 Task: Add an event with the title Performance Recognition Event, date '2024/04/13', time 7:30 AM to 9:30 AMand add a description: The team may use predefined quality metrics and measurements to quantitatively assess the quality of project deliverables and processes. These metrics could include defect rates, customer satisfaction surveys, performance benchmarks, or adherence to project timelines and budgets.Select event color  Basil . Add location for the event as: 123 Egyptian Museum, Cairo, Egypt, logged in from the account softage.2@softage.netand send the event invitation to softage.9@softage.net and softage.10@softage.net. Set a reminder for the event Every weekday(Monday to Friday)
Action: Mouse moved to (109, 161)
Screenshot: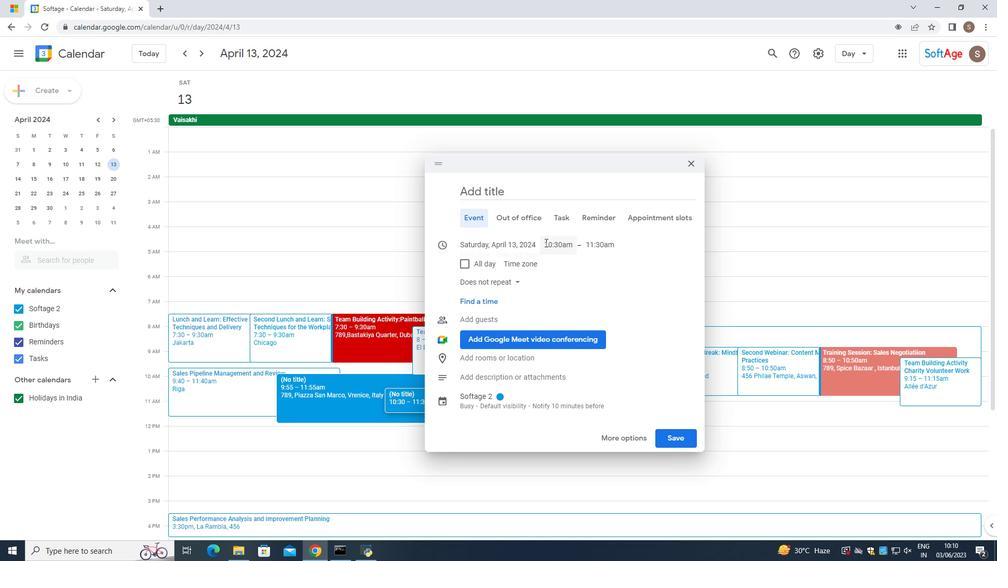 
Action: Mouse pressed left at (109, 161)
Screenshot: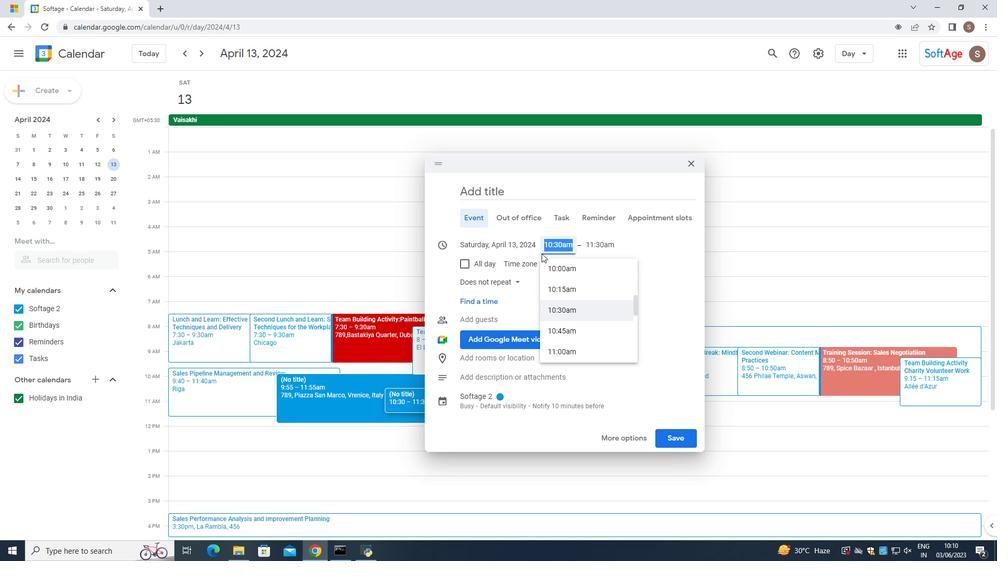 
Action: Mouse moved to (24, 91)
Screenshot: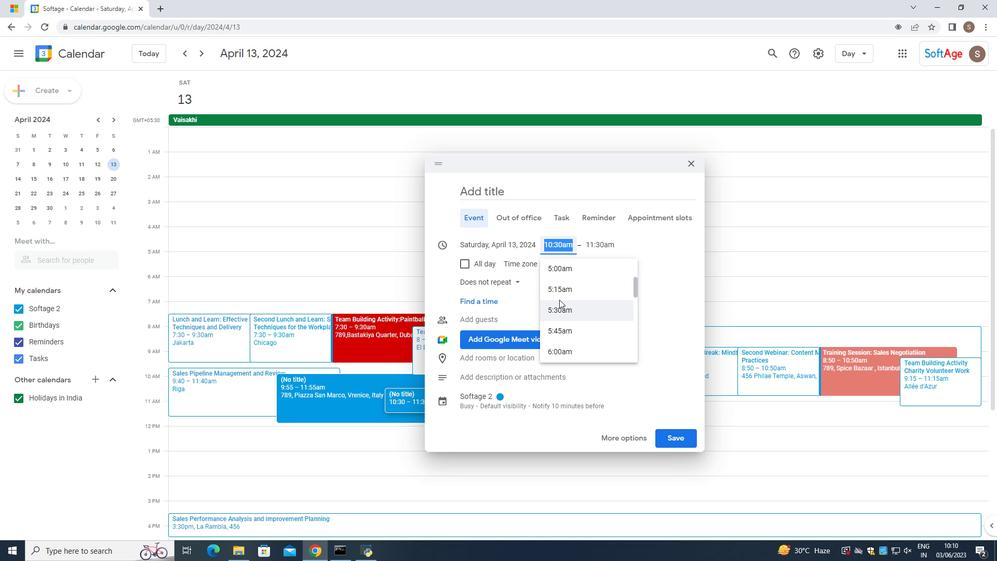 
Action: Mouse pressed left at (24, 91)
Screenshot: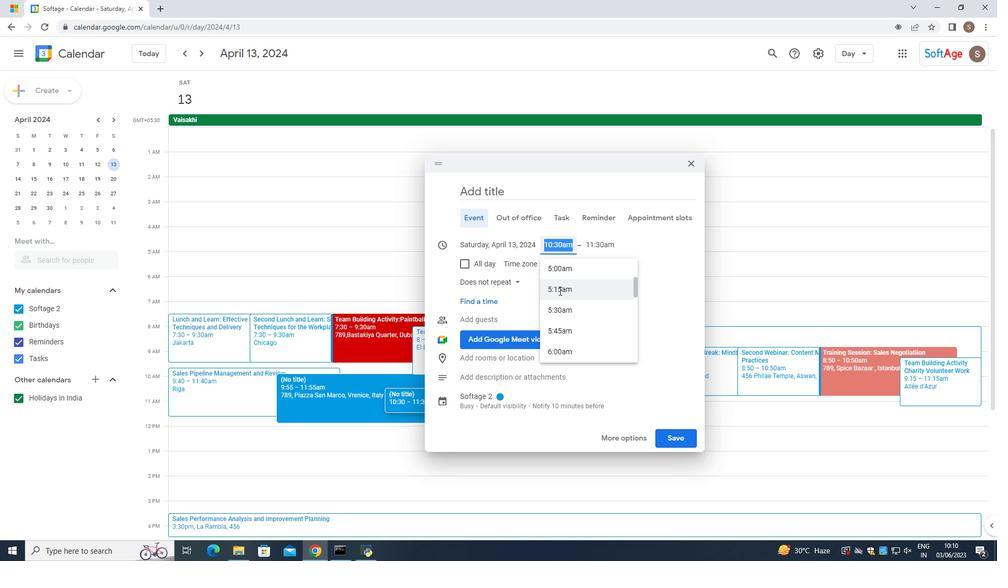 
Action: Mouse moved to (54, 114)
Screenshot: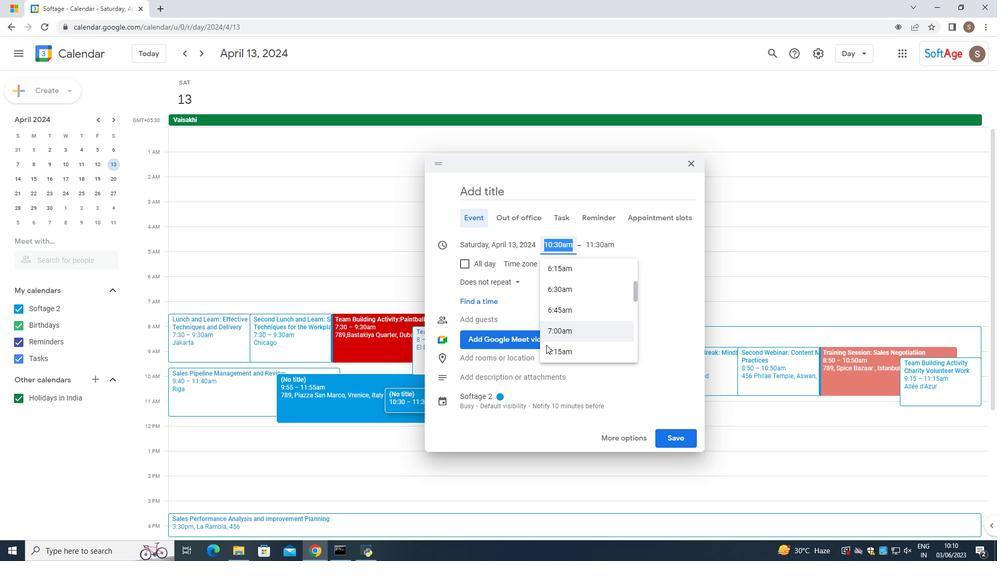 
Action: Mouse pressed left at (54, 114)
Screenshot: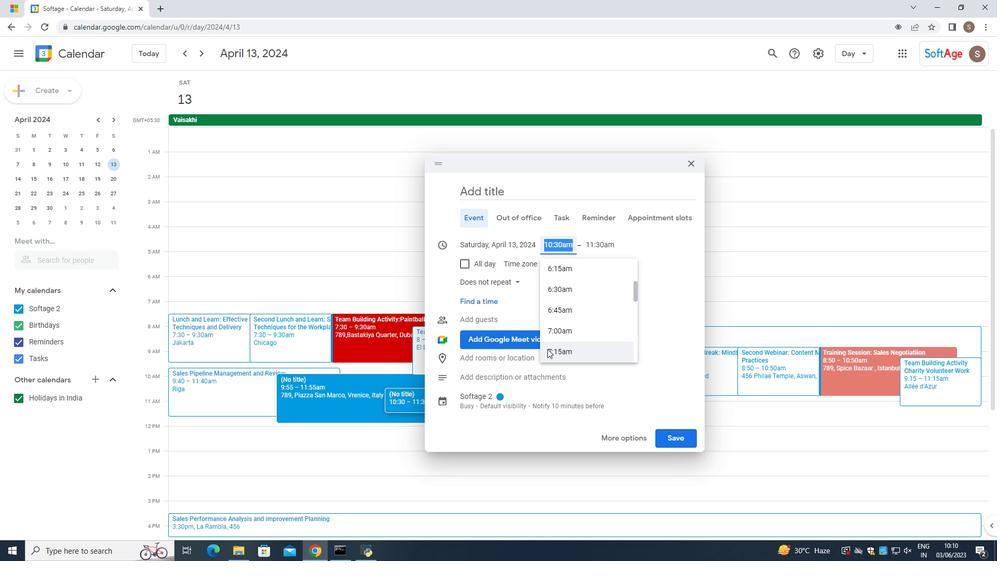 
Action: Mouse moved to (731, 248)
Screenshot: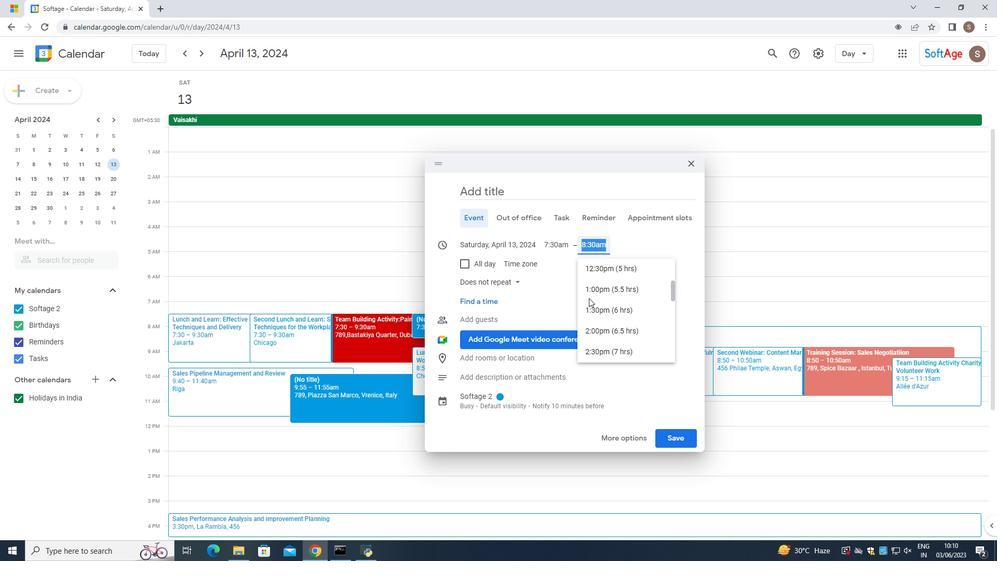 
Action: Mouse pressed left at (731, 248)
Screenshot: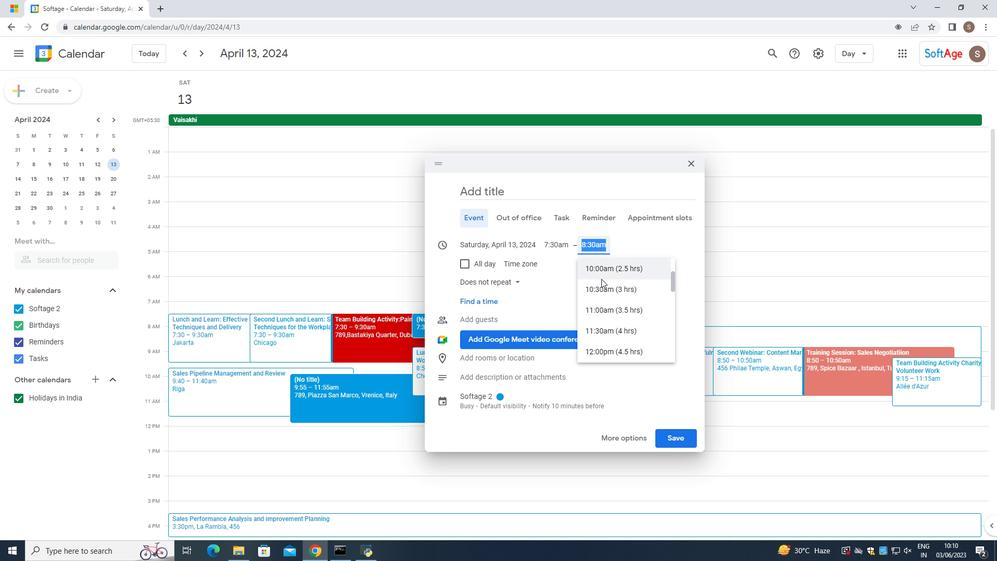 
Action: Mouse moved to (714, 316)
Screenshot: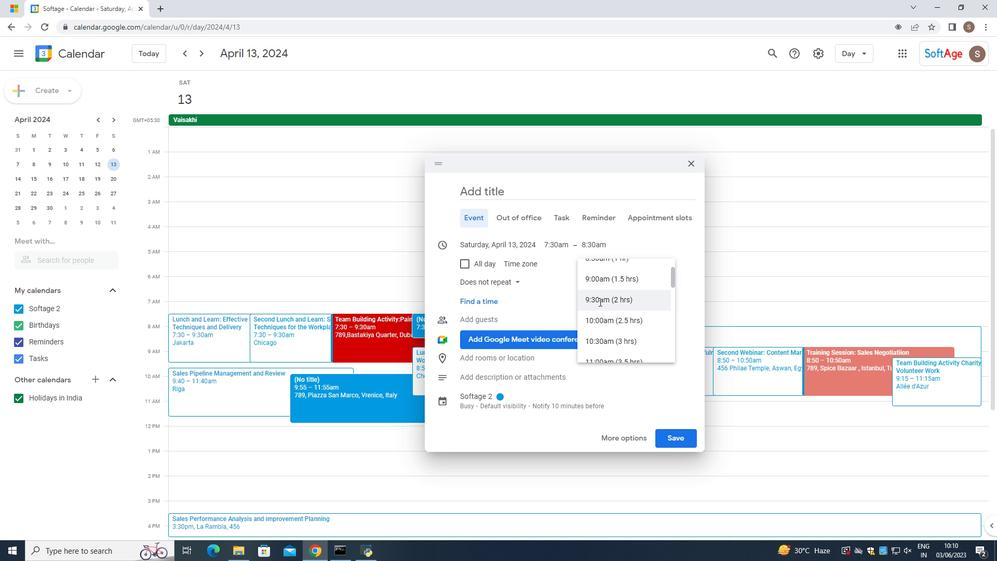 
Action: Mouse scrolled (714, 315) with delta (0, 0)
Screenshot: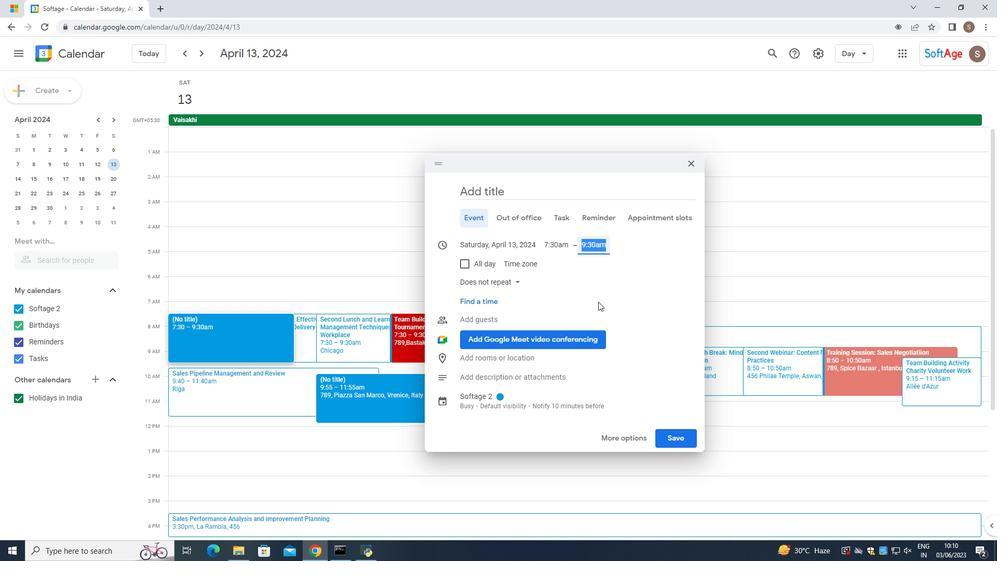 
Action: Mouse scrolled (714, 316) with delta (0, 0)
Screenshot: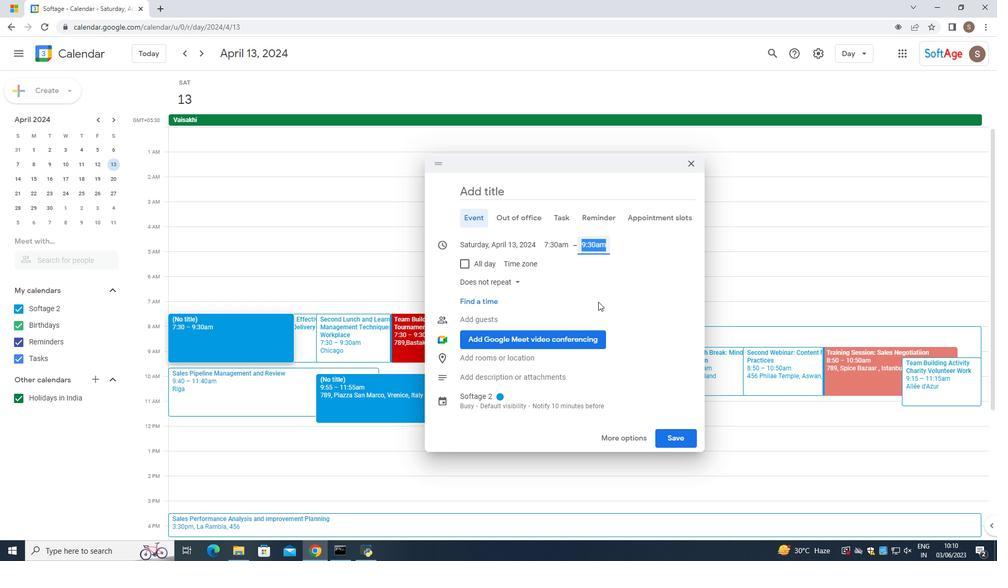 
Action: Mouse scrolled (714, 316) with delta (0, 0)
Screenshot: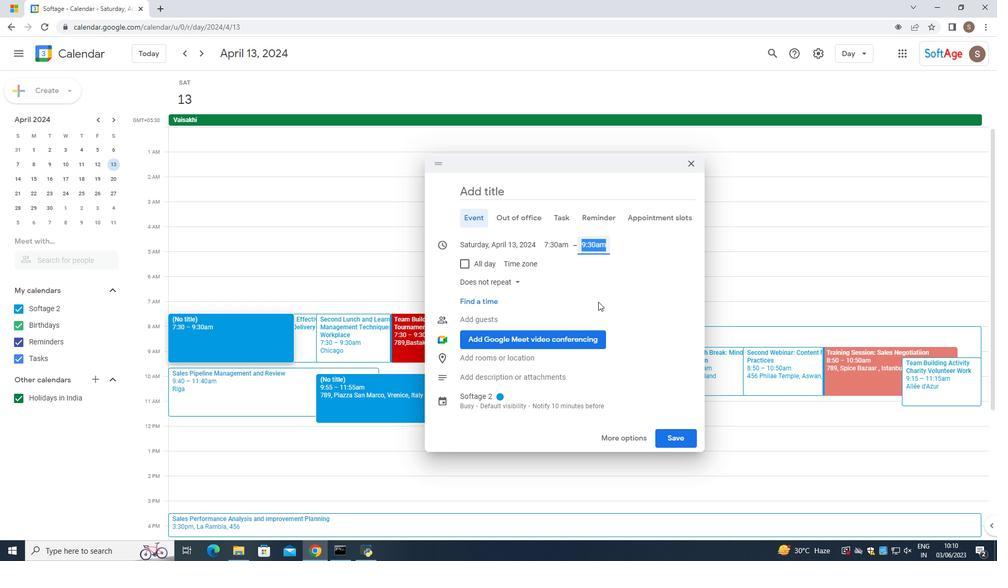 
Action: Mouse scrolled (714, 316) with delta (0, 0)
Screenshot: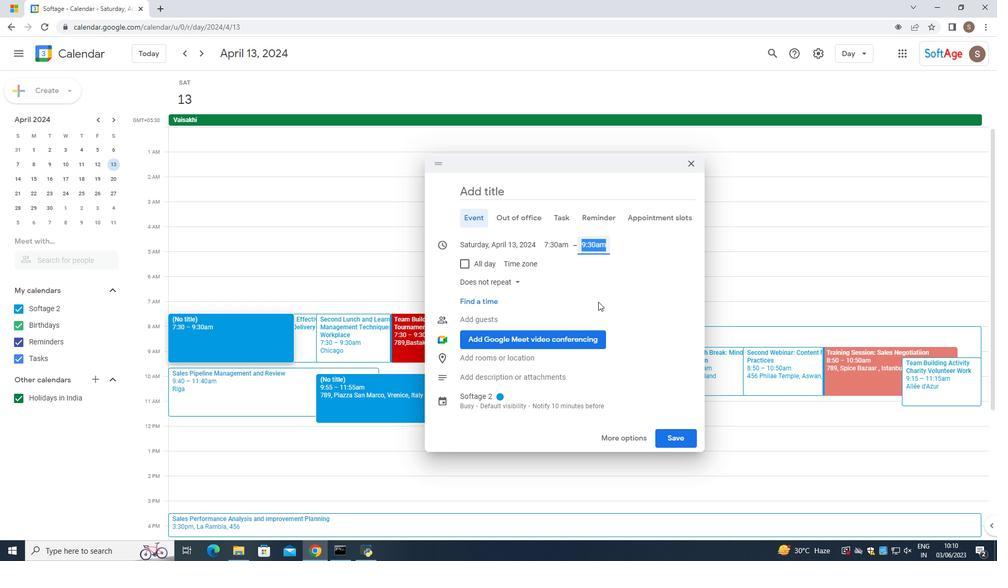 
Action: Mouse scrolled (714, 316) with delta (0, 0)
Screenshot: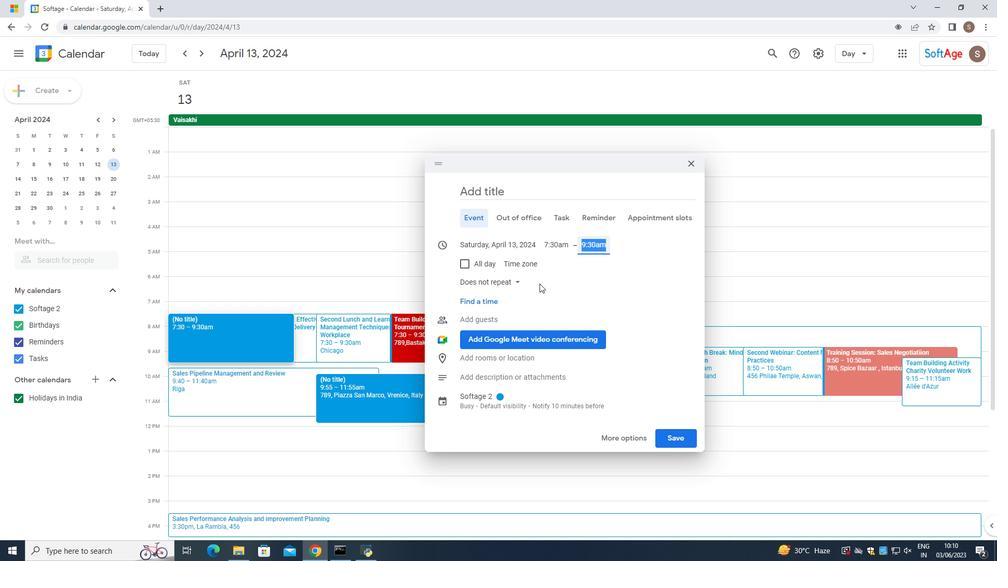 
Action: Mouse scrolled (714, 316) with delta (0, 0)
Screenshot: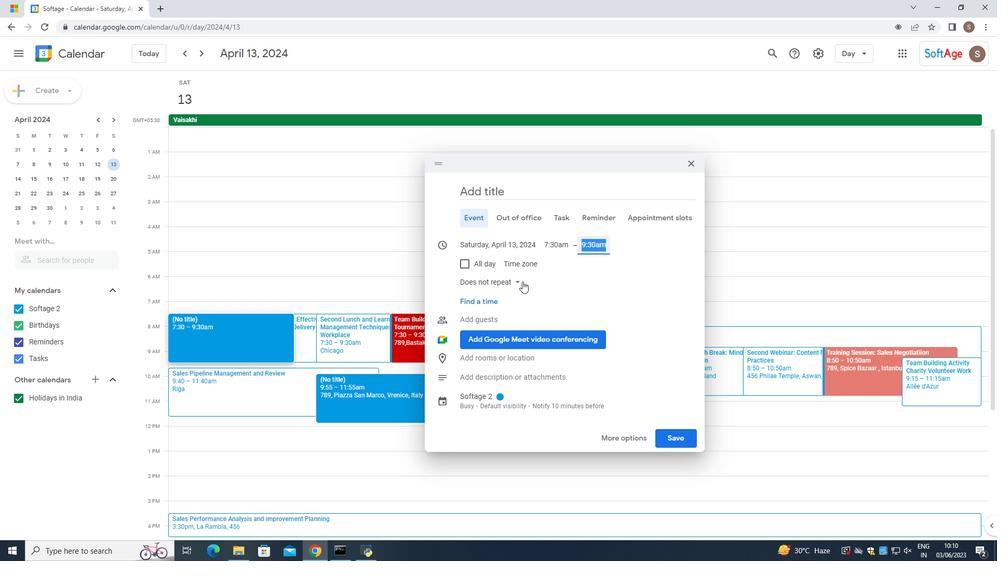 
Action: Mouse moved to (718, 272)
Screenshot: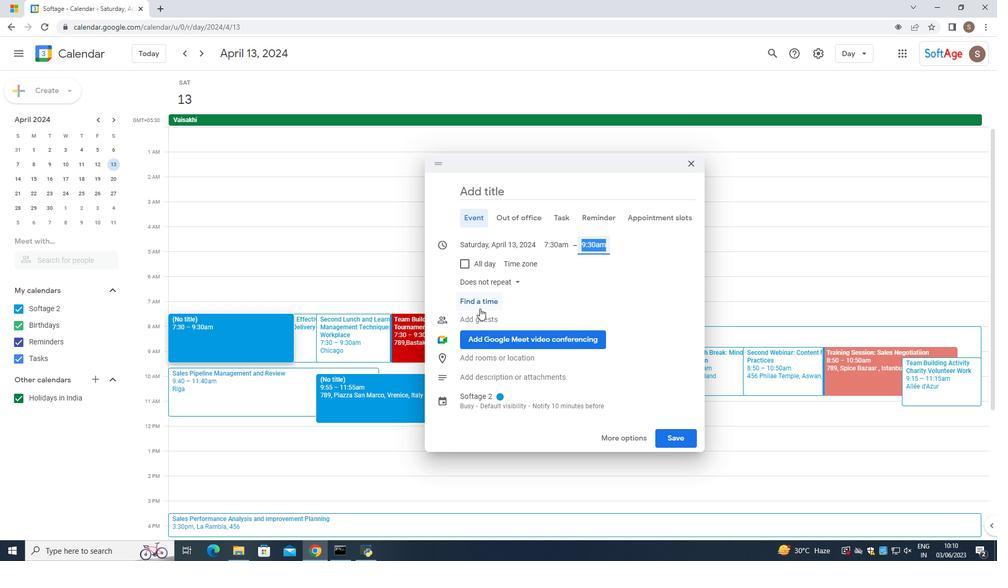 
Action: Mouse pressed left at (718, 272)
Screenshot: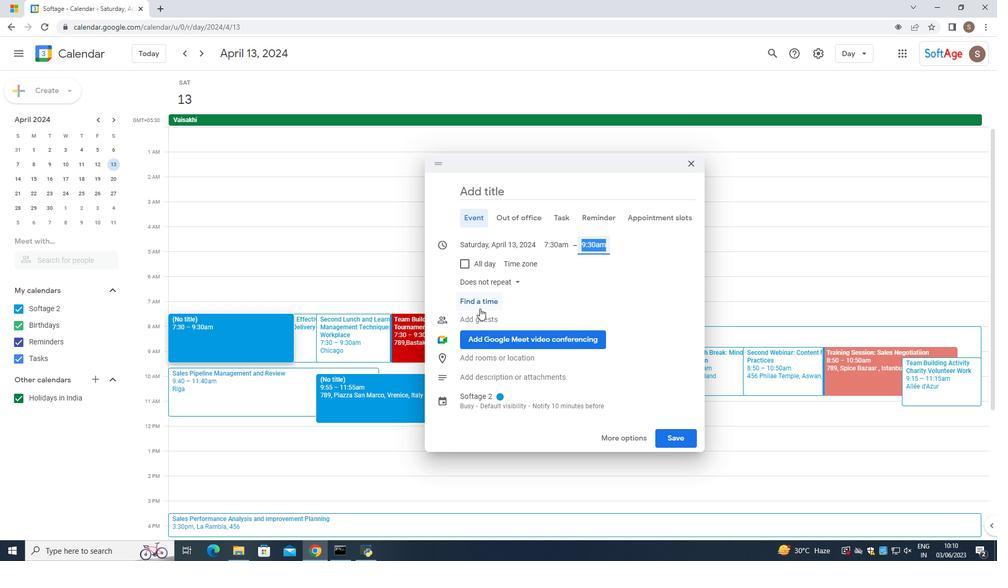 
Action: Mouse moved to (752, 254)
Screenshot: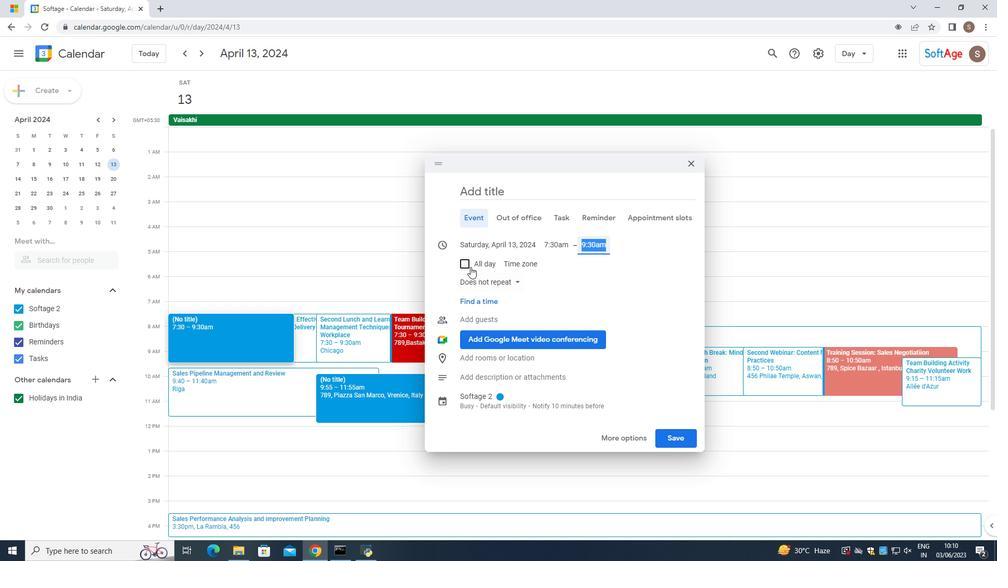 
Action: Mouse pressed left at (751, 254)
Screenshot: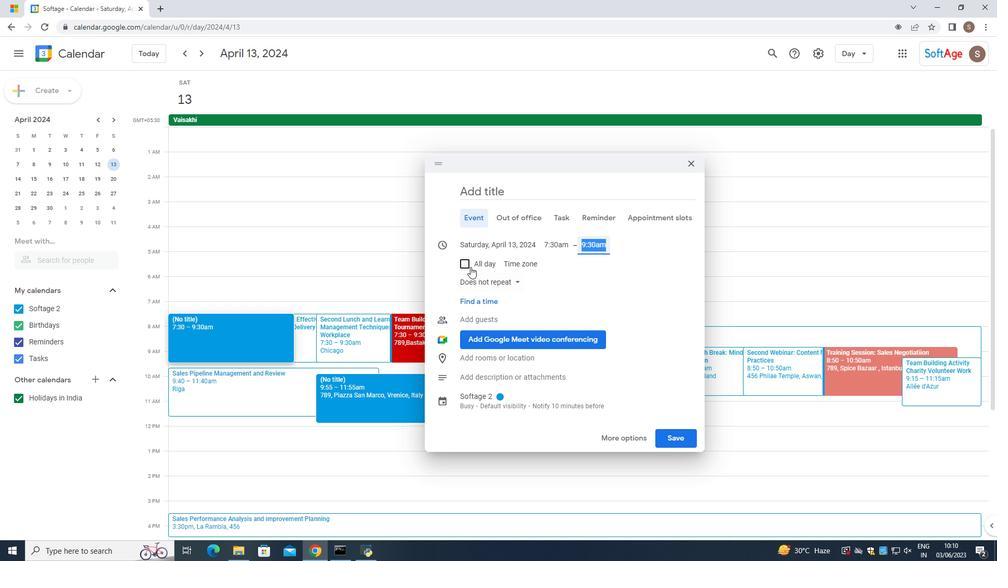 
Action: Mouse moved to (758, 230)
Screenshot: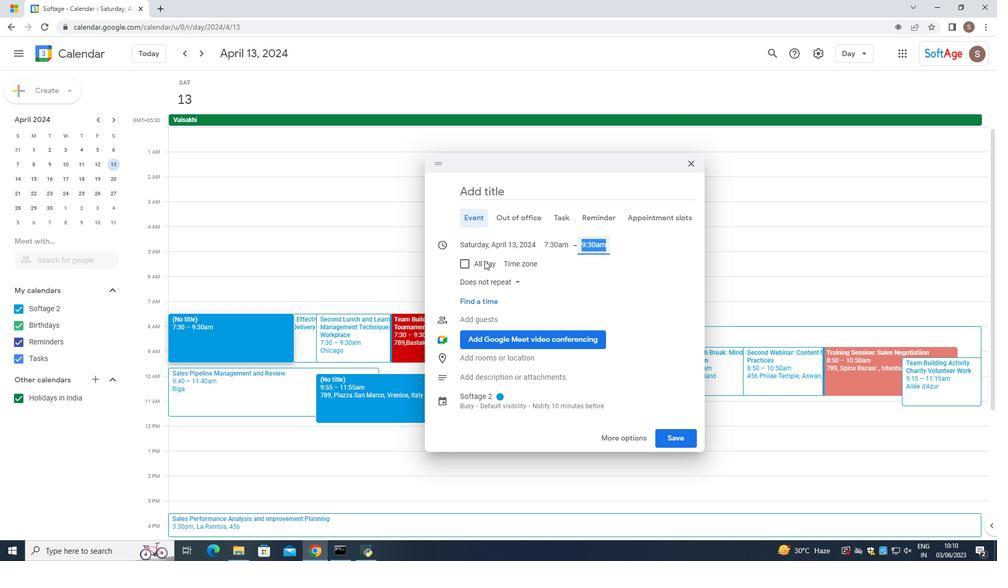 
Action: Mouse pressed left at (758, 230)
Screenshot: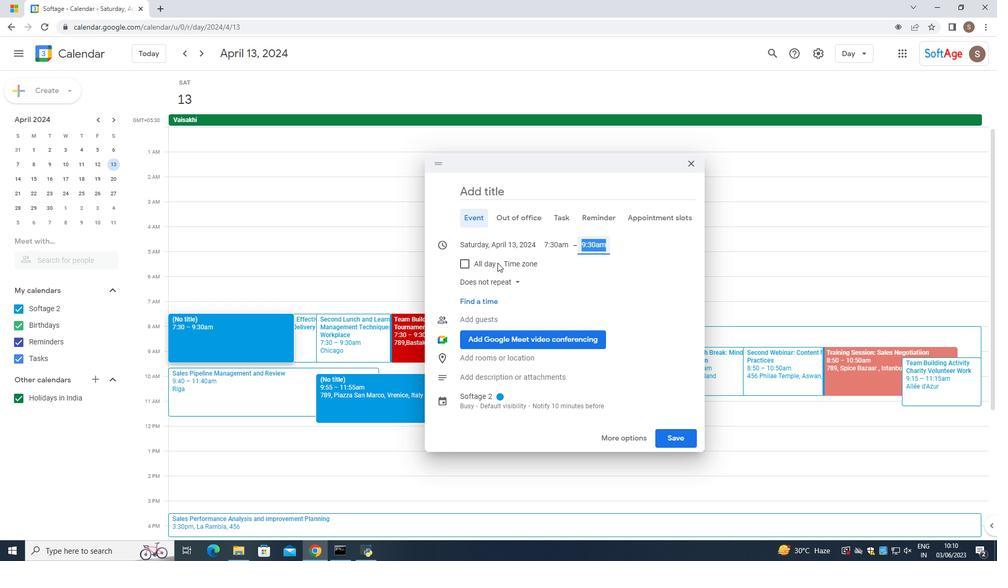 
Action: Mouse moved to (764, 221)
Screenshot: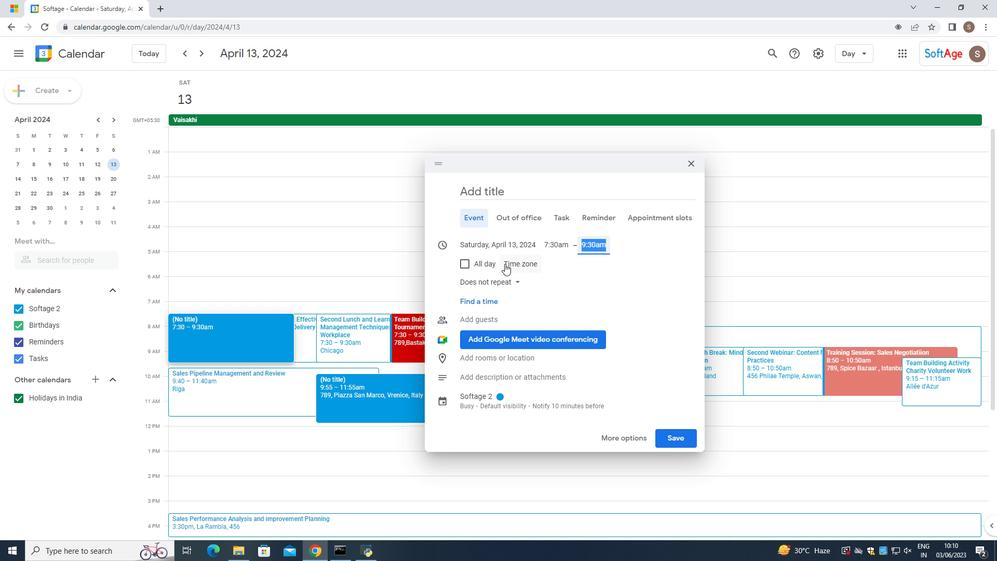 
Action: Mouse pressed left at (764, 221)
Screenshot: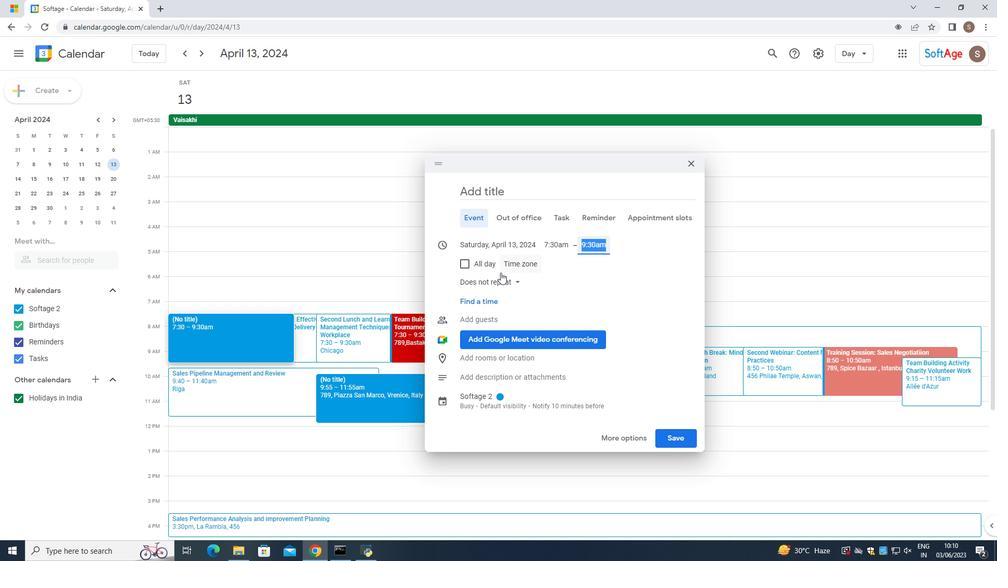 
Action: Mouse moved to (761, 297)
Screenshot: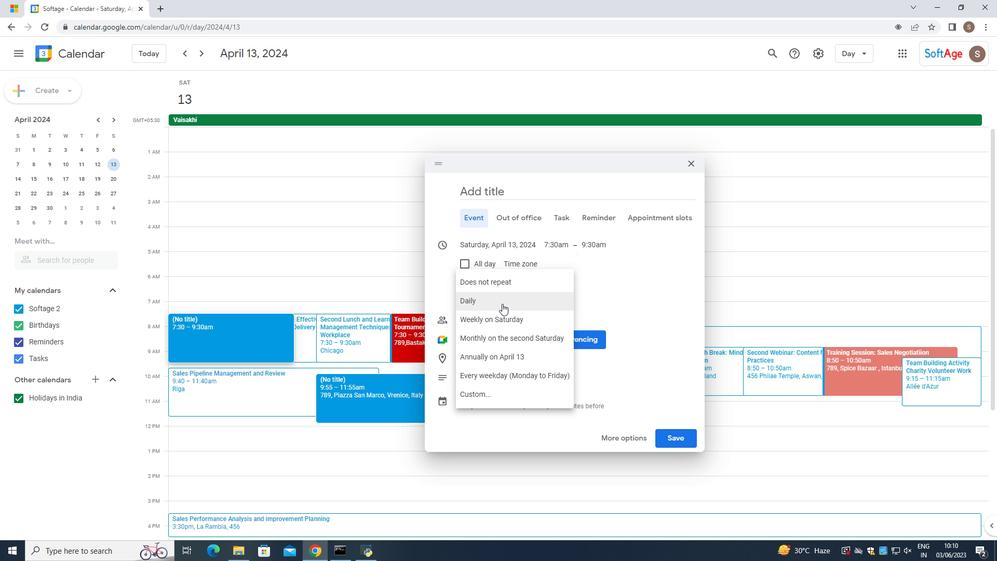 
Action: Mouse scrolled (761, 297) with delta (0, 0)
Screenshot: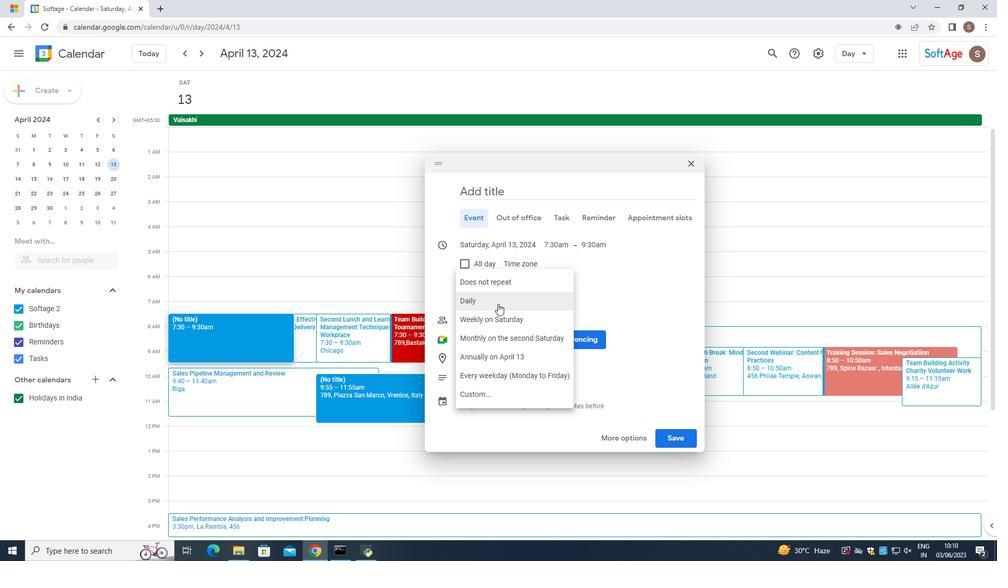 
Action: Mouse scrolled (761, 297) with delta (0, 0)
Screenshot: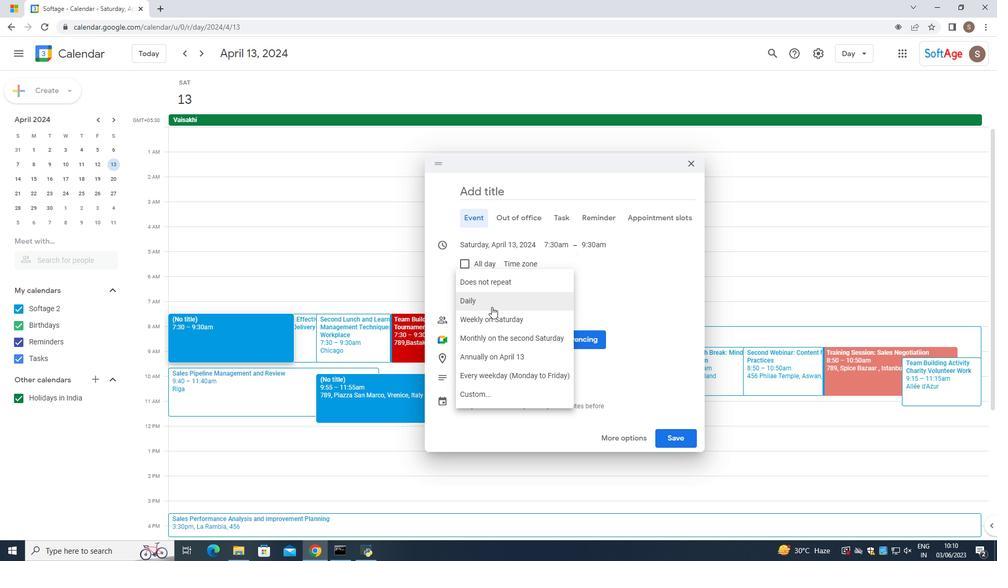 
Action: Mouse moved to (761, 286)
Screenshot: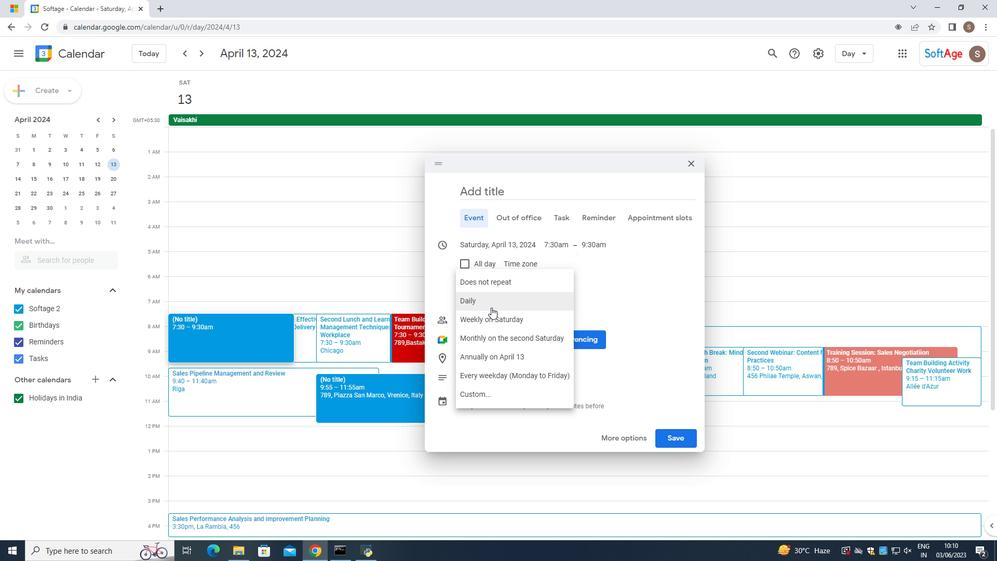 
Action: Mouse scrolled (761, 286) with delta (0, 0)
Screenshot: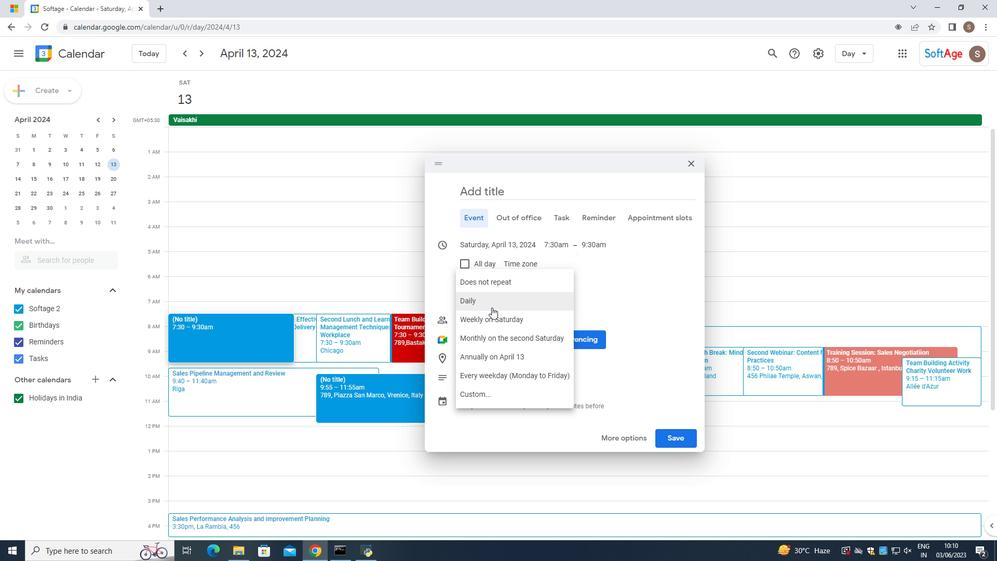 
Action: Mouse moved to (766, 278)
Screenshot: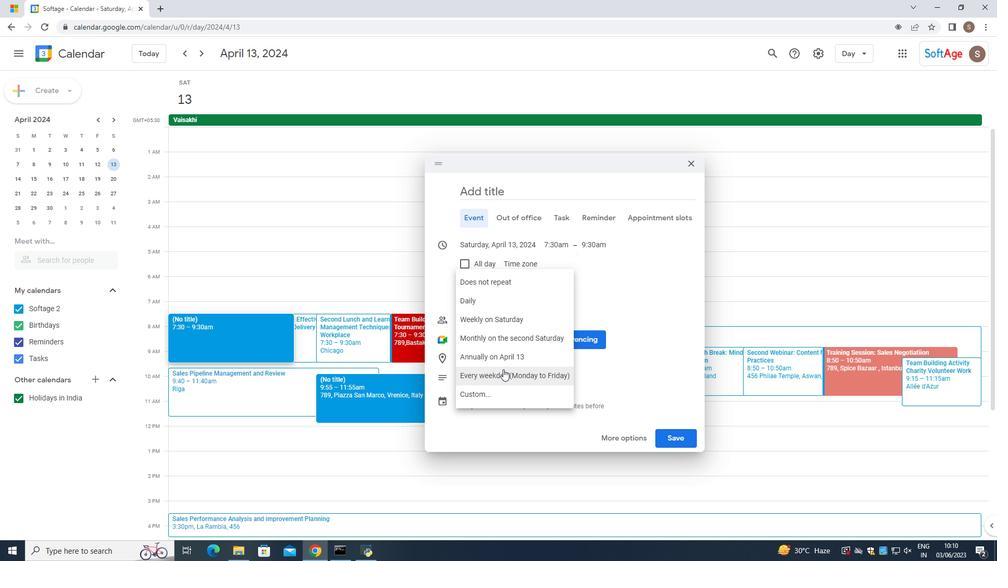 
Action: Mouse pressed left at (766, 278)
Screenshot: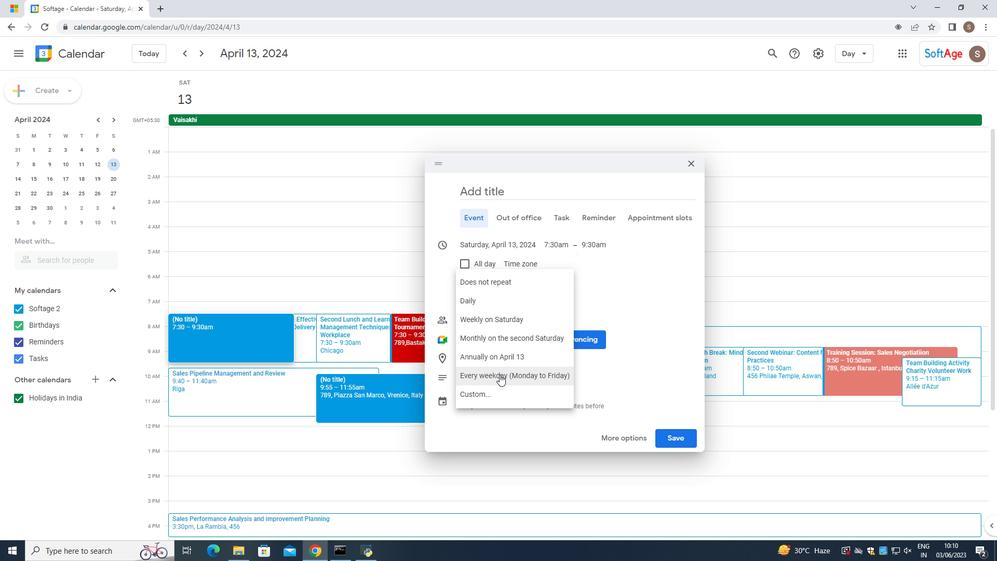 
Action: Mouse moved to (663, 281)
Screenshot: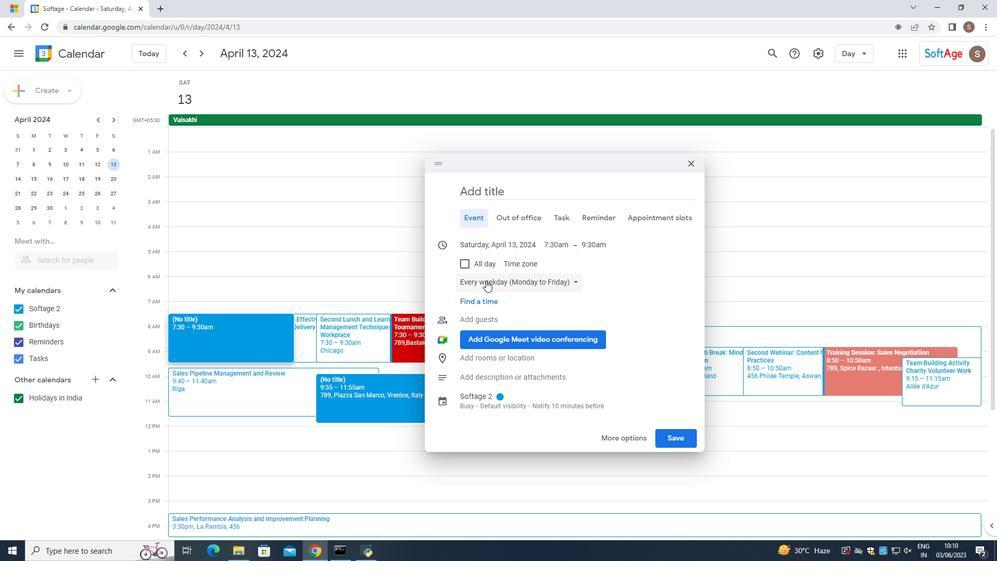 
Action: Mouse pressed left at (663, 281)
Screenshot: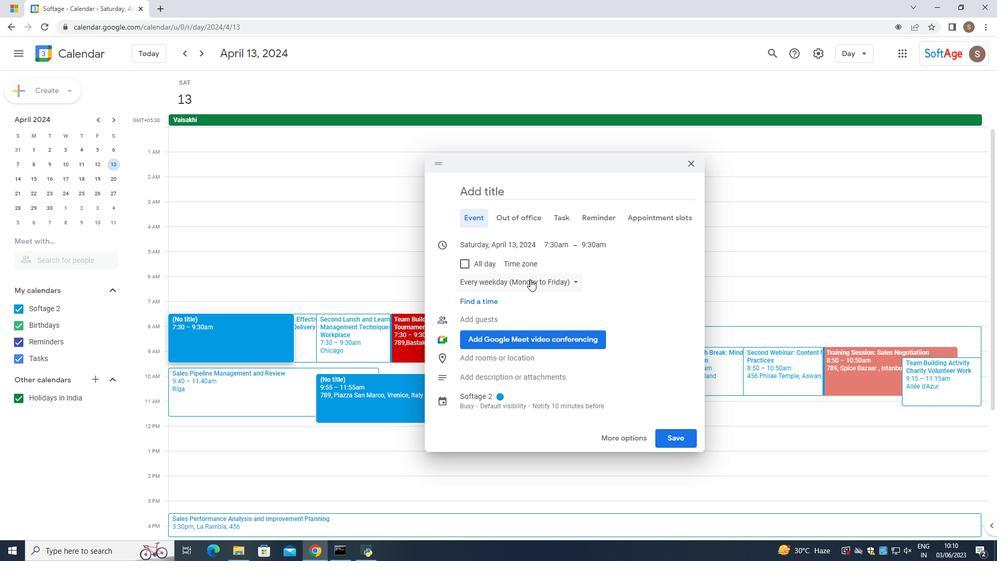 
Action: Mouse moved to (652, 375)
Screenshot: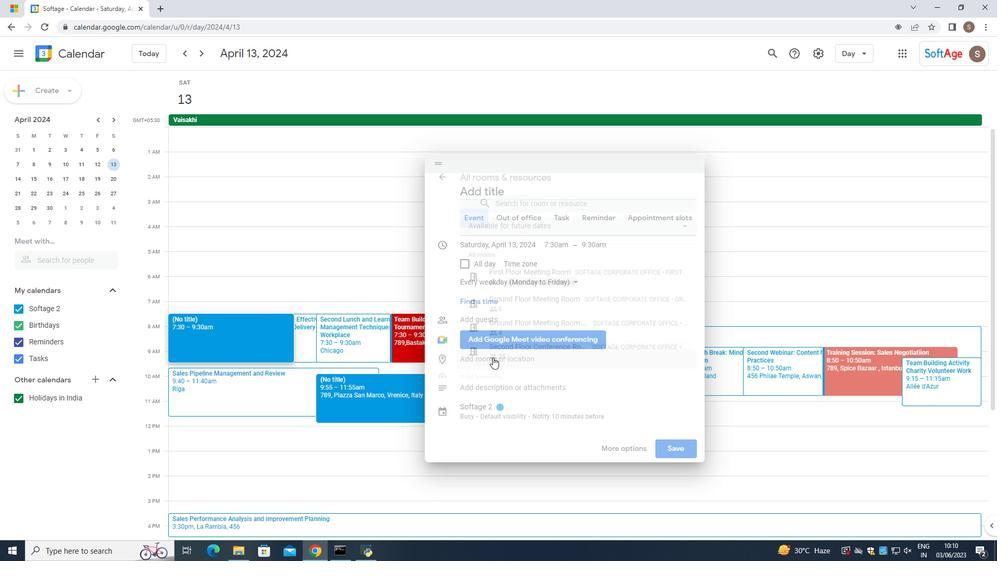 
Action: Mouse pressed left at (652, 375)
Screenshot: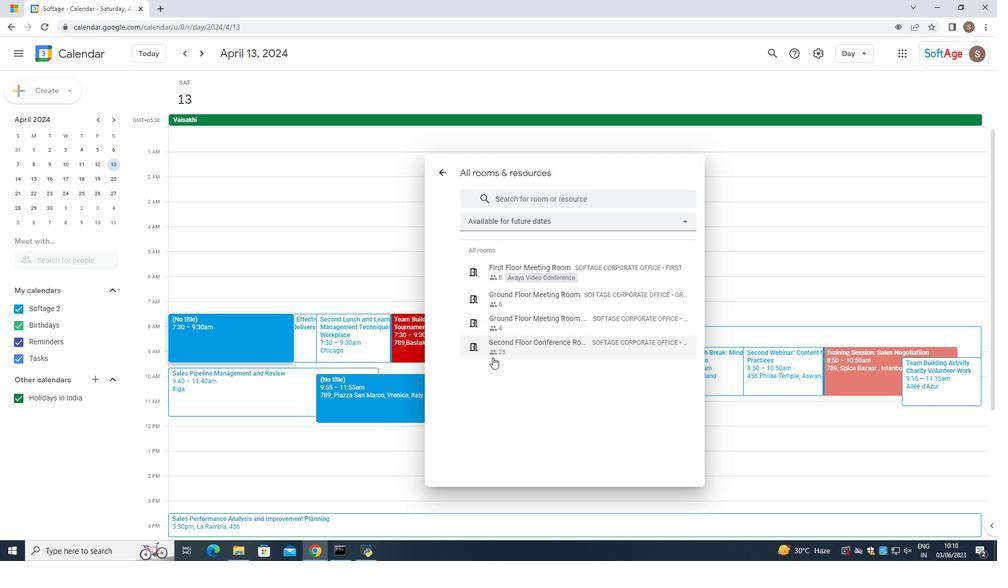 
Action: Mouse moved to (641, 318)
Screenshot: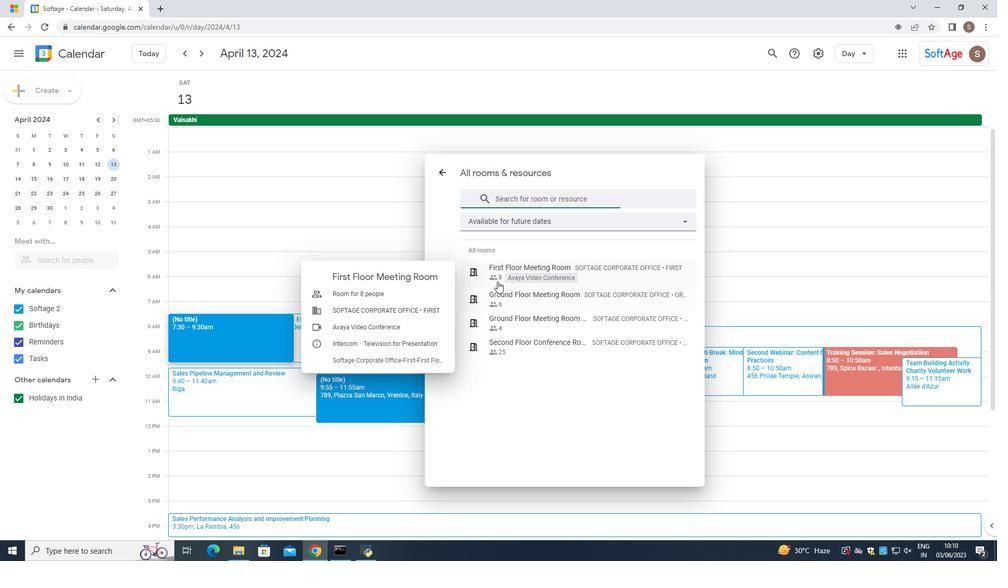 
Action: Mouse scrolled (641, 317) with delta (0, 0)
Screenshot: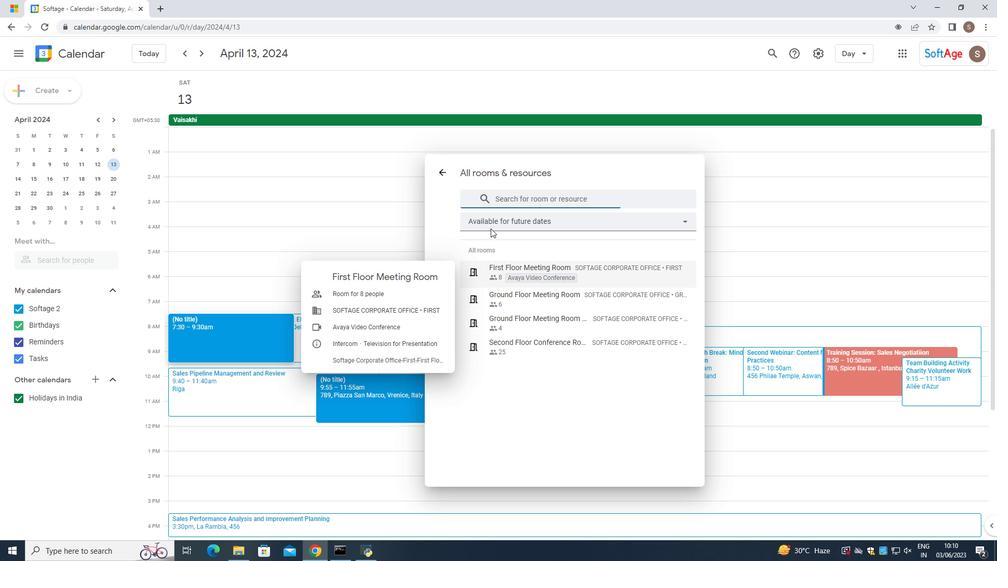 
Action: Mouse scrolled (641, 317) with delta (0, 0)
Screenshot: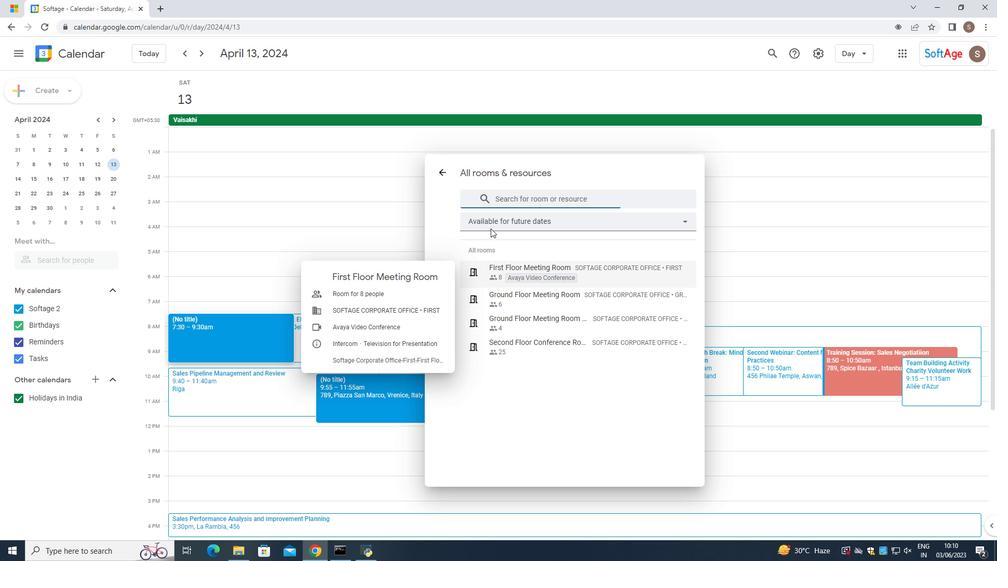 
Action: Mouse scrolled (641, 317) with delta (0, 0)
Screenshot: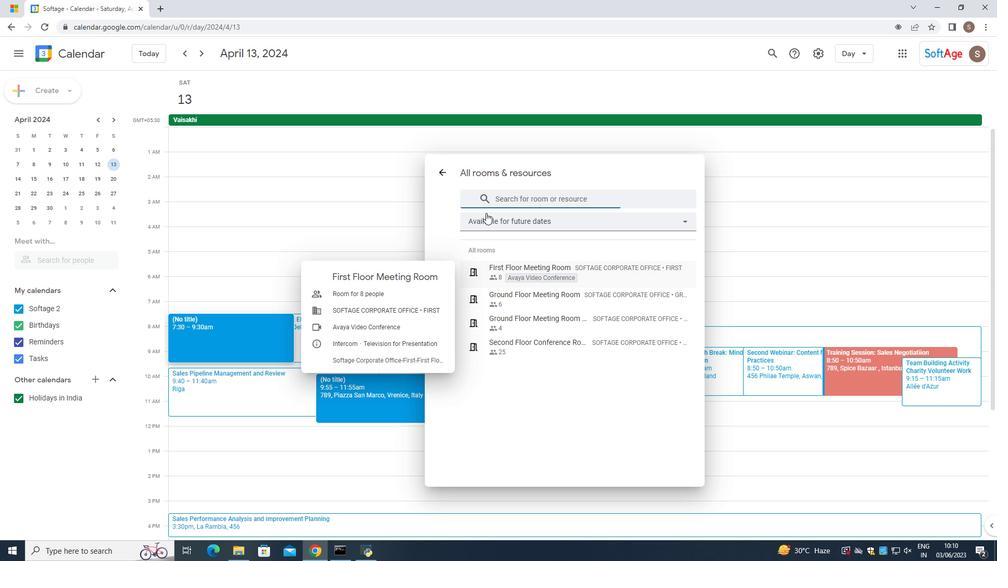 
Action: Mouse moved to (641, 394)
Screenshot: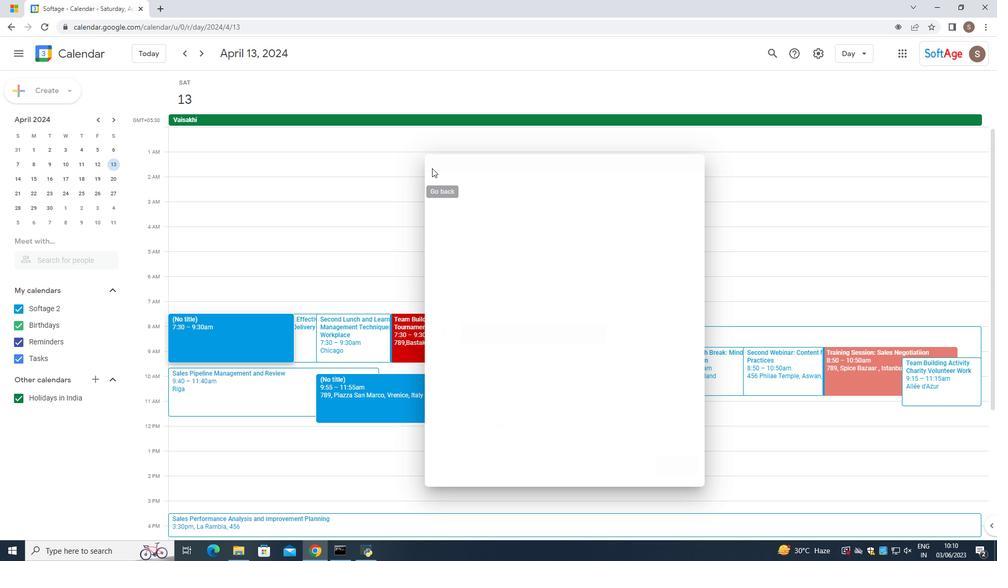 
Action: Mouse pressed left at (641, 394)
Screenshot: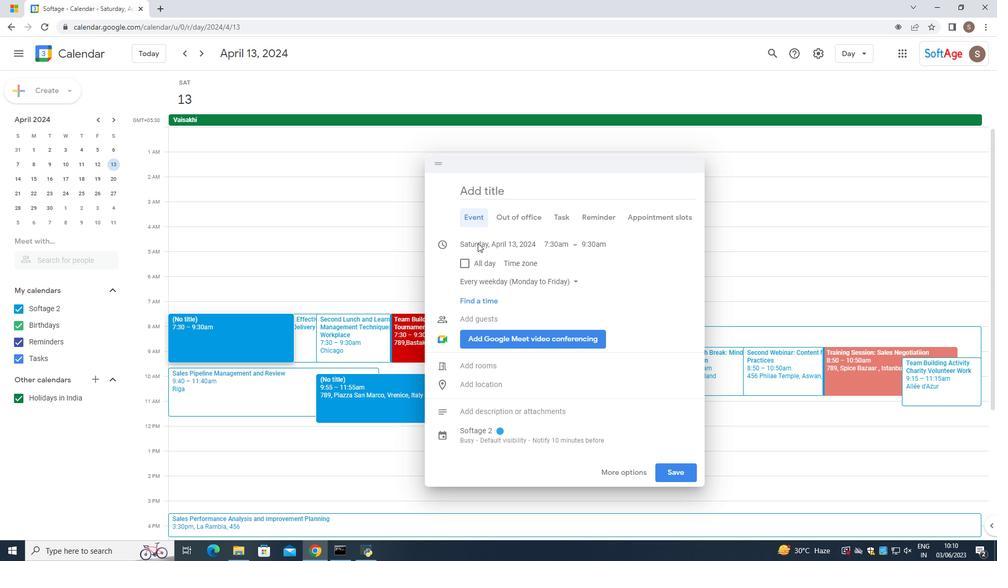 
Action: Mouse moved to (677, 380)
Screenshot: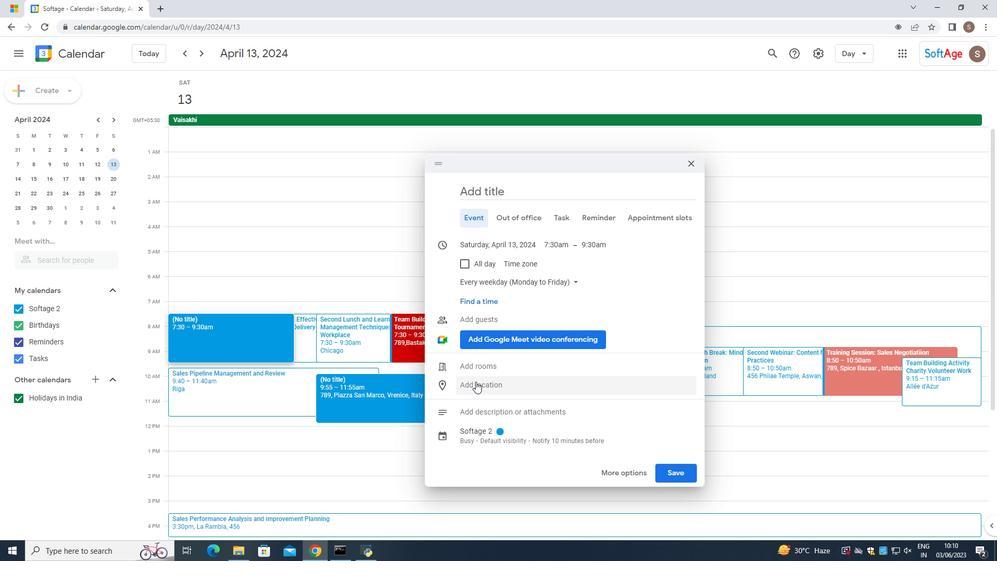 
Action: Mouse pressed left at (677, 380)
Screenshot: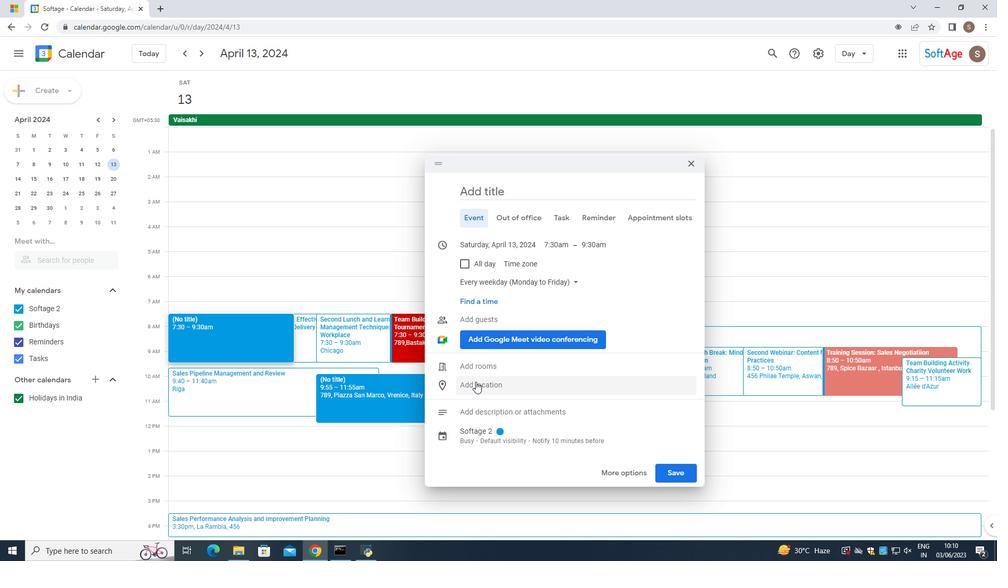
Action: Mouse moved to (685, 407)
Screenshot: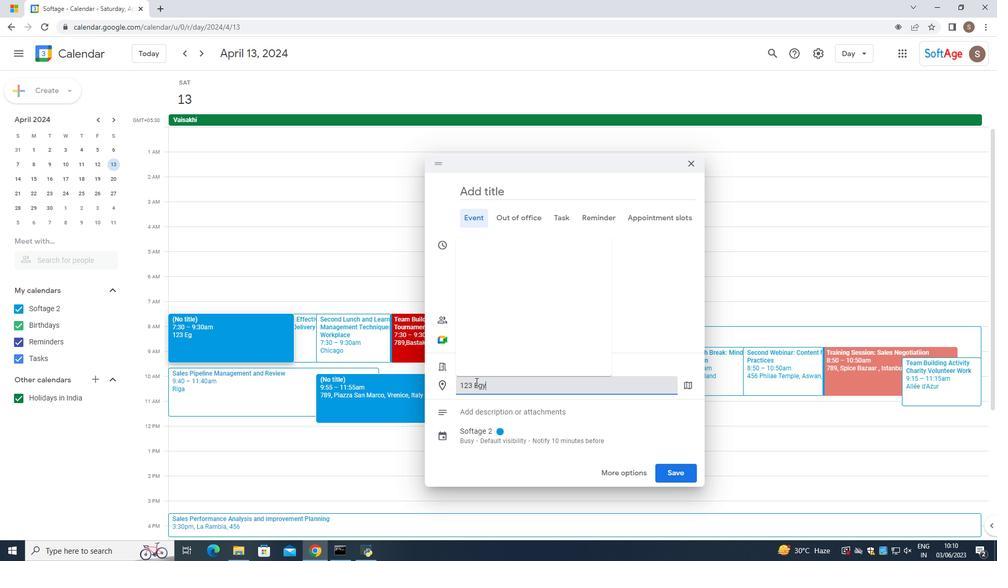 
Action: Mouse pressed left at (685, 407)
Screenshot: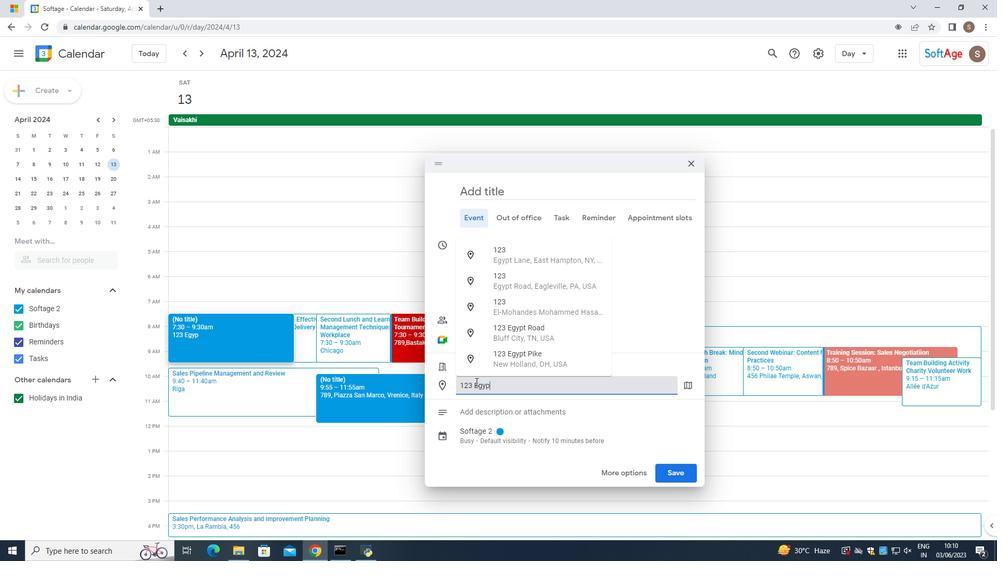 
Action: Mouse moved to (650, 345)
Screenshot: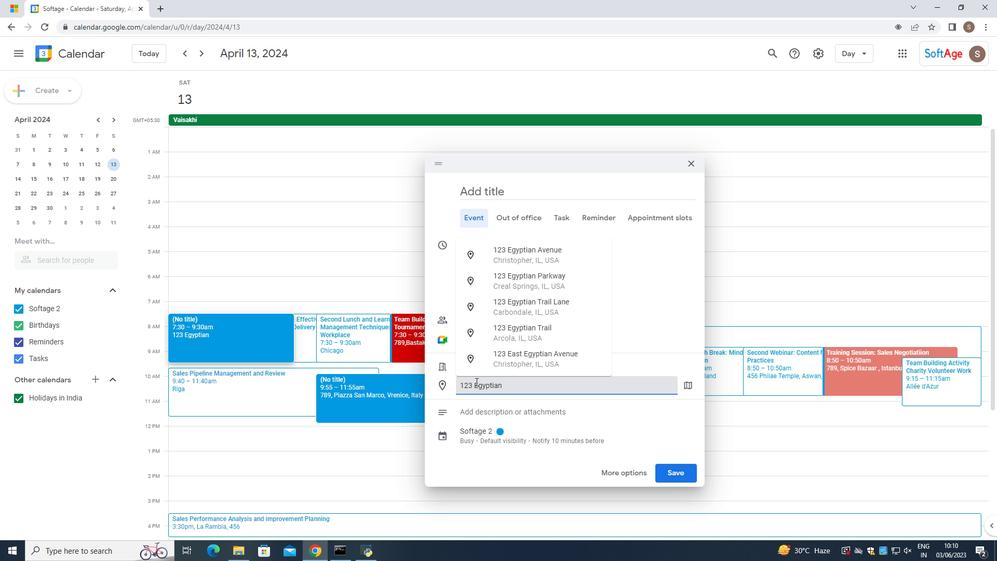 
Action: Mouse pressed left at (650, 345)
Screenshot: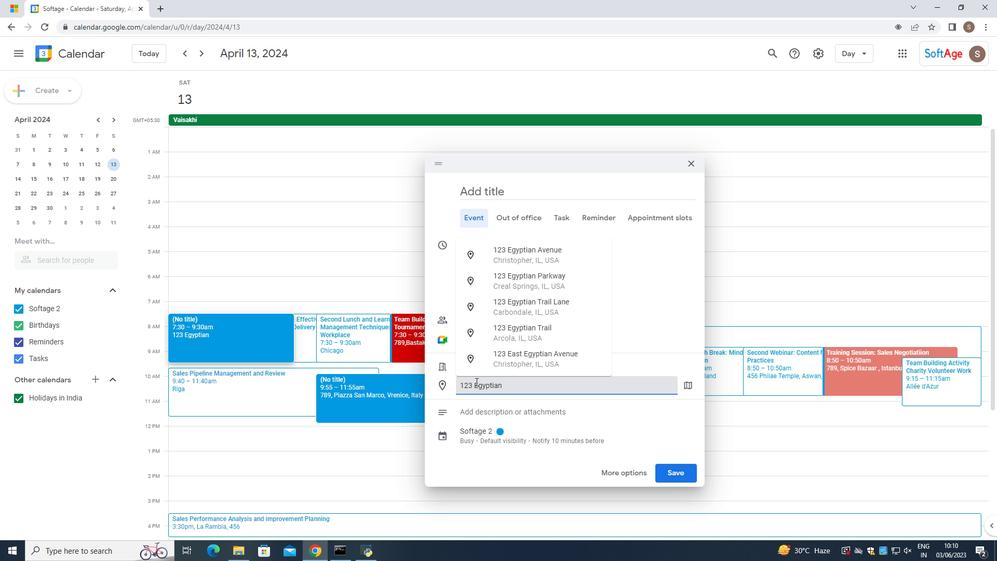 
Action: Mouse moved to (605, 125)
Screenshot: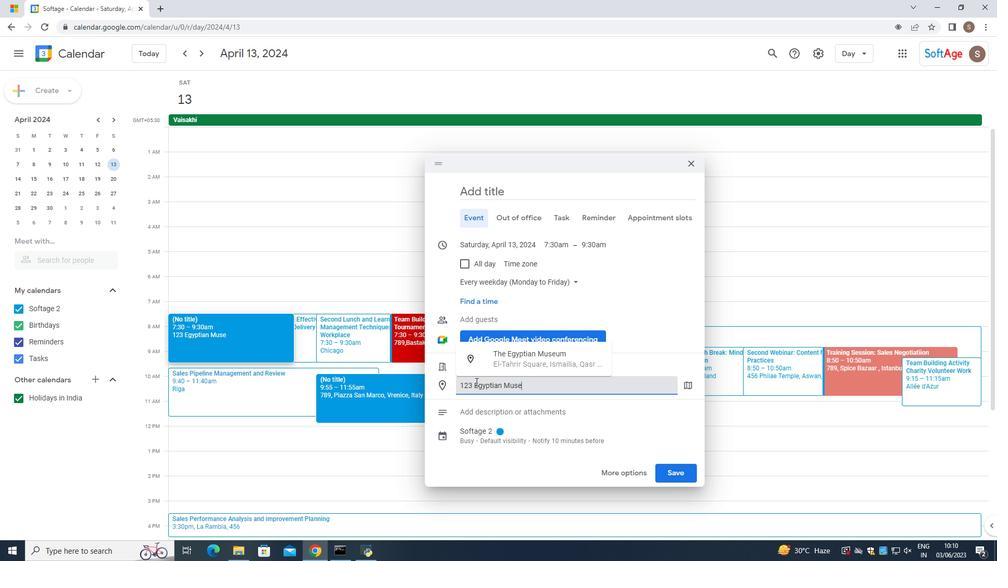 
Action: Mouse pressed left at (605, 125)
Screenshot: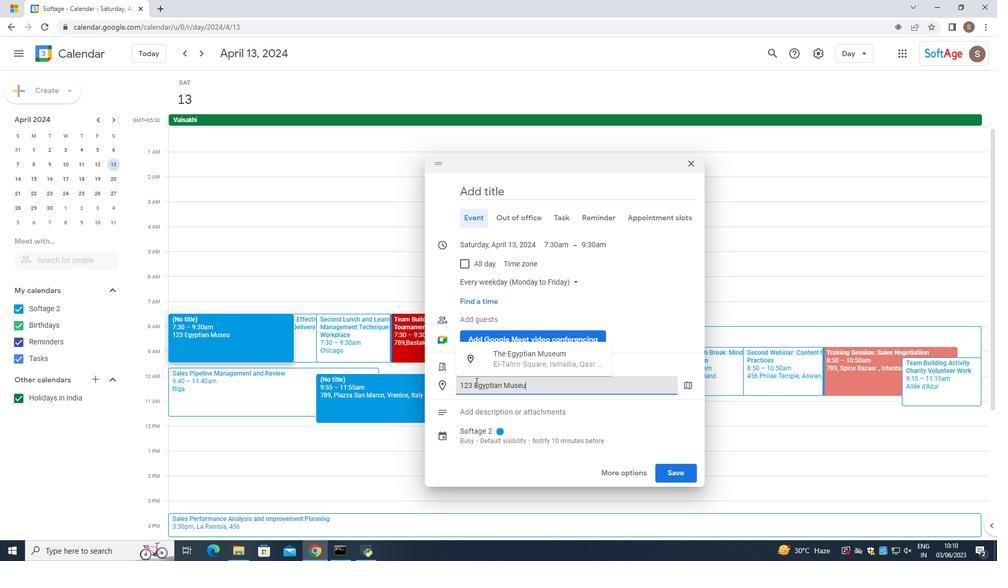 
Action: Mouse moved to (635, 331)
Screenshot: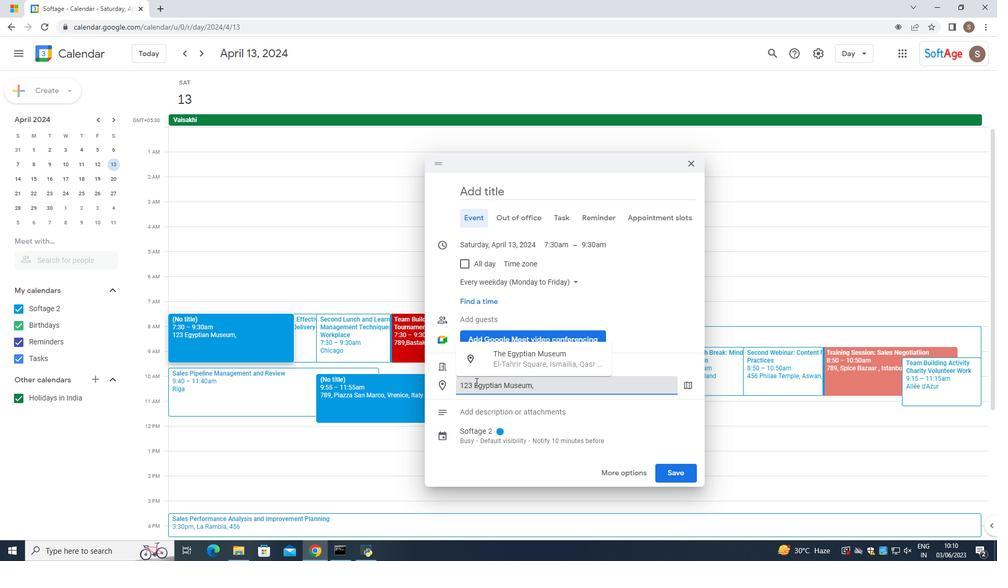 
Action: Mouse pressed left at (635, 331)
Screenshot: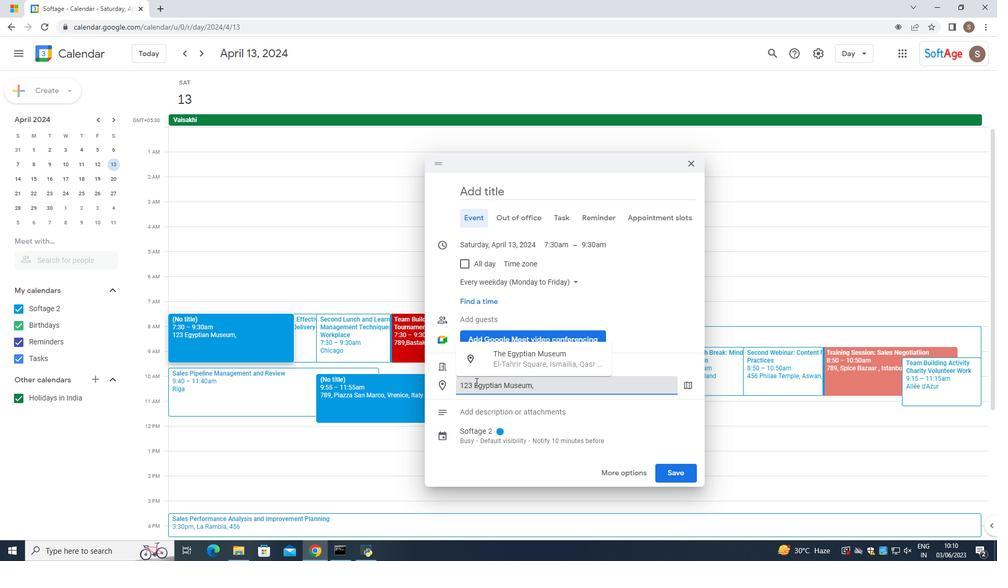 
Action: Key pressed 123,<Key.space><Key.caps_lock>R<Key.backspace><Key.space>E<Key.caps_lock>gyptian<Key.space><Key.caps_lock>M<Key.caps_lock>useum,<Key.space><Key.caps_lock>E<Key.caps_lock>gypt
Screenshot: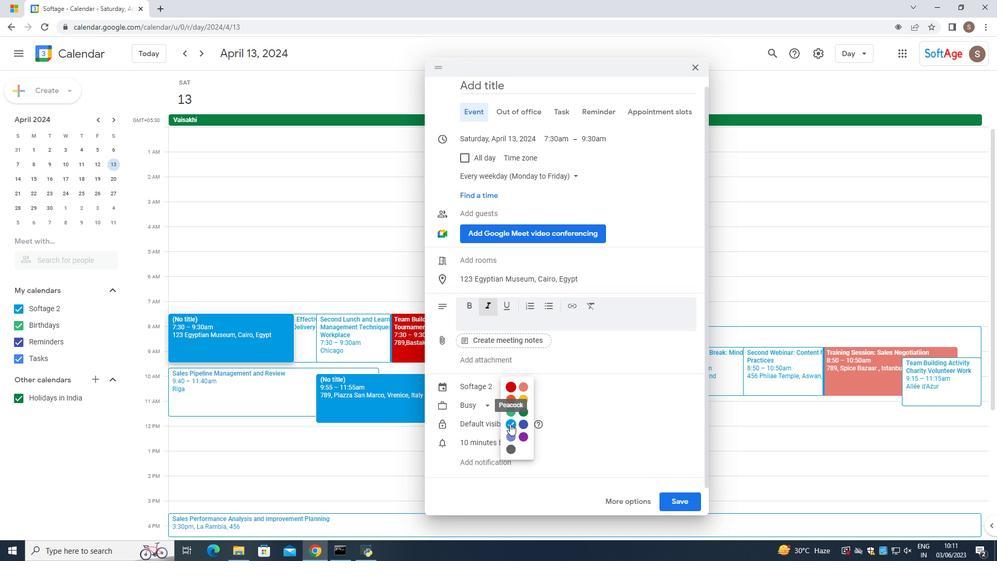 
Action: Mouse moved to (701, 334)
Screenshot: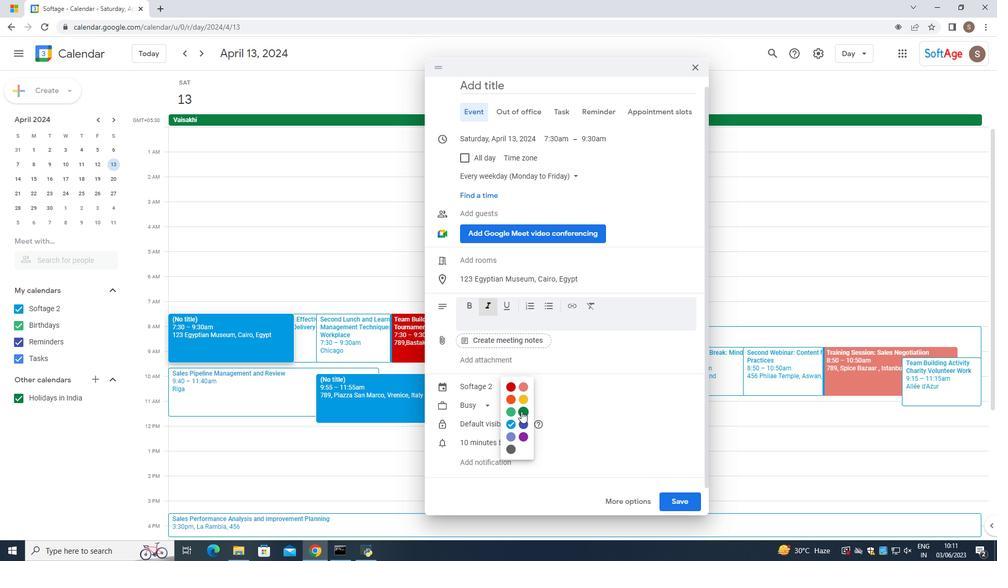 
Action: Mouse pressed left at (701, 334)
Screenshot: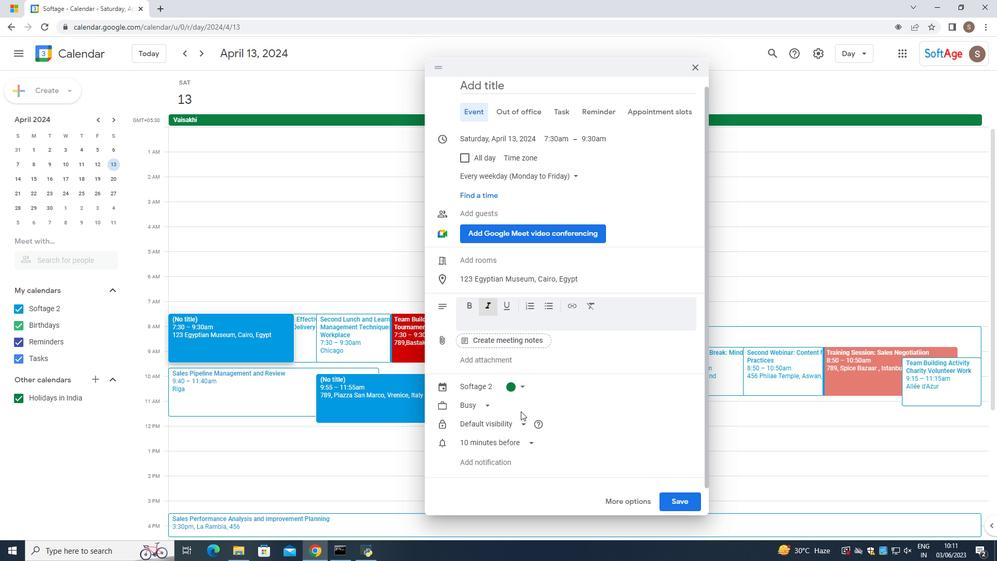 
Action: Key pressed <Key.caps_lock>C<Key.caps_lock>airo,<Key.space>
Screenshot: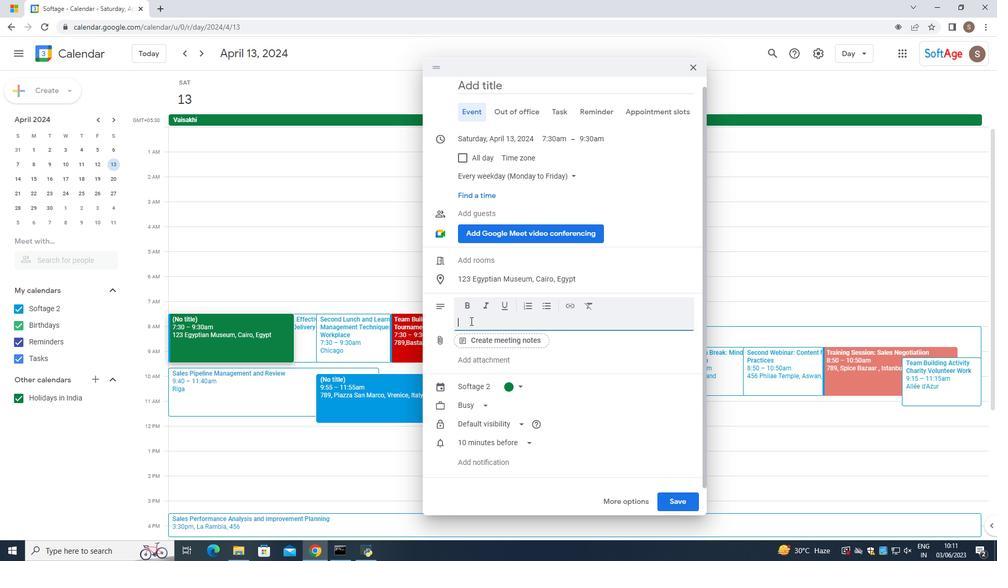 
Action: Mouse moved to (766, 333)
Screenshot: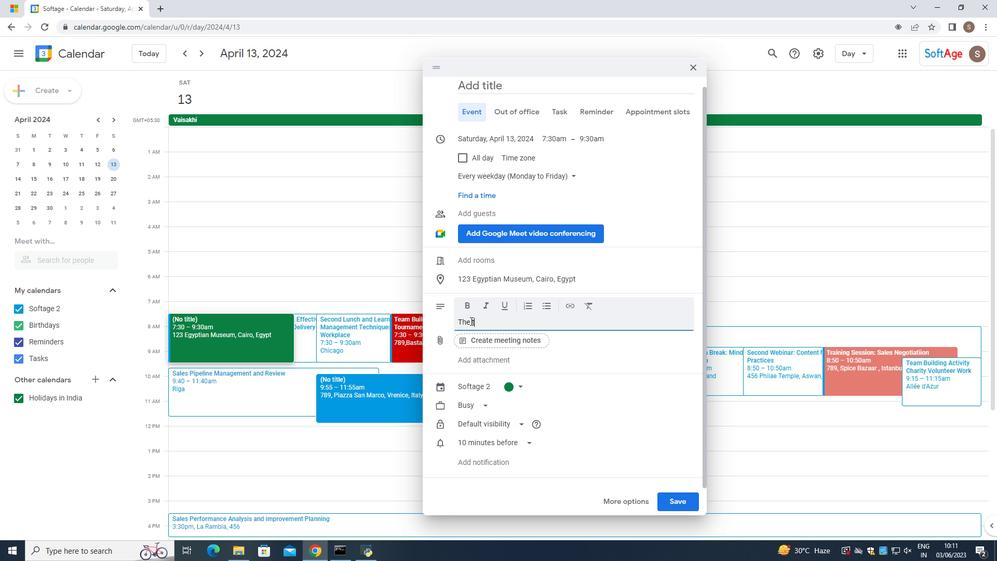 
Action: Mouse pressed left at (766, 333)
Screenshot: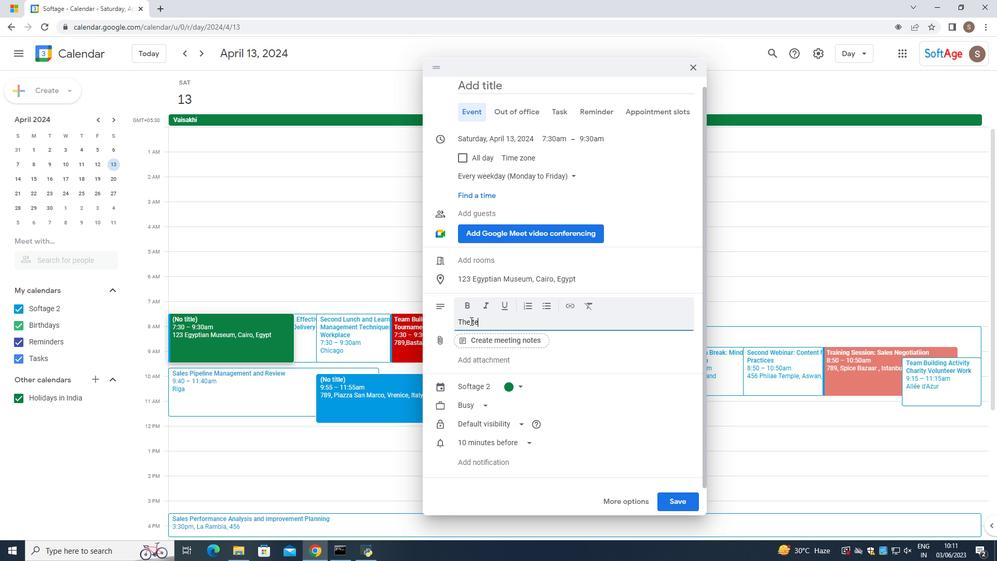 
Action: Key pressed <Key.enter>
Screenshot: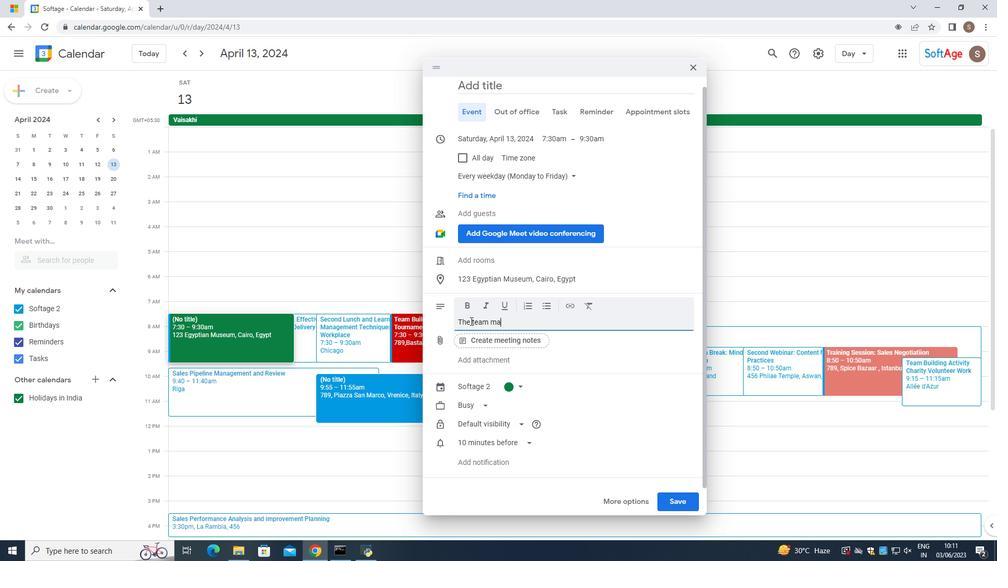 
Action: Mouse moved to (672, 380)
Screenshot: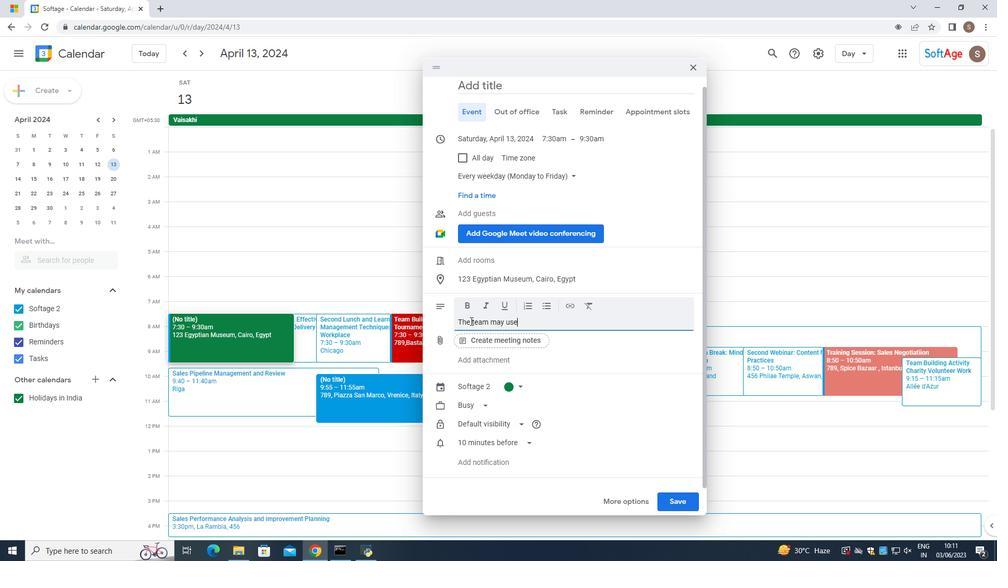 
Action: Mouse scrolled (672, 379) with delta (0, 0)
Screenshot: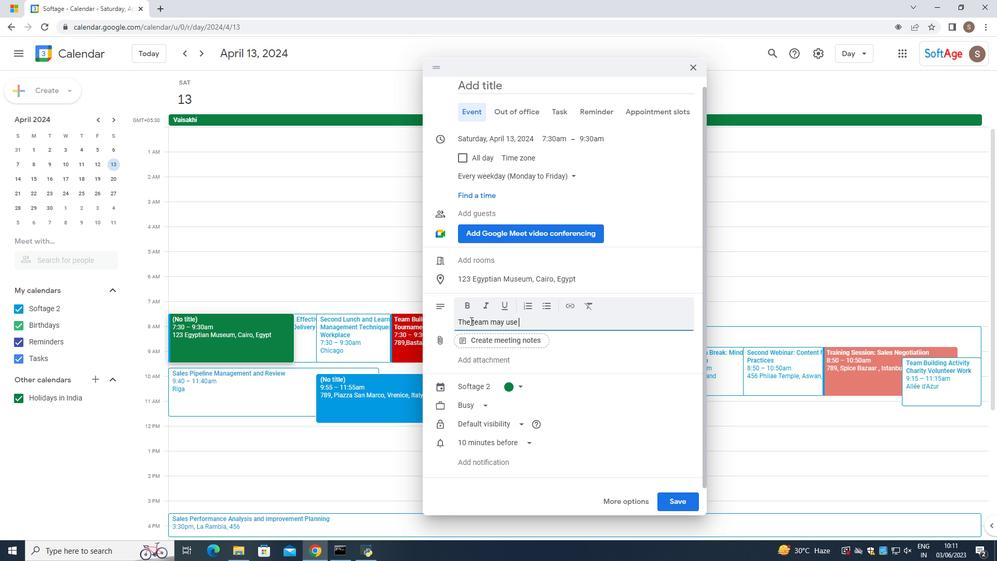 
Action: Mouse moved to (659, 363)
Screenshot: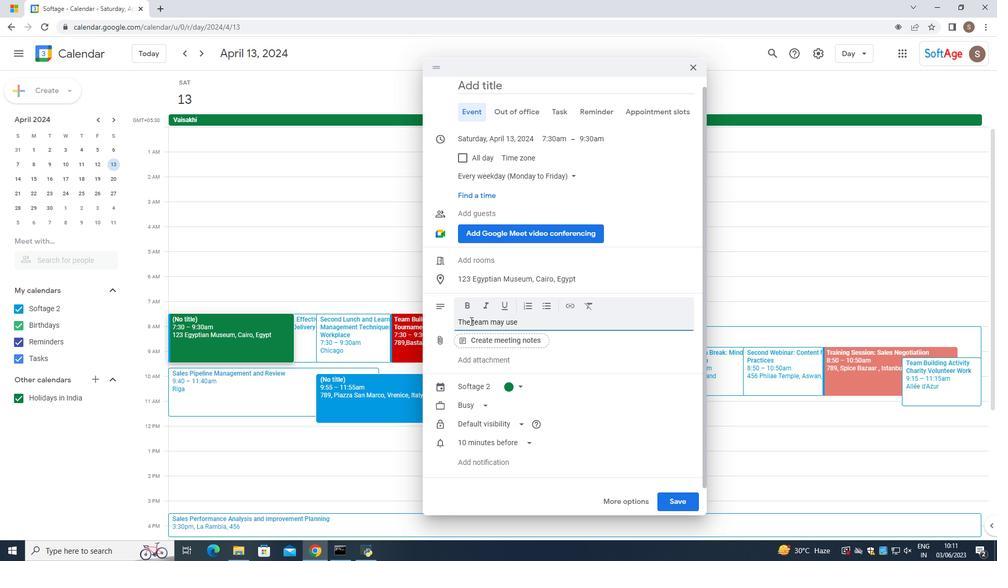 
Action: Mouse pressed left at (659, 363)
Screenshot: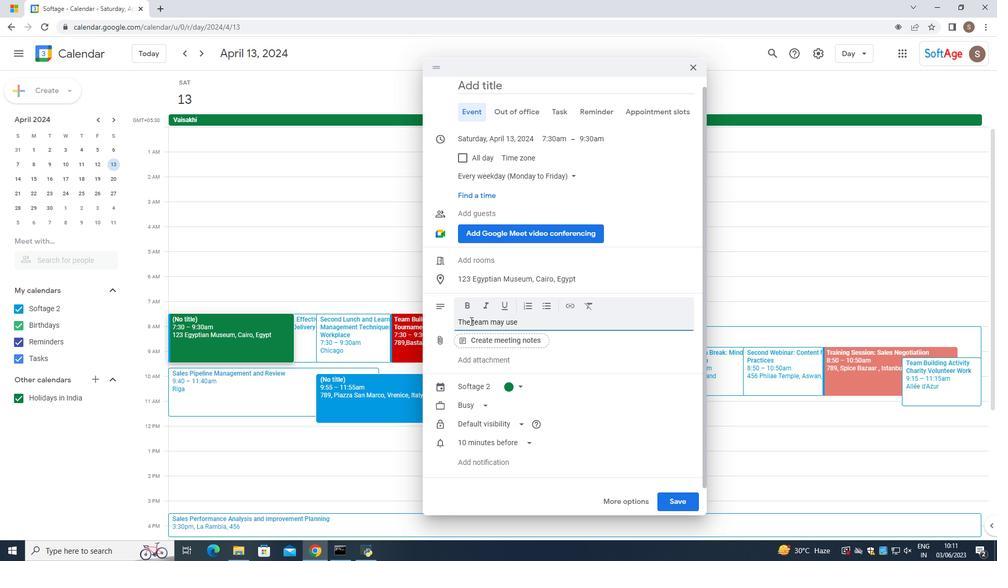 
Action: Mouse moved to (631, 328)
Screenshot: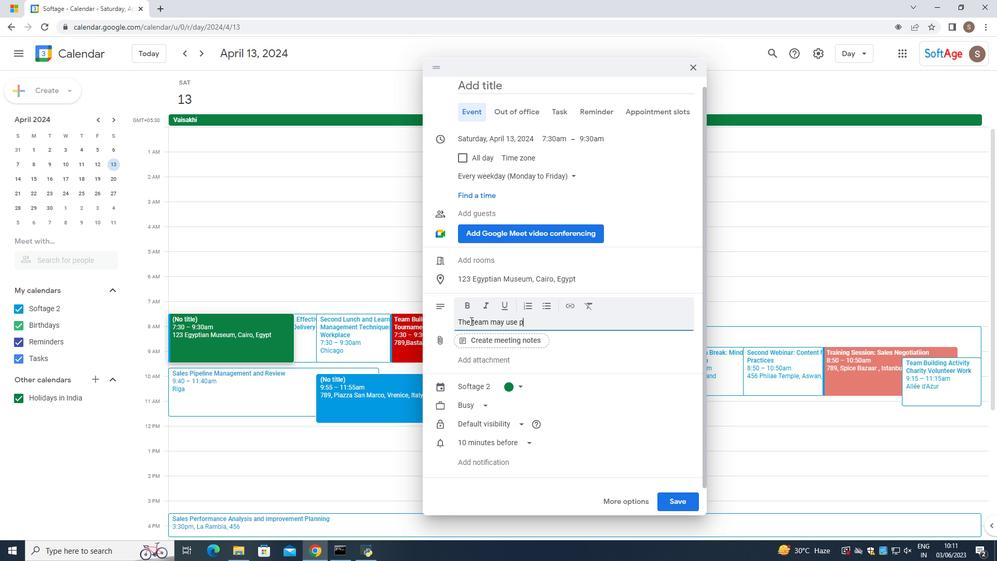 
Action: Mouse pressed left at (631, 328)
Screenshot: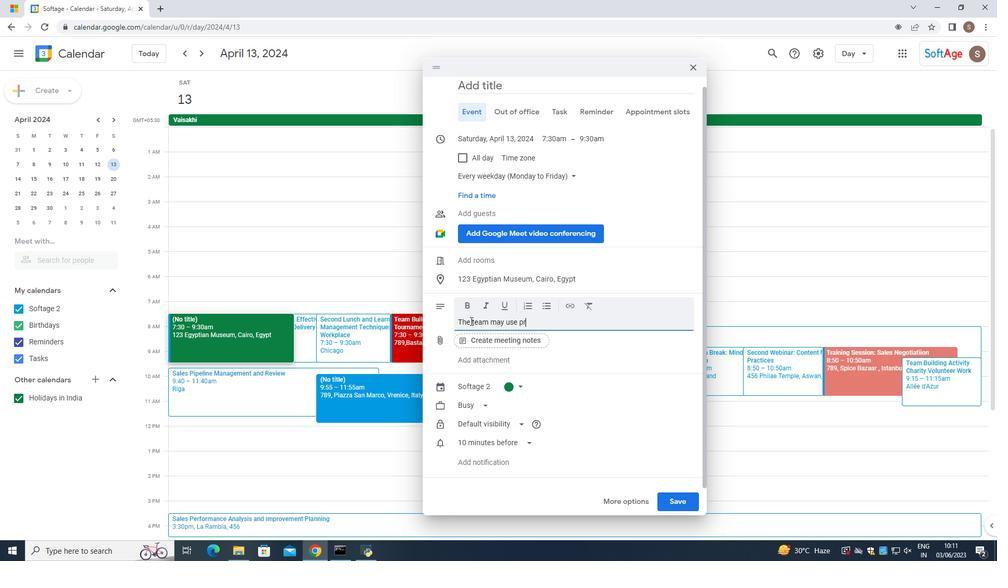
Action: Mouse moved to (631, 329)
Screenshot: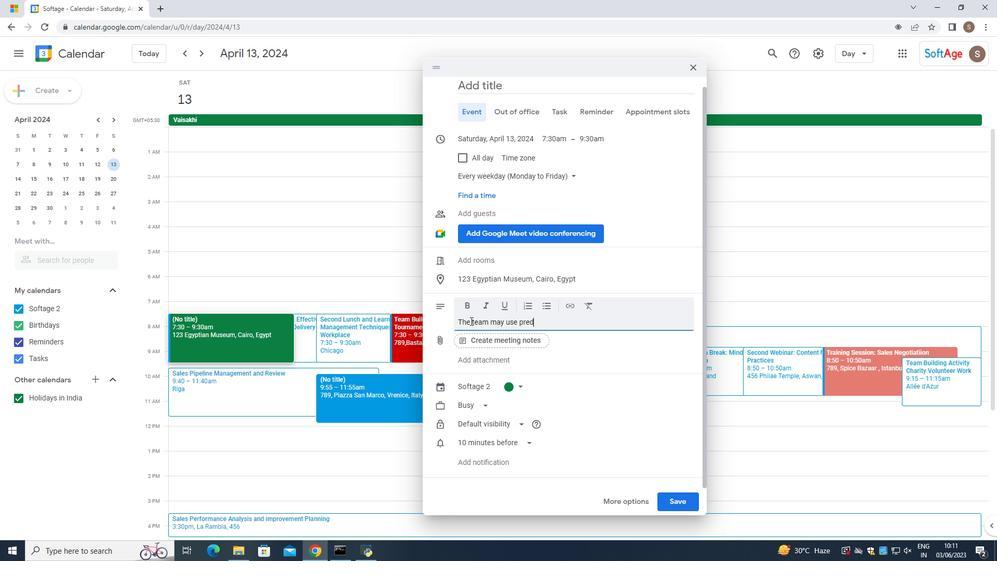 
Action: Key pressed <Key.caps_lock>T<Key.caps_lock>he<Key.space>team<Key.space>may<Key.space>use<Key.space>[<Key.backspace>predefined<Key.space>quality<Key.space>metrics<Key.space>abn<Key.backspace><Key.backspace>nd<Key.space>measurements<Key.space>toquantatively<Key.space>
Screenshot: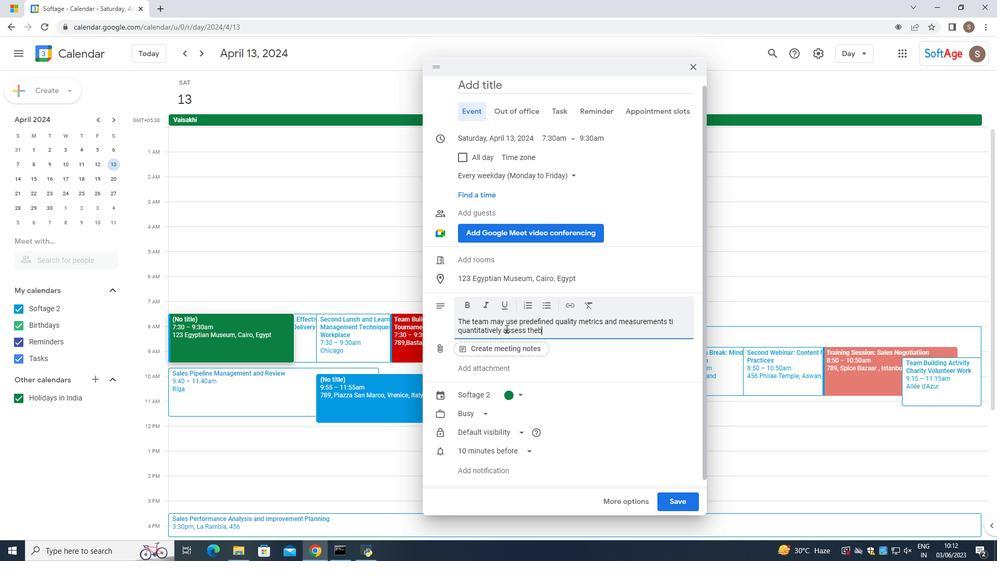 
Action: Mouse moved to (626, 337)
Screenshot: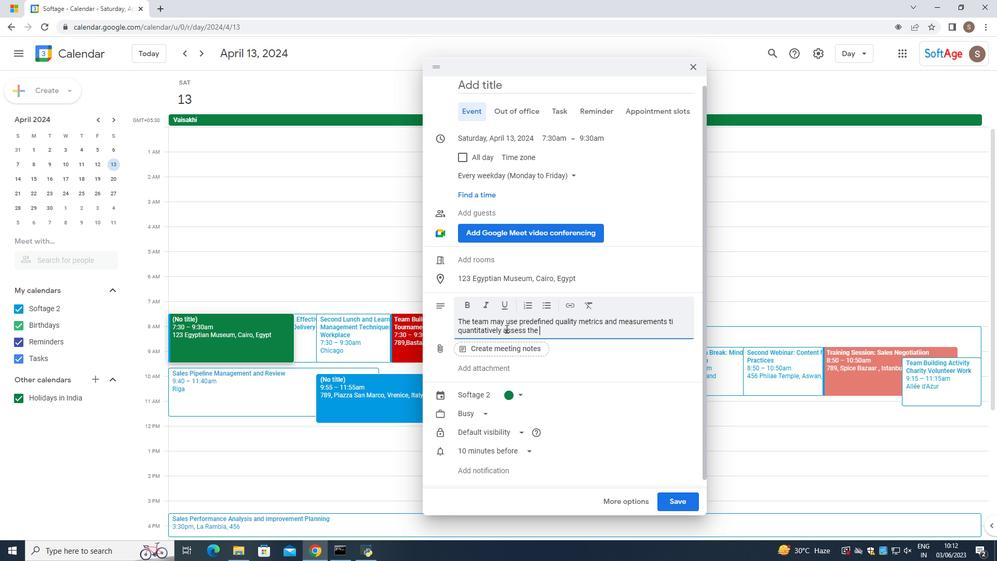 
Action: Mouse pressed left at (626, 337)
Screenshot: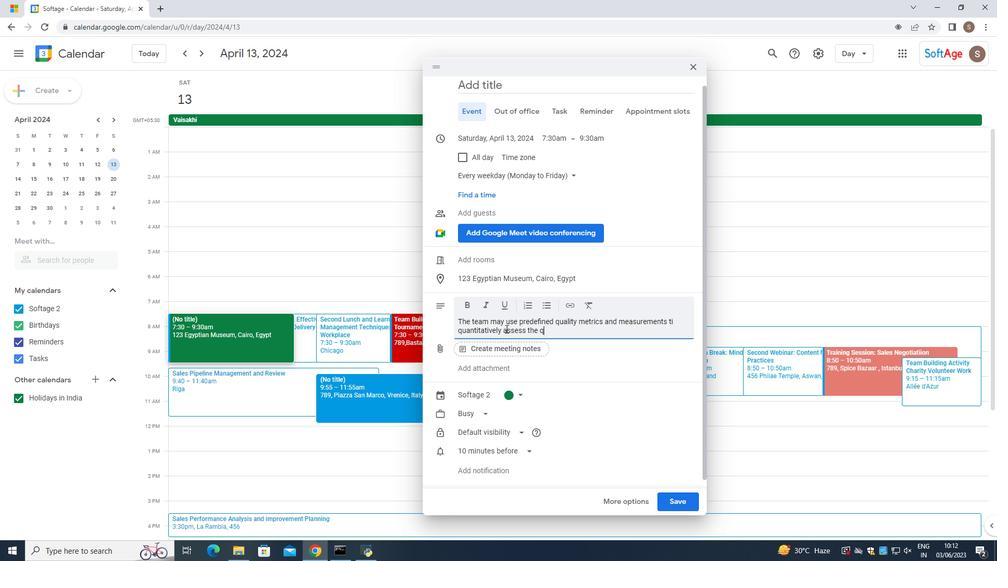 
Action: Mouse moved to (639, 339)
Screenshot: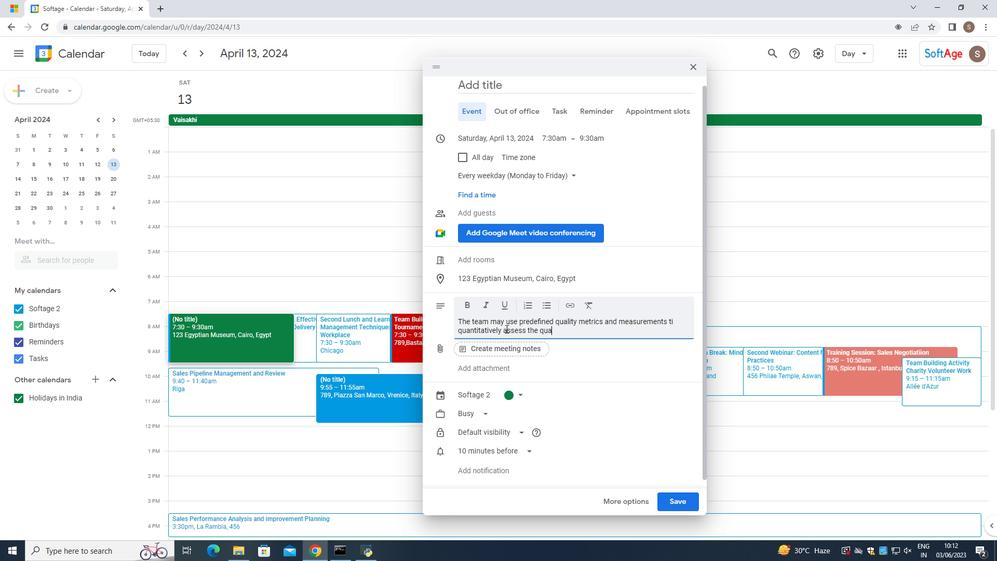 
Action: Key pressed <Key.space>
Screenshot: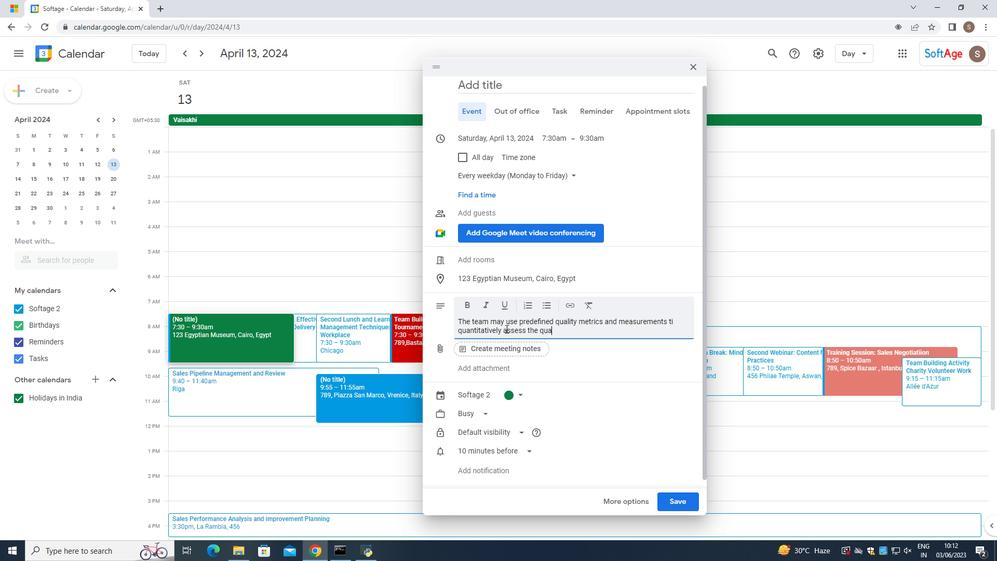 
Action: Mouse moved to (650, 336)
Screenshot: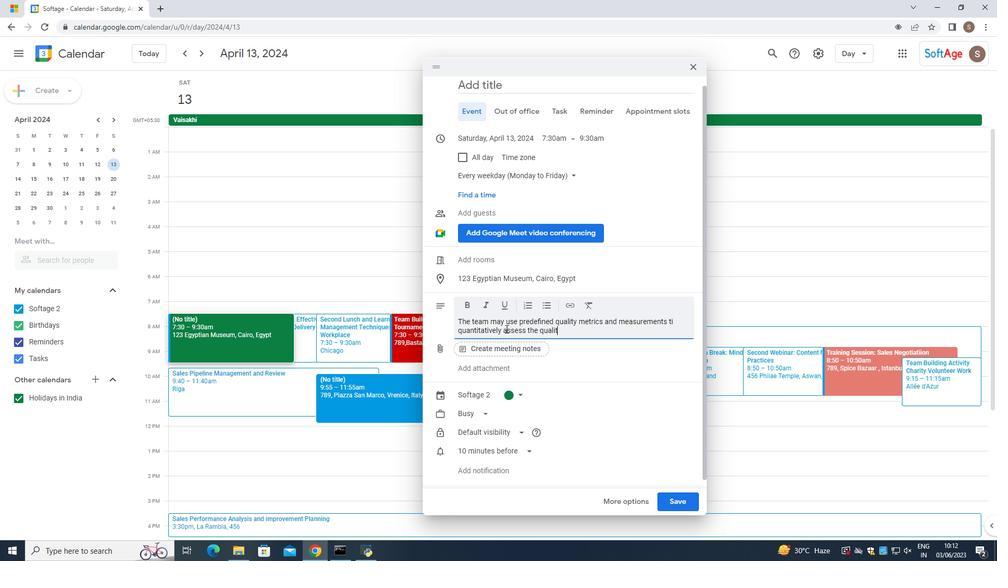 
Action: Mouse pressed left at (650, 336)
Screenshot: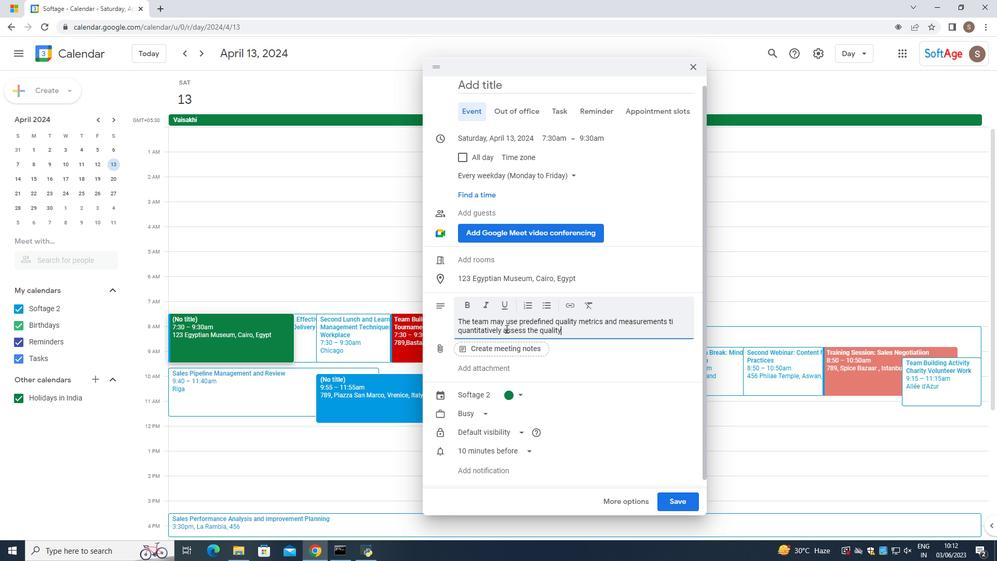 
Action: Mouse moved to (646, 340)
Screenshot: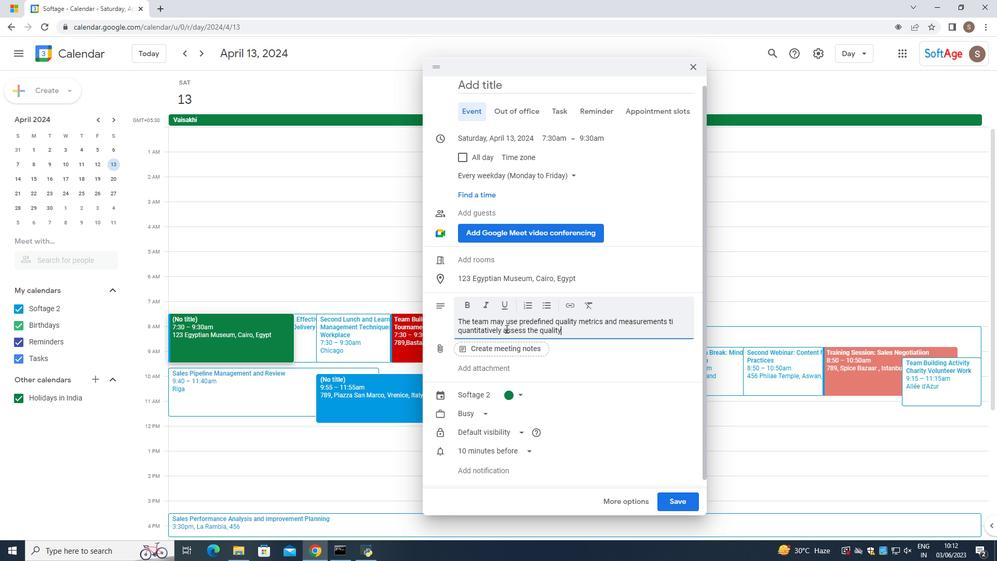 
Action: Mouse pressed left at (646, 340)
Screenshot: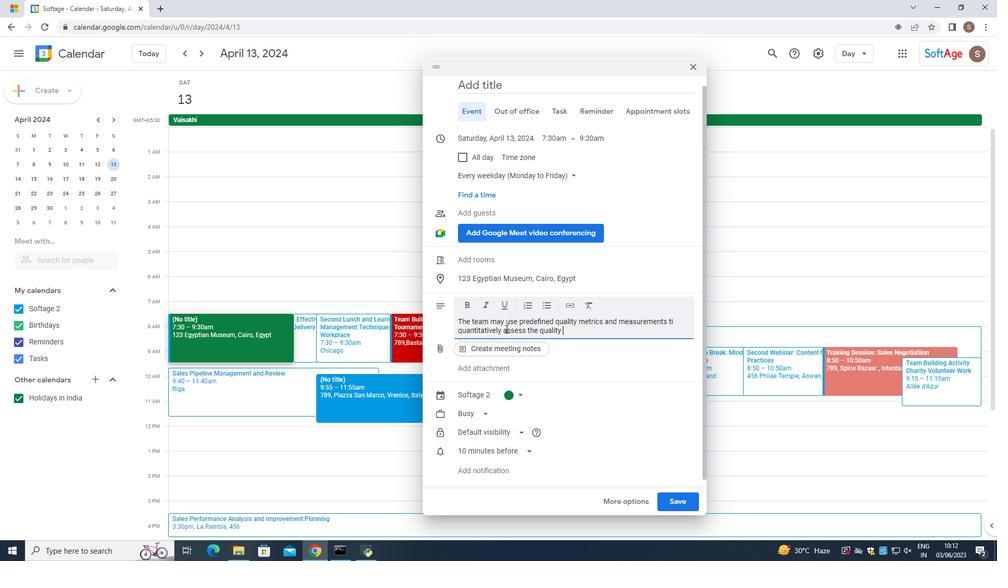 
Action: Mouse pressed right at (646, 340)
Screenshot: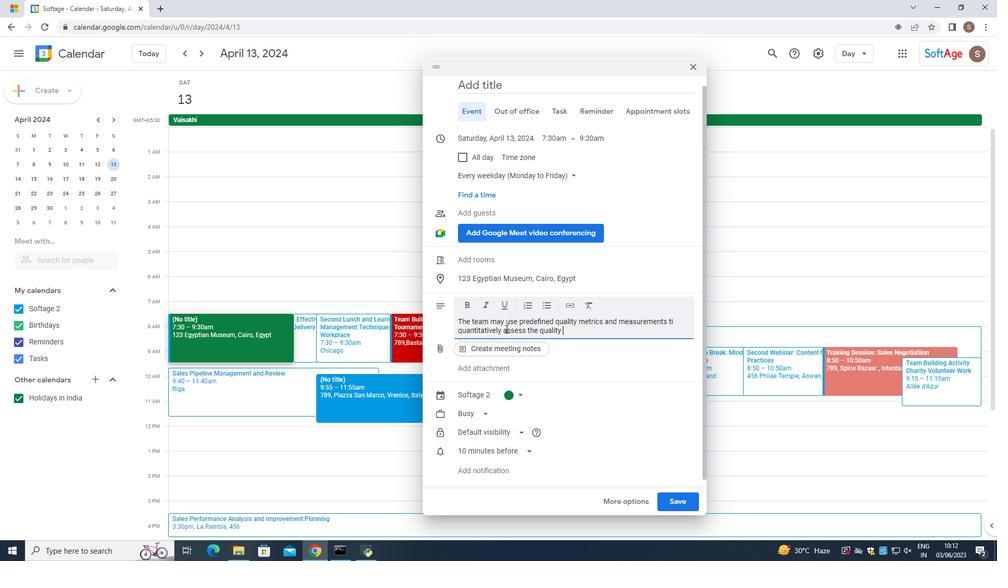 
Action: Mouse moved to (661, 343)
Screenshot: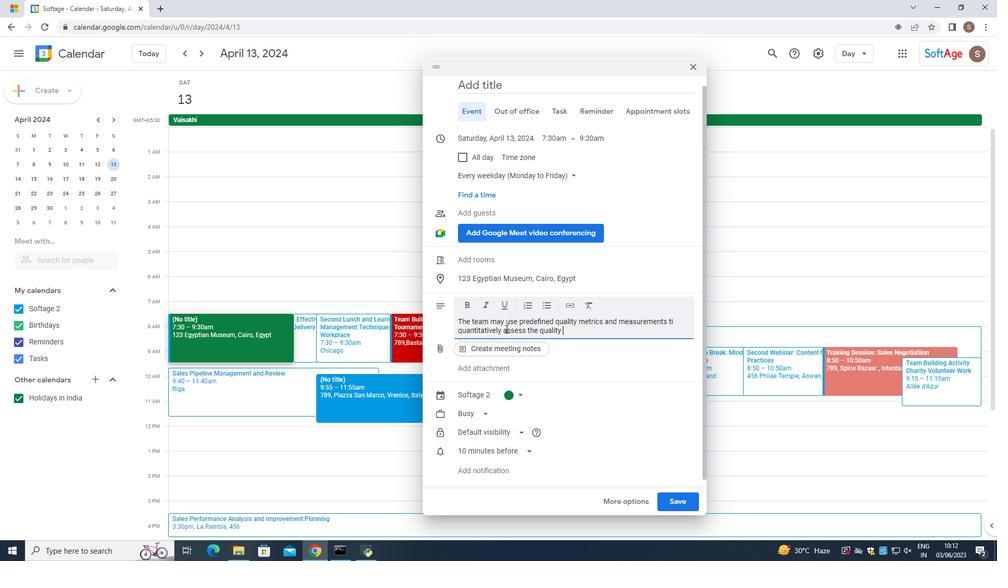 
Action: Mouse pressed left at (661, 343)
Screenshot: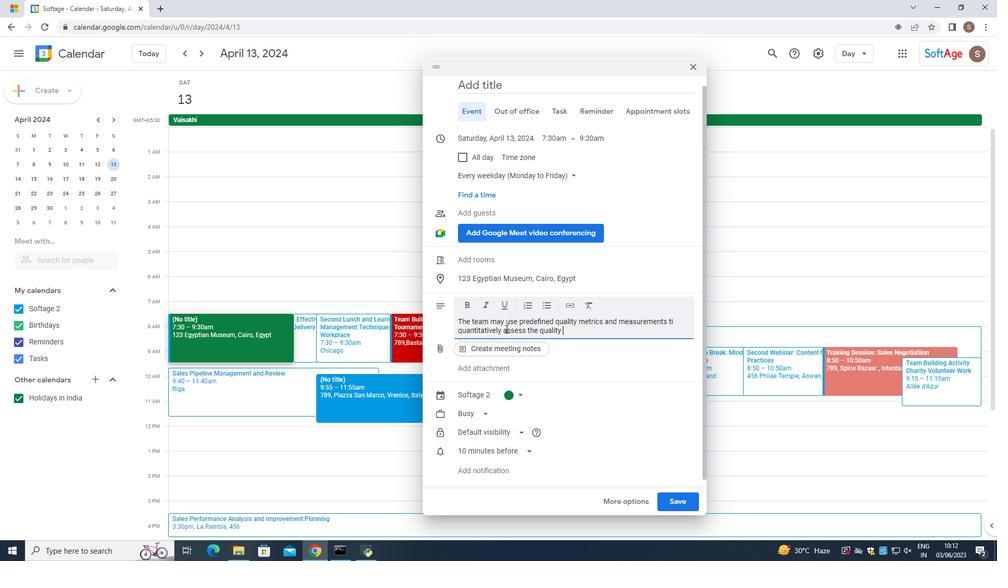 
Action: Mouse moved to (668, 337)
Screenshot: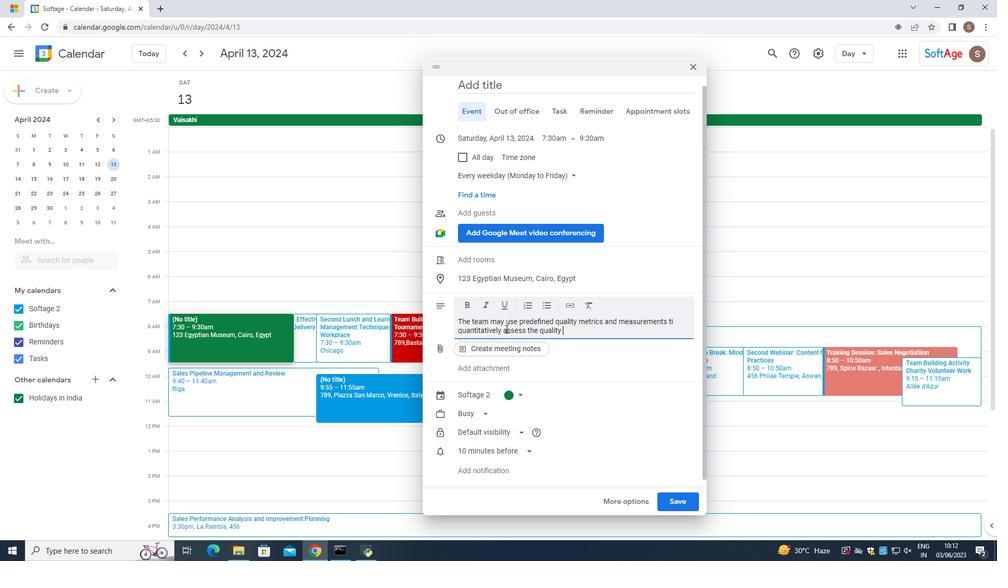 
Action: Mouse pressed left at (668, 337)
Screenshot: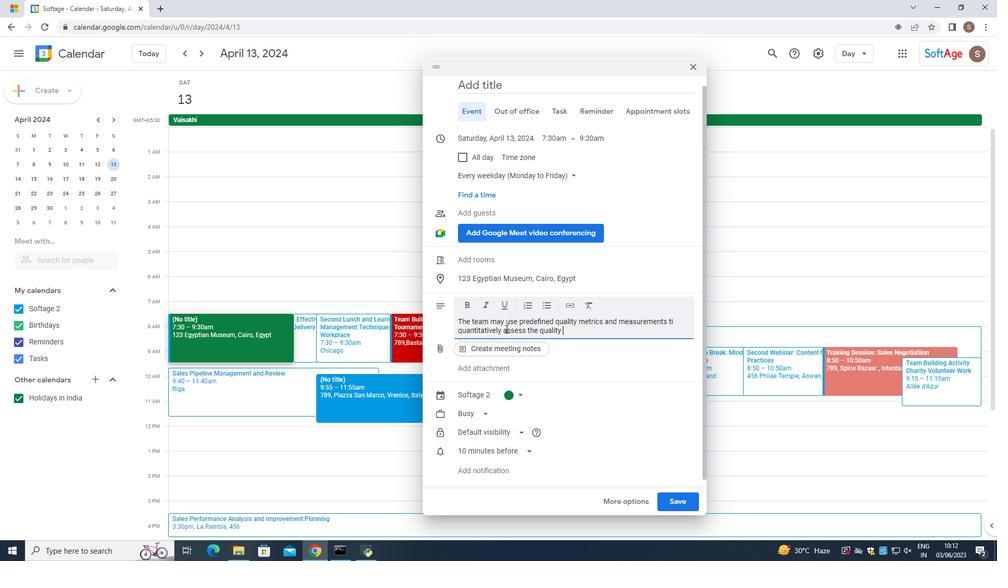 
Action: Key pressed <Key.space>
Screenshot: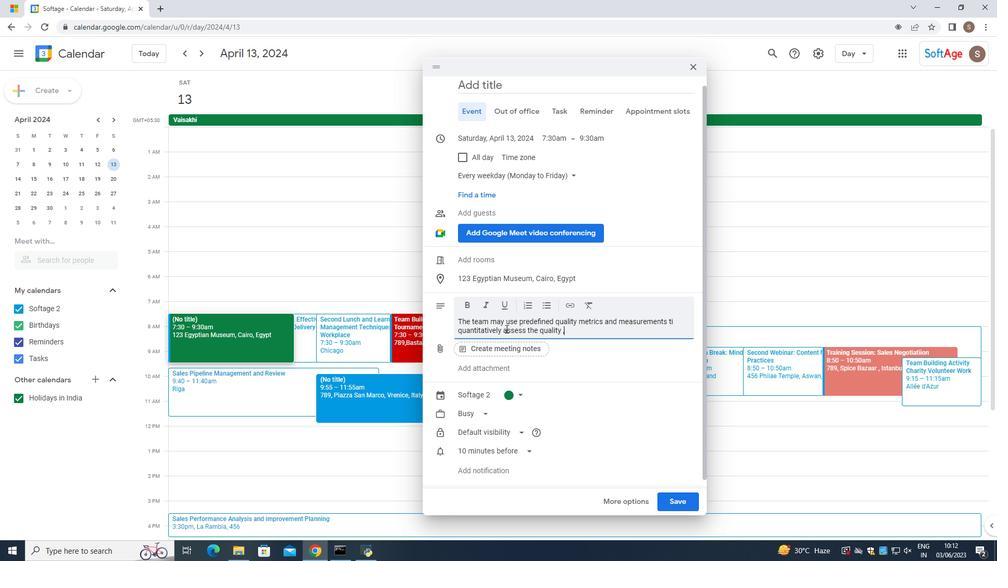 
Action: Mouse moved to (668, 364)
Screenshot: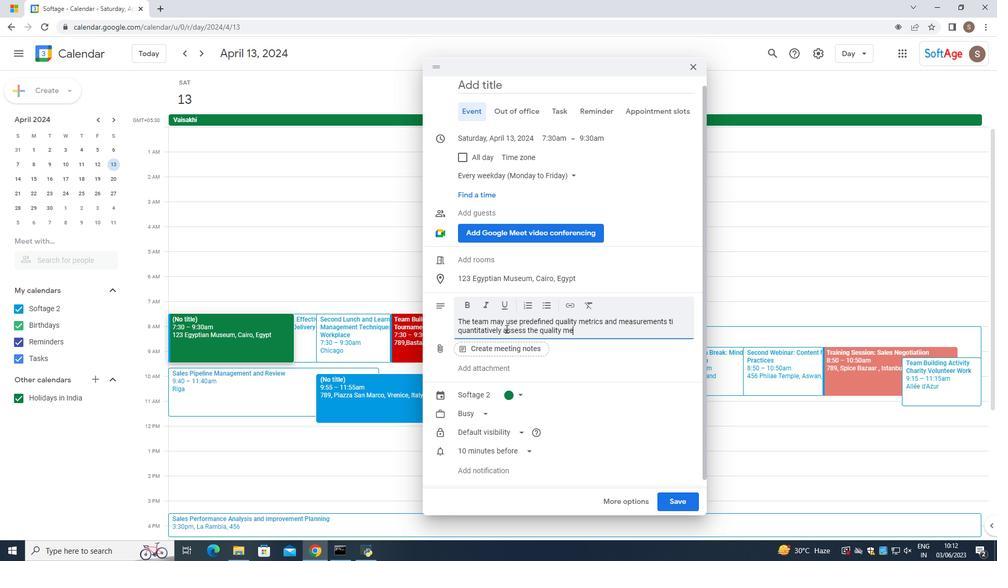 
Action: Key pressed assess<Key.space>the<Key.space>quality<Key.space>of<Key.space>prpoject<Key.space>
Screenshot: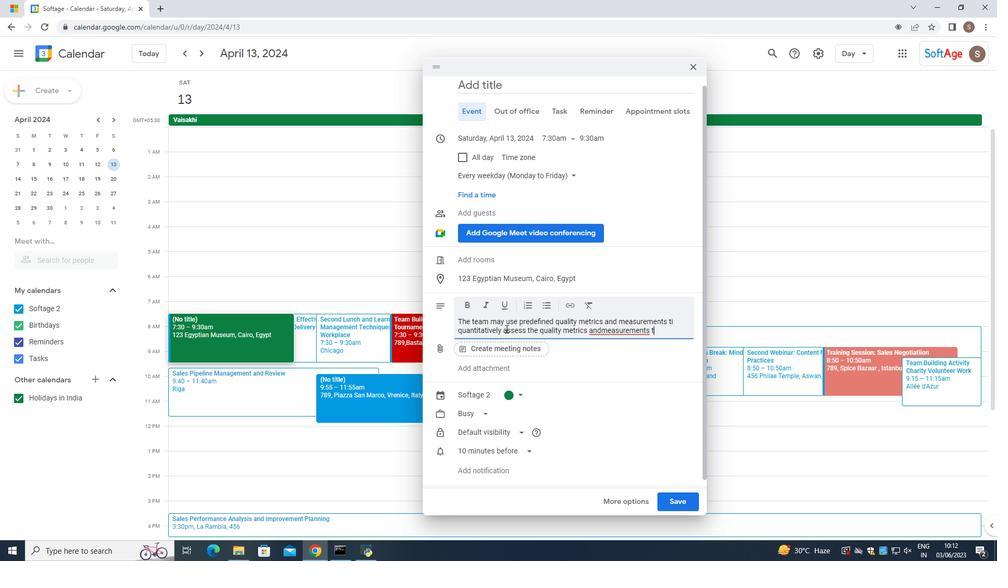 
Action: Mouse moved to (750, 342)
Screenshot: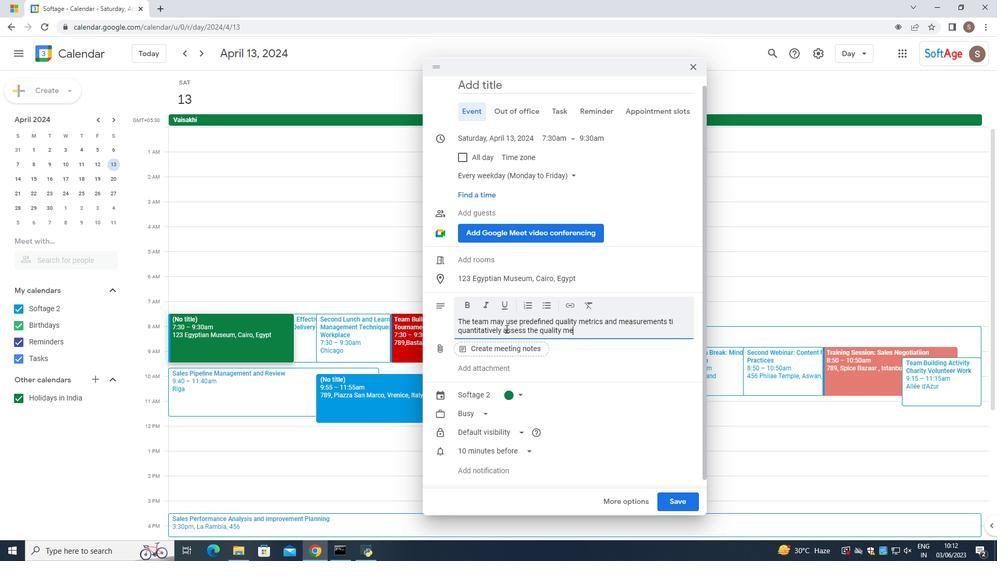 
Action: Mouse pressed left at (750, 342)
Screenshot: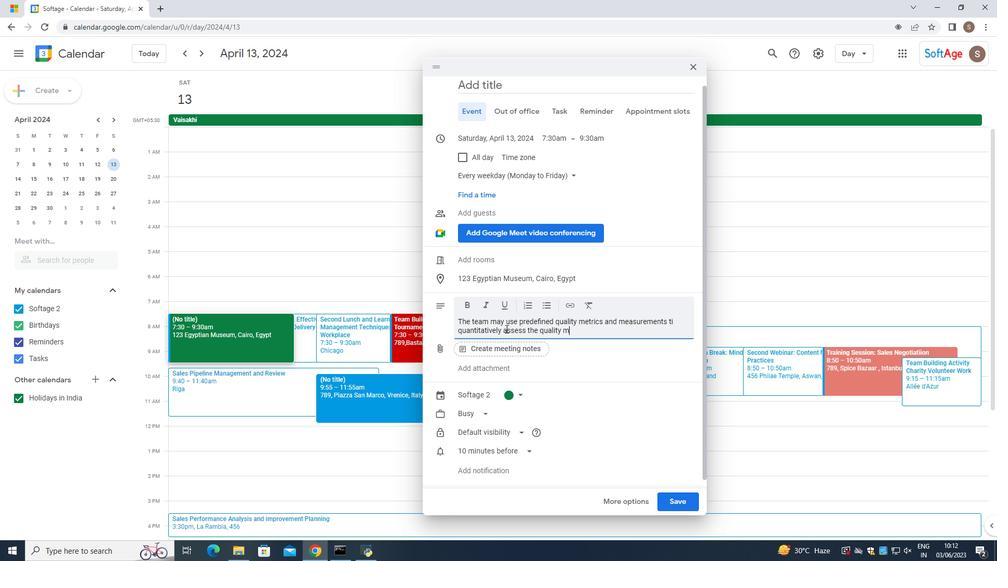 
Action: Mouse pressed right at (750, 342)
Screenshot: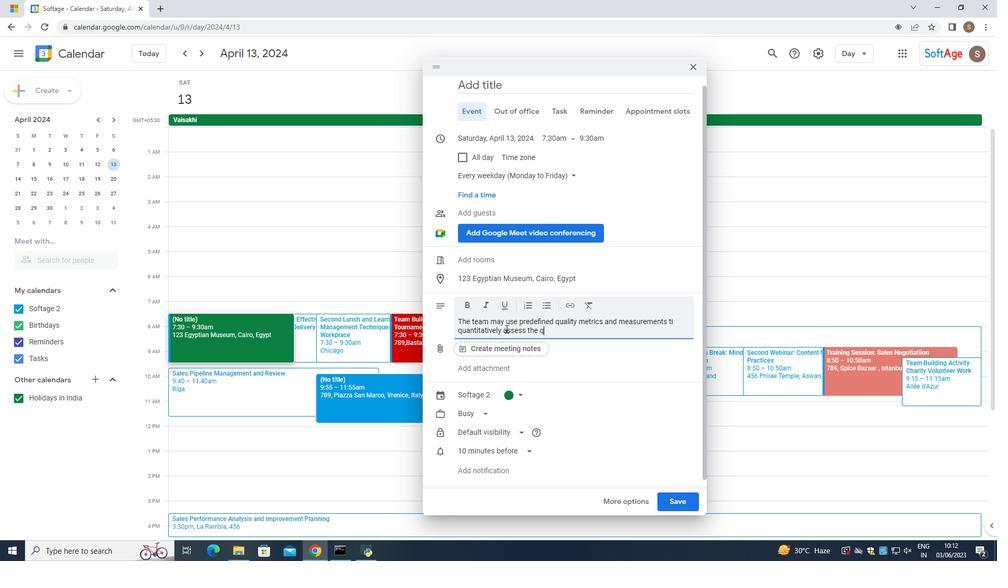 
Action: Mouse moved to (761, 355)
Screenshot: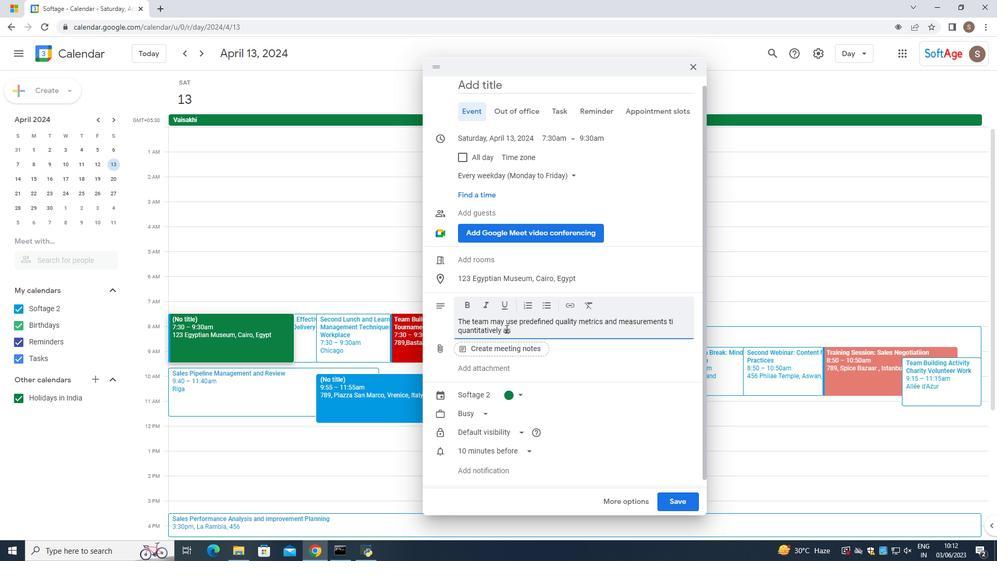 
Action: Mouse pressed left at (761, 355)
Screenshot: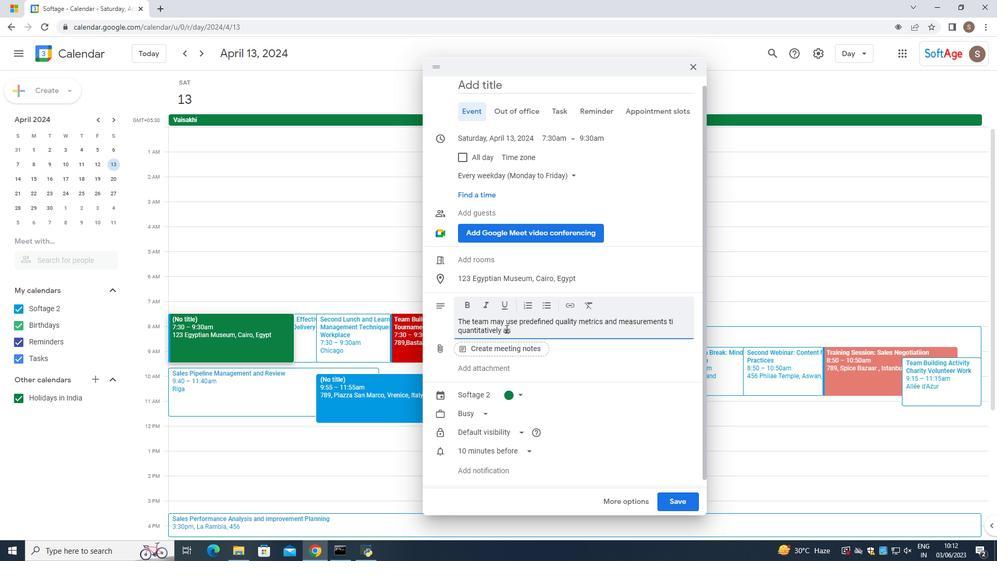 
Action: Mouse moved to (773, 343)
Screenshot: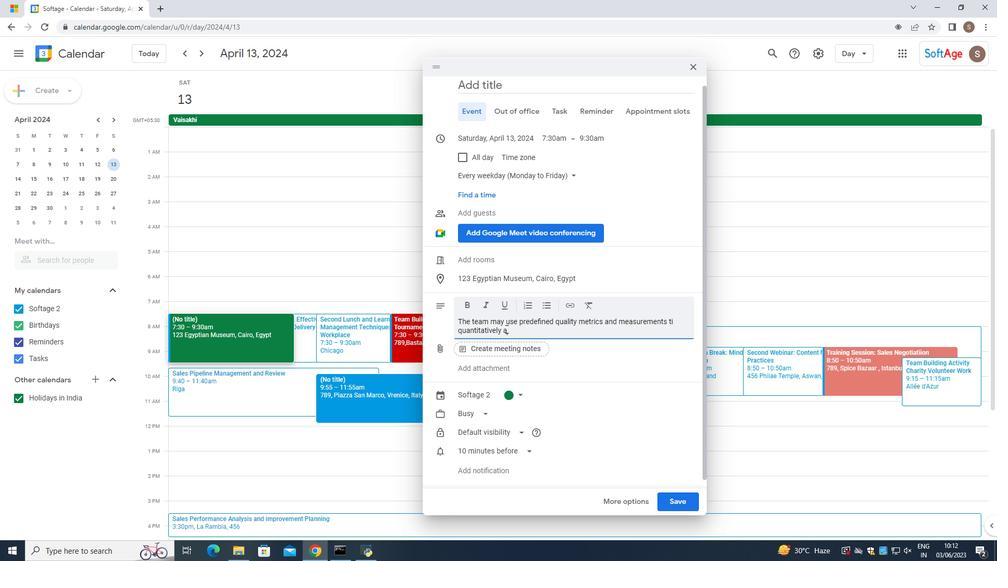 
Action: Mouse pressed left at (773, 343)
Screenshot: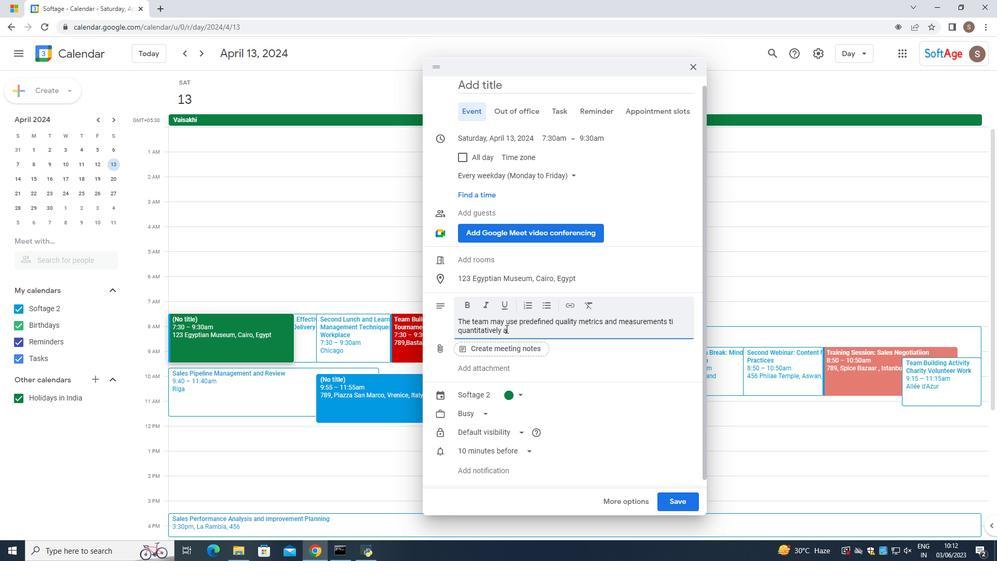 
Action: Key pressed <Key.space>deliverables<Key.space>and<Key.space>processes.<Key.space><Key.caps_lock>T<Key.caps_lock>hese<Key.space>de<Key.backspace><Key.backspace><Key.backspace><Key.space>metrics<Key.space>could<Key.space>detect<Key.space><Key.backspace><Key.backspace><Key.backspace><Key.backspace><Key.backspace><Key.backspace><Key.backspace>inclufde<Key.space>defect<Key.space>rates<Key.space>
Screenshot: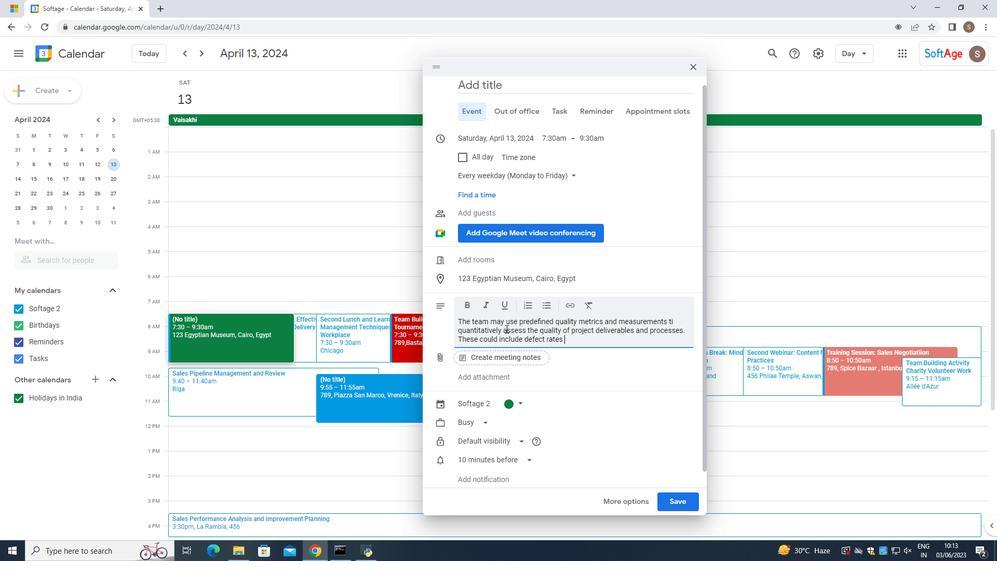 
Action: Mouse moved to (695, 348)
Screenshot: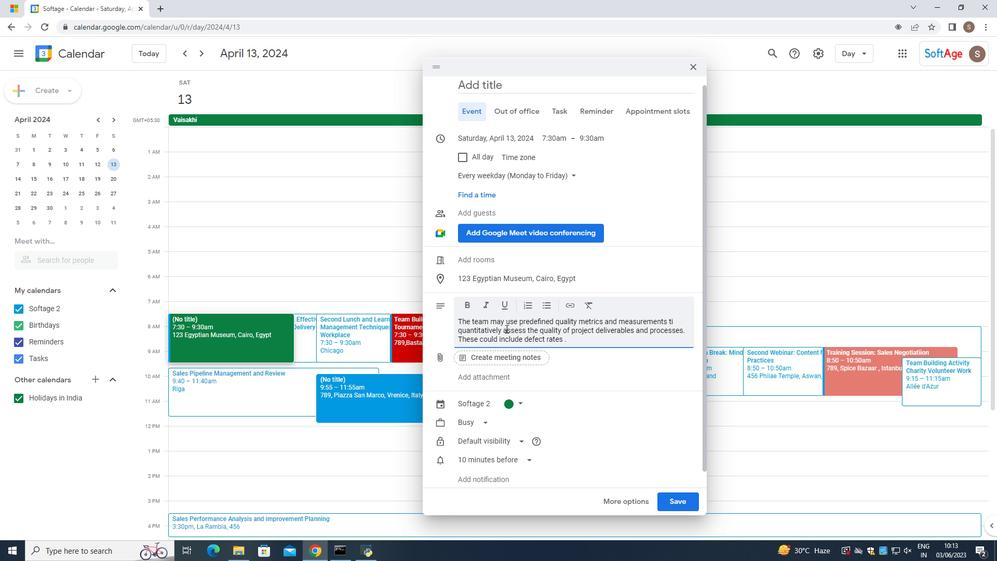 
Action: Mouse pressed left at (695, 348)
Screenshot: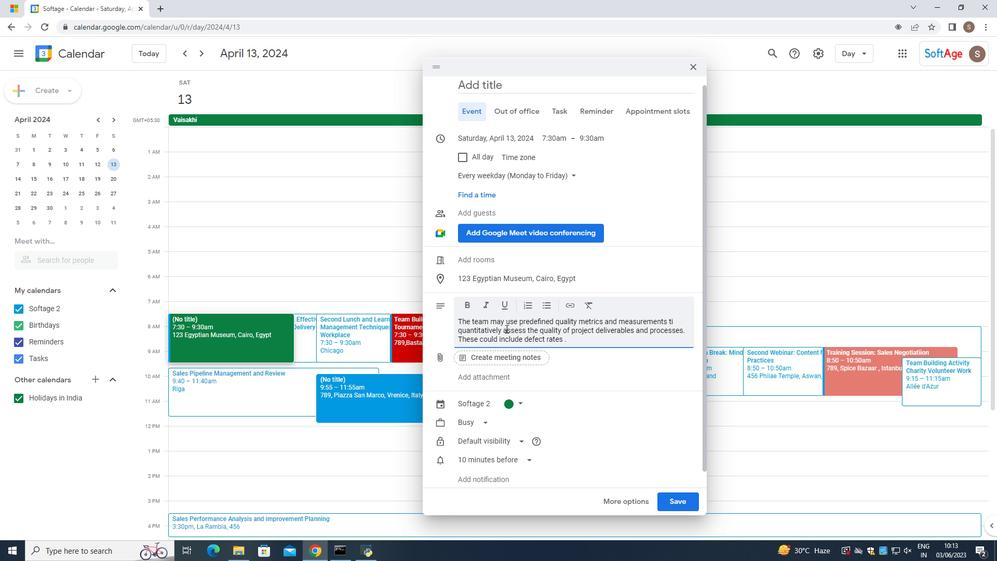 
Action: Mouse pressed right at (695, 348)
Screenshot: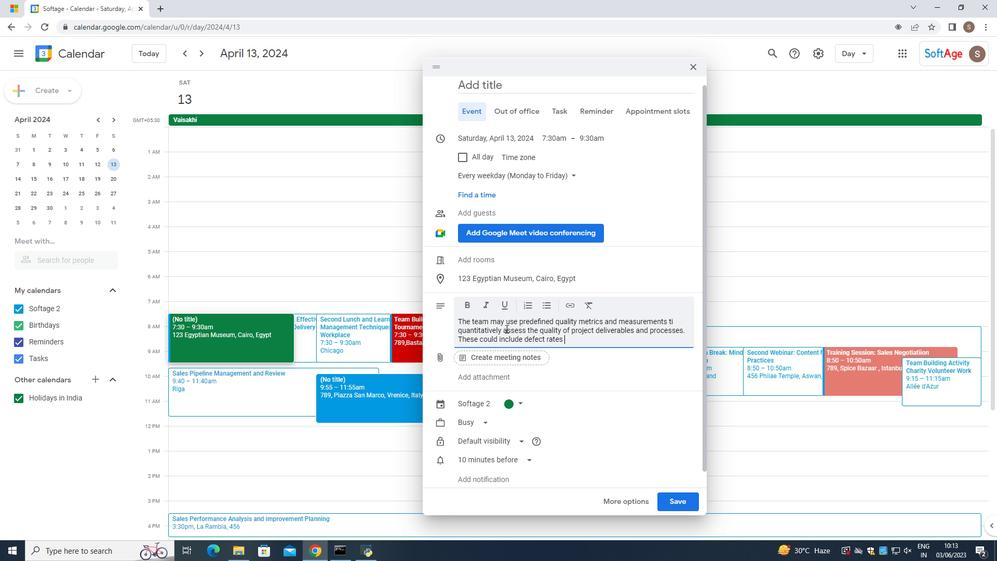 
Action: Mouse moved to (732, 353)
Screenshot: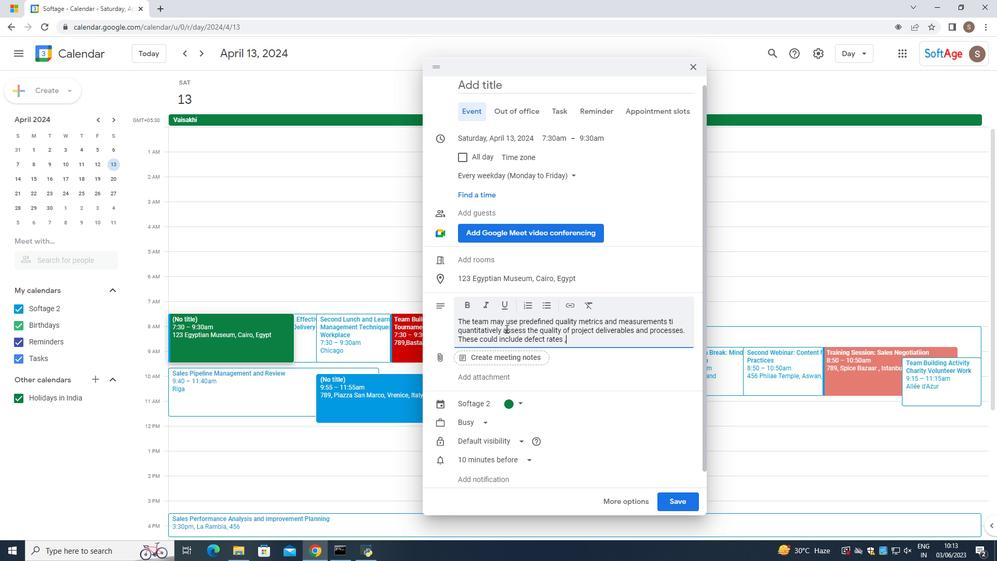 
Action: Mouse pressed left at (732, 353)
Screenshot: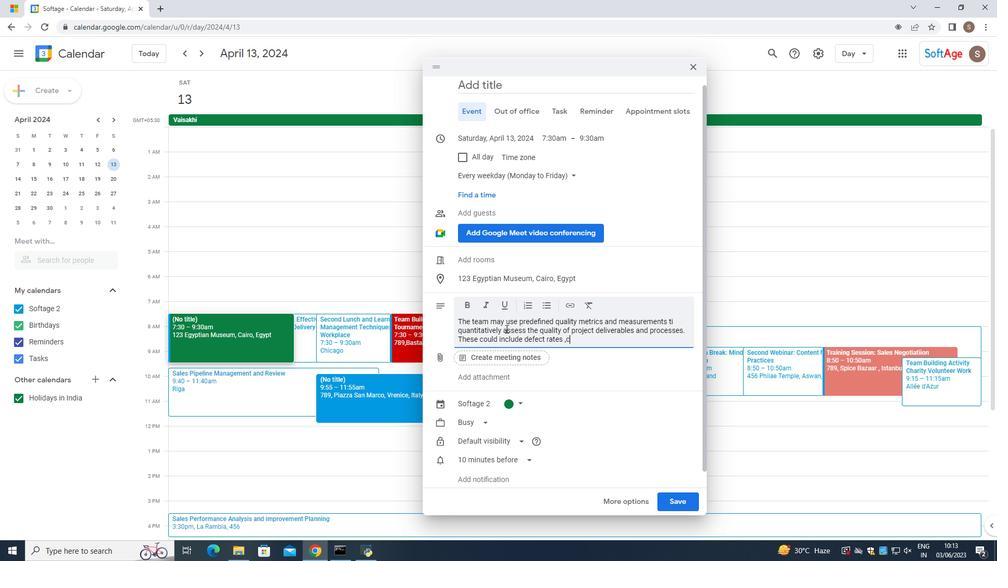 
Action: Mouse moved to (755, 348)
Screenshot: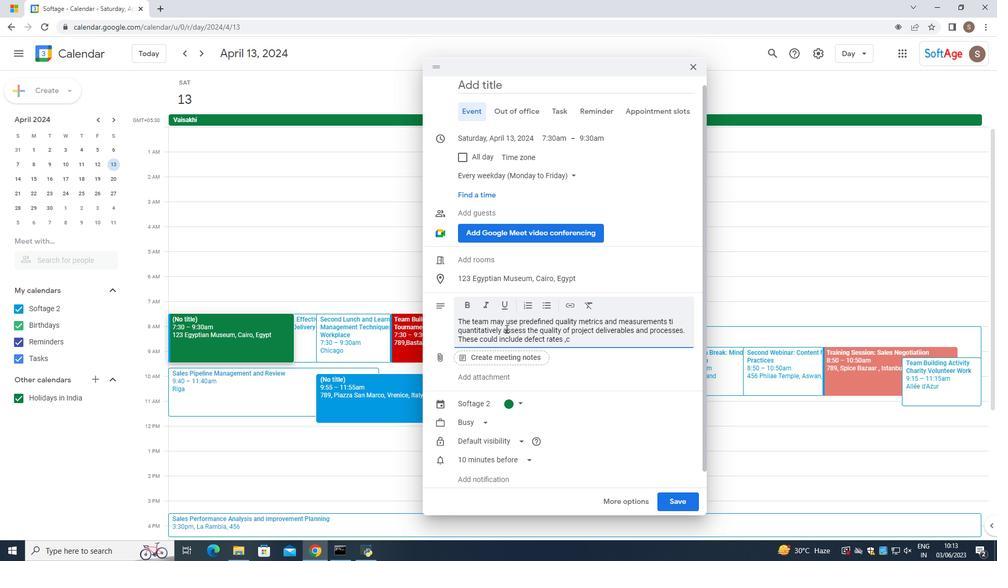 
Action: Mouse pressed left at (755, 348)
Screenshot: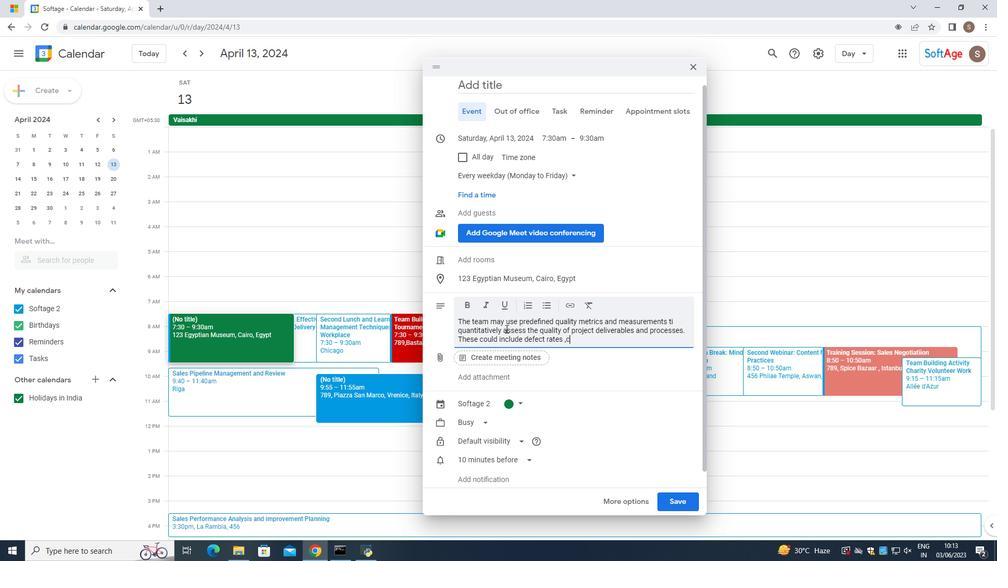 
Action: Mouse moved to (756, 350)
Screenshot: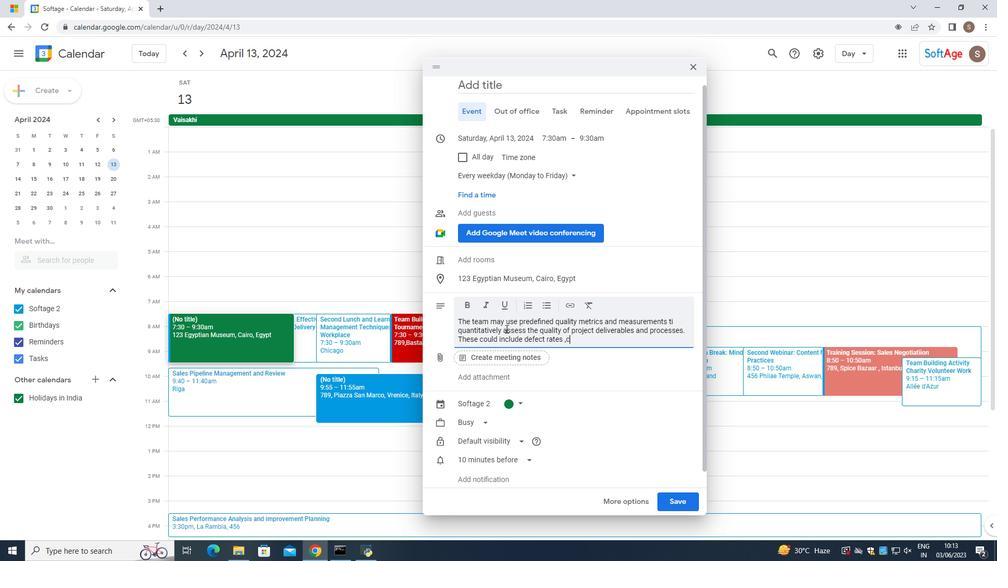 
Action: Key pressed ,<Key.space>customerr<Key.space>satisfaction<Key.space>surveys<Key.space>
Screenshot: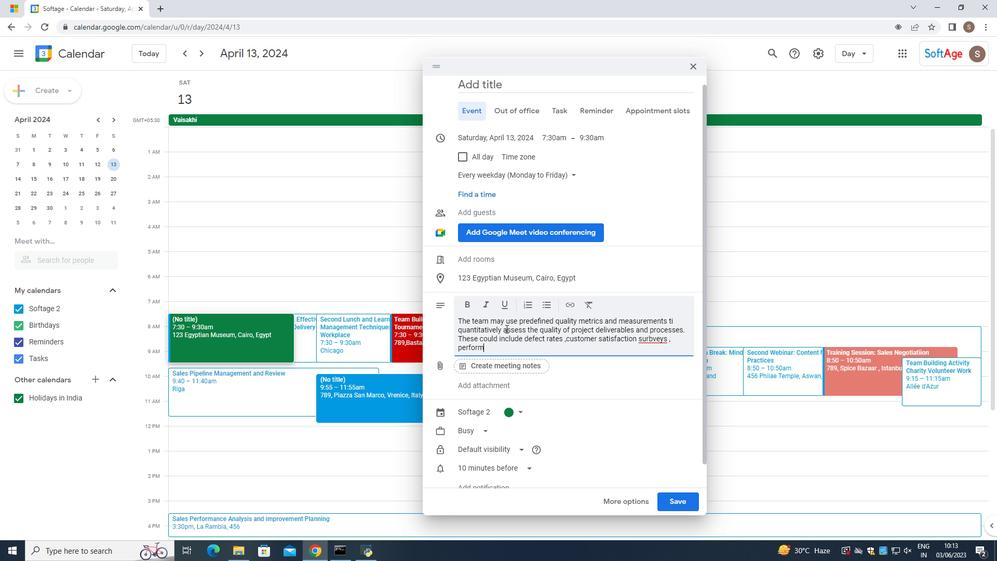 
Action: Mouse moved to (766, 347)
Screenshot: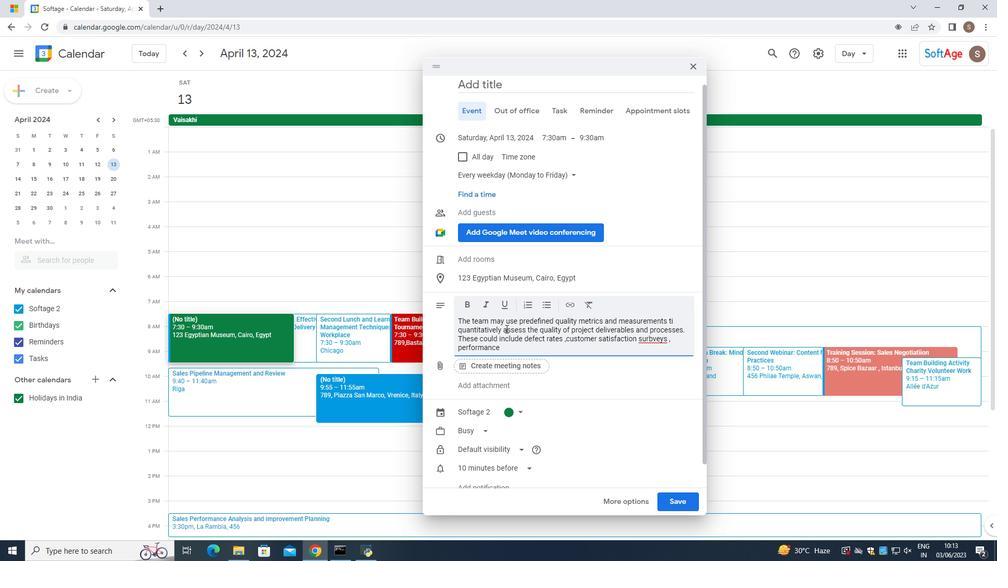 
Action: Mouse pressed left at (766, 347)
Screenshot: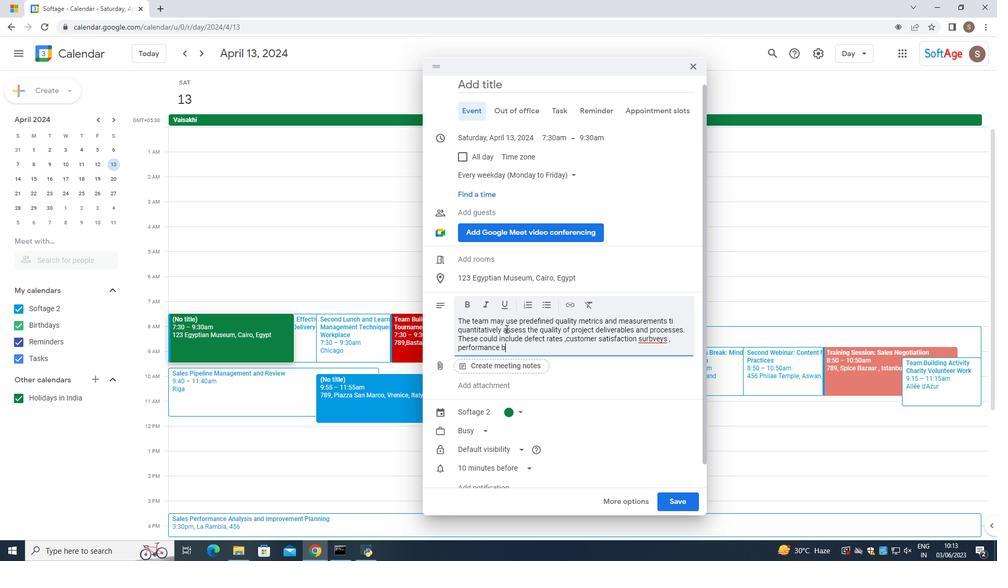 
Action: Mouse moved to (766, 347)
Screenshot: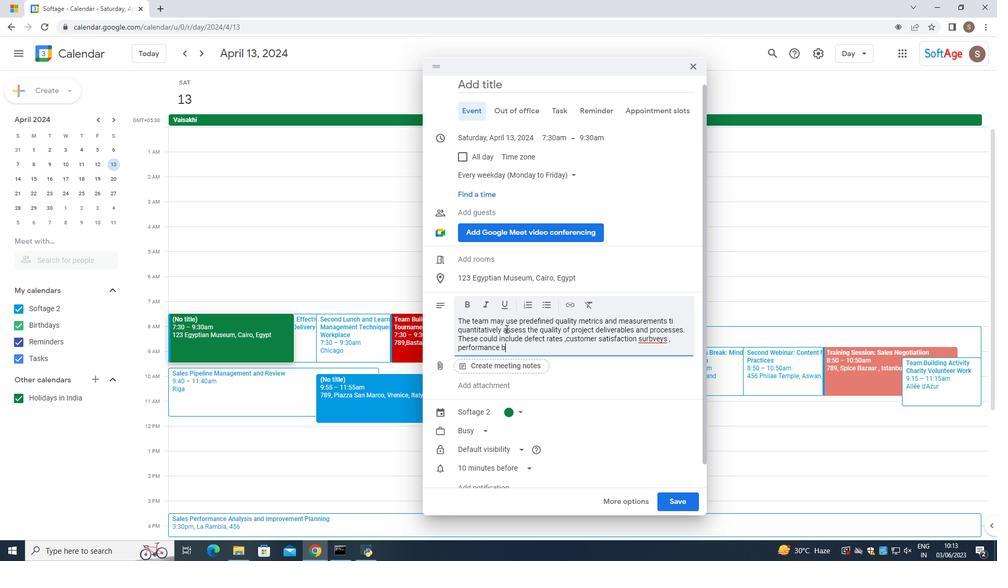 
Action: Mouse pressed right at (766, 347)
Screenshot: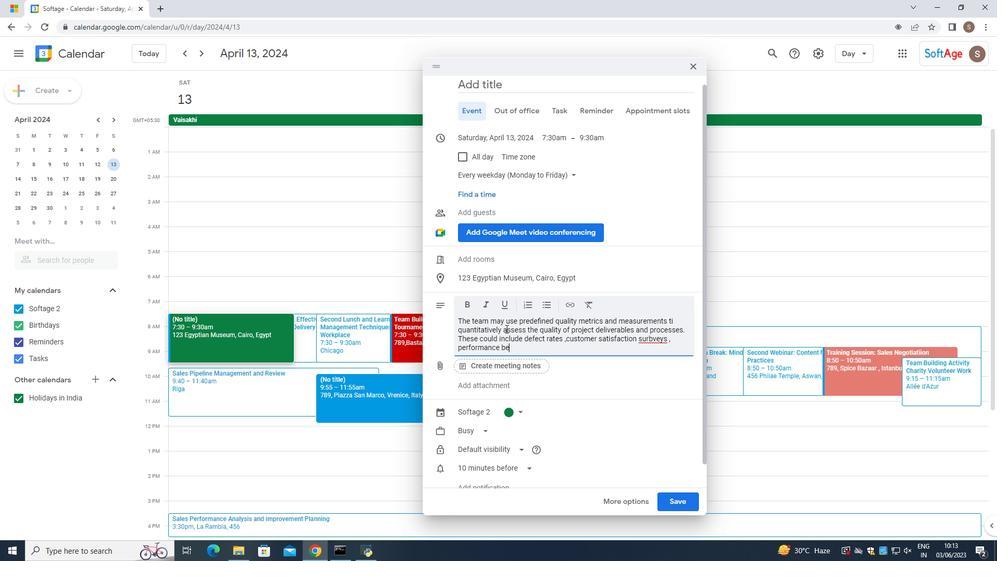
Action: Mouse moved to (781, 350)
Screenshot: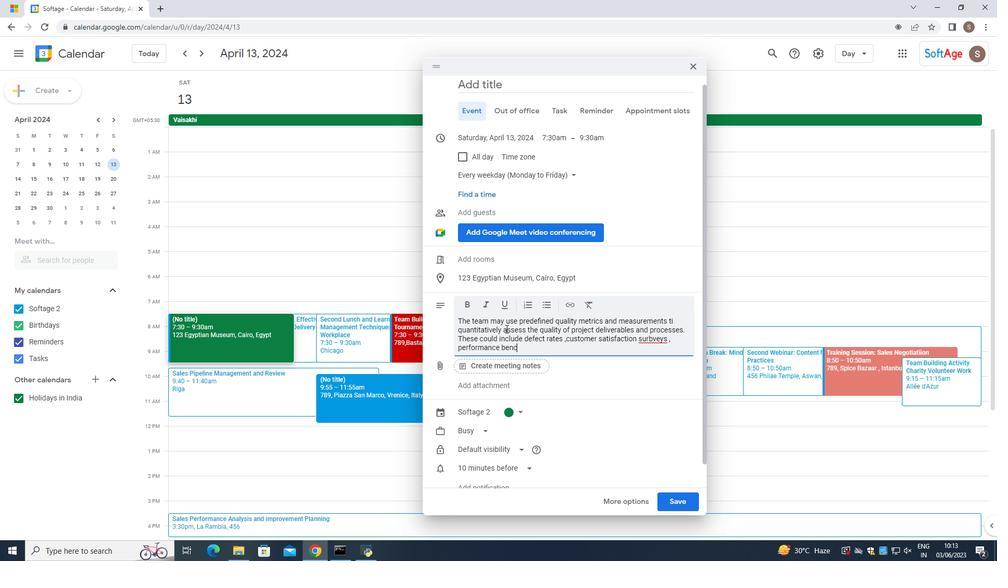 
Action: Mouse pressed left at (781, 350)
Screenshot: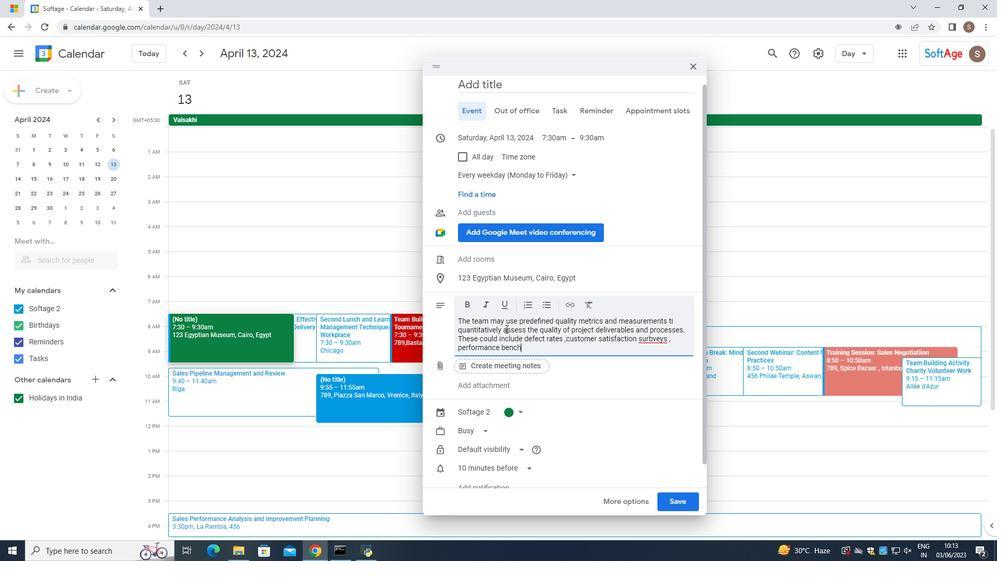 
Action: Mouse moved to (658, 353)
Screenshot: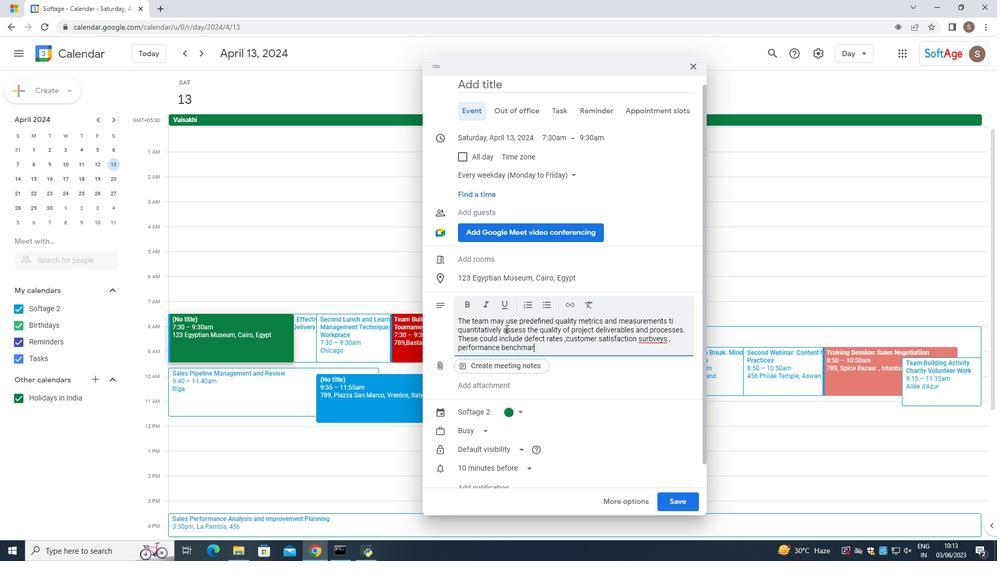 
Action: Mouse pressed left at (658, 353)
Screenshot: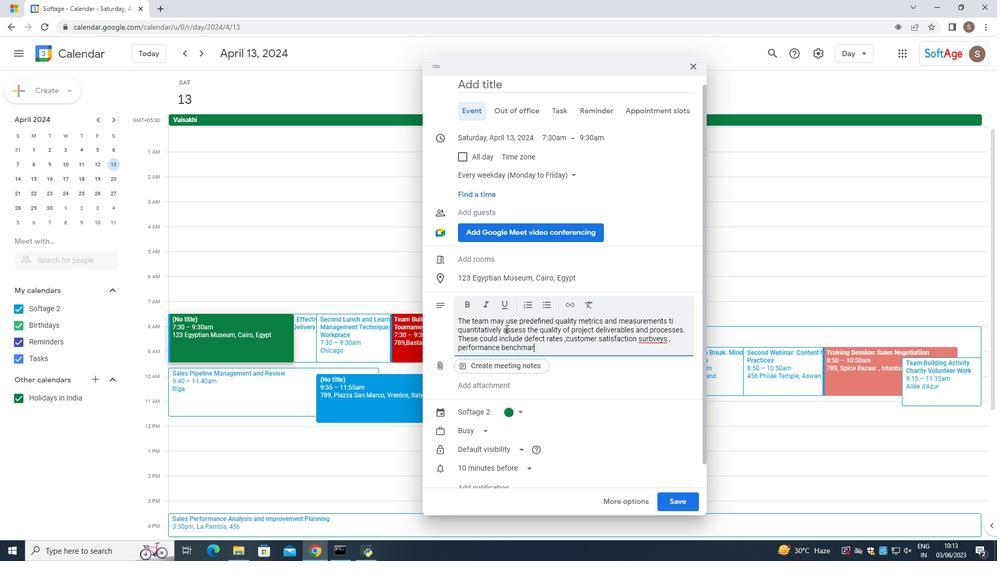 
Action: Mouse moved to (659, 353)
Screenshot: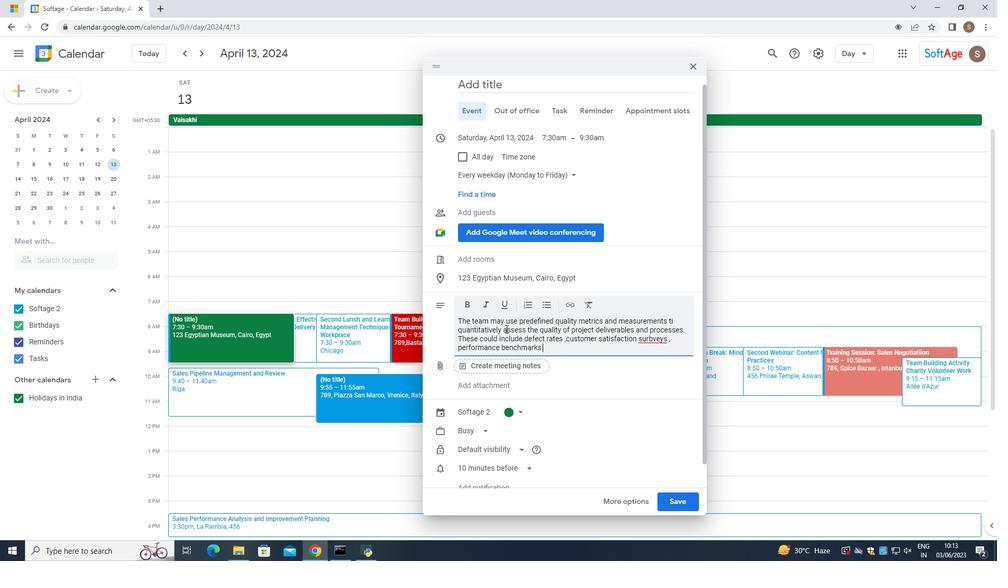 
Action: Key pressed ,<Key.space>perform,ance<Key.space>benchmarks<Key.space>i<Key.backspace>o<Key.backspace><Key.backspace><Key.backspace><Key.backspace><Key.backspace><Key.backspace><Key.backspace><Key.backspace><Key.backspace><Key.backspace><Key.backspace><Key.backspace><Key.backspace><Key.backspace><Key.backspace><Key.backspace><Key.backspace><Key.backspace>ance<Key.space>benchmarks<Key.space>or<Key.space>adherance<Key.space>to<Key.space>project<Key.space>timelines<Key.space>and<Key.space>buf<Key.backspace>dgets.
Screenshot: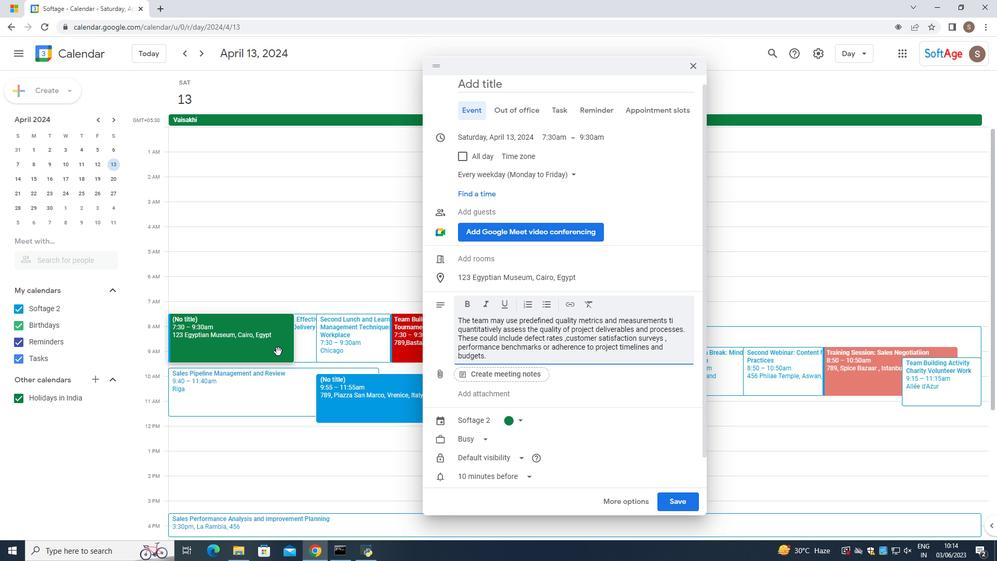 
Action: Mouse moved to (765, 362)
Screenshot: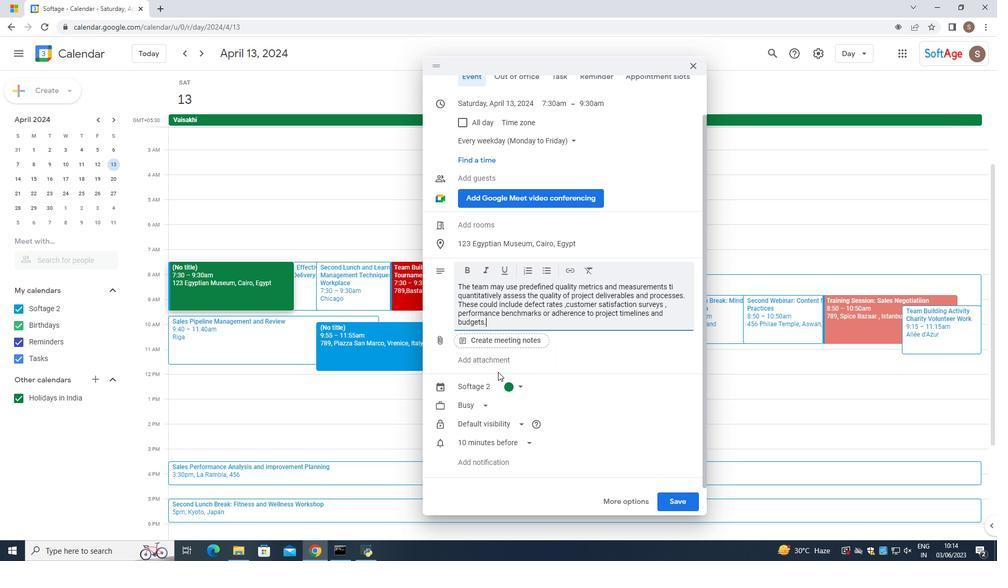 
Action: Mouse pressed left at (765, 362)
Screenshot: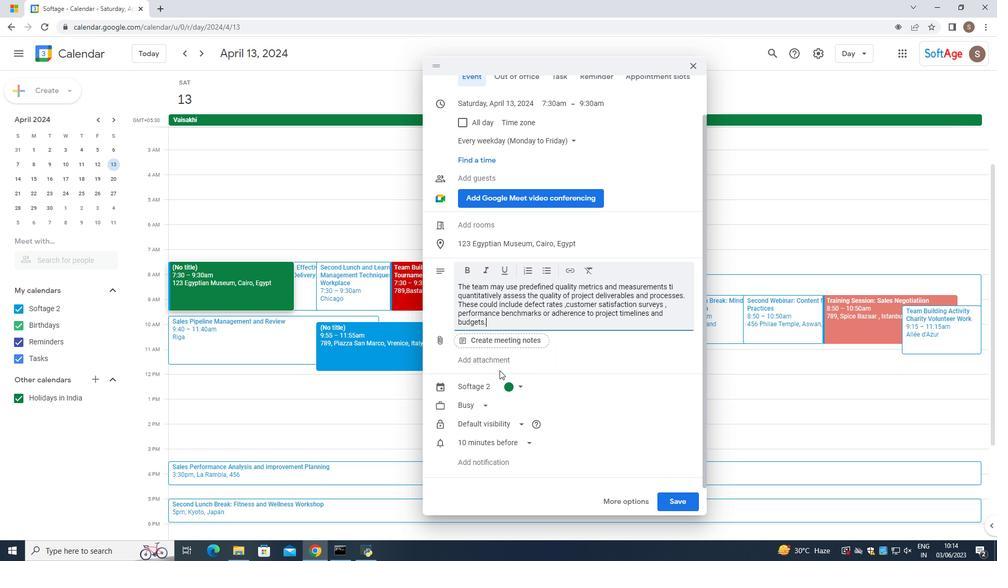 
Action: Mouse pressed left at (765, 362)
Screenshot: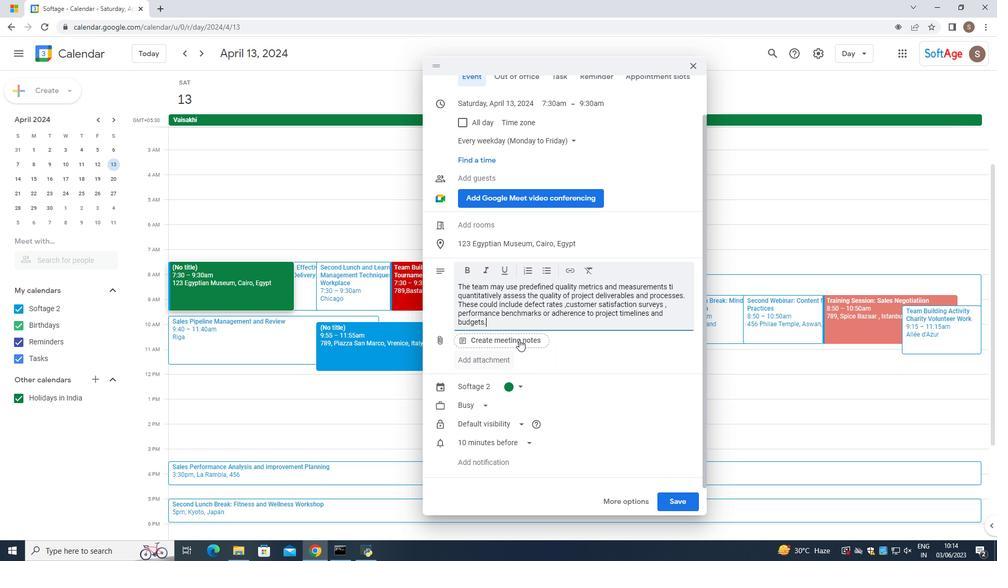 
Action: Mouse moved to (764, 362)
Screenshot: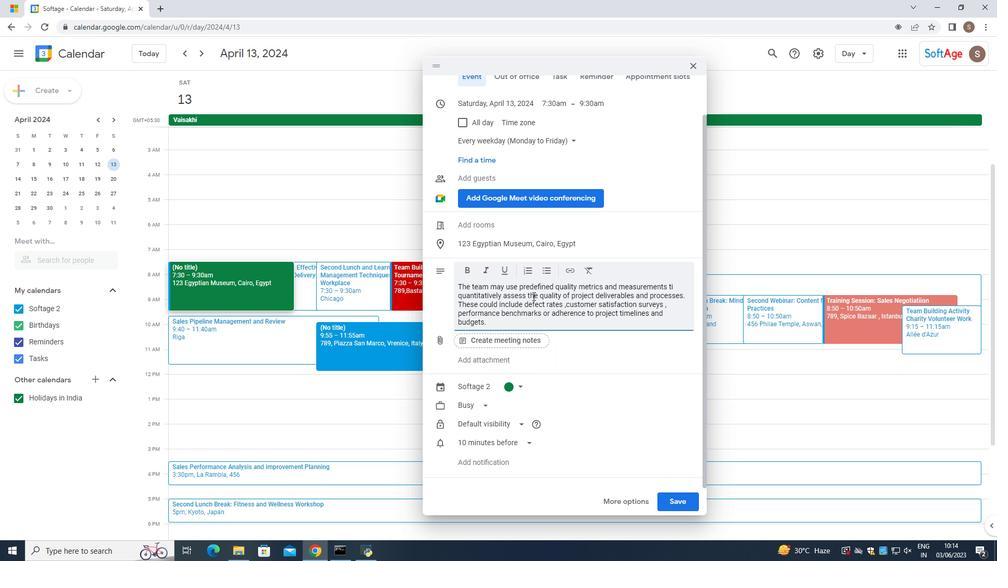 
Action: Mouse pressed left at (764, 362)
Screenshot: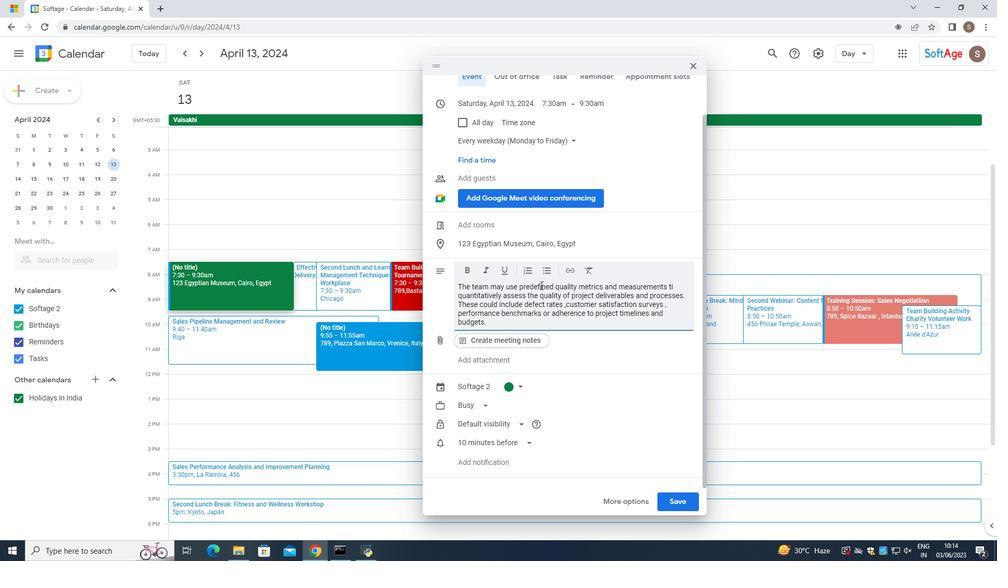 
Action: Mouse pressed right at (764, 362)
Screenshot: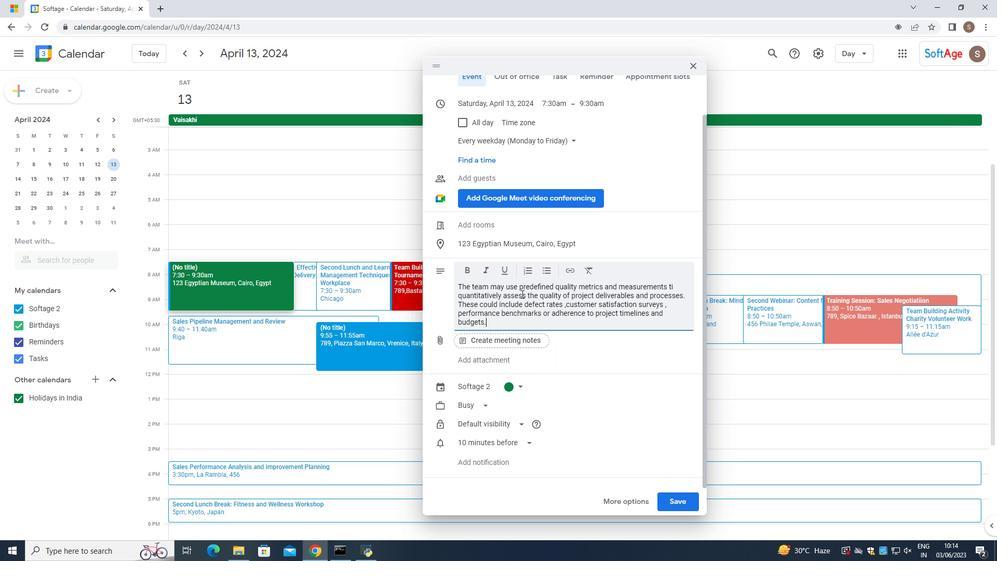 
Action: Mouse moved to (758, 357)
Screenshot: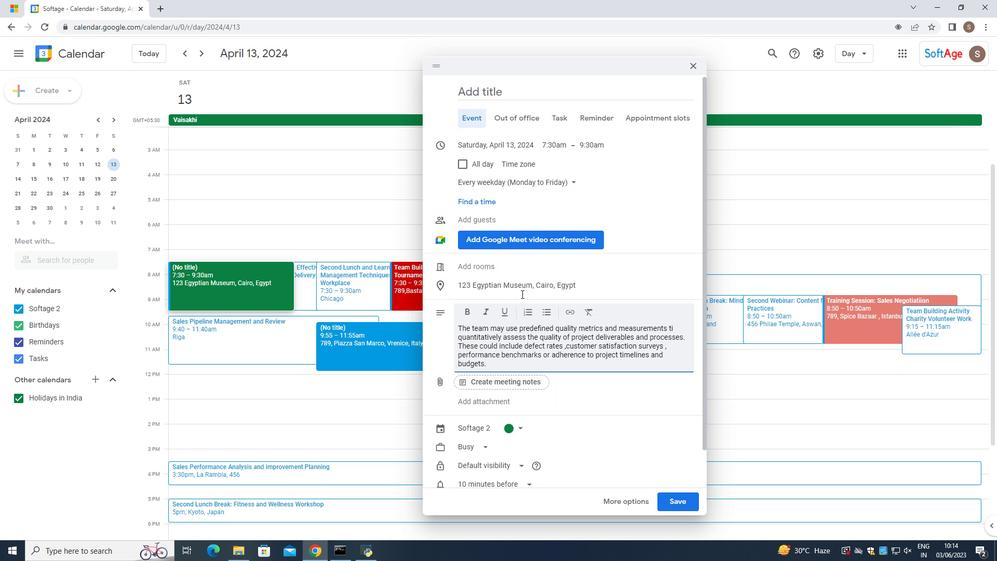 
Action: Mouse pressed left at (758, 357)
Screenshot: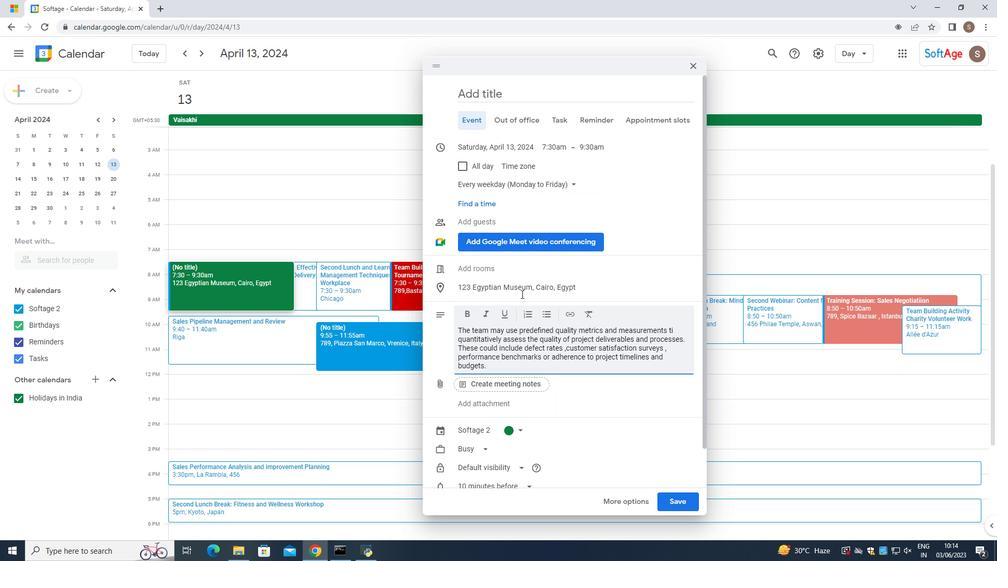 
Action: Mouse pressed left at (758, 357)
Screenshot: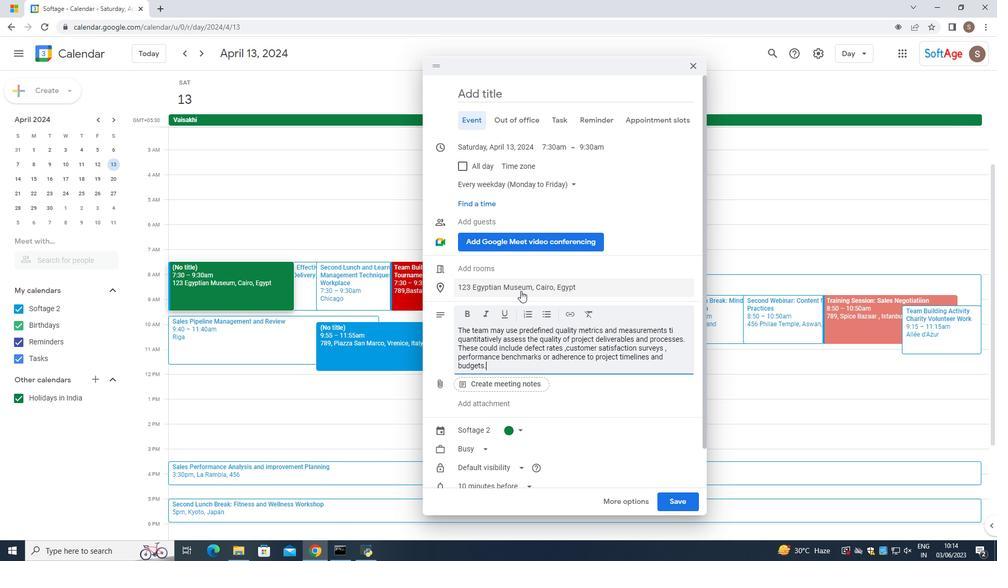 
Action: Mouse pressed right at (758, 357)
Screenshot: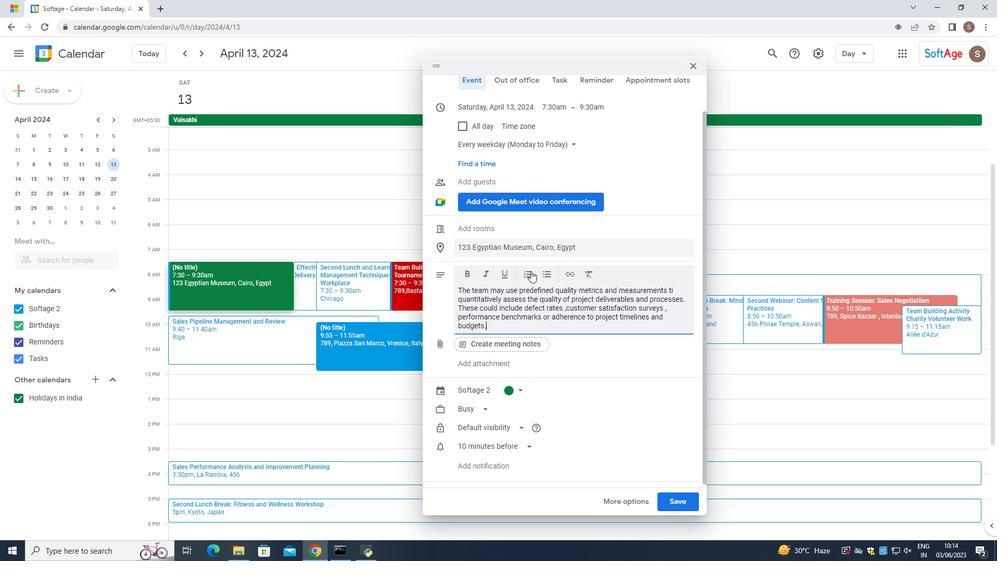 
Action: Mouse moved to (800, 363)
Screenshot: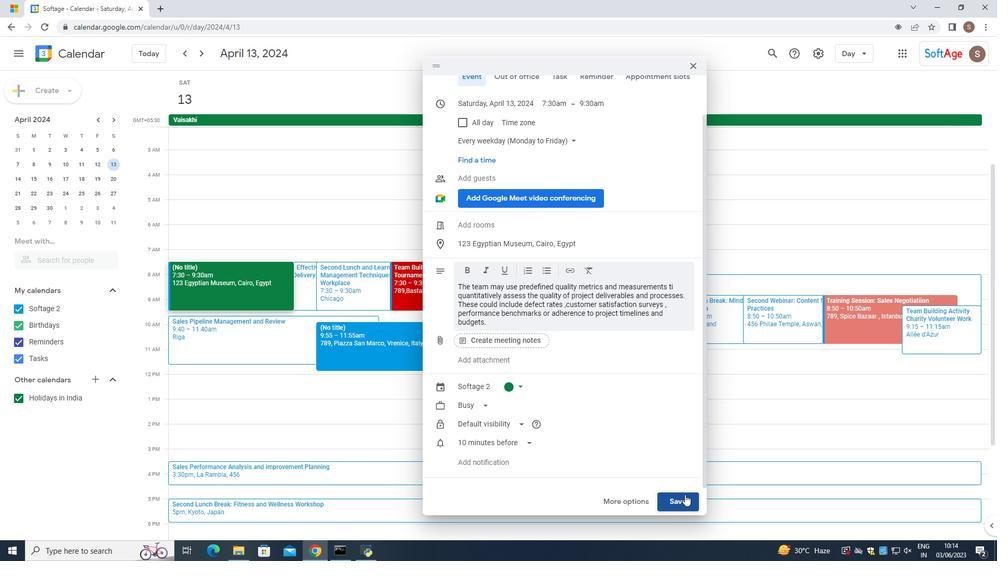 
Action: Mouse pressed left at (800, 363)
Screenshot: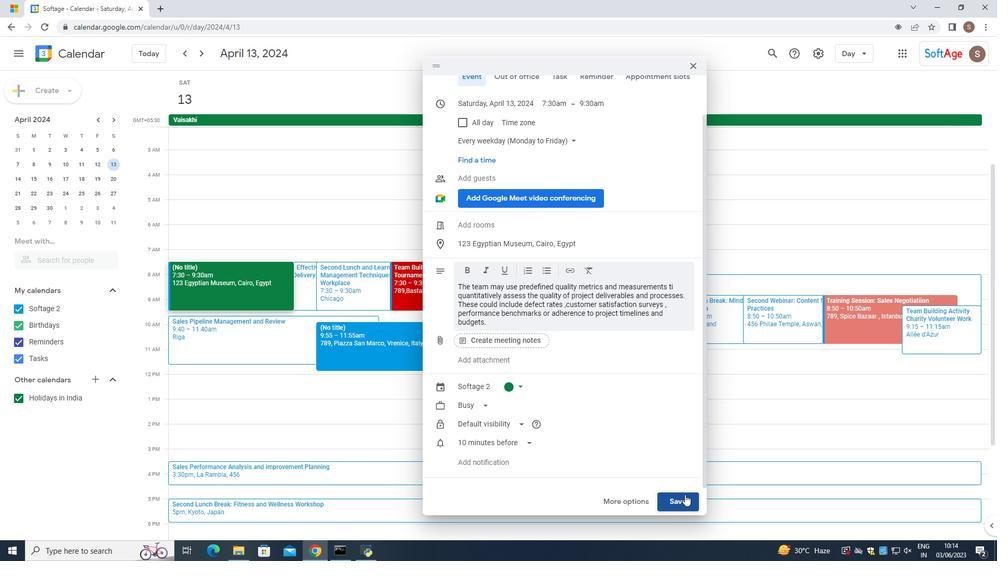 
Action: Mouse moved to (711, 367)
Screenshot: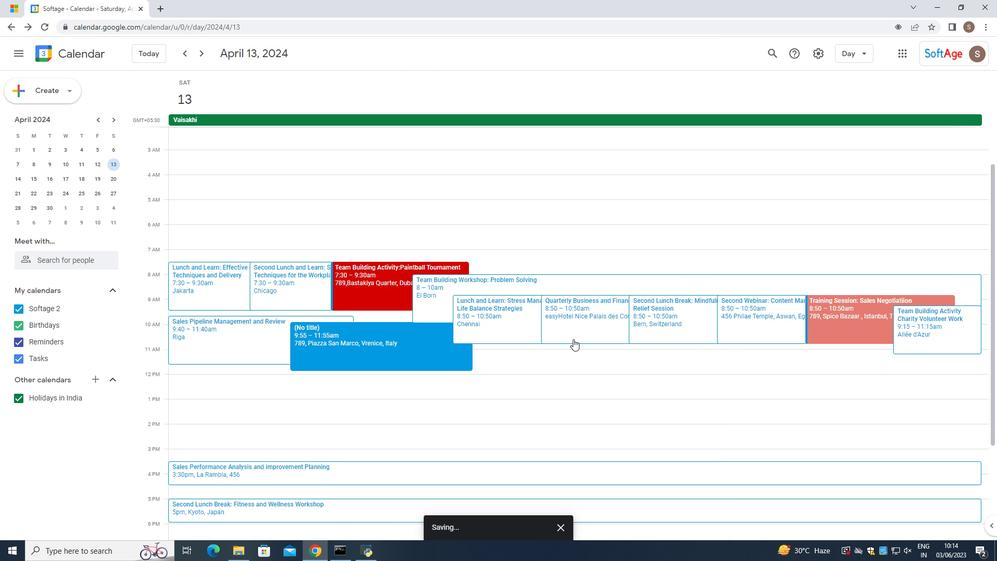 
Action: Mouse pressed left at (711, 367)
Screenshot: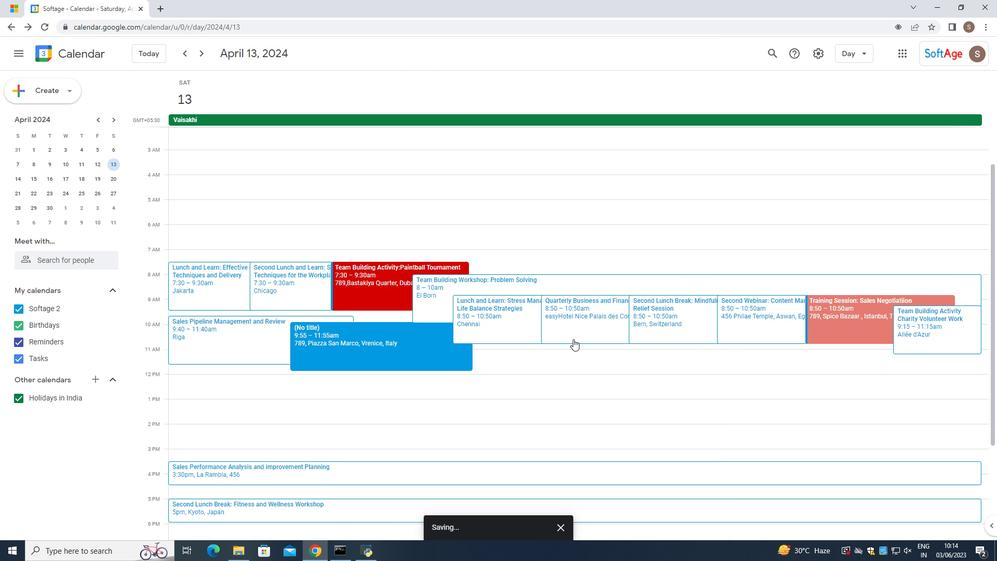 
Action: Mouse moved to (681, 359)
Screenshot: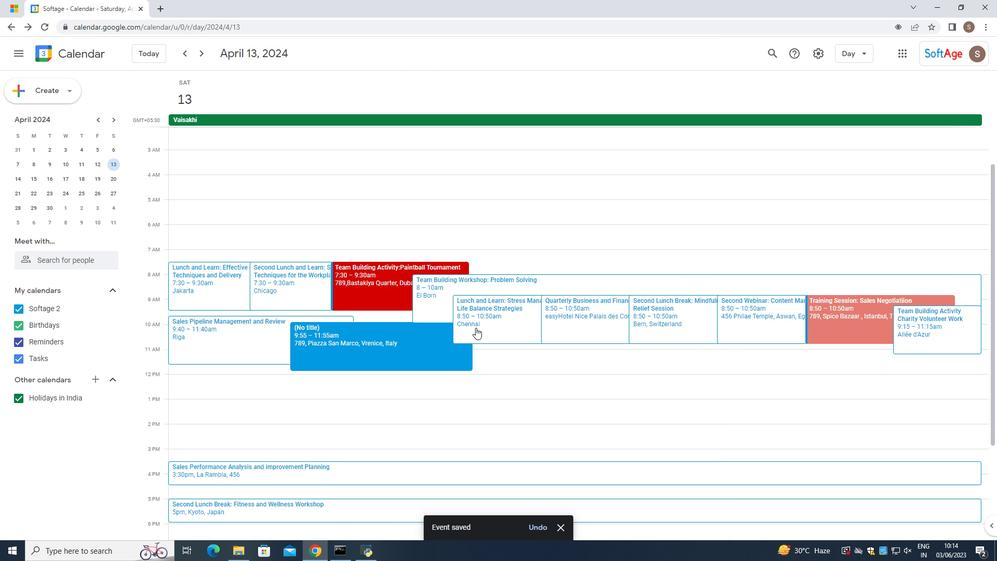 
Action: Mouse scrolled (681, 360) with delta (0, 0)
Screenshot: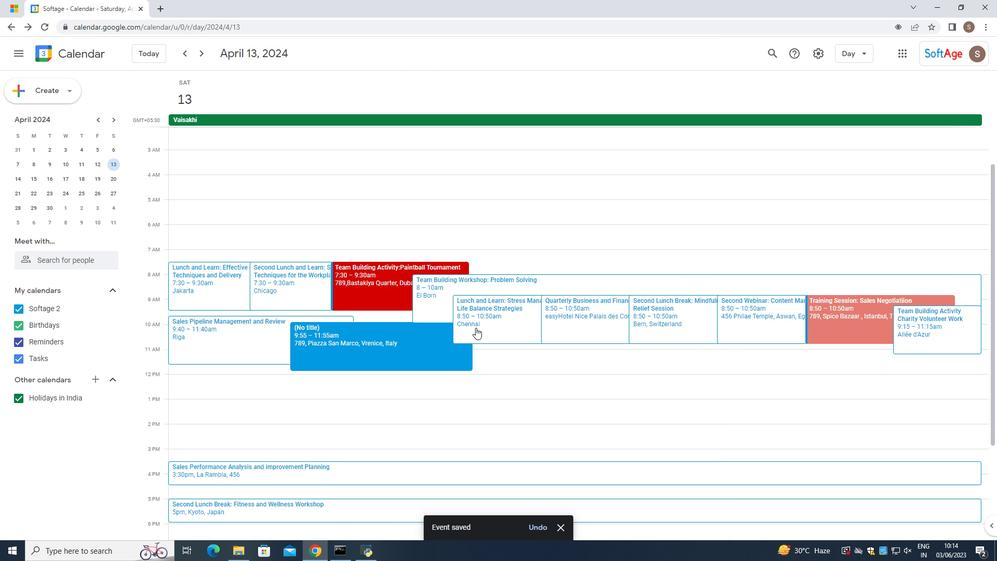 
Action: Mouse scrolled (681, 360) with delta (0, 0)
Screenshot: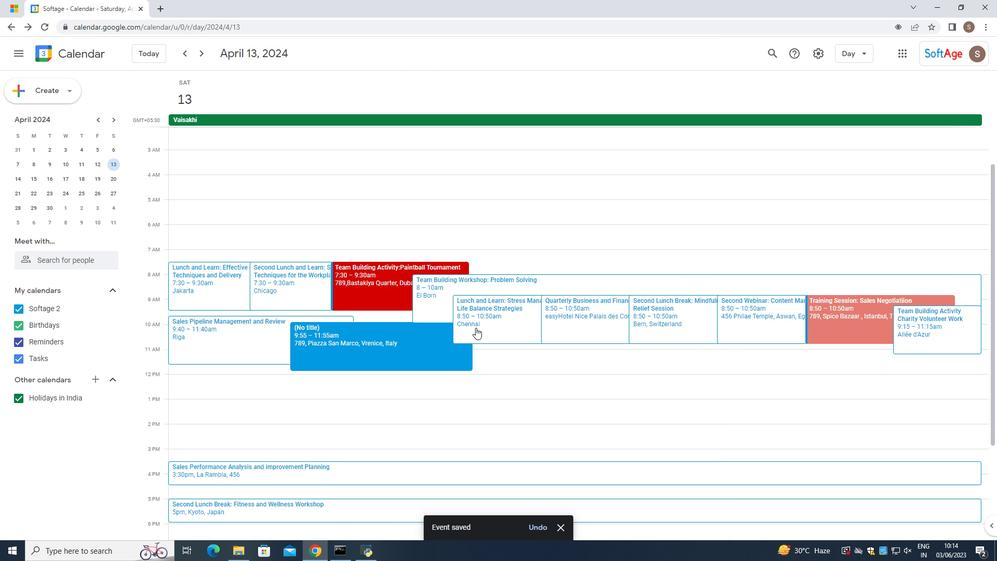 
Action: Mouse scrolled (681, 360) with delta (0, 0)
Screenshot: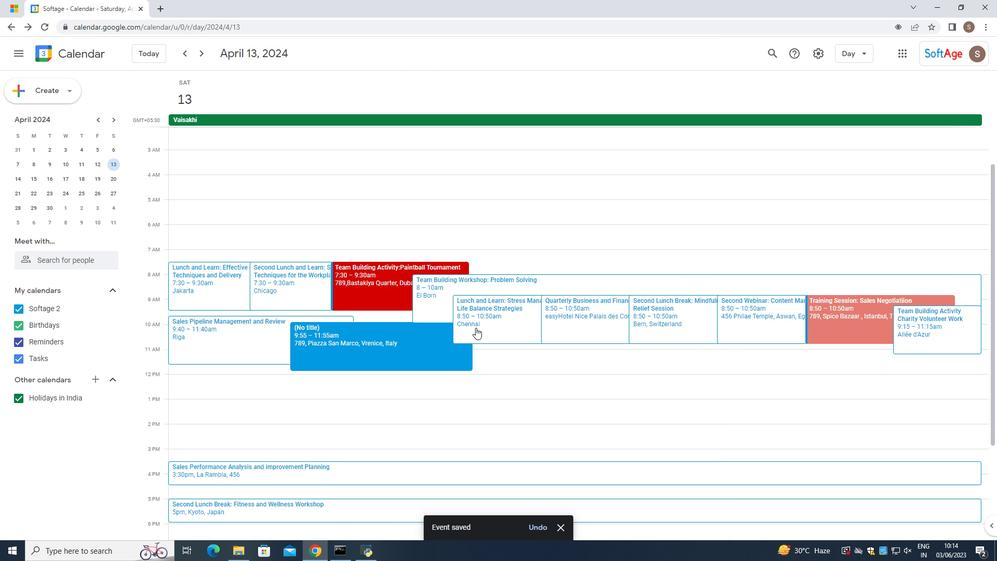 
Action: Mouse moved to (821, 499)
Screenshot: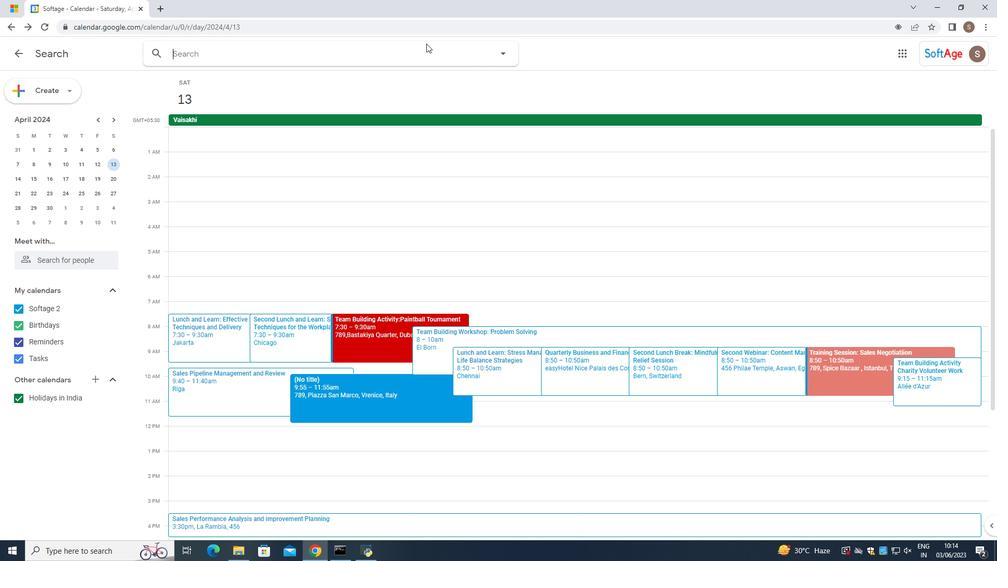 
Action: Mouse pressed left at (821, 499)
Screenshot: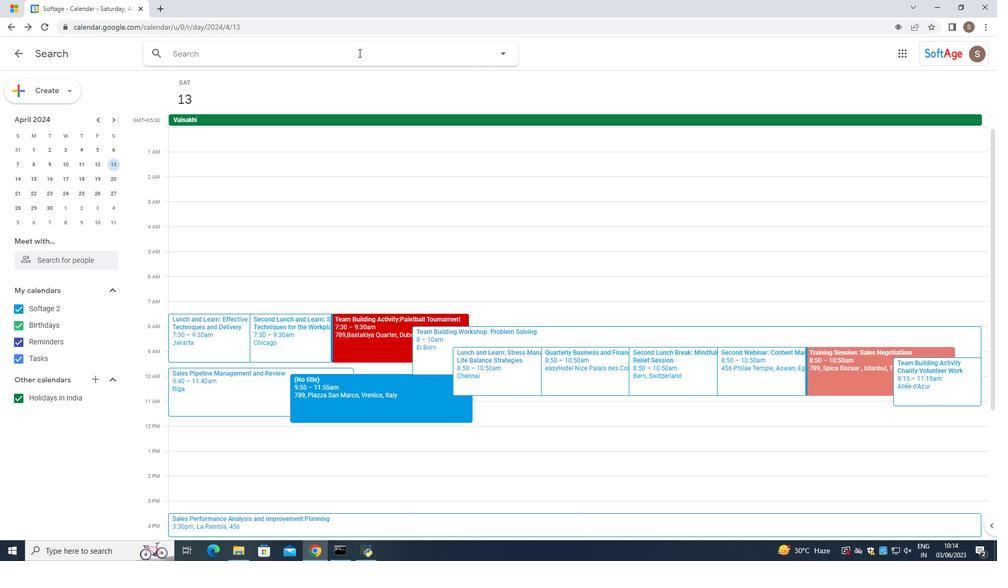 
Action: Mouse moved to (560, 528)
Screenshot: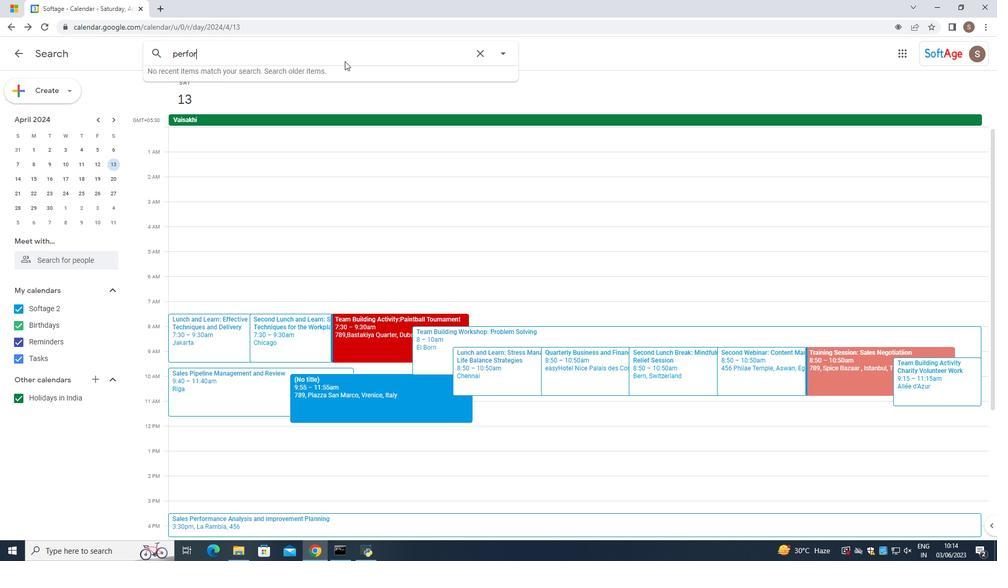 
Action: Mouse pressed left at (560, 528)
Screenshot: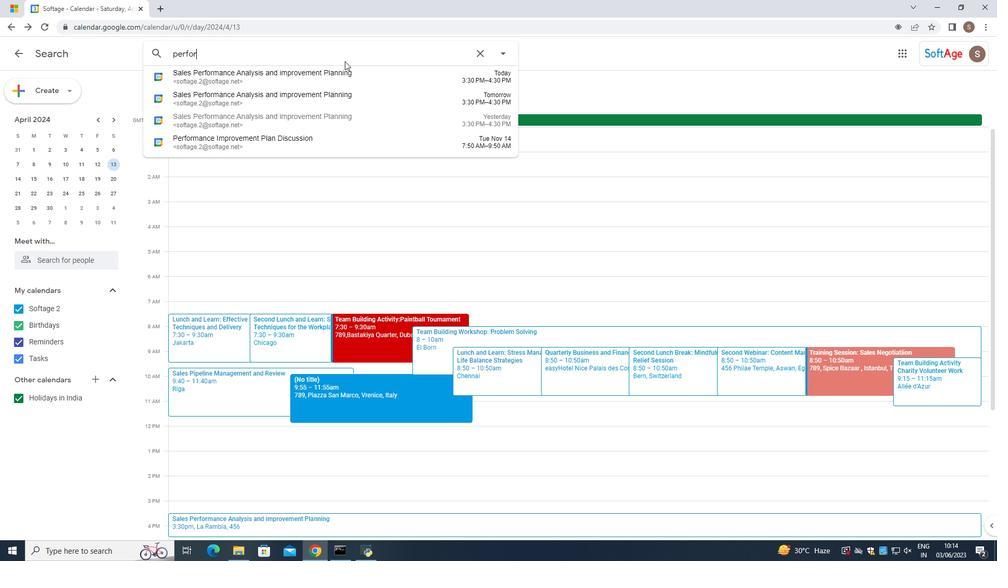 
Action: Mouse moved to (766, 54)
Screenshot: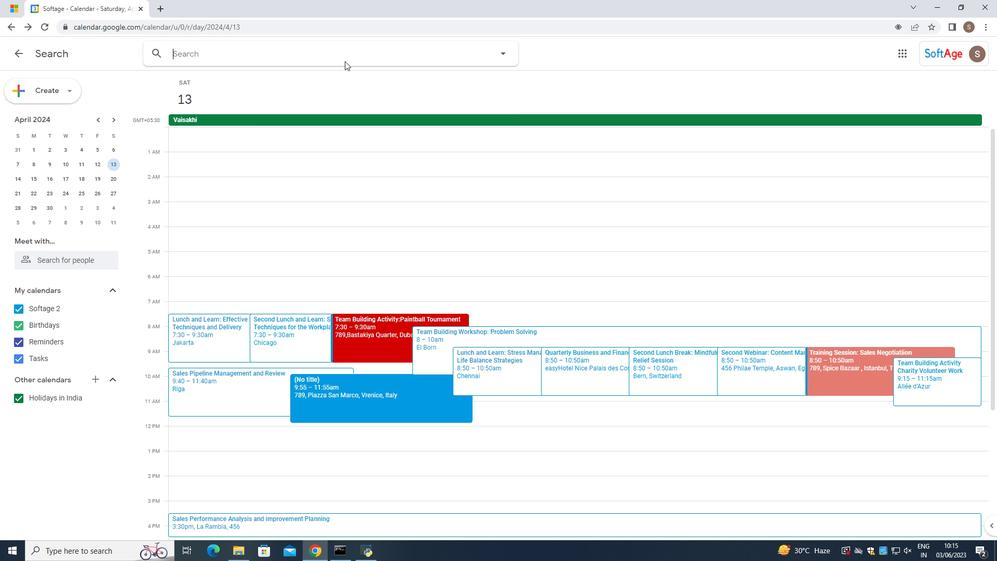 
Action: Mouse pressed left at (766, 54)
Screenshot: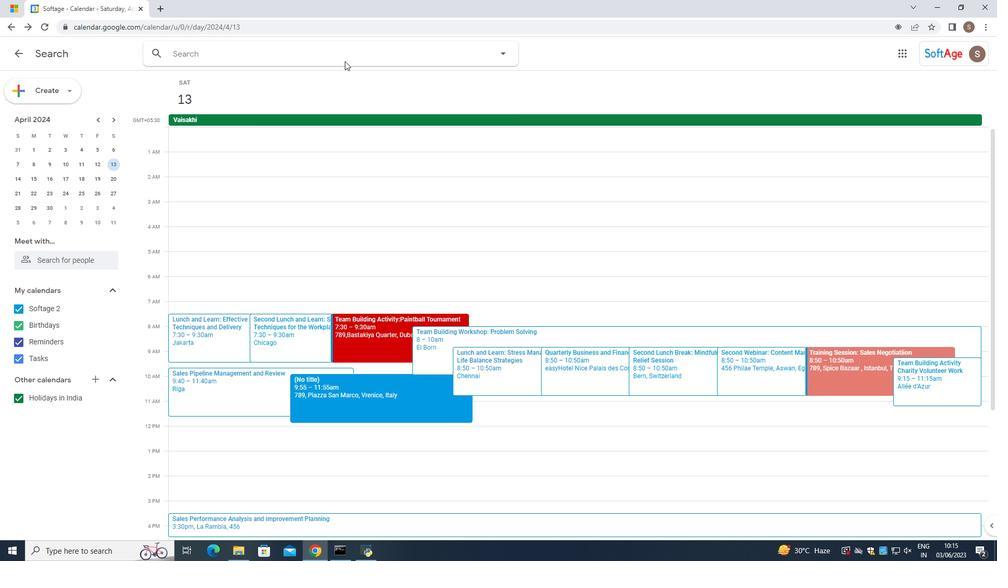 
Action: Mouse moved to (377, 180)
Screenshot: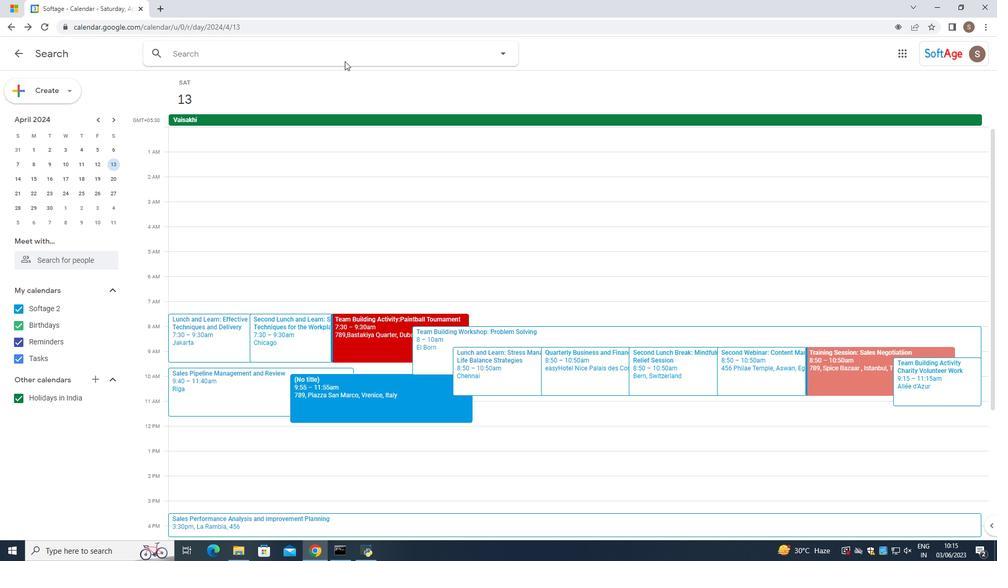 
Action: Key pressed perfo
Screenshot: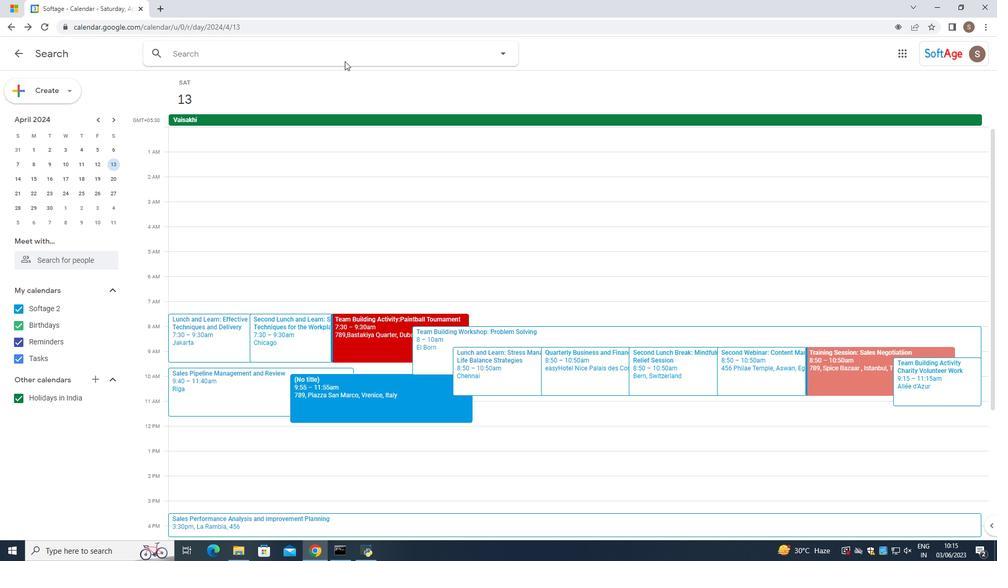 
Action: Mouse moved to (262, 59)
Screenshot: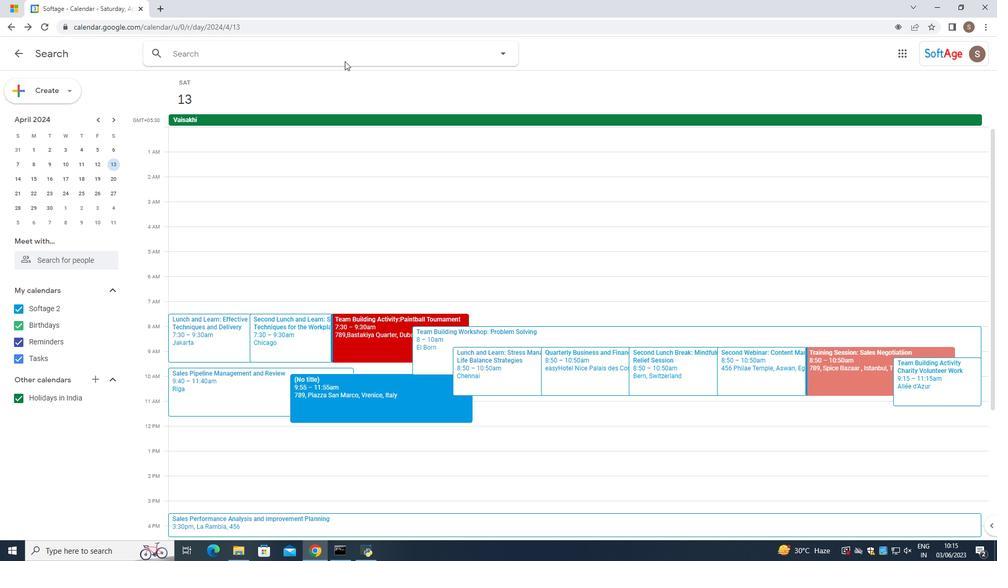 
Action: Mouse pressed left at (262, 59)
Screenshot: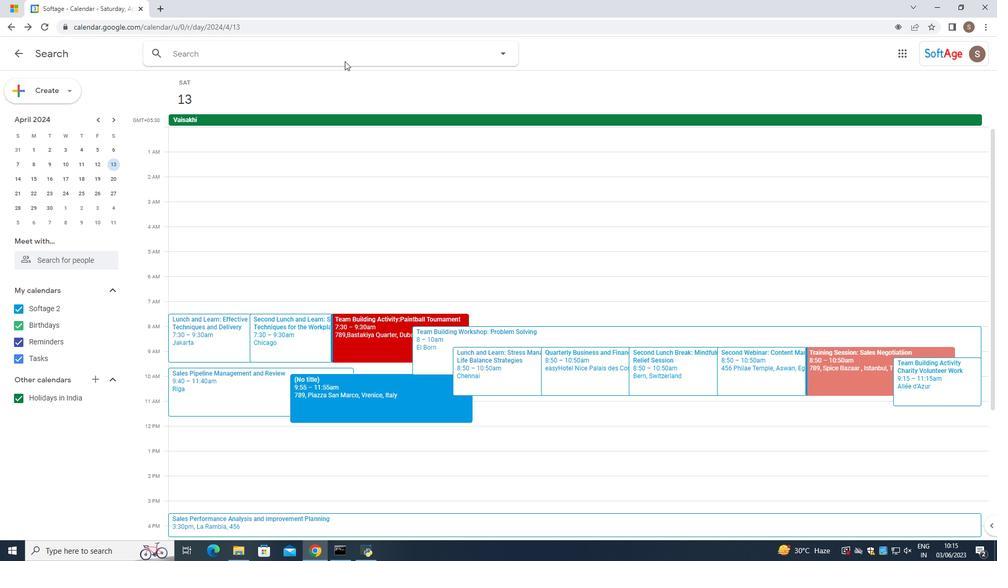 
Action: Mouse moved to (483, 58)
Screenshot: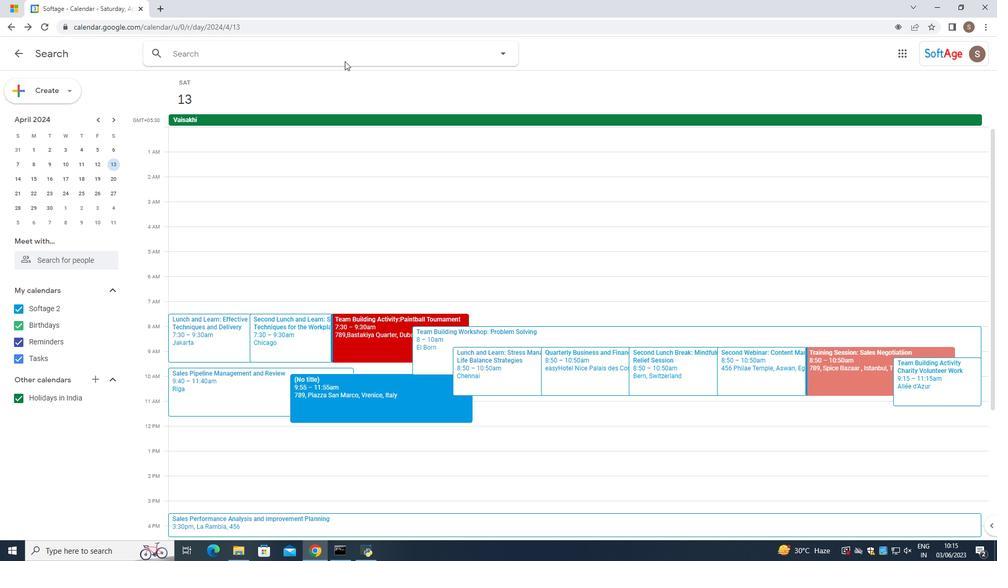 
Action: Mouse pressed left at (483, 58)
Screenshot: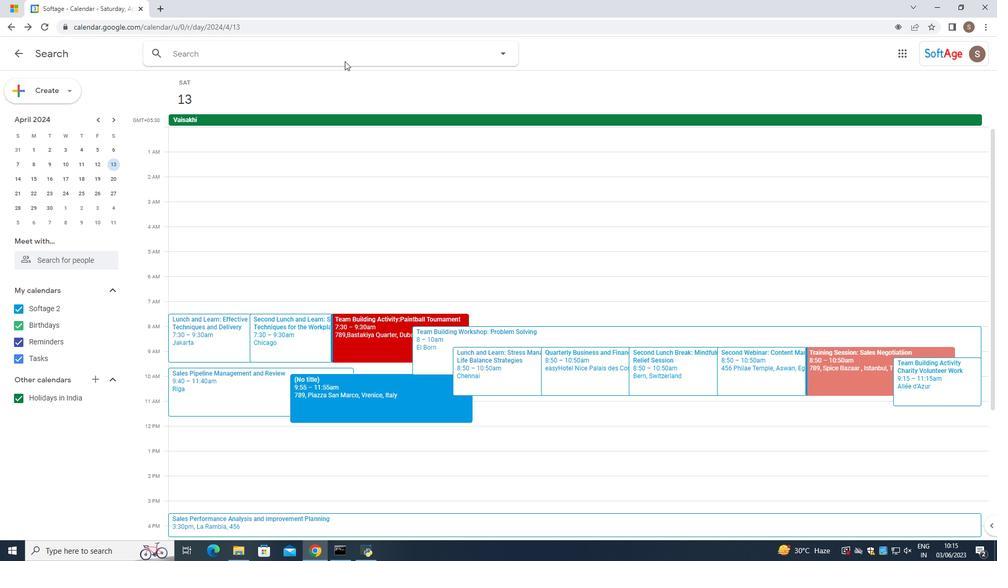 
Action: Mouse moved to (312, 241)
Screenshot: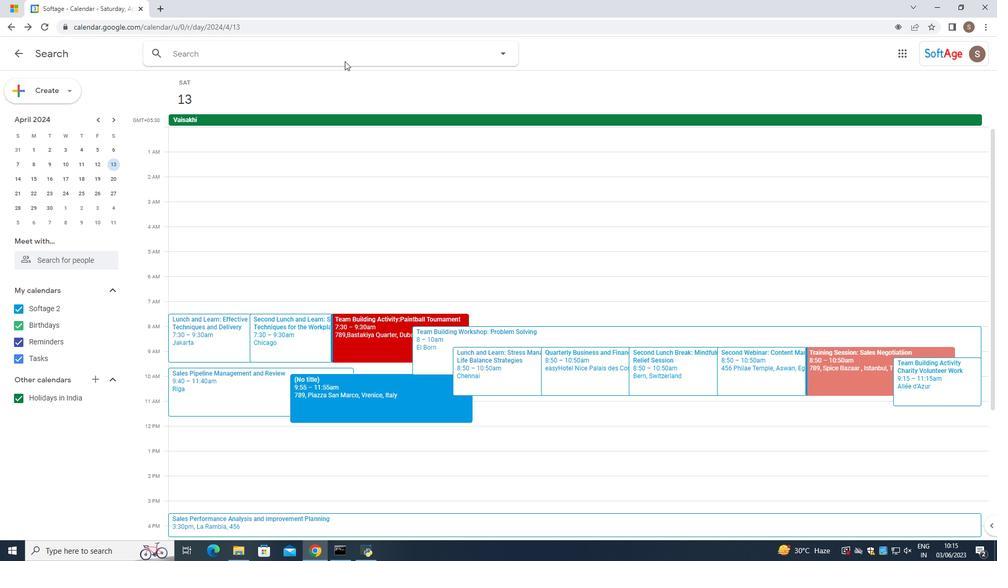 
Action: Mouse scrolled (312, 241) with delta (0, 0)
Screenshot: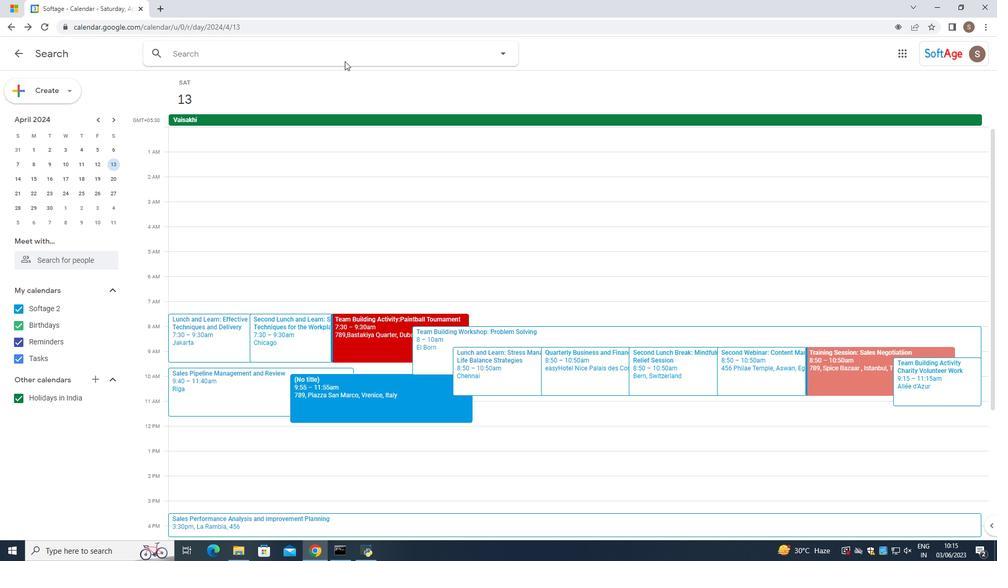 
Action: Mouse scrolled (312, 241) with delta (0, 0)
Screenshot: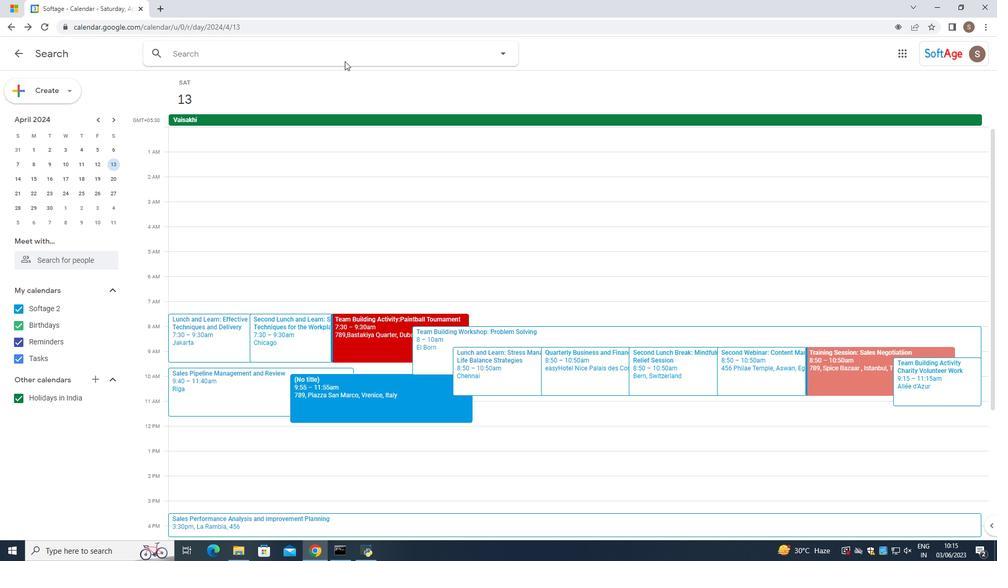 
Action: Mouse scrolled (312, 241) with delta (0, 0)
Screenshot: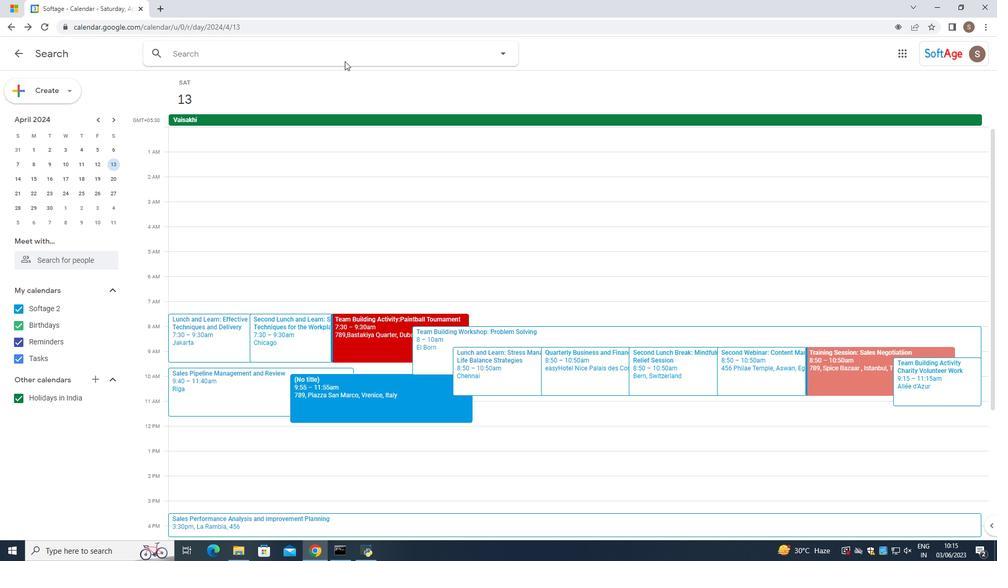 
Action: Mouse scrolled (312, 241) with delta (0, 0)
Screenshot: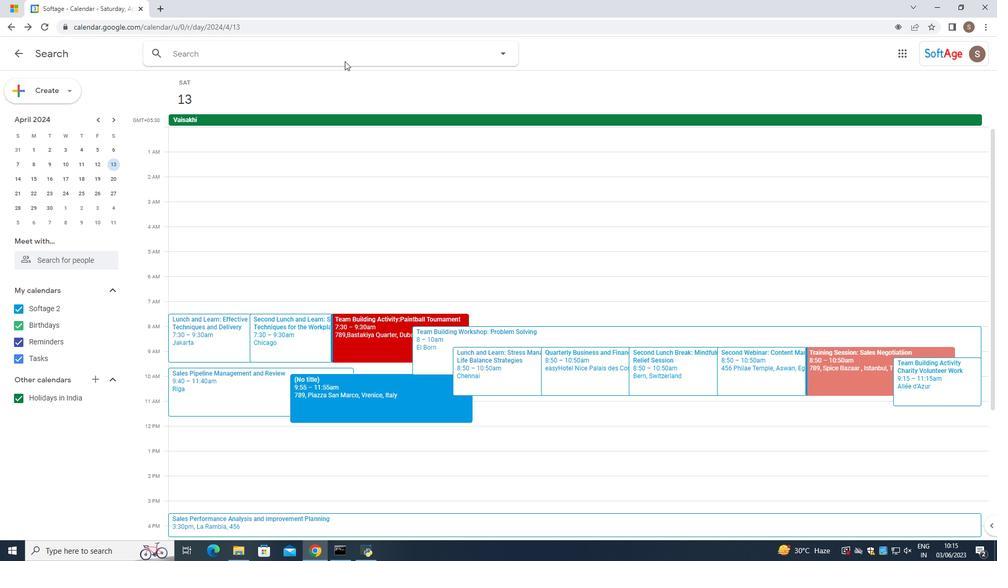 
Action: Mouse scrolled (312, 241) with delta (0, 0)
Screenshot: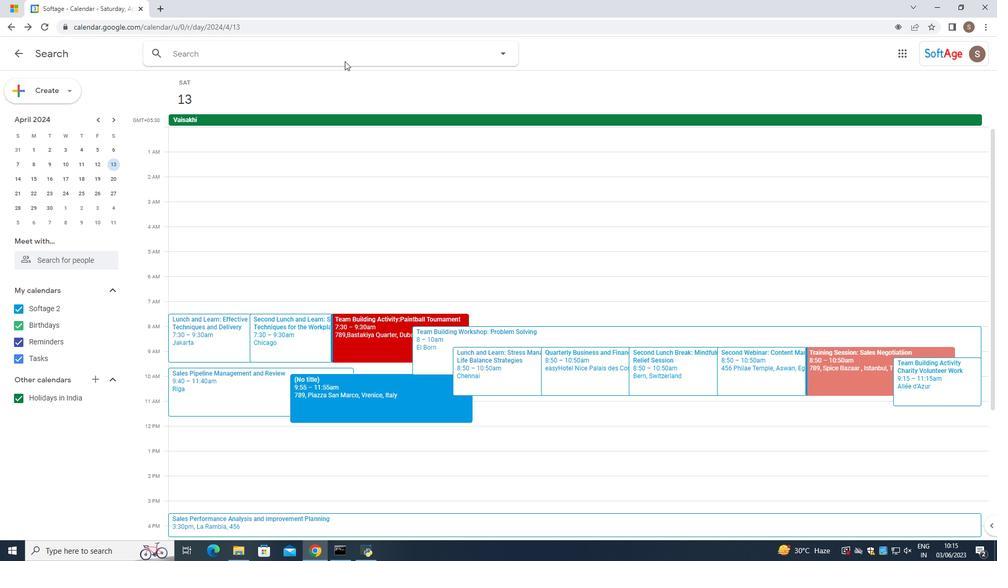 
Action: Mouse scrolled (312, 241) with delta (0, 0)
Screenshot: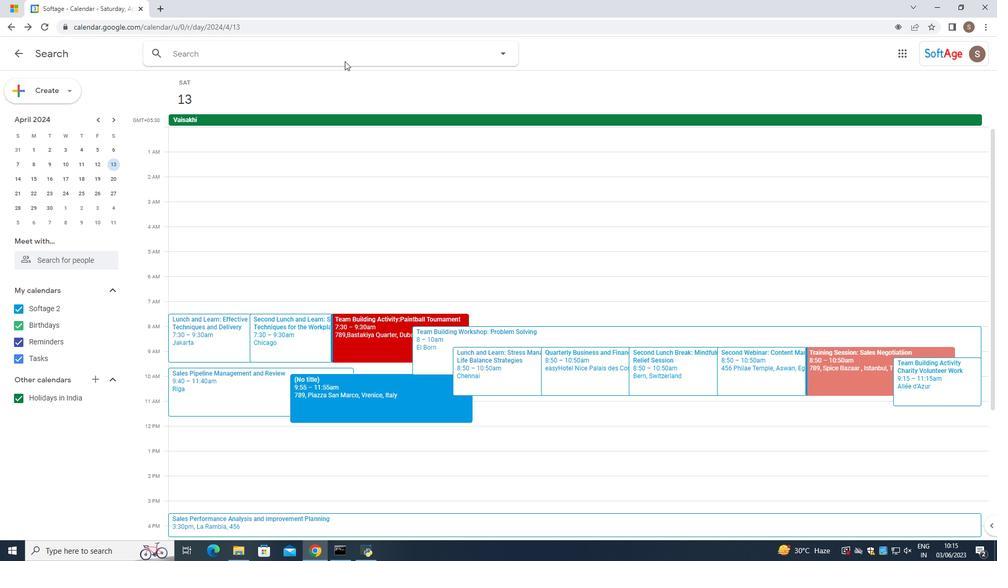 
Action: Mouse moved to (311, 237)
Screenshot: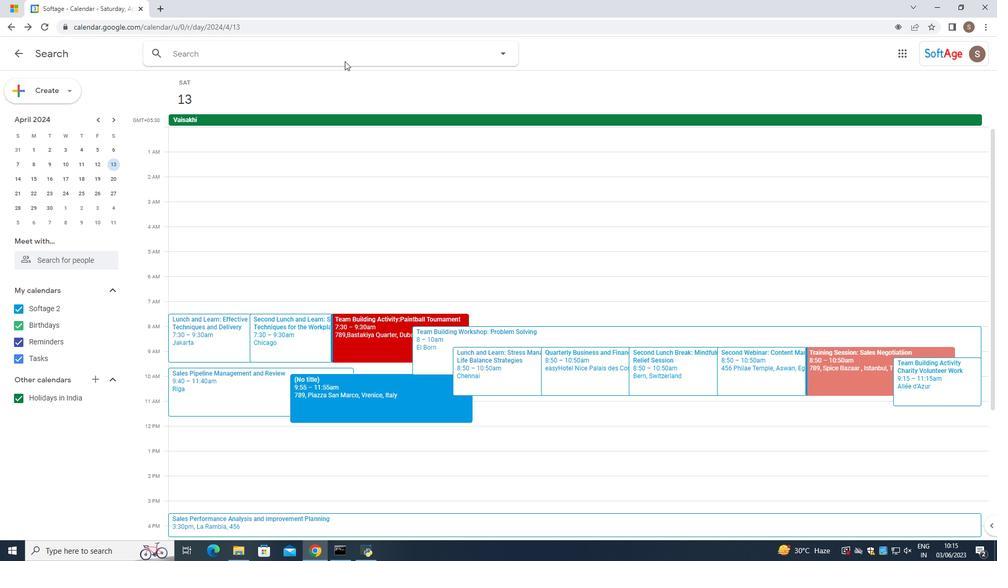 
Action: Mouse scrolled (311, 237) with delta (0, 0)
Screenshot: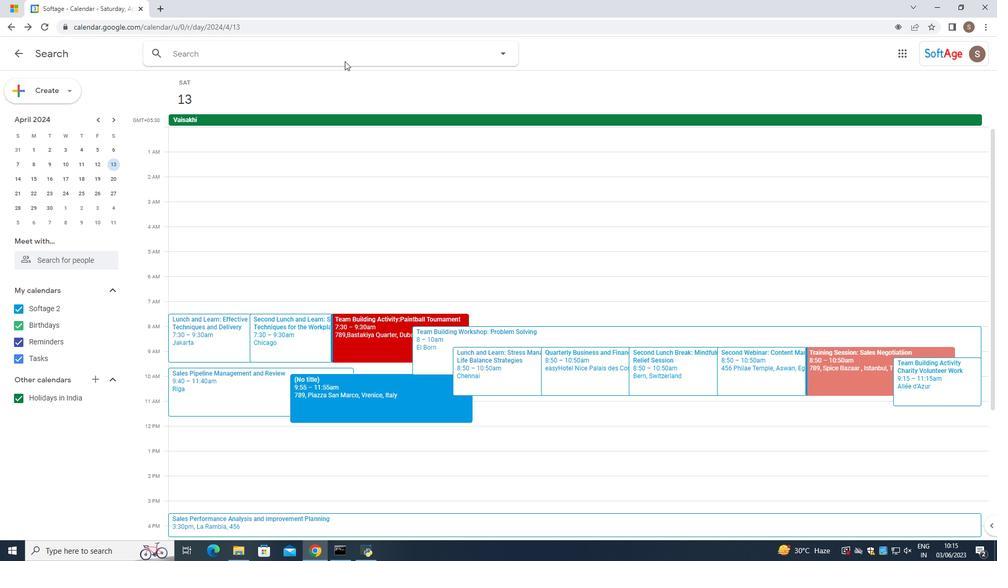 
Action: Mouse scrolled (311, 237) with delta (0, 0)
Screenshot: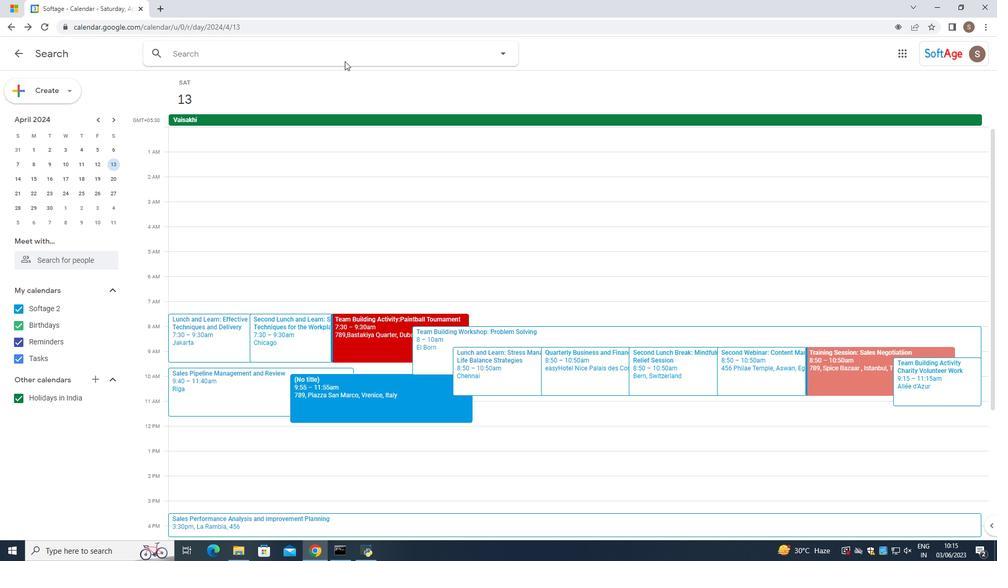 
Action: Mouse scrolled (311, 237) with delta (0, 0)
Screenshot: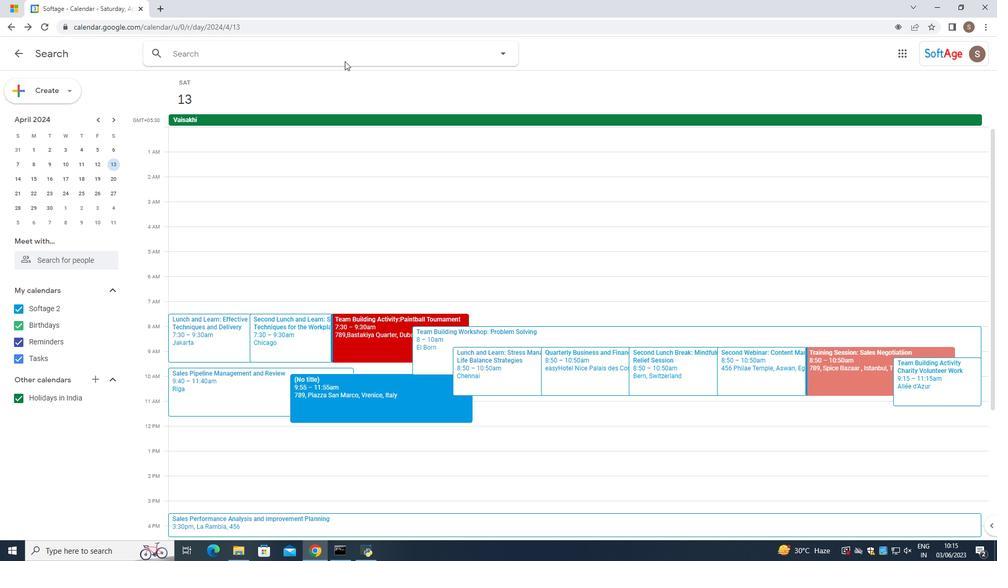 
Action: Mouse scrolled (311, 237) with delta (0, 0)
Screenshot: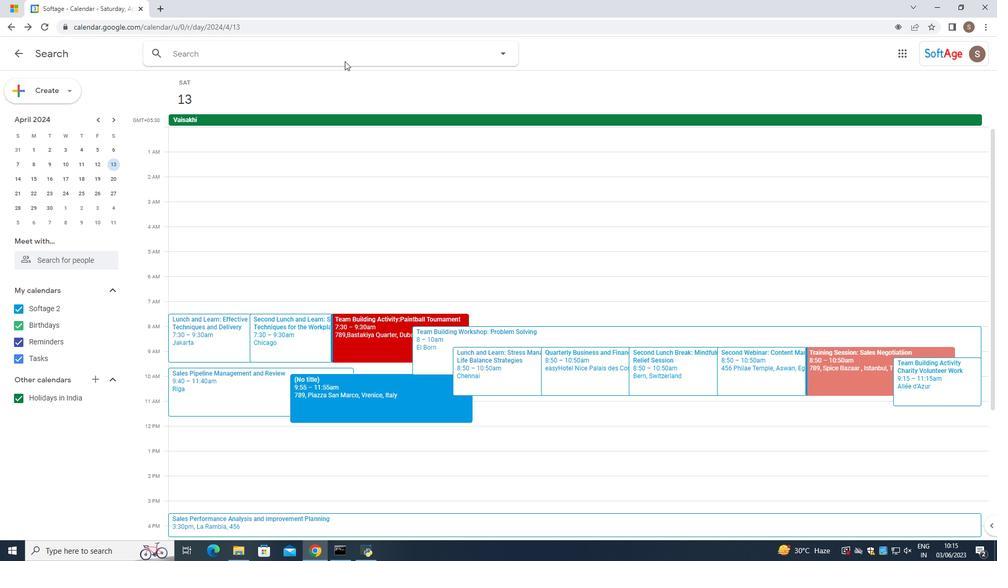 
Action: Mouse scrolled (311, 237) with delta (0, 0)
Screenshot: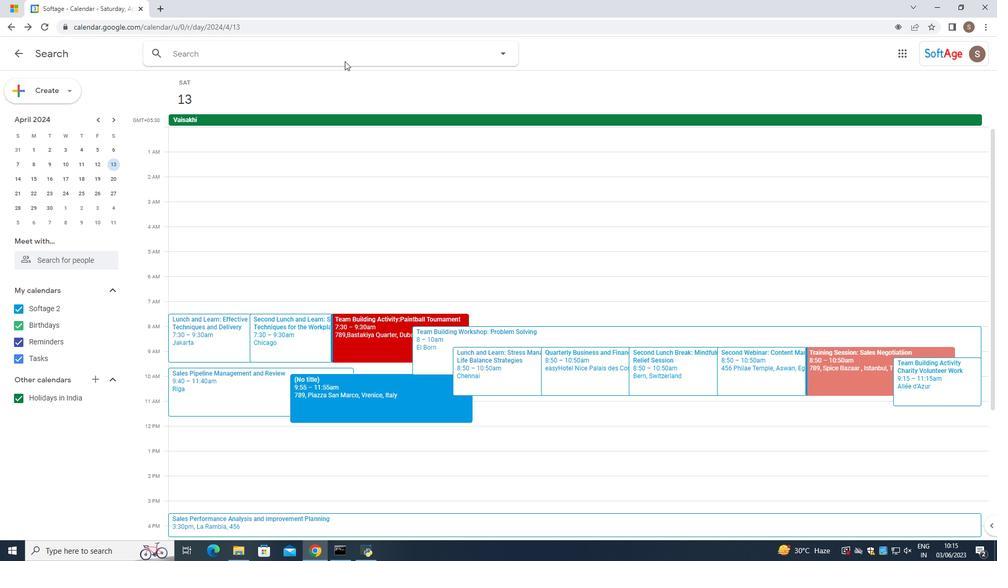 
Action: Mouse scrolled (311, 237) with delta (0, 0)
Screenshot: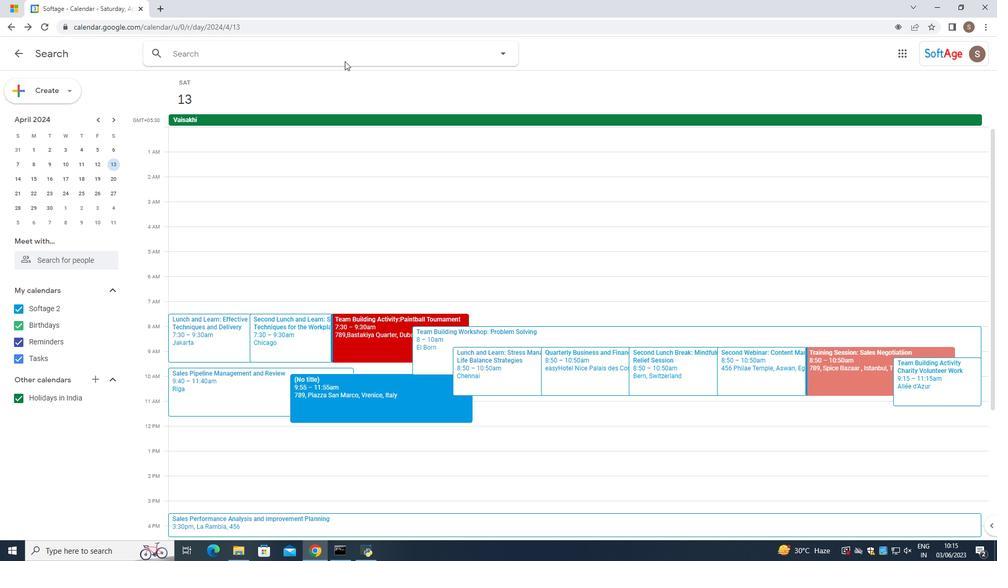 
Action: Mouse moved to (310, 230)
Screenshot: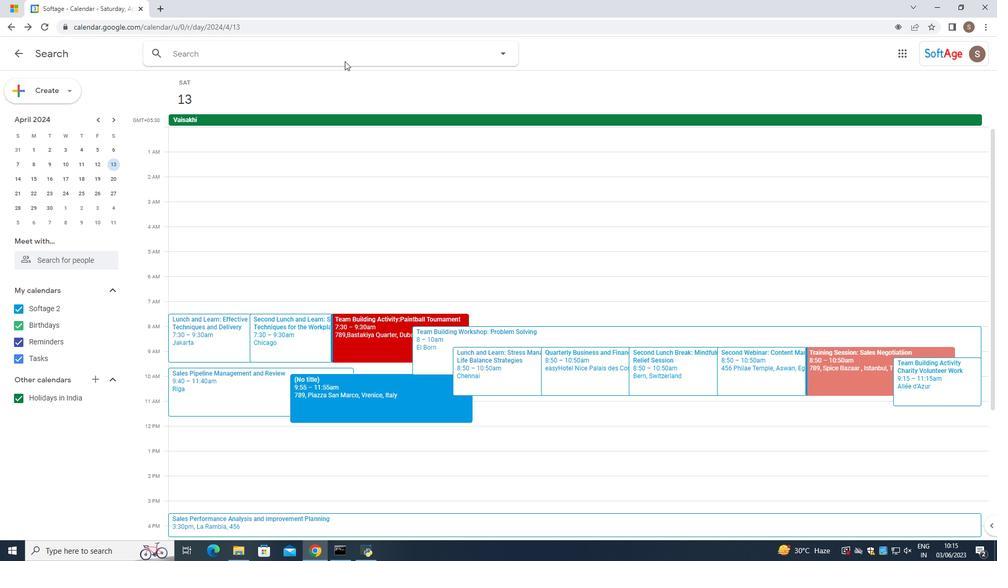 
Action: Mouse scrolled (310, 229) with delta (0, 0)
Screenshot: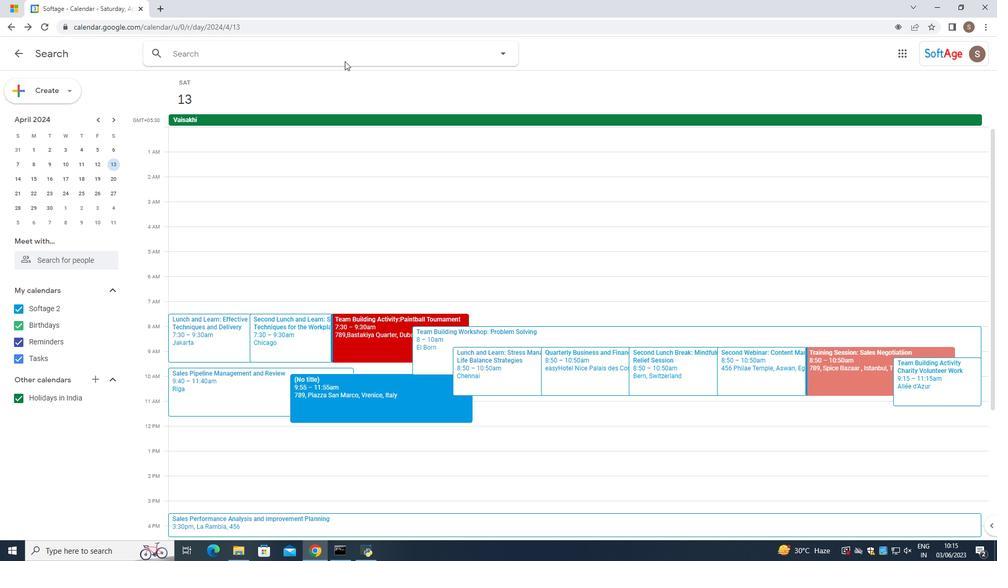 
Action: Mouse scrolled (310, 229) with delta (0, 0)
Screenshot: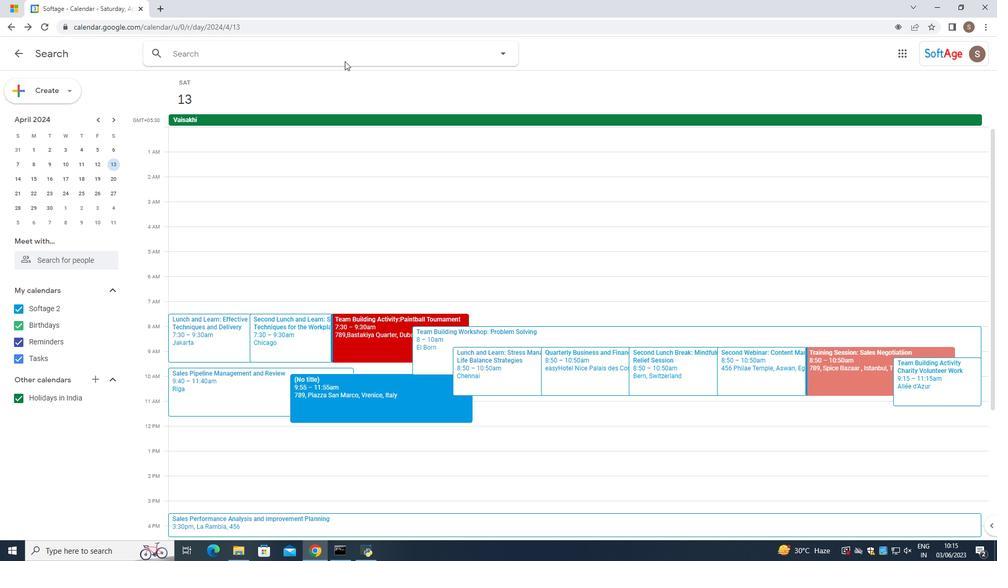 
Action: Mouse scrolled (310, 229) with delta (0, 0)
Screenshot: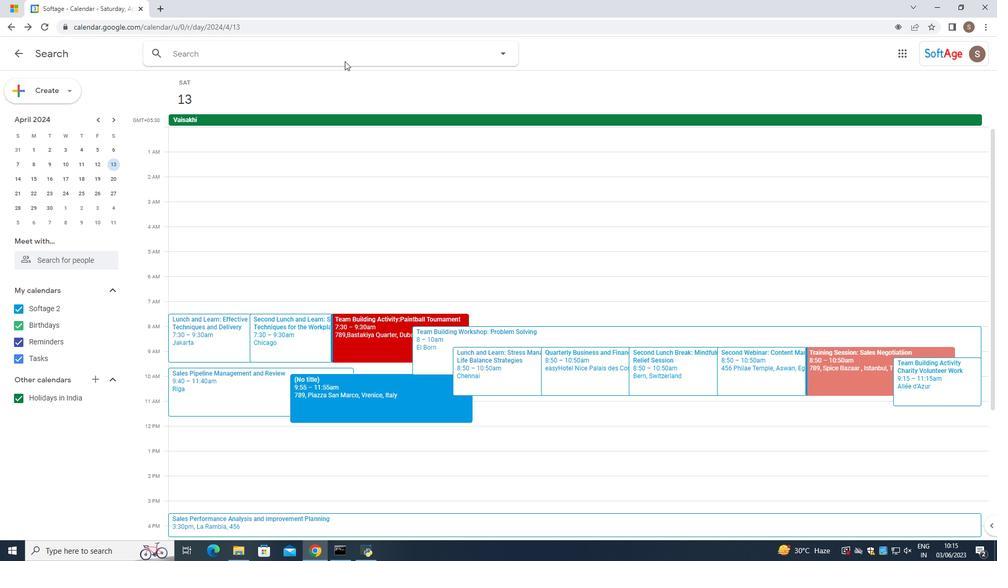 
Action: Mouse scrolled (310, 229) with delta (0, 0)
Screenshot: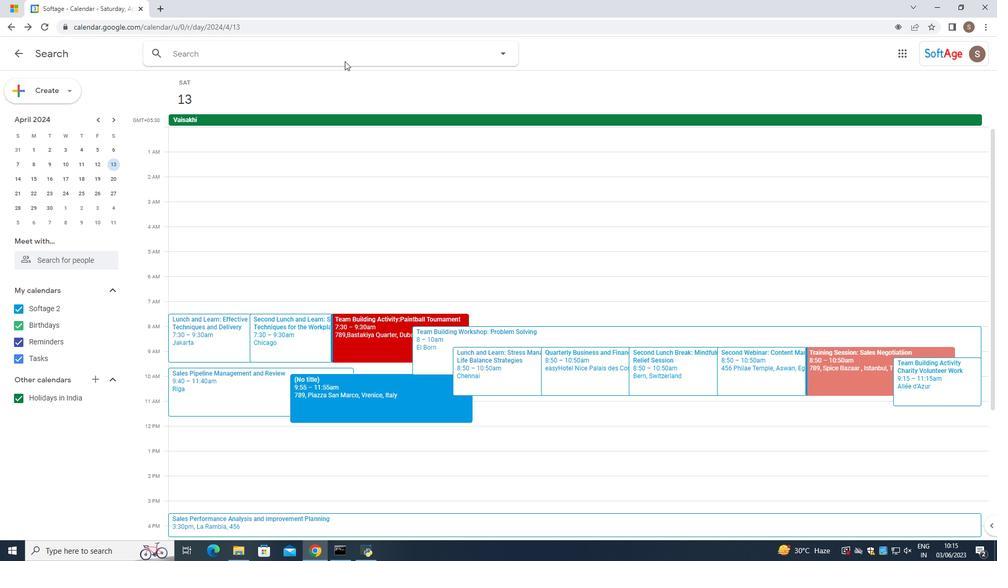 
Action: Mouse scrolled (310, 229) with delta (0, 0)
Screenshot: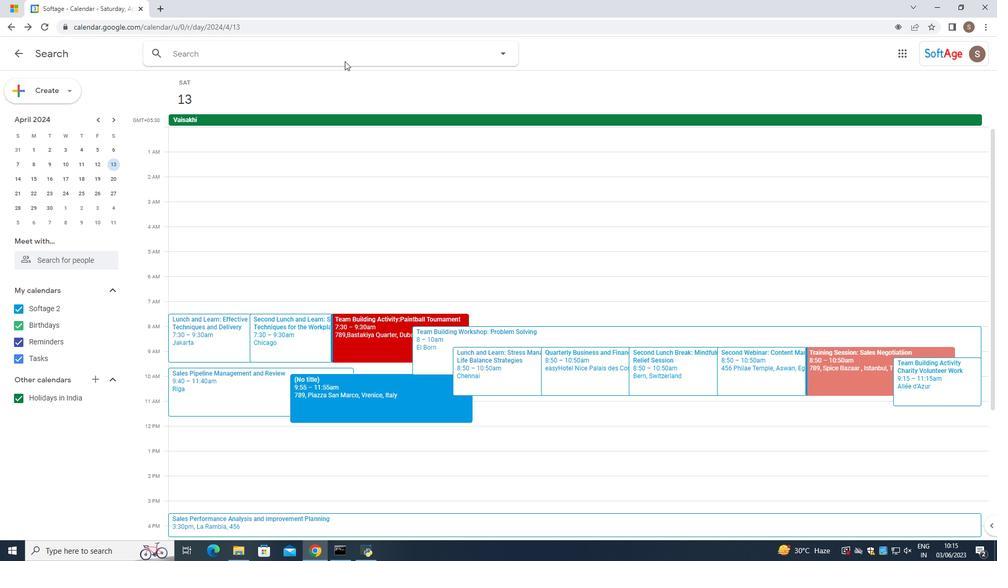 
Action: Mouse scrolled (310, 229) with delta (0, 0)
Screenshot: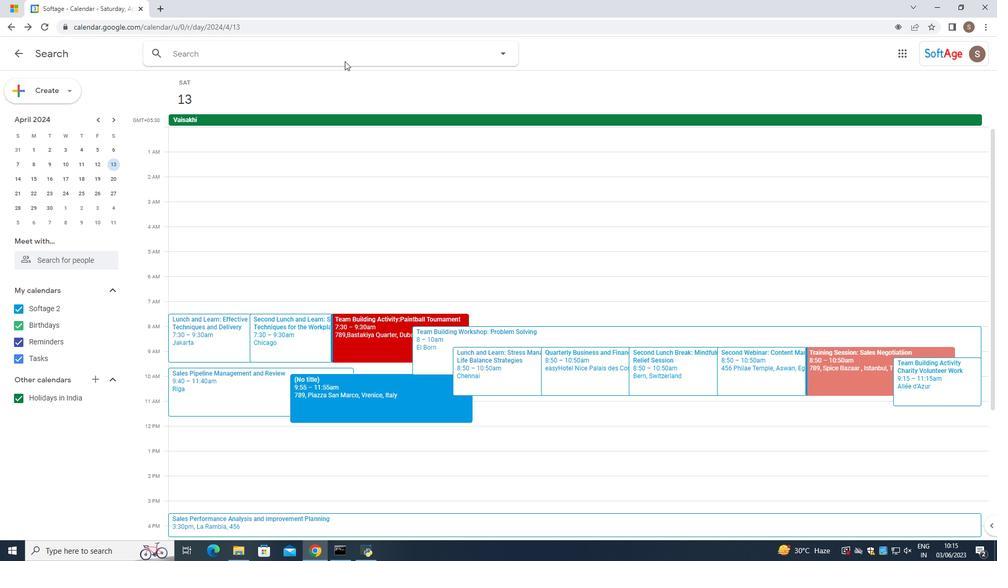 
Action: Mouse moved to (308, 227)
Screenshot: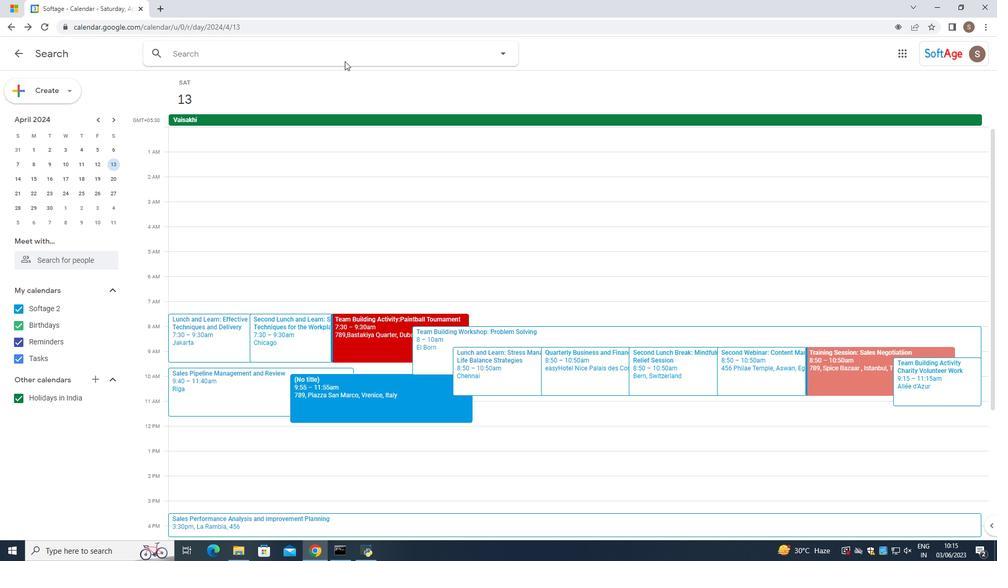 
Action: Mouse scrolled (308, 228) with delta (0, 0)
Screenshot: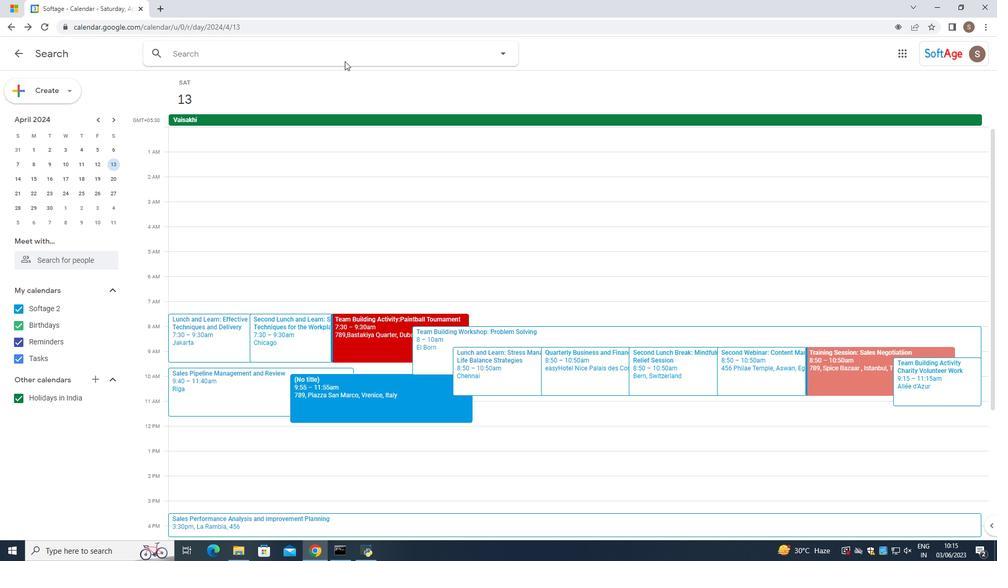 
Action: Mouse scrolled (308, 228) with delta (0, 0)
Screenshot: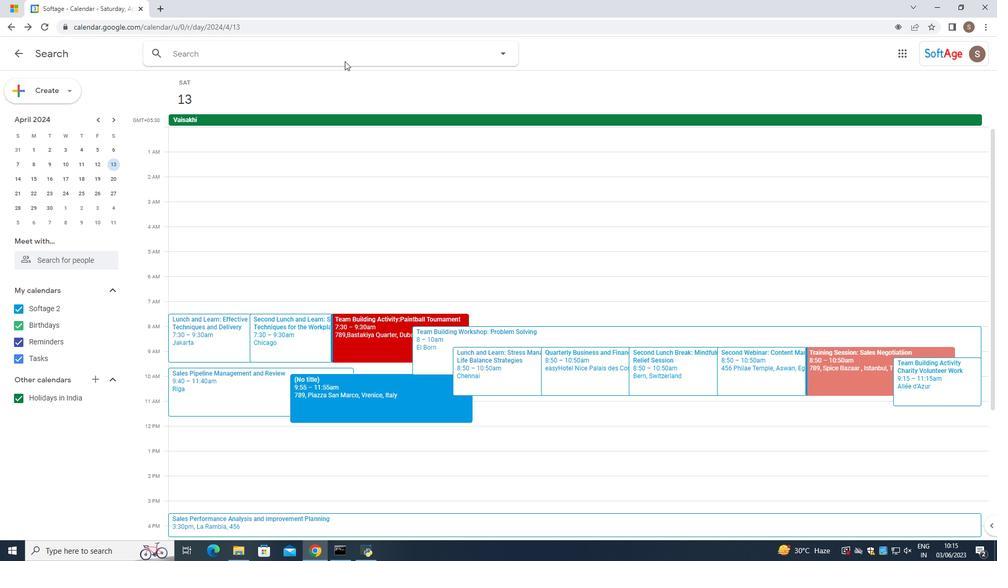 
Action: Mouse scrolled (308, 228) with delta (0, 0)
Screenshot: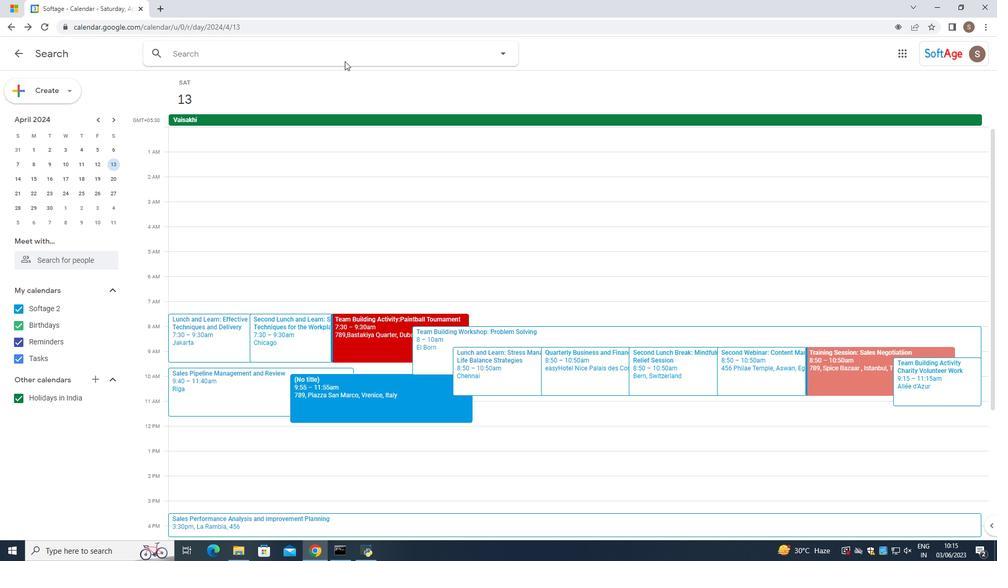 
Action: Mouse scrolled (308, 228) with delta (0, 0)
Screenshot: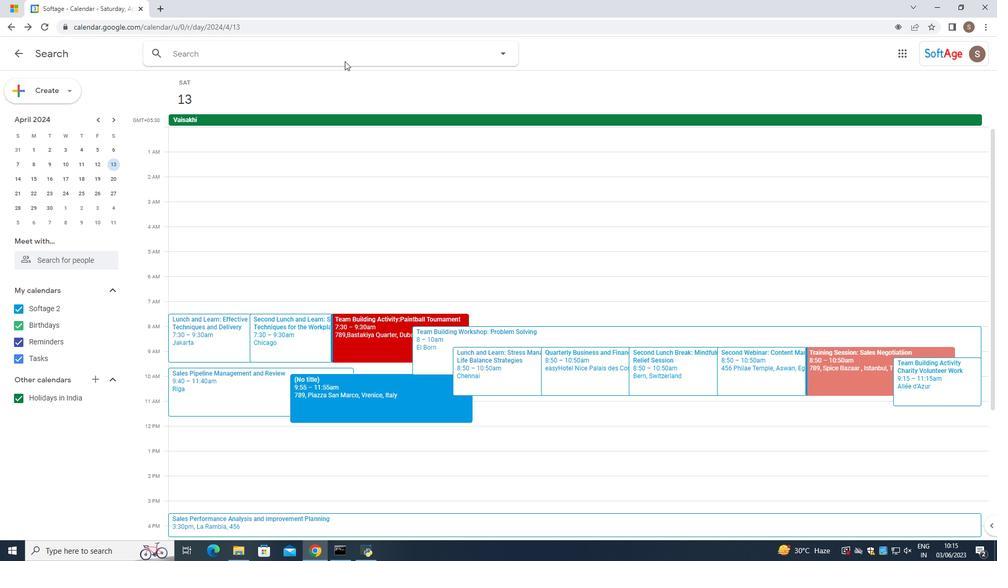 
Action: Mouse scrolled (308, 228) with delta (0, 0)
Screenshot: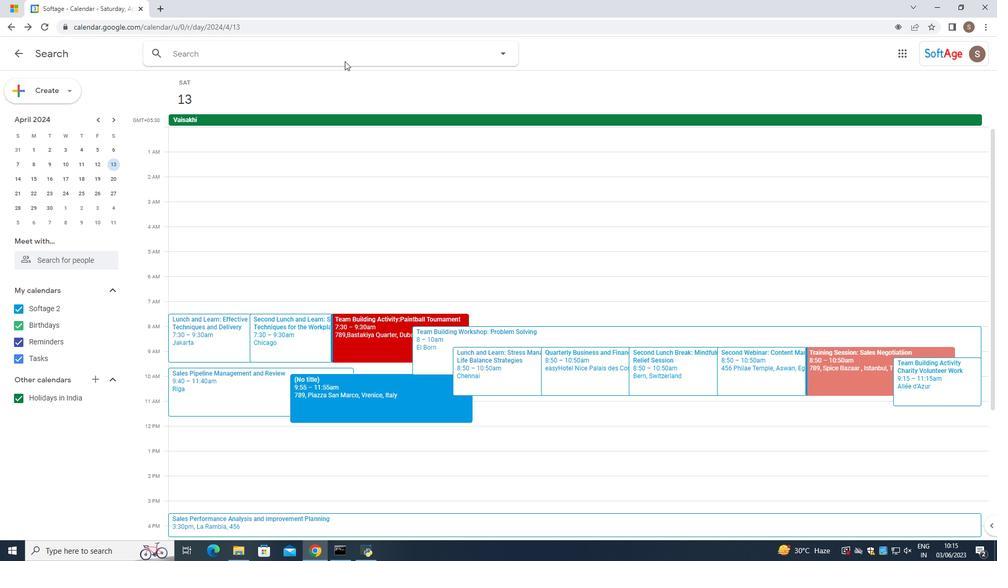 
Action: Mouse scrolled (308, 228) with delta (0, 0)
Screenshot: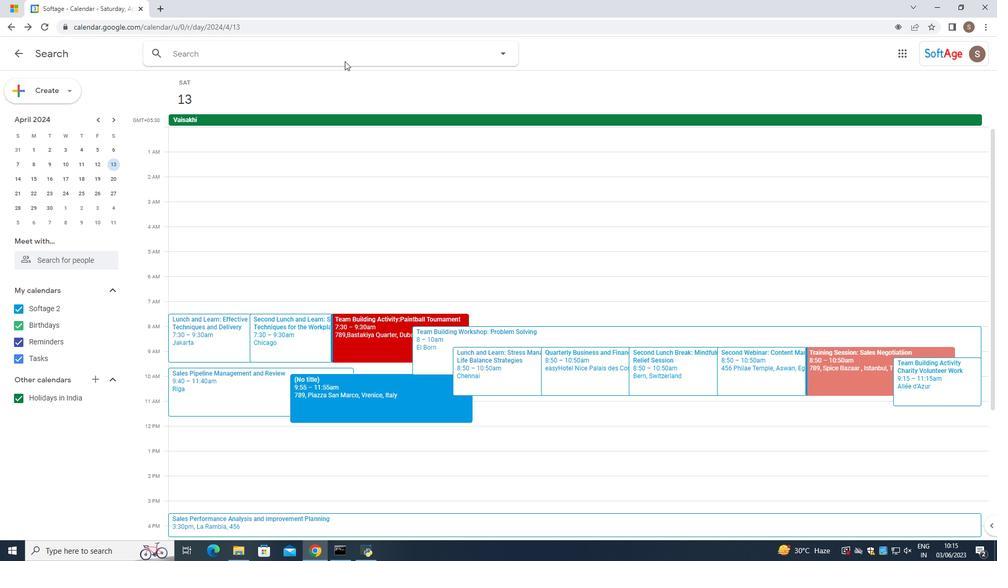 
Action: Mouse scrolled (308, 227) with delta (0, 0)
Screenshot: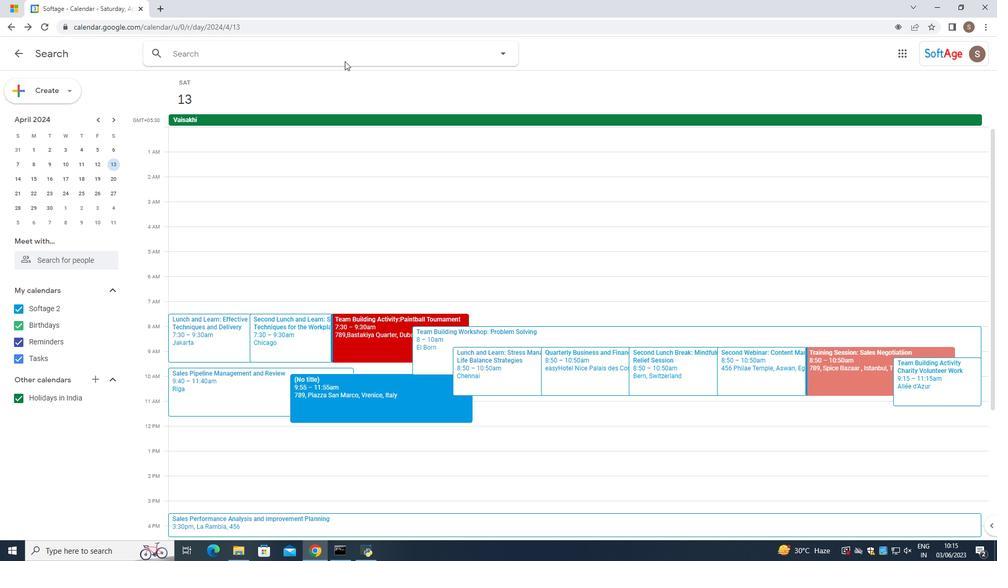 
Action: Mouse scrolled (308, 227) with delta (0, 0)
Screenshot: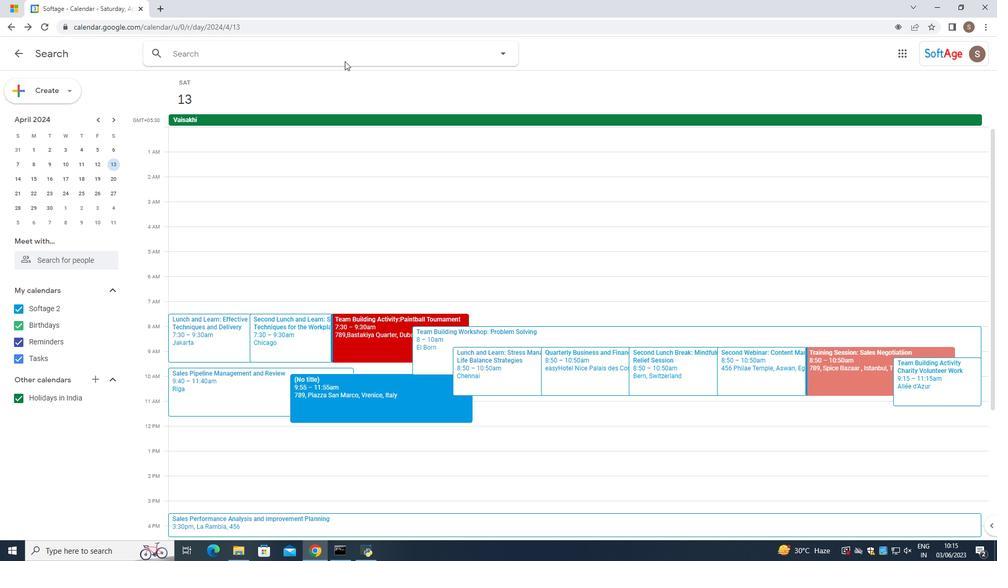 
Action: Mouse scrolled (308, 227) with delta (0, 0)
Screenshot: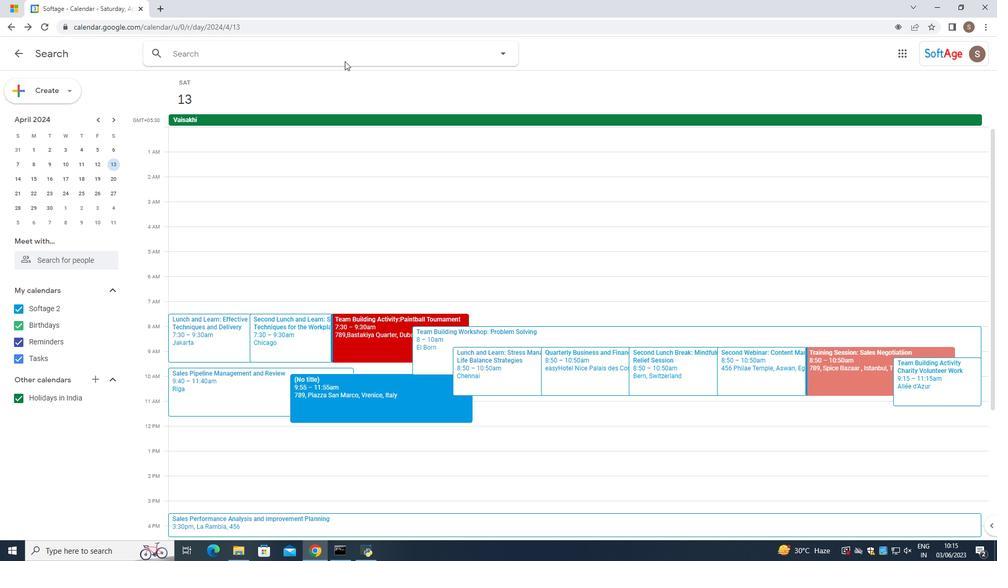 
Action: Mouse moved to (237, 93)
Screenshot: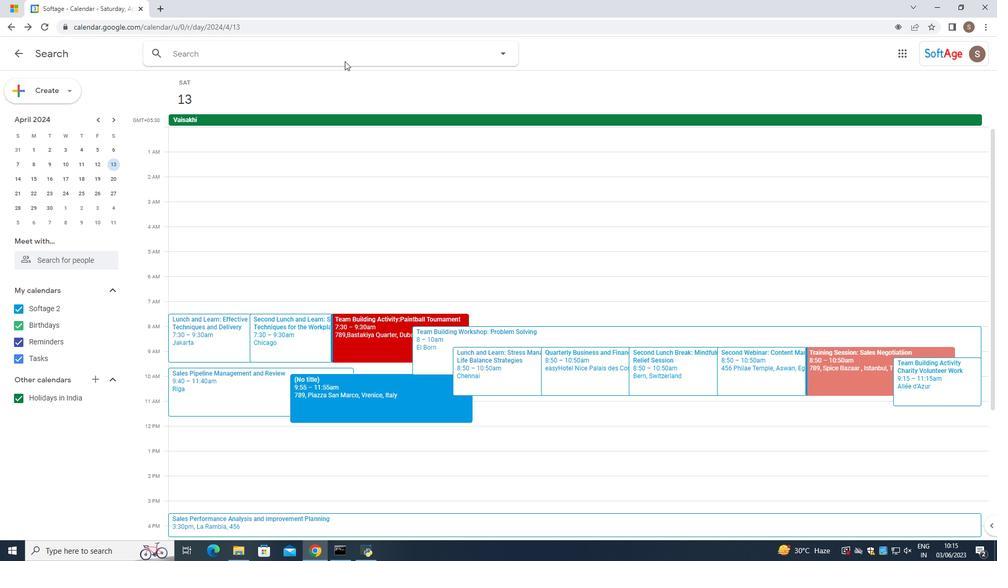
Action: Mouse scrolled (237, 92) with delta (0, 0)
Screenshot: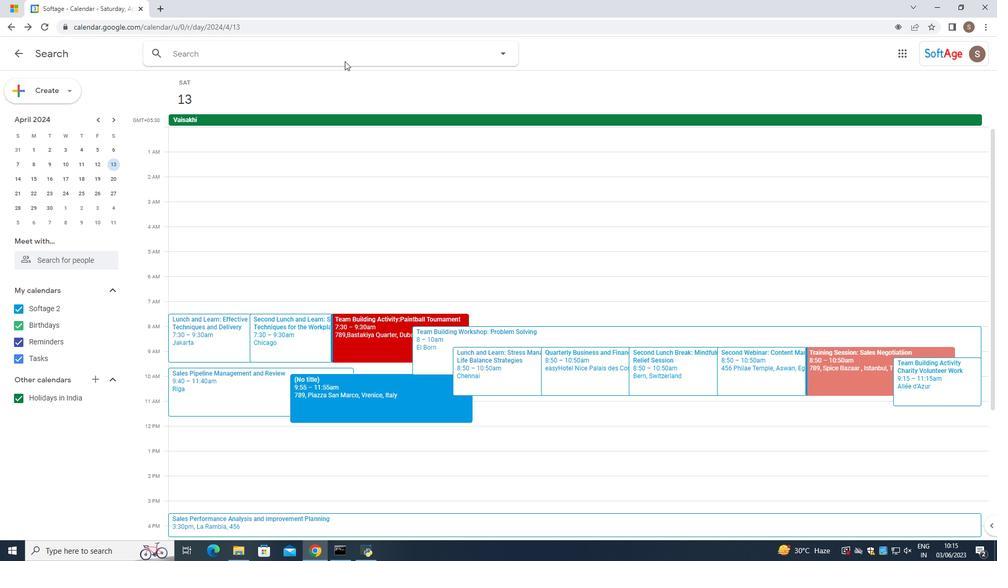 
Action: Mouse moved to (236, 96)
Screenshot: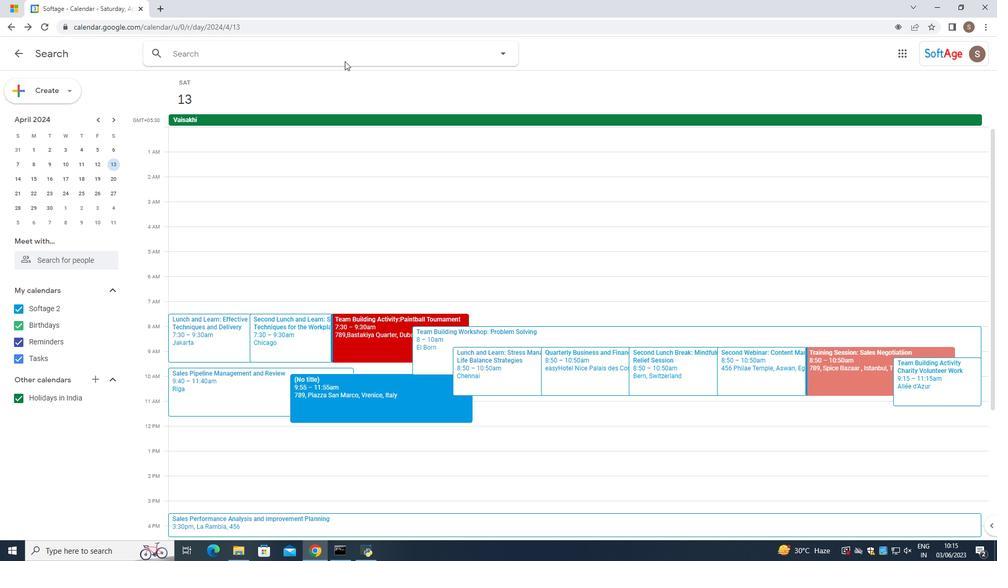 
Action: Mouse scrolled (236, 95) with delta (0, 0)
Screenshot: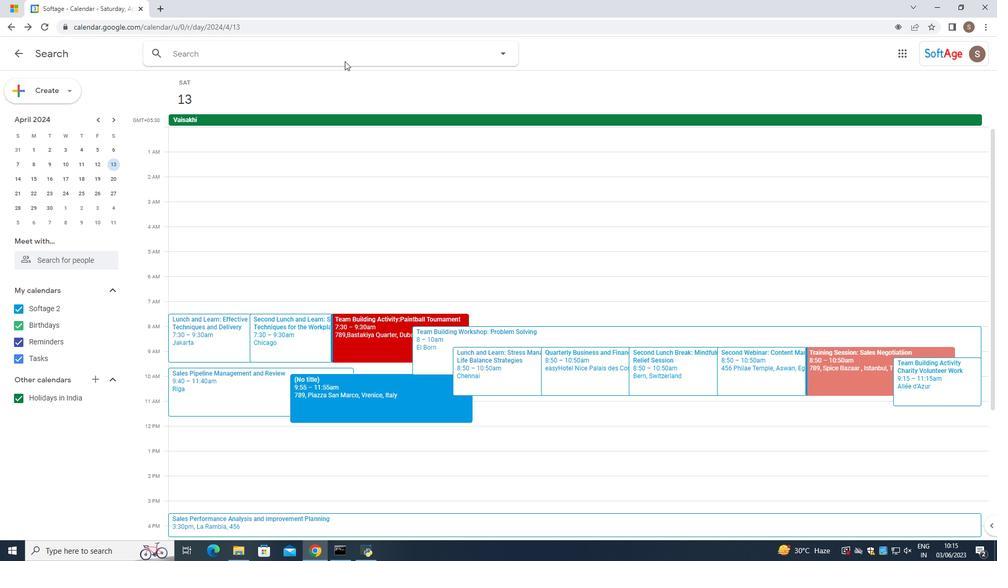 
Action: Mouse moved to (236, 97)
Screenshot: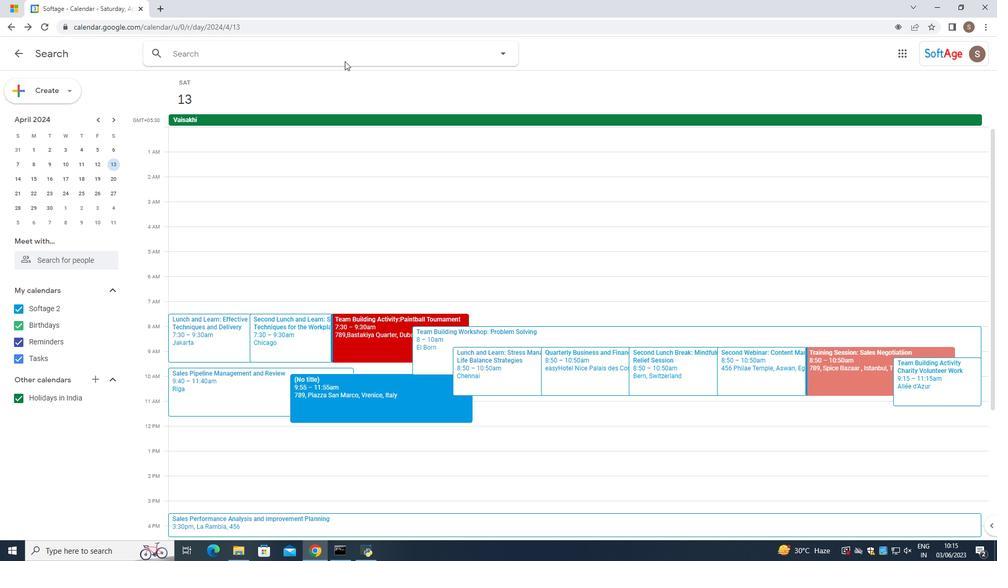 
Action: Mouse scrolled (236, 96) with delta (0, 0)
Screenshot: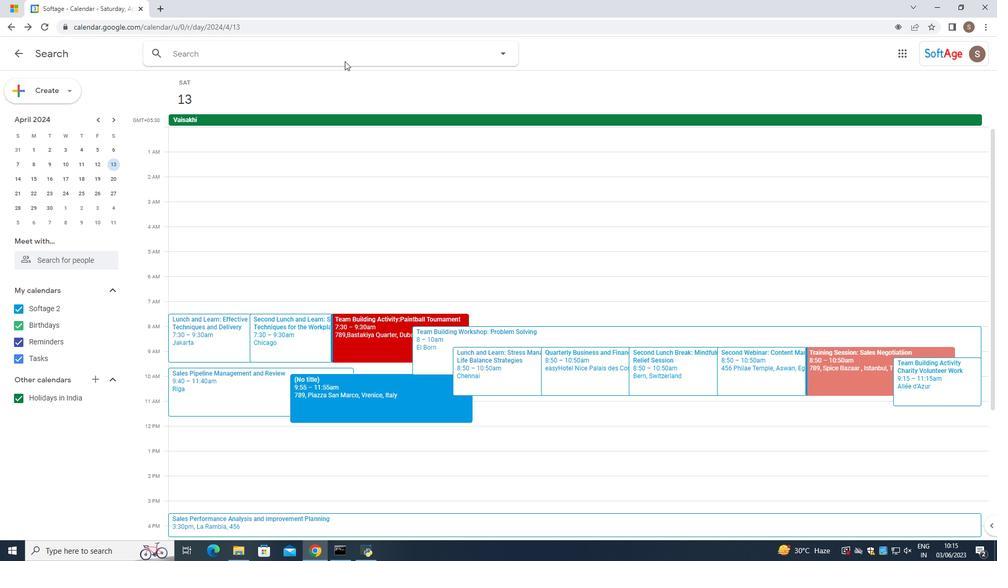 
Action: Mouse moved to (235, 100)
Screenshot: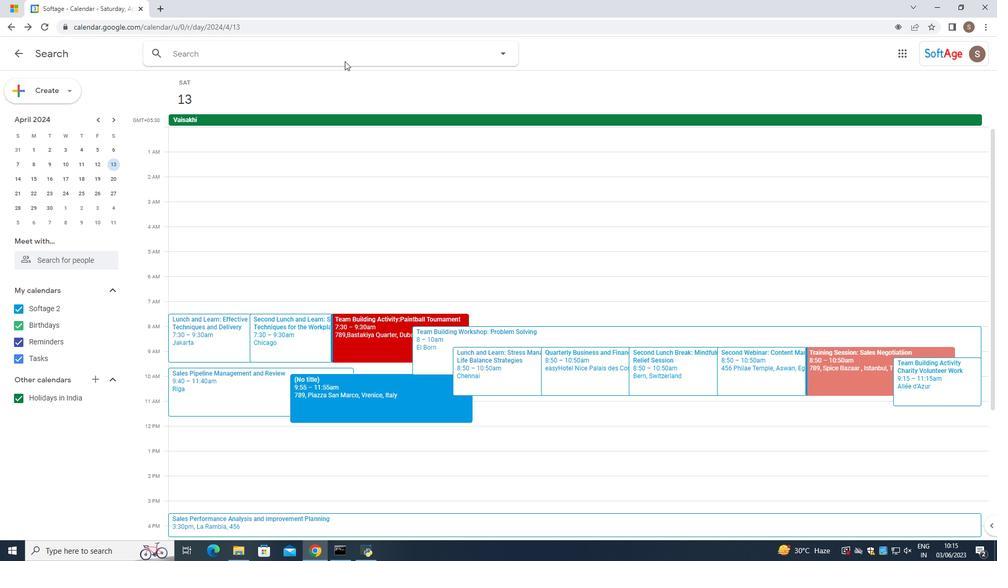 
Action: Mouse scrolled (235, 100) with delta (0, 0)
Screenshot: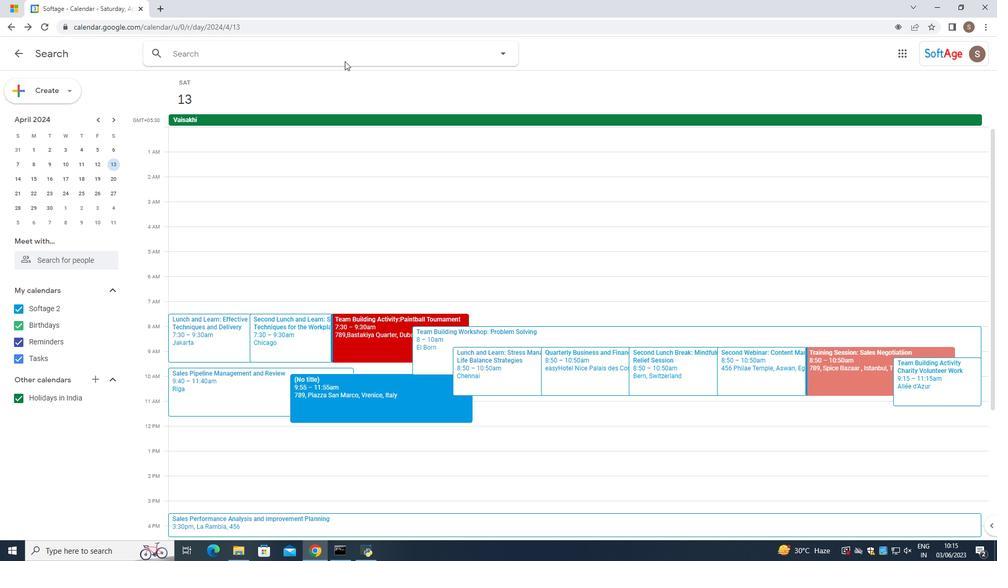 
Action: Mouse moved to (214, 205)
Screenshot: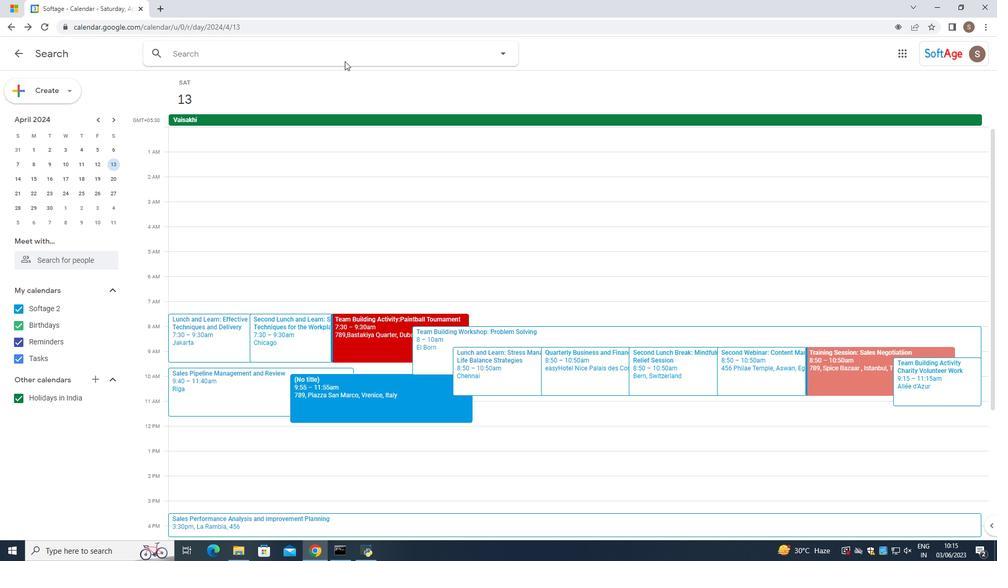 
Action: Mouse scrolled (214, 205) with delta (0, 0)
Screenshot: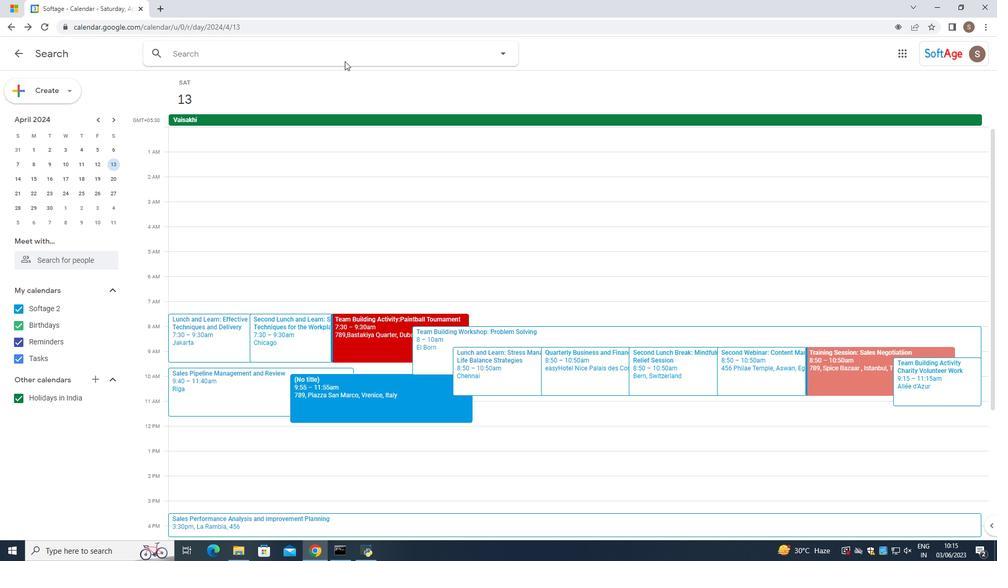 
Action: Mouse scrolled (214, 205) with delta (0, 0)
Screenshot: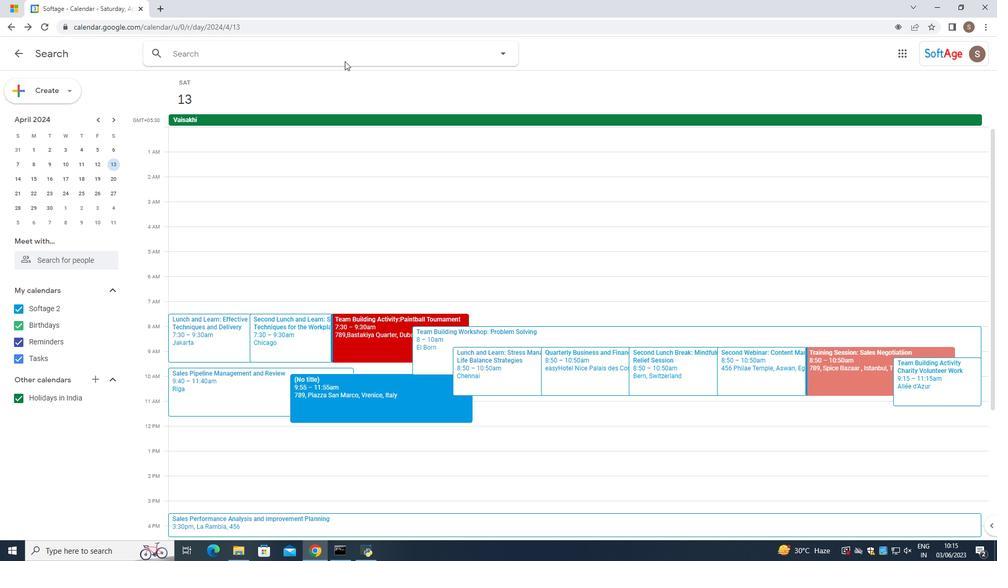
Action: Mouse scrolled (214, 205) with delta (0, 0)
Screenshot: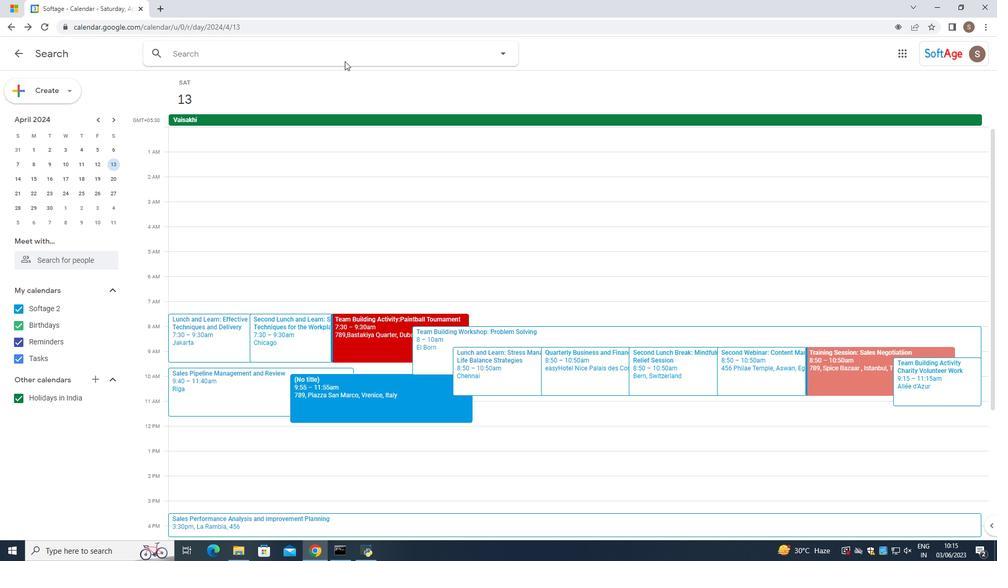 
Action: Mouse scrolled (214, 205) with delta (0, 0)
Screenshot: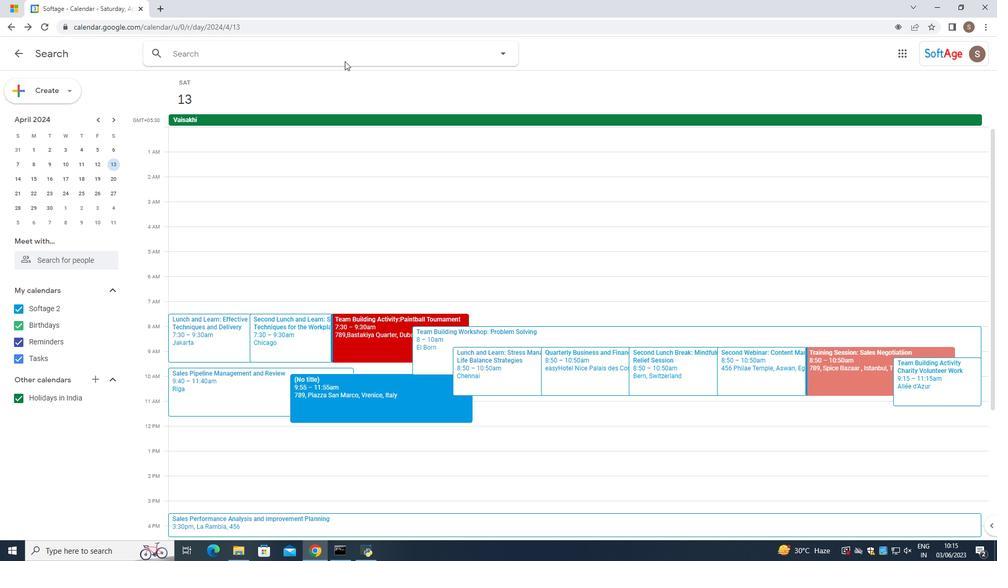 
Action: Mouse scrolled (214, 205) with delta (0, 0)
Screenshot: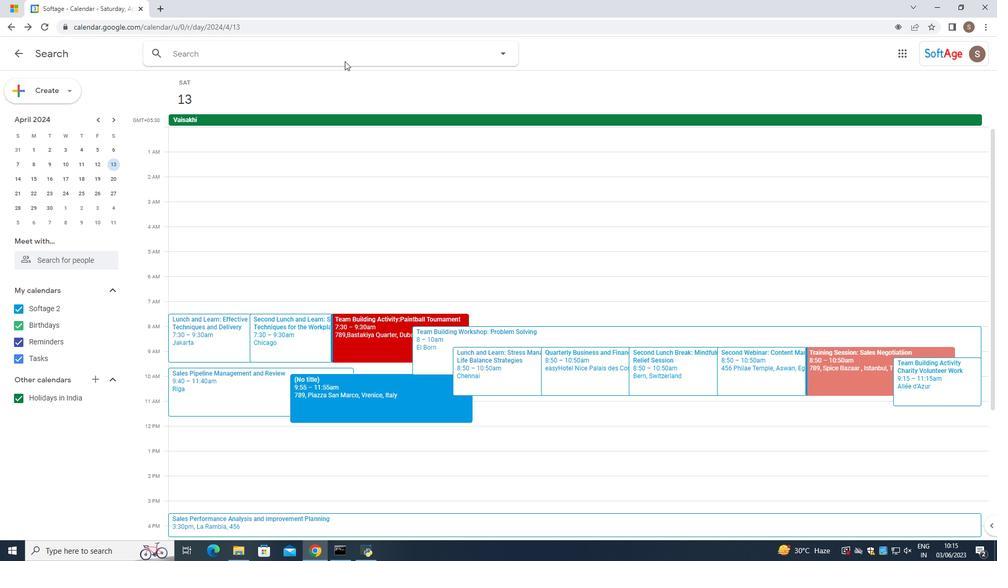 
Action: Mouse moved to (215, 201)
Screenshot: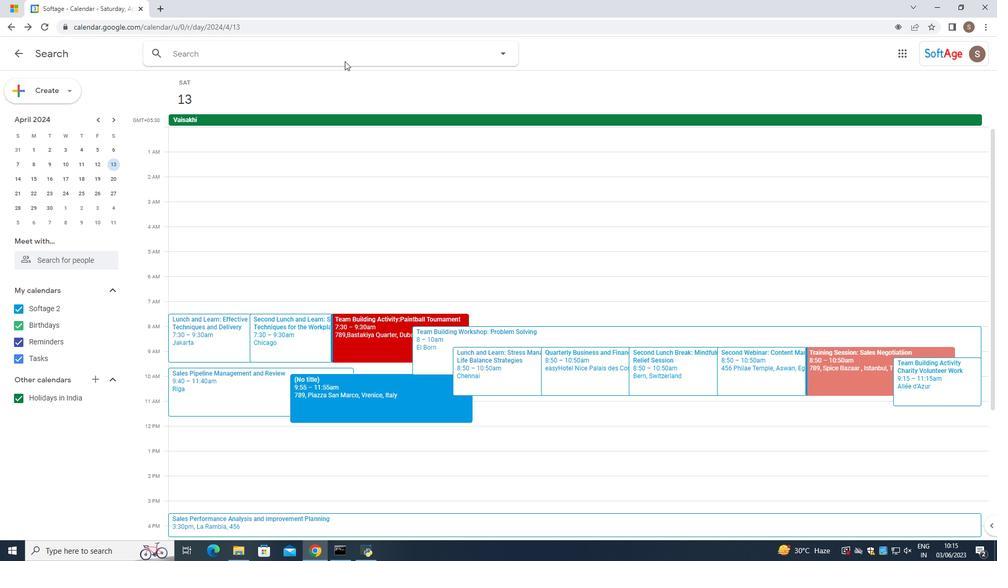 
Action: Mouse scrolled (215, 202) with delta (0, 0)
Screenshot: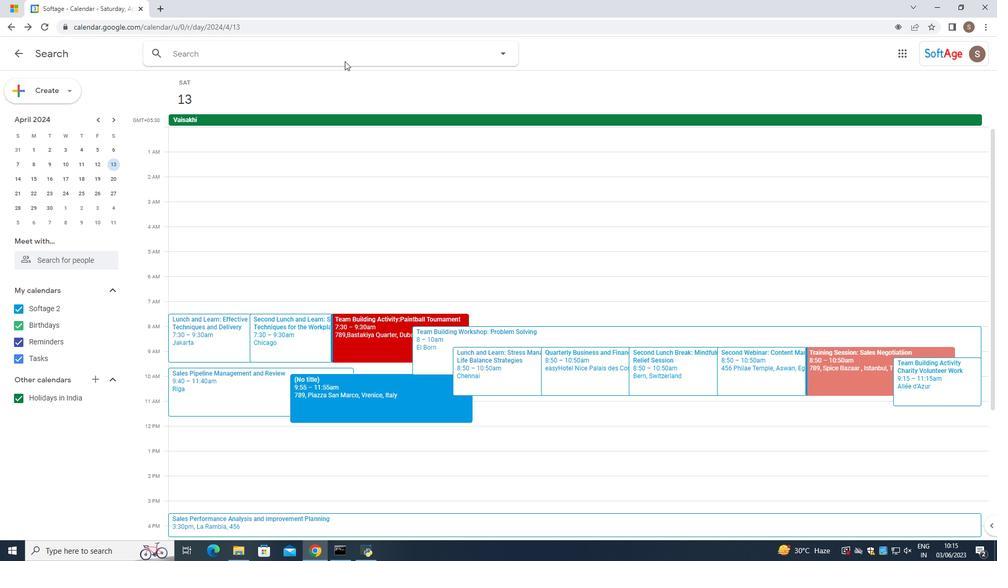
Action: Mouse scrolled (215, 202) with delta (0, 0)
Screenshot: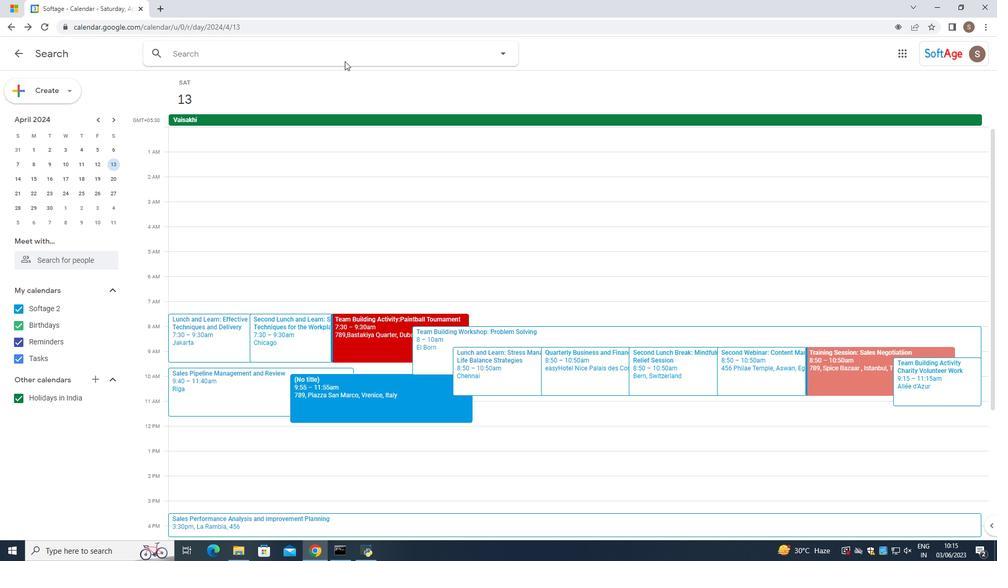
Action: Mouse scrolled (215, 202) with delta (0, 0)
Screenshot: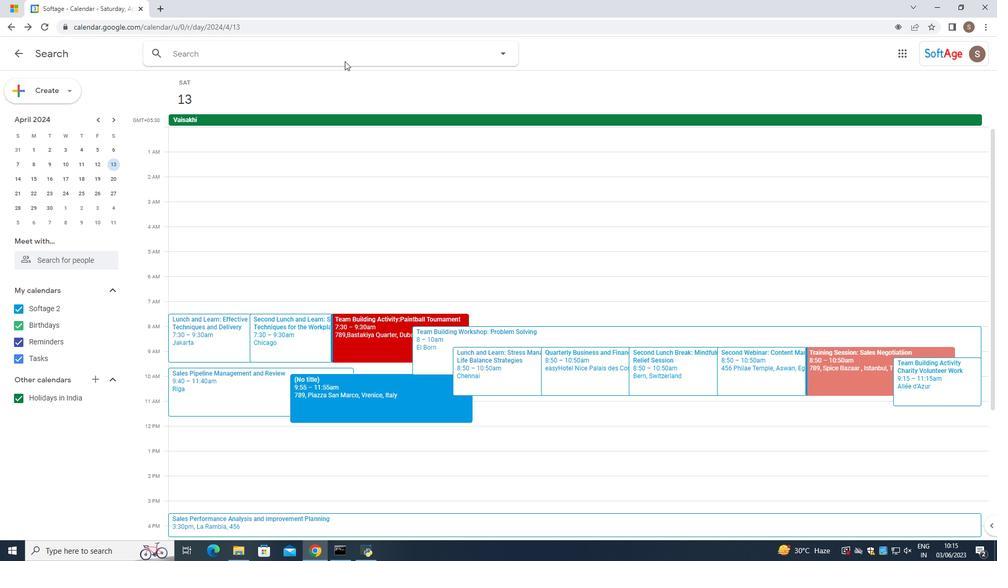 
Action: Mouse scrolled (215, 202) with delta (0, 0)
Screenshot: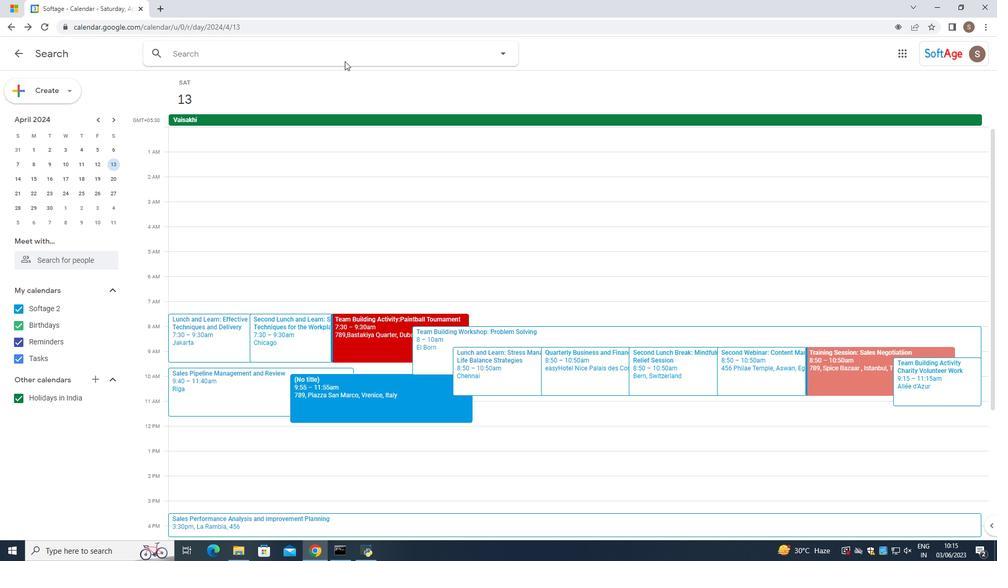 
Action: Mouse scrolled (215, 202) with delta (0, 0)
Screenshot: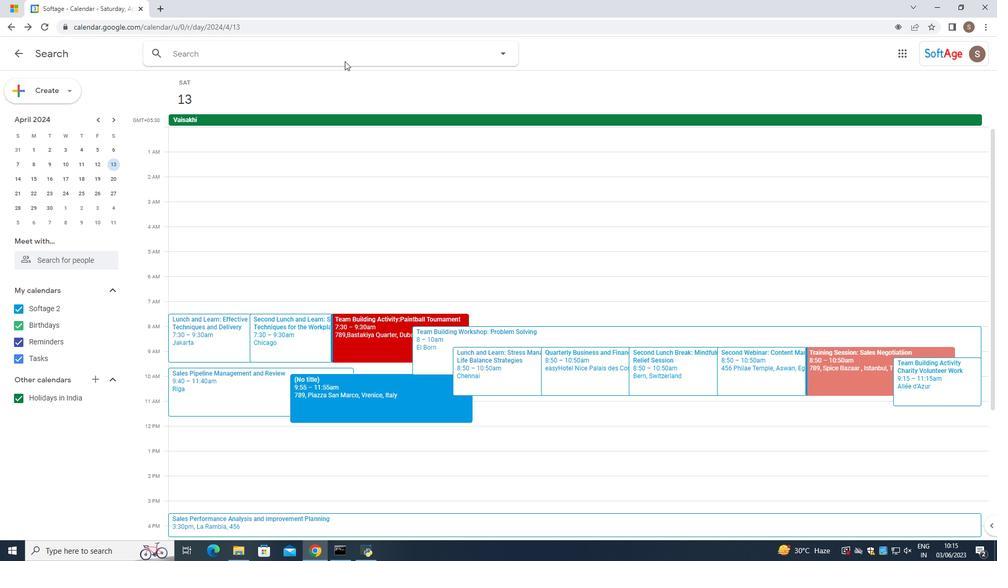 
Action: Mouse scrolled (215, 202) with delta (0, 0)
Screenshot: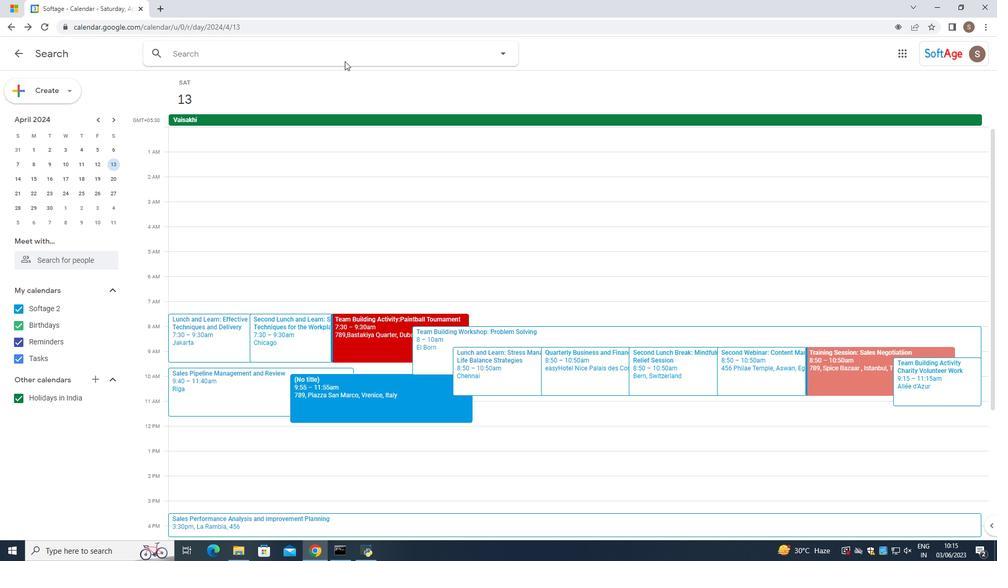
Action: Mouse moved to (214, 237)
Screenshot: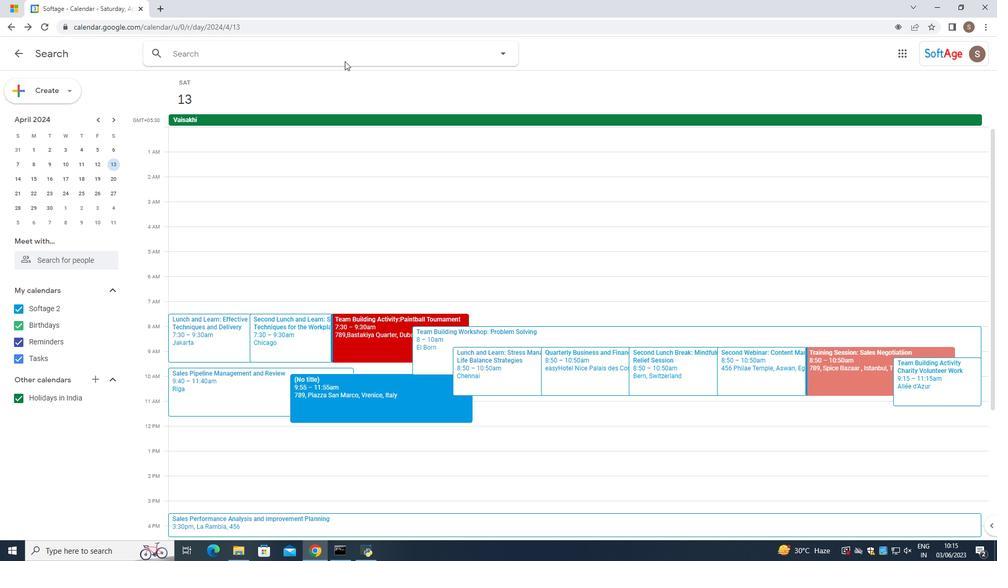 
Action: Mouse scrolled (214, 237) with delta (0, 0)
Screenshot: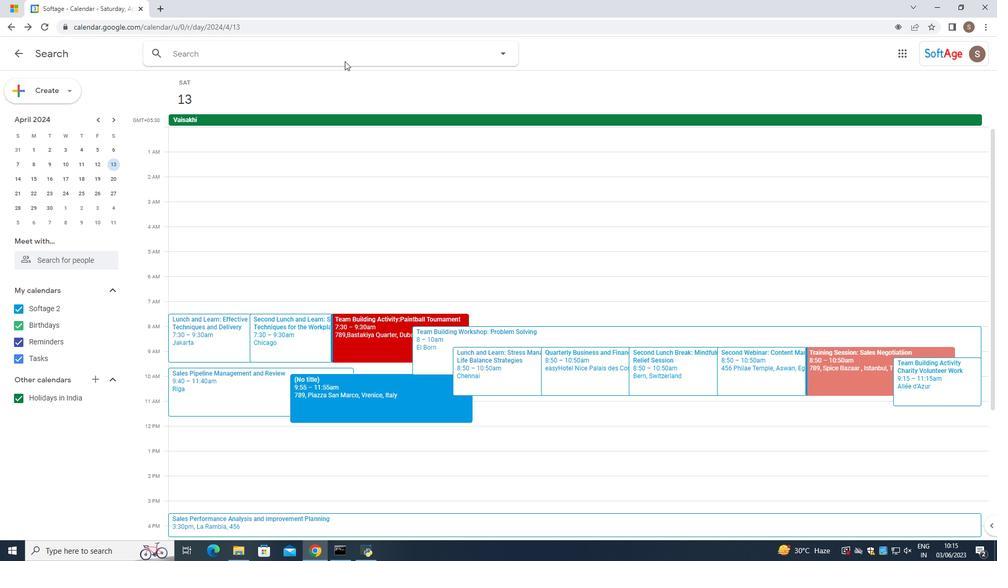 
Action: Mouse moved to (210, 238)
Screenshot: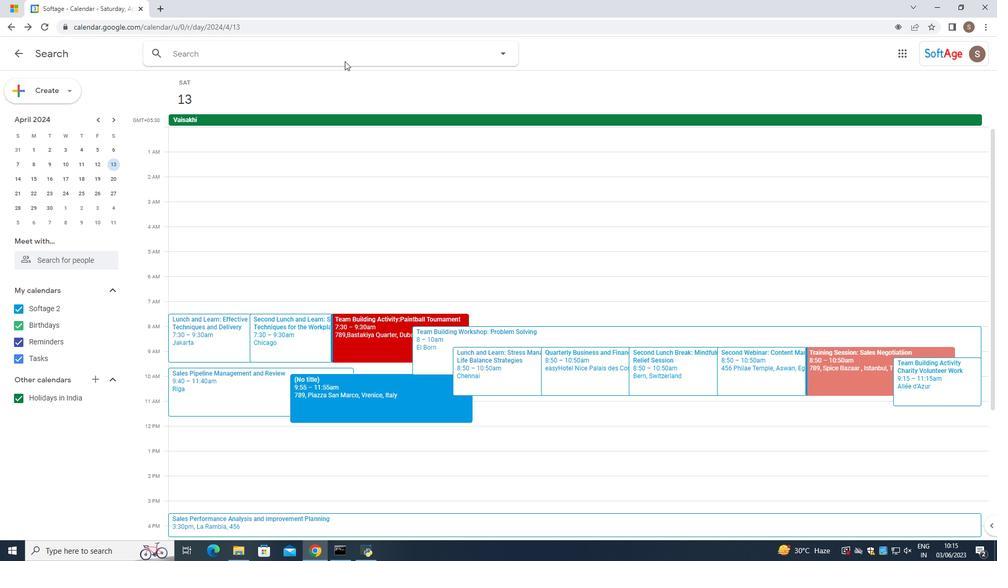 
Action: Mouse scrolled (210, 239) with delta (0, 0)
Screenshot: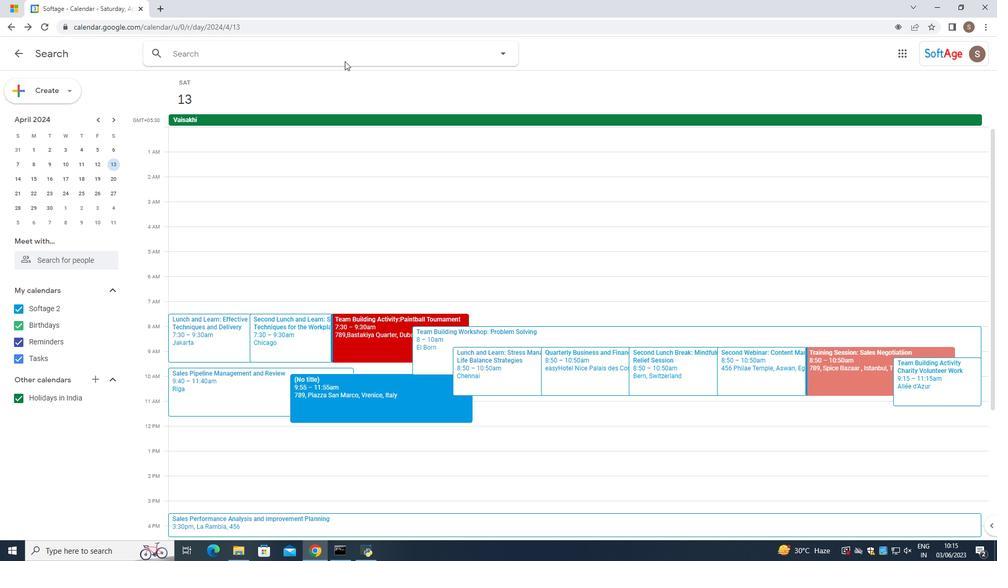 
Action: Mouse moved to (210, 238)
Screenshot: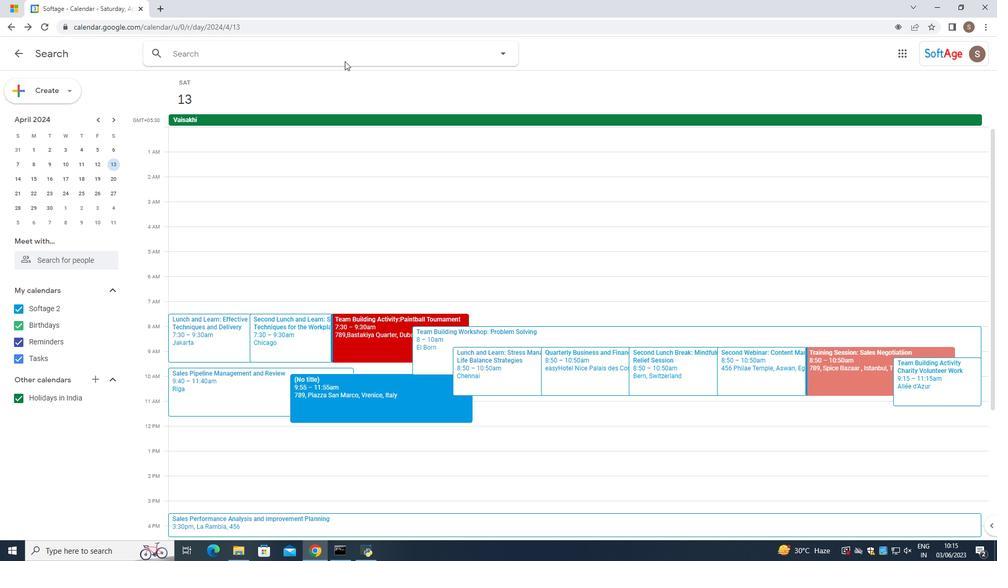 
Action: Mouse scrolled (210, 239) with delta (0, 0)
Screenshot: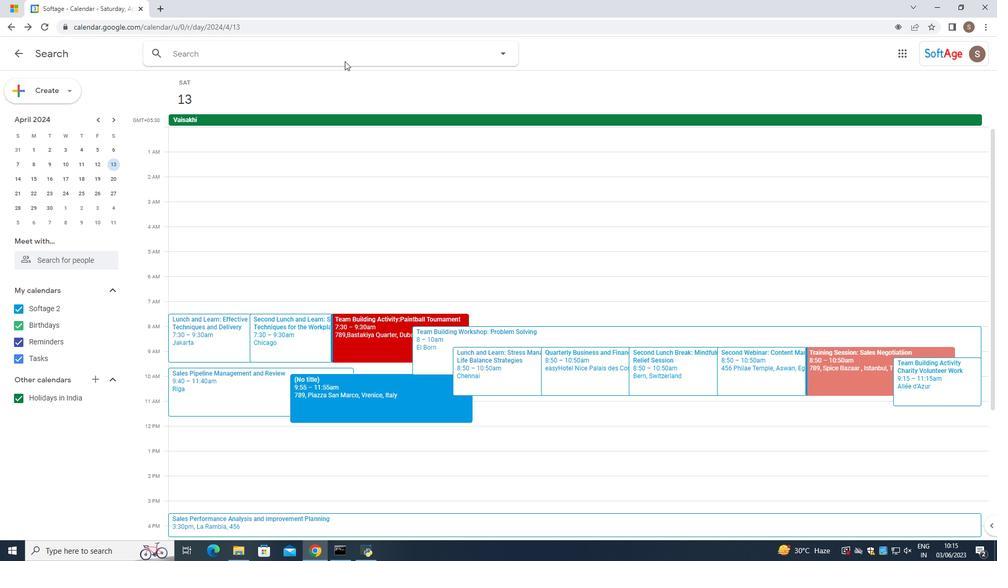 
Action: Mouse moved to (210, 234)
Screenshot: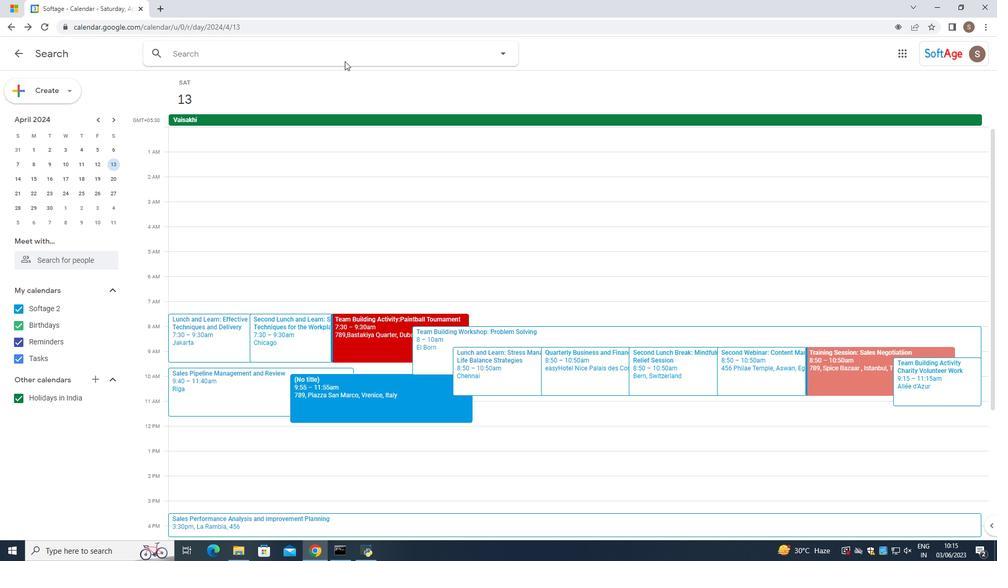 
Action: Mouse scrolled (210, 235) with delta (0, 0)
Screenshot: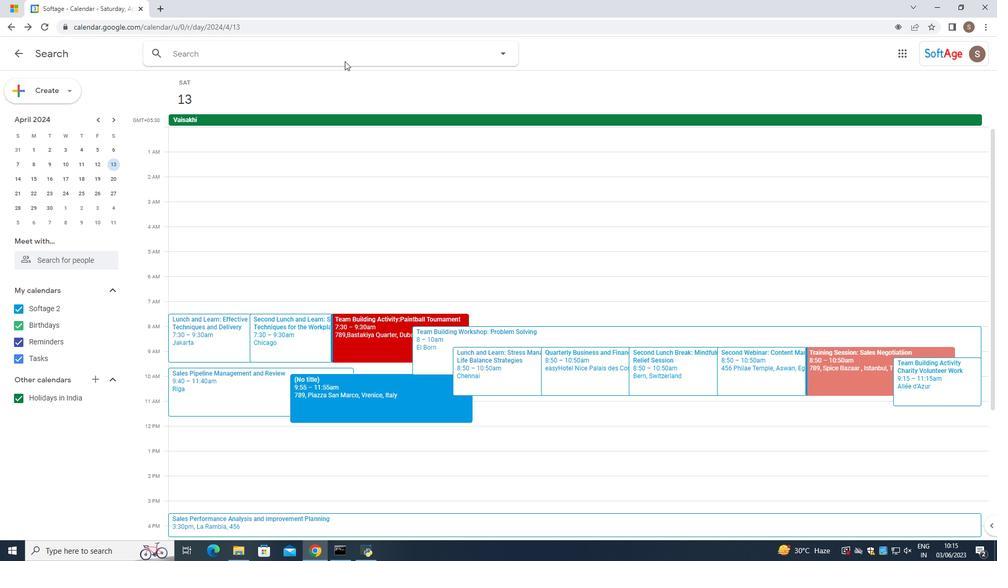 
Action: Mouse scrolled (210, 235) with delta (0, 0)
Screenshot: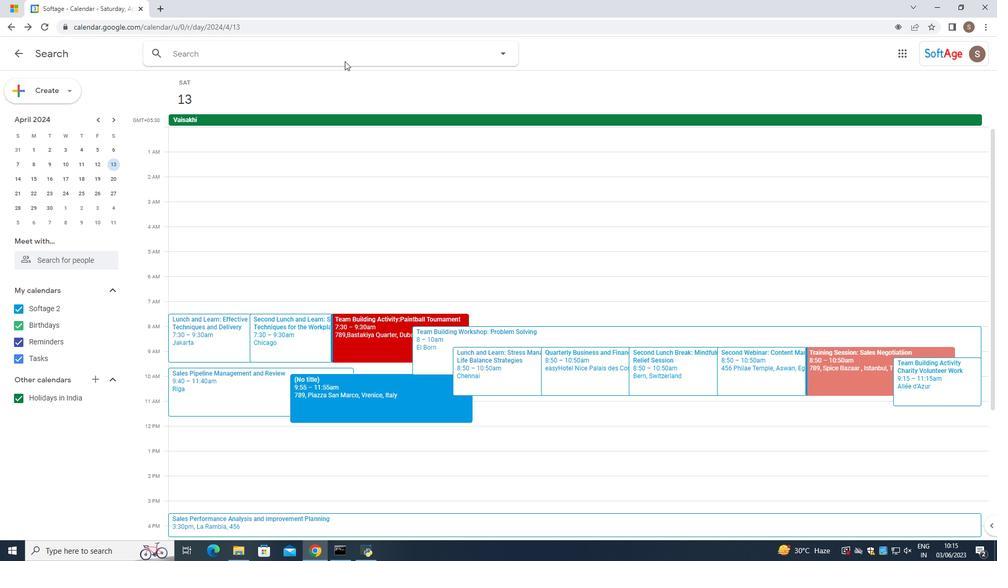 
Action: Mouse scrolled (210, 235) with delta (0, 0)
Screenshot: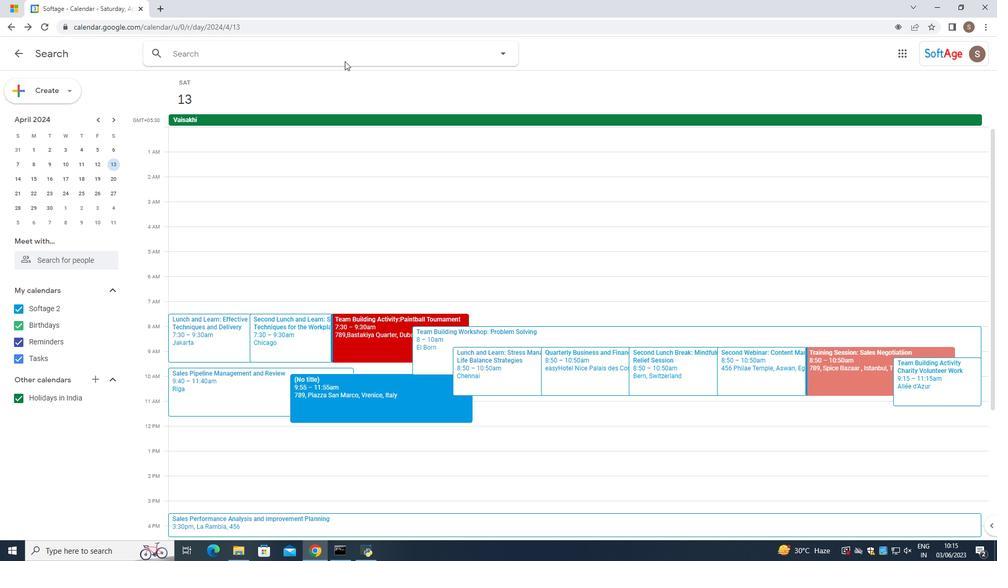 
Action: Mouse scrolled (210, 234) with delta (0, 0)
Screenshot: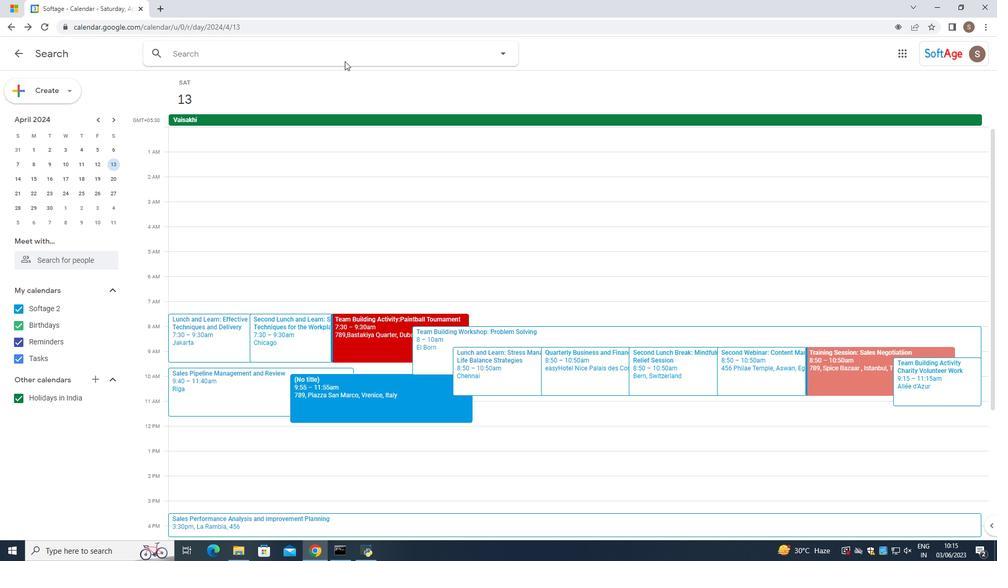 
Action: Mouse scrolled (210, 234) with delta (0, 0)
Screenshot: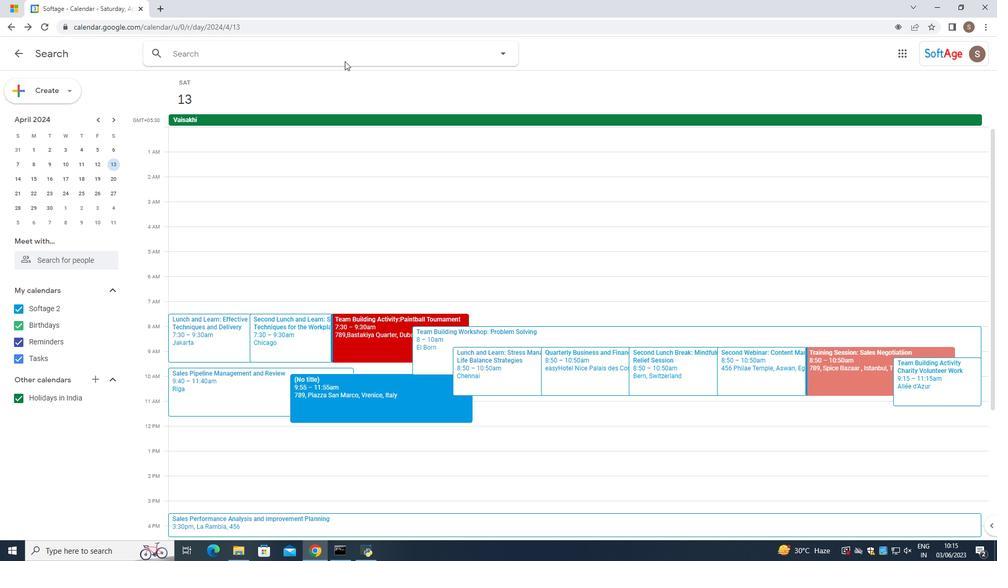 
Action: Mouse scrolled (210, 234) with delta (0, 0)
Screenshot: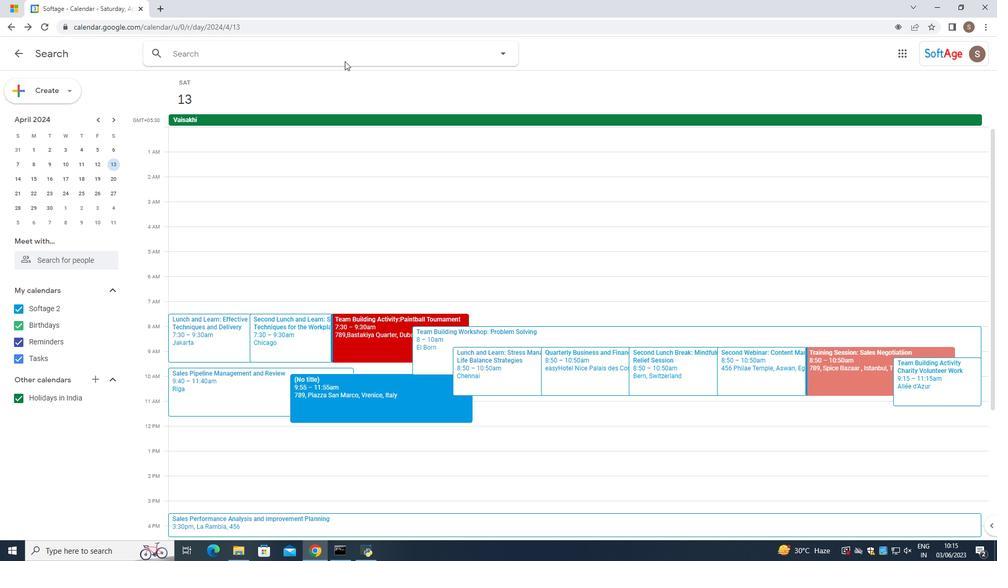 
Action: Mouse scrolled (210, 234) with delta (0, 0)
Screenshot: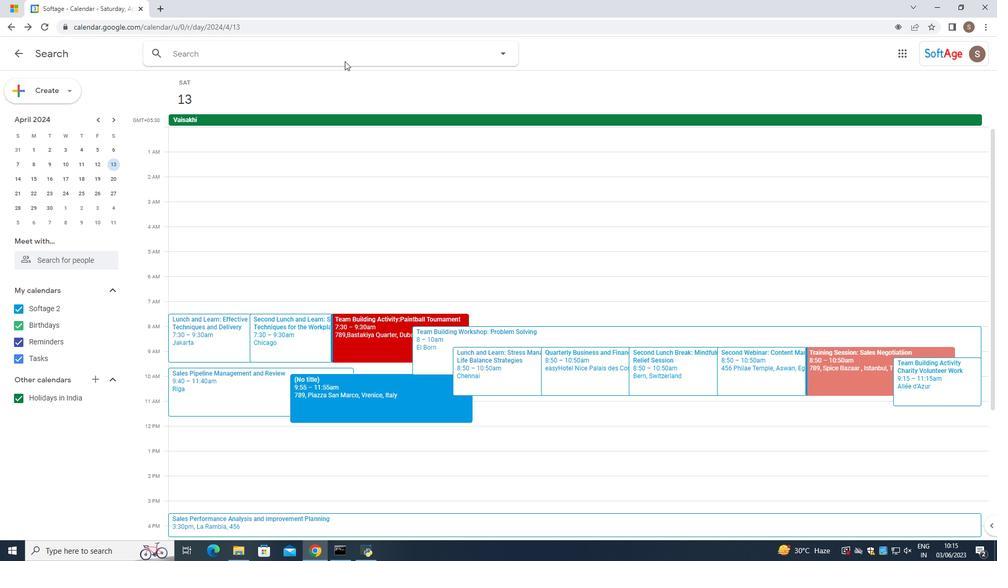 
Action: Mouse scrolled (210, 234) with delta (0, 0)
Screenshot: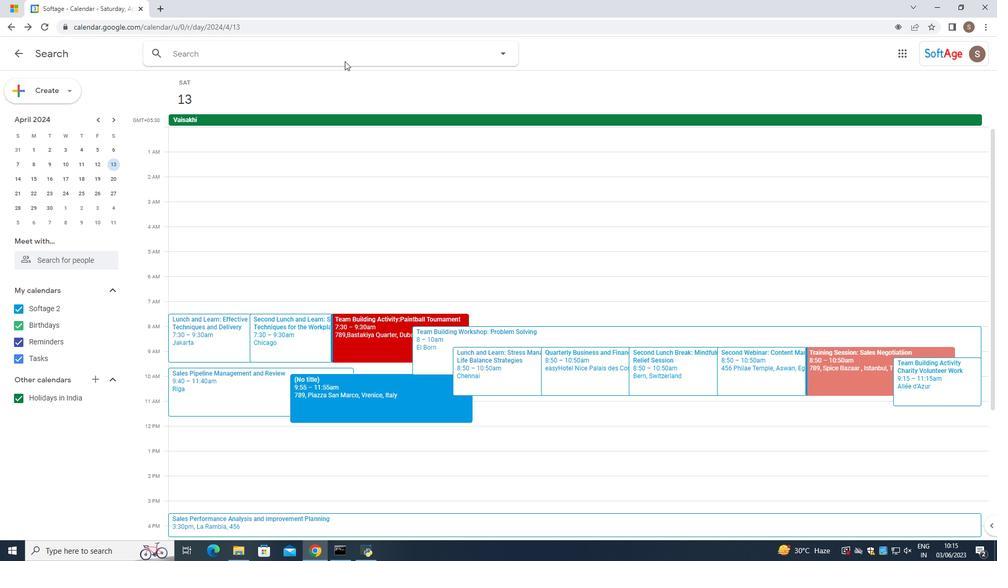
Action: Mouse scrolled (210, 234) with delta (0, 0)
Screenshot: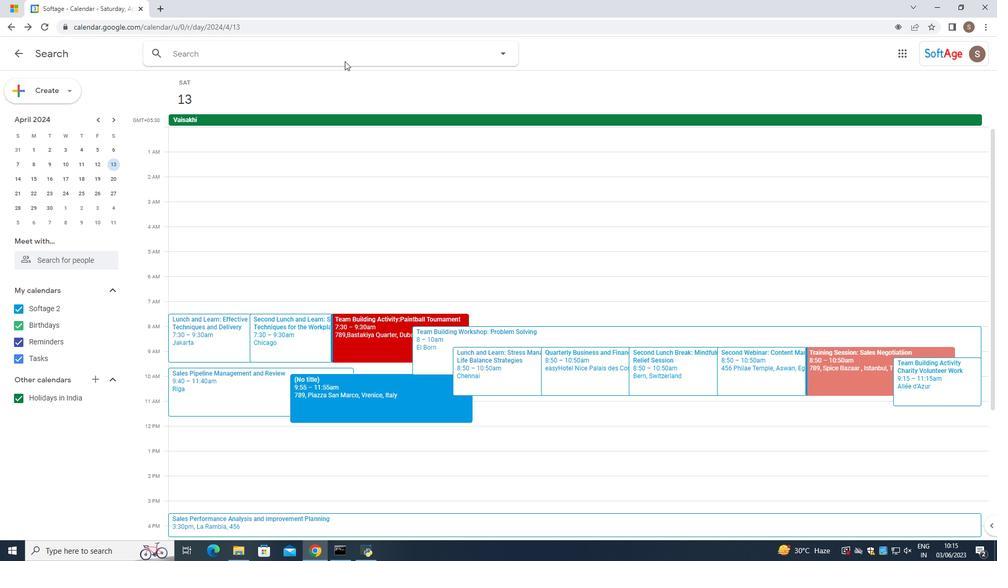 
Action: Mouse scrolled (210, 234) with delta (0, 0)
Screenshot: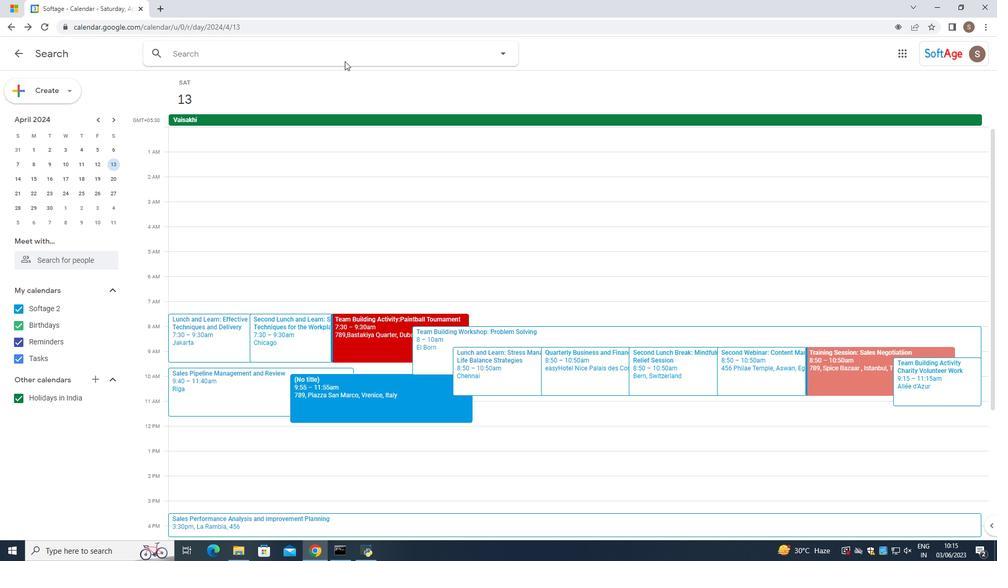 
Action: Mouse moved to (210, 222)
Screenshot: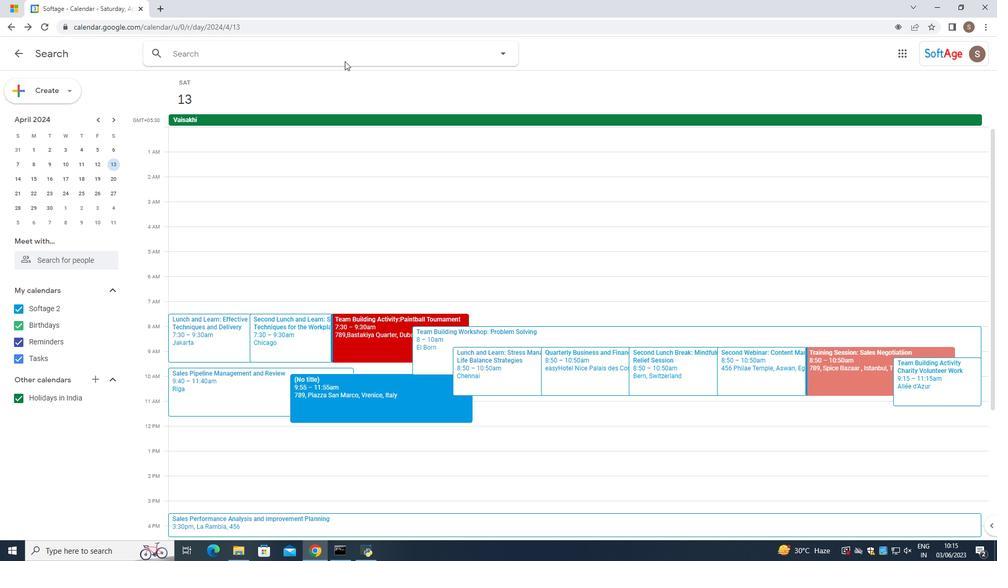 
Action: Mouse scrolled (210, 221) with delta (0, 0)
Screenshot: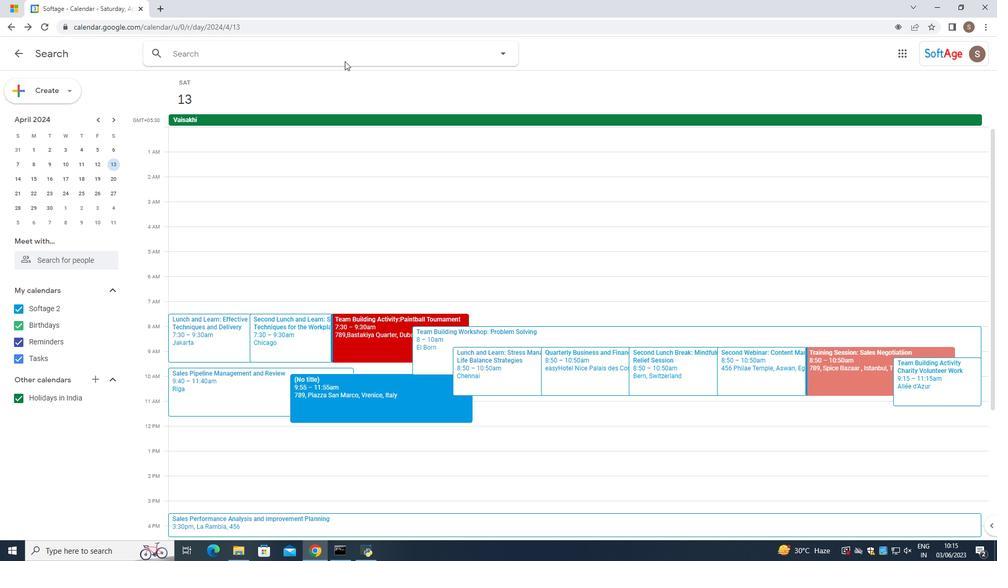 
Action: Mouse scrolled (210, 221) with delta (0, 0)
Screenshot: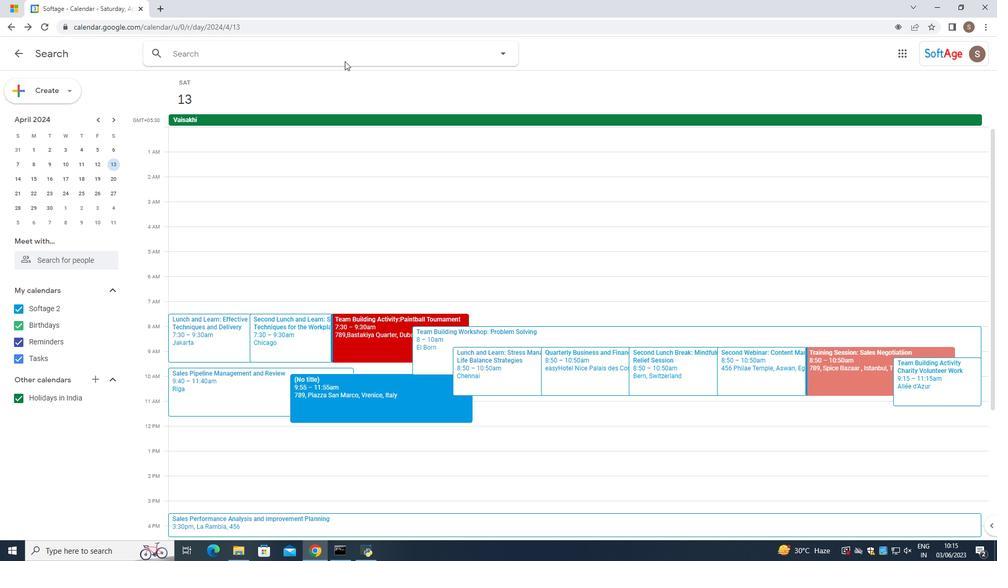 
Action: Mouse scrolled (210, 221) with delta (0, 0)
Screenshot: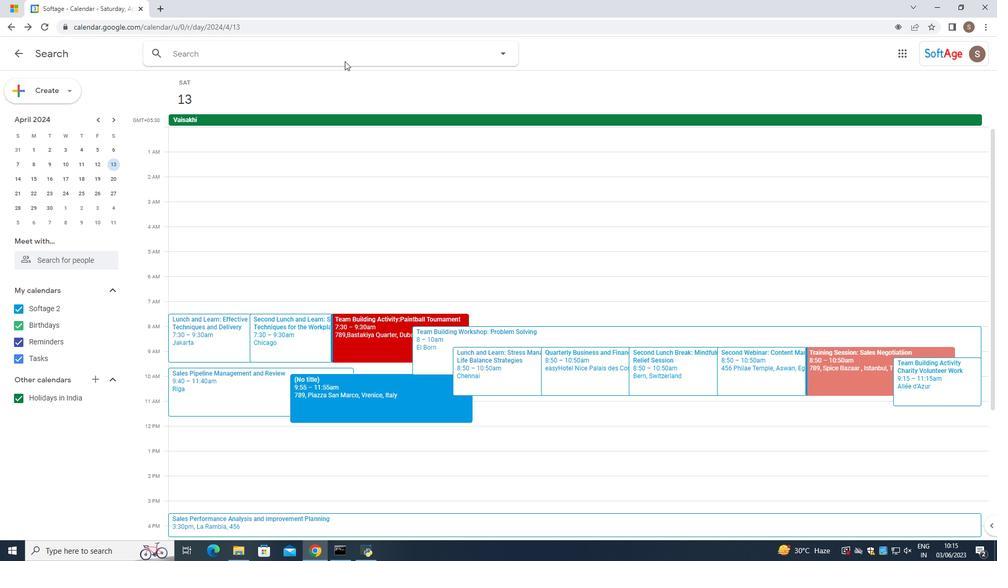 
Action: Mouse scrolled (210, 221) with delta (0, 0)
Screenshot: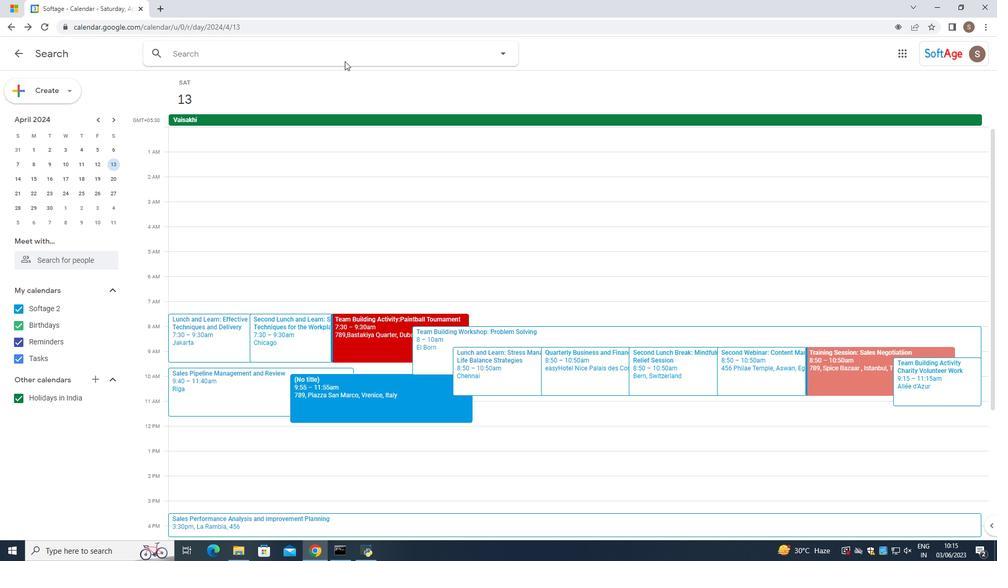 
Action: Mouse scrolled (210, 221) with delta (0, 0)
Screenshot: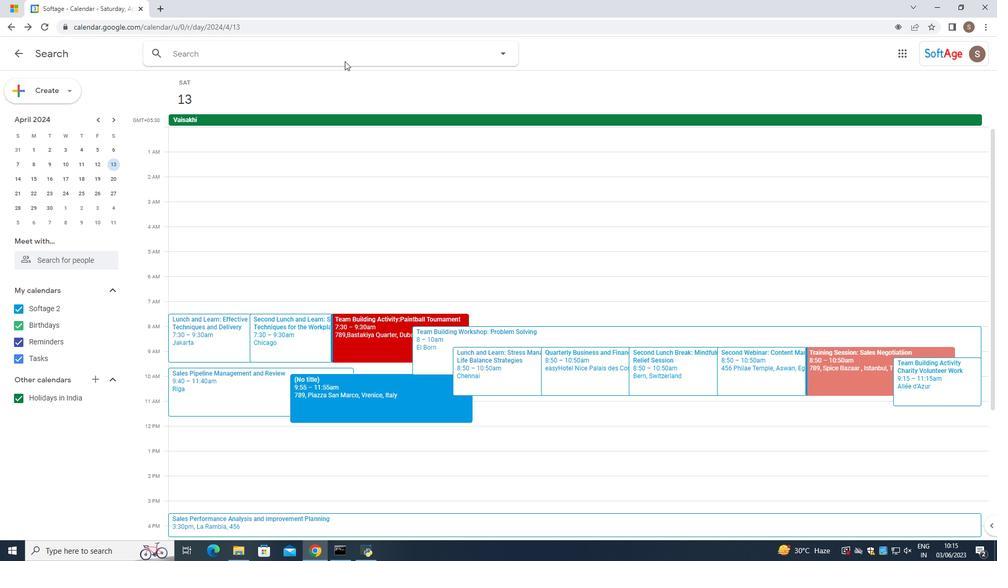 
Action: Mouse scrolled (210, 221) with delta (0, 0)
Screenshot: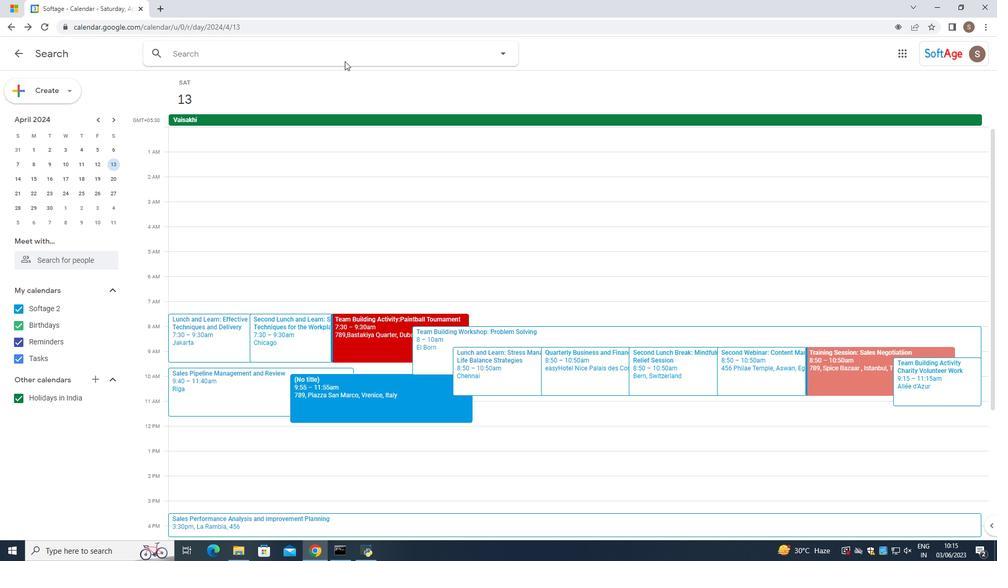 
Action: Mouse scrolled (210, 221) with delta (0, 0)
Screenshot: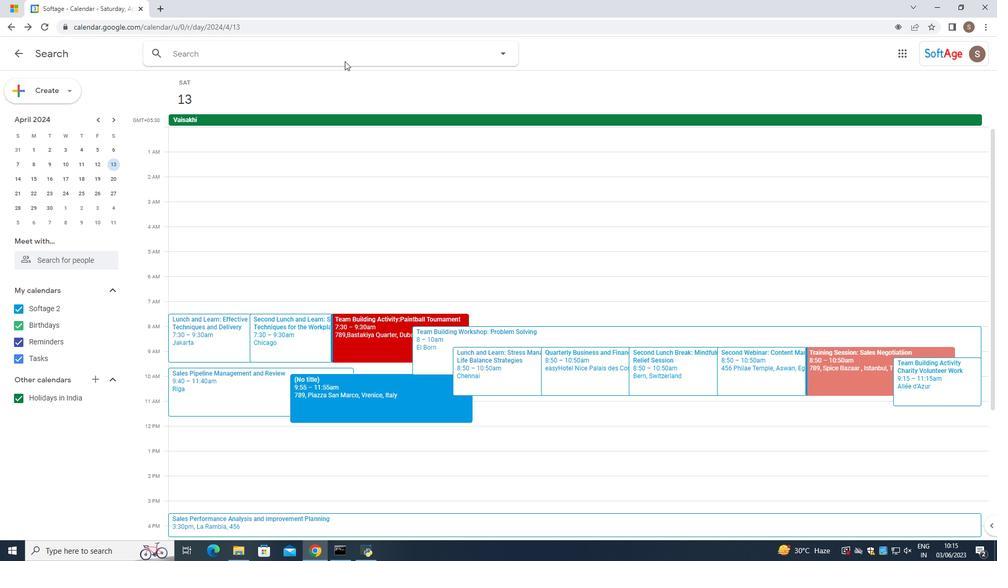 
Action: Mouse scrolled (210, 221) with delta (0, 0)
Screenshot: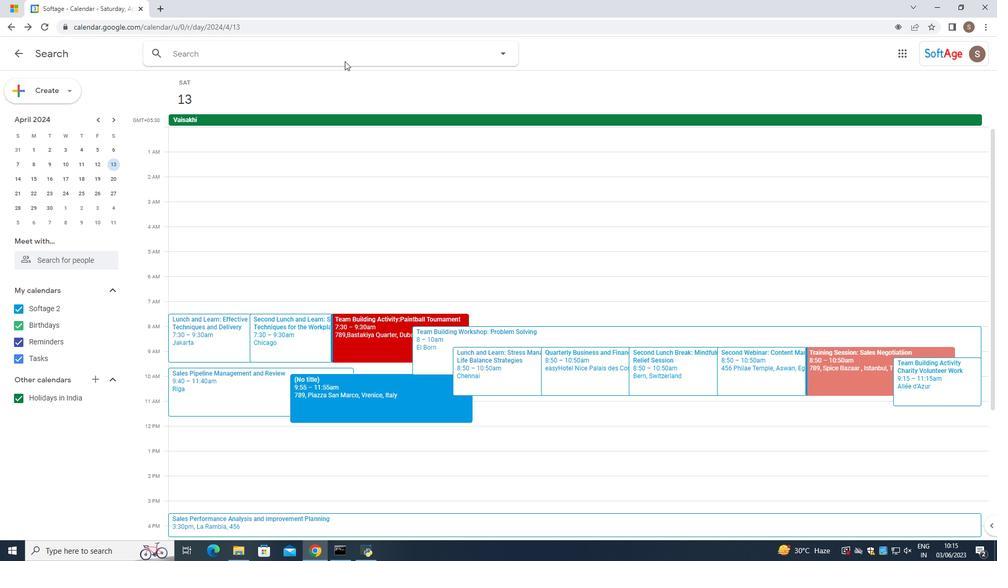 
Action: Mouse scrolled (210, 222) with delta (0, 0)
Screenshot: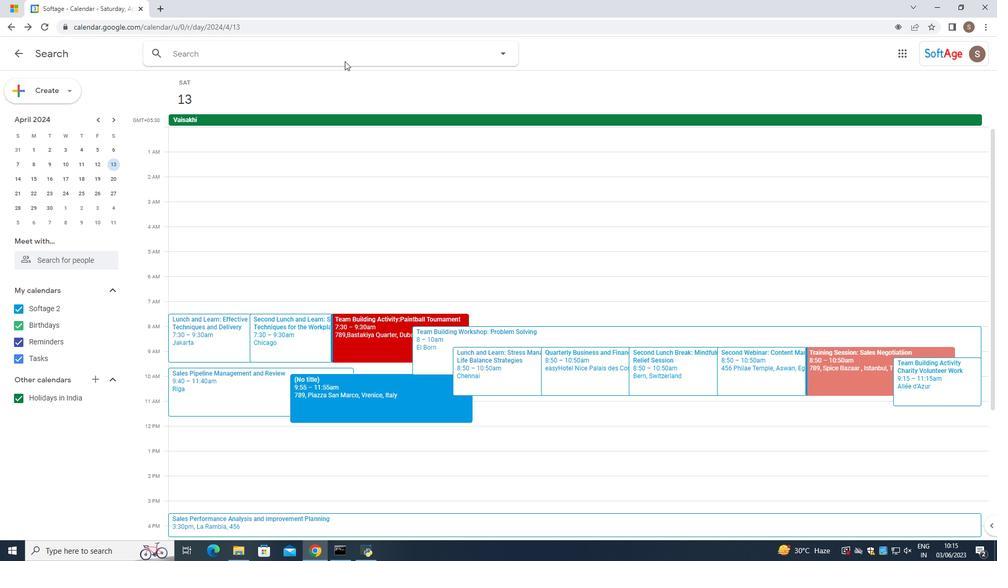 
Action: Mouse scrolled (210, 222) with delta (0, 0)
Screenshot: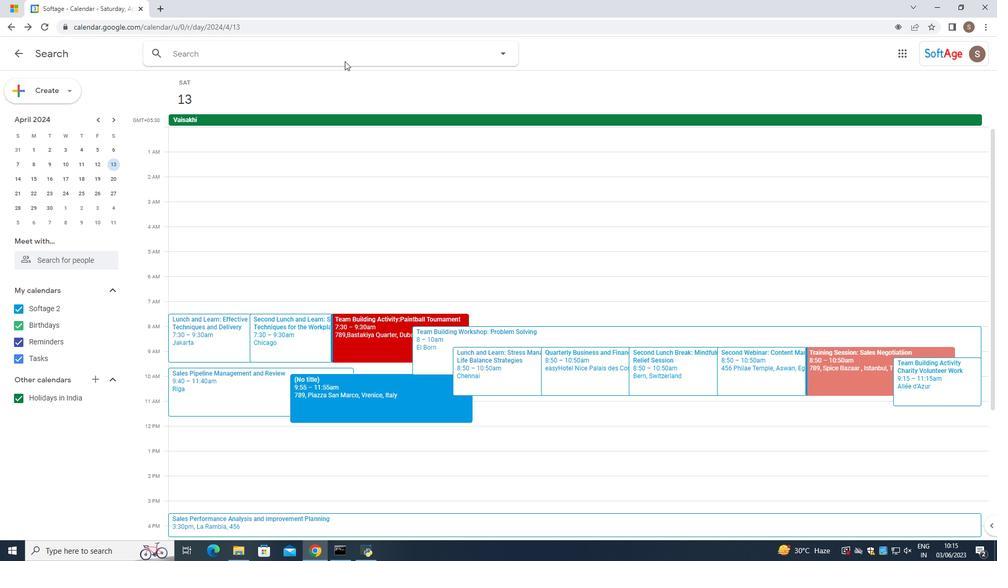 
Action: Mouse scrolled (210, 222) with delta (0, 0)
Screenshot: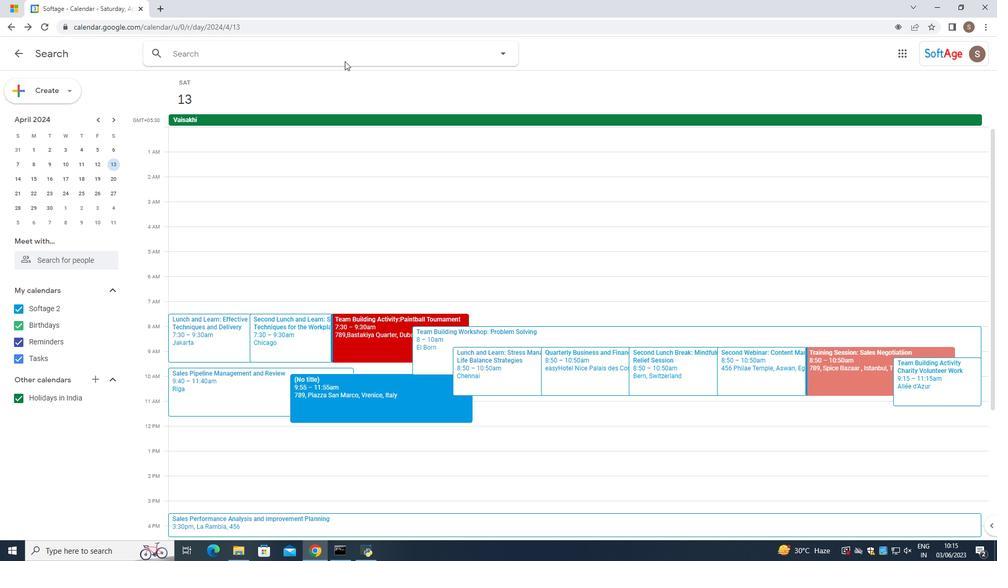 
Action: Mouse scrolled (210, 222) with delta (0, 0)
Screenshot: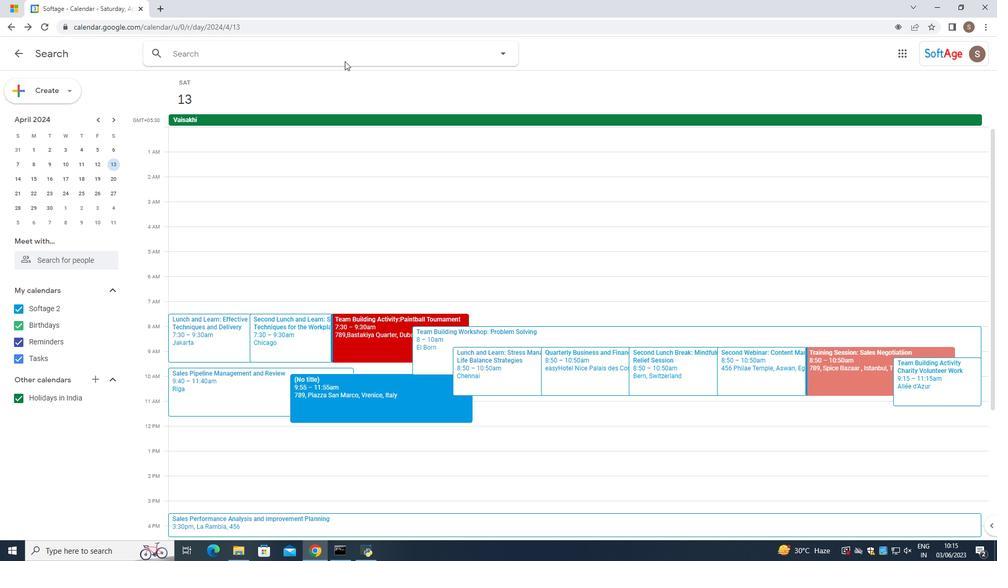 
Action: Mouse scrolled (210, 222) with delta (0, 0)
Screenshot: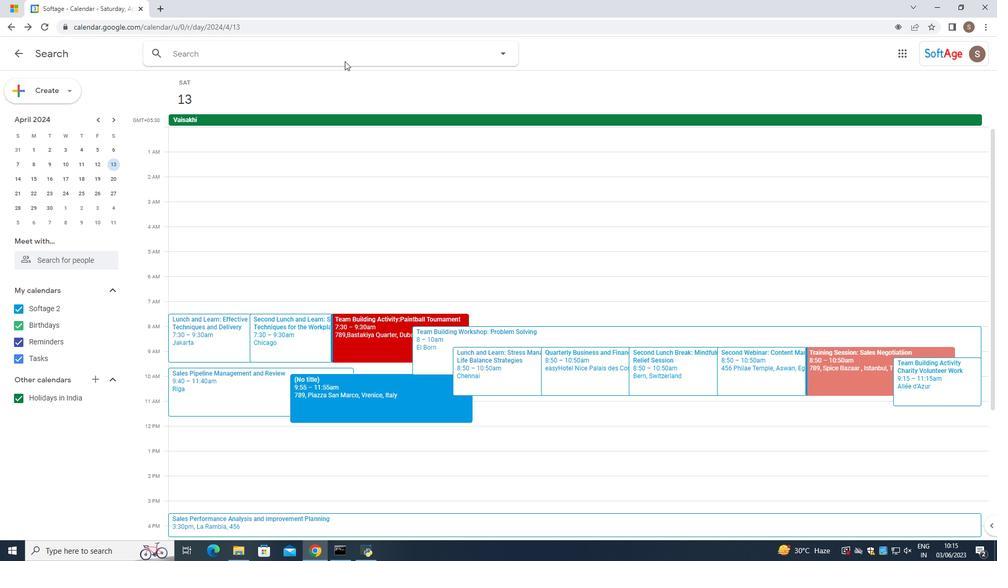 
Action: Mouse scrolled (210, 222) with delta (0, 0)
Screenshot: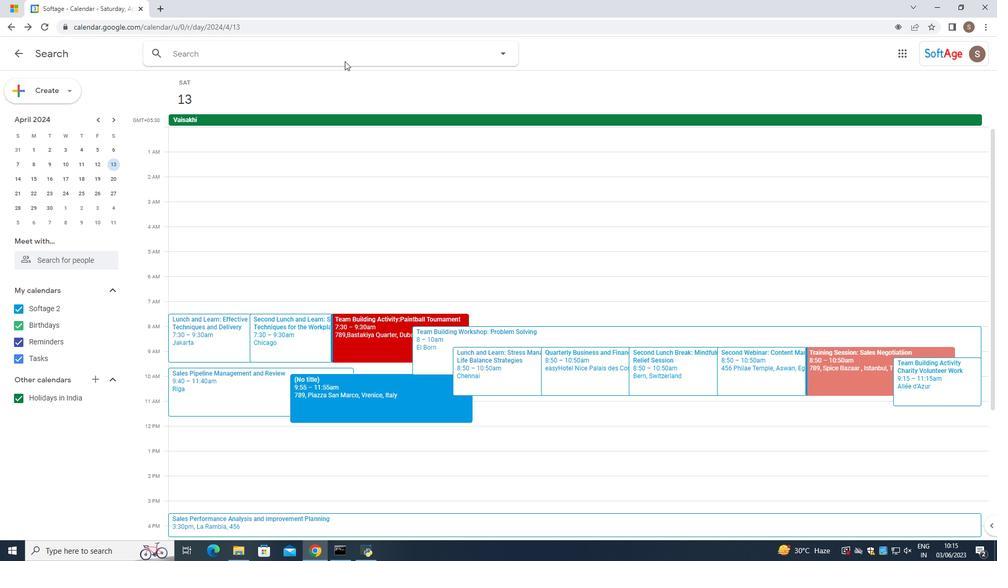 
Action: Mouse scrolled (210, 222) with delta (0, 0)
Screenshot: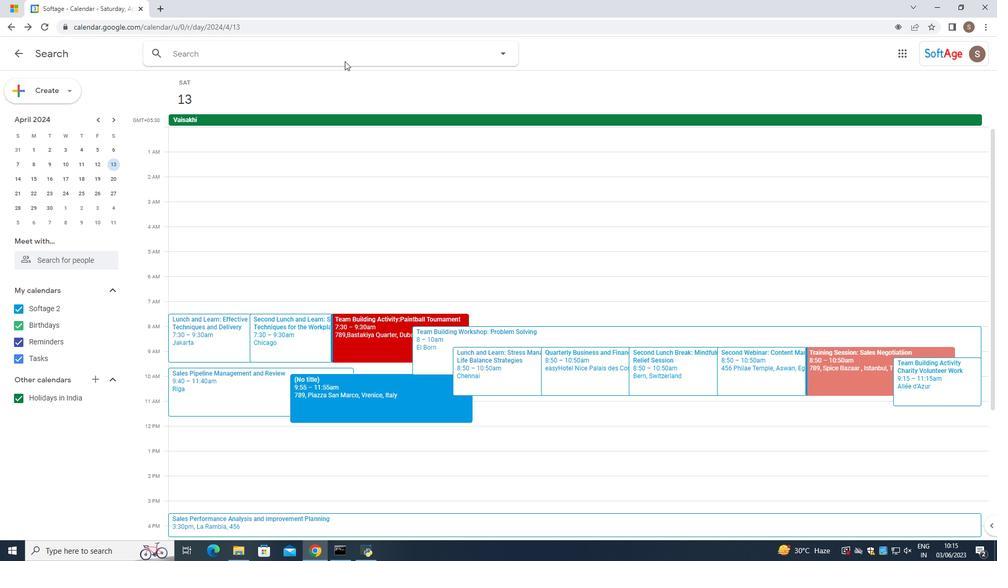 
Action: Mouse moved to (219, 54)
Screenshot: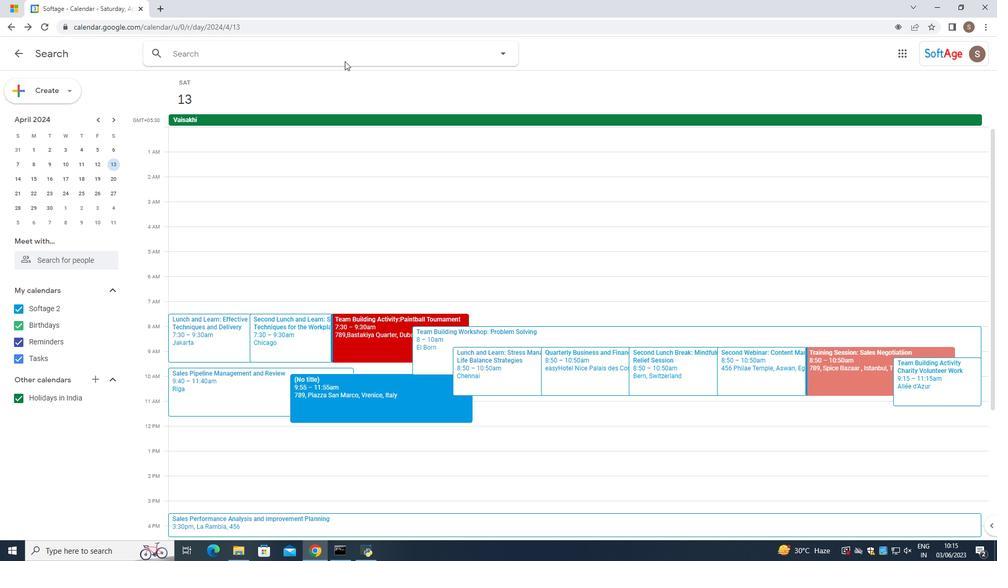 
Action: Mouse pressed left at (219, 54)
Screenshot: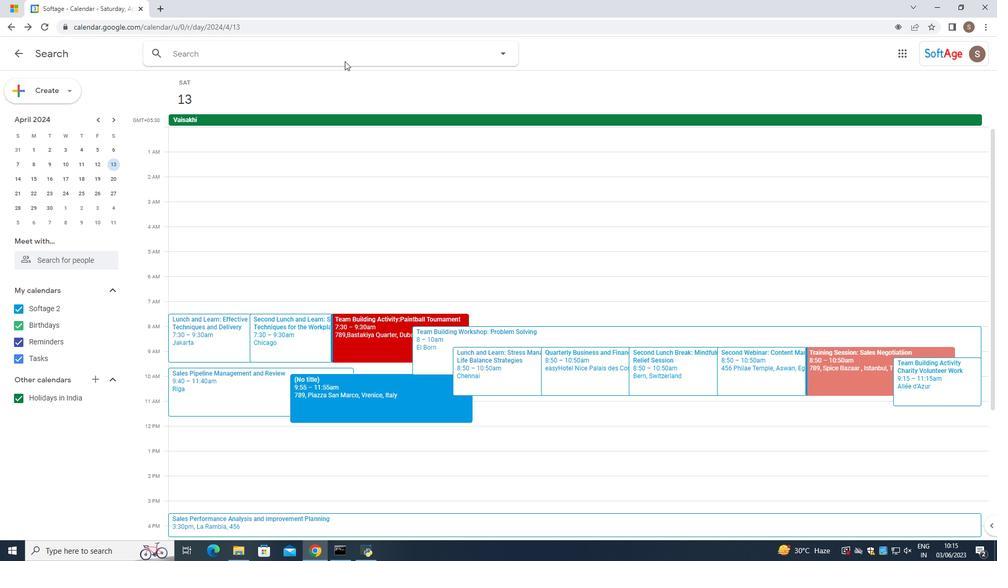 
Action: Mouse moved to (214, 55)
Screenshot: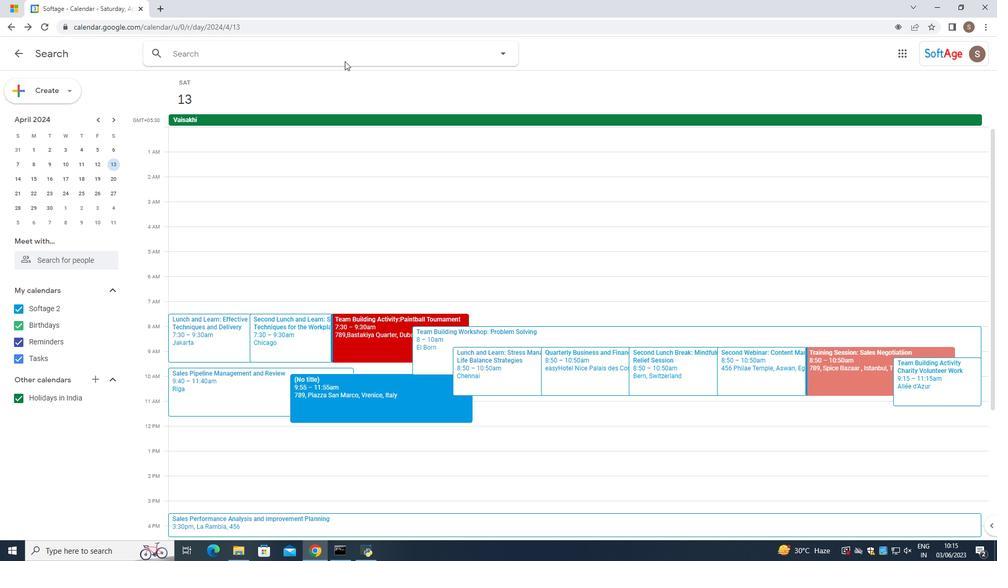 
Action: Key pressed performance<Key.space>recogni<Key.backspace><Key.backspace><Key.backspace><Key.backspace><Key.backspace><Key.backspace><Key.backspace><Key.backspace><Key.backspace><Key.backspace><Key.backspace><Key.backspace><Key.backspace><Key.backspace><Key.backspace><Key.backspace><Key.backspace><Key.backspace><Key.backspace><Key.backspace><Key.backspace><Key.backspace><Key.backspace><Key.backspace><Key.backspace><Key.backspace><Key.backspace><Key.backspace><Key.backspace><Key.backspace><Key.backspace><Key.backspace><Key.backspace><Key.backspace><Key.backspace><Key.backspace><Key.backspace><Key.backspace><Key.backspace><Key.backspace><Key.backspace>
Screenshot: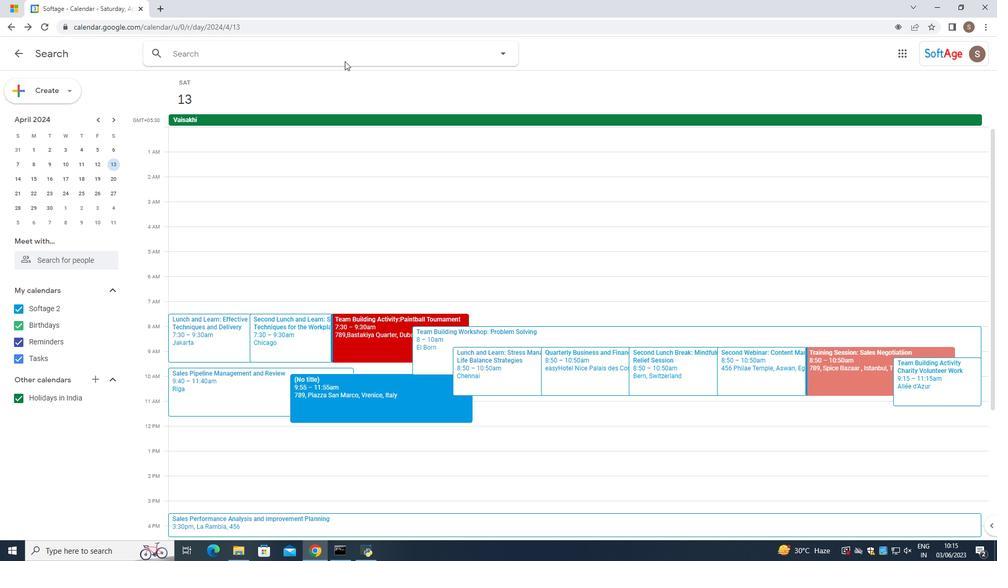 
Action: Mouse moved to (545, 242)
Screenshot: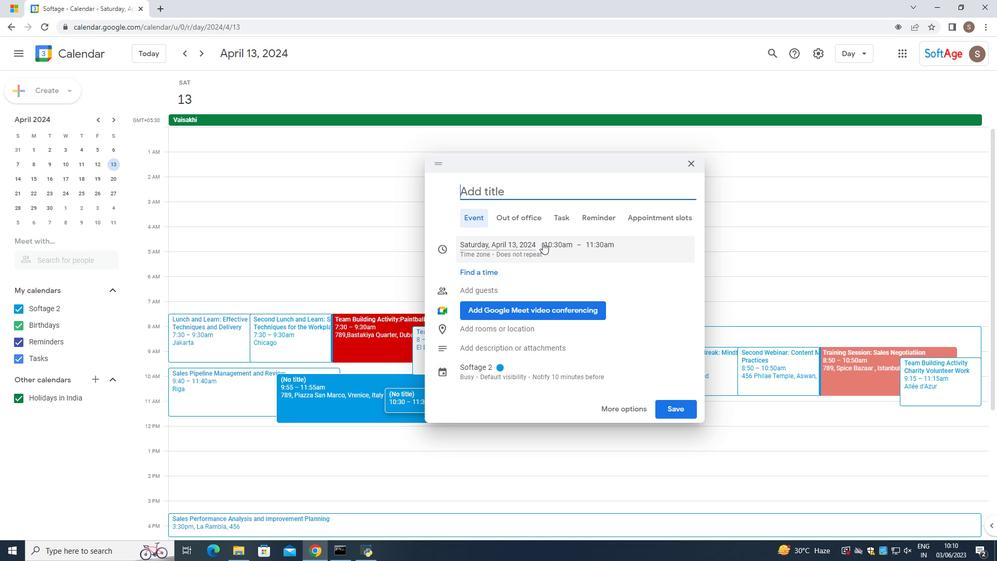 
Action: Mouse pressed left at (545, 242)
Screenshot: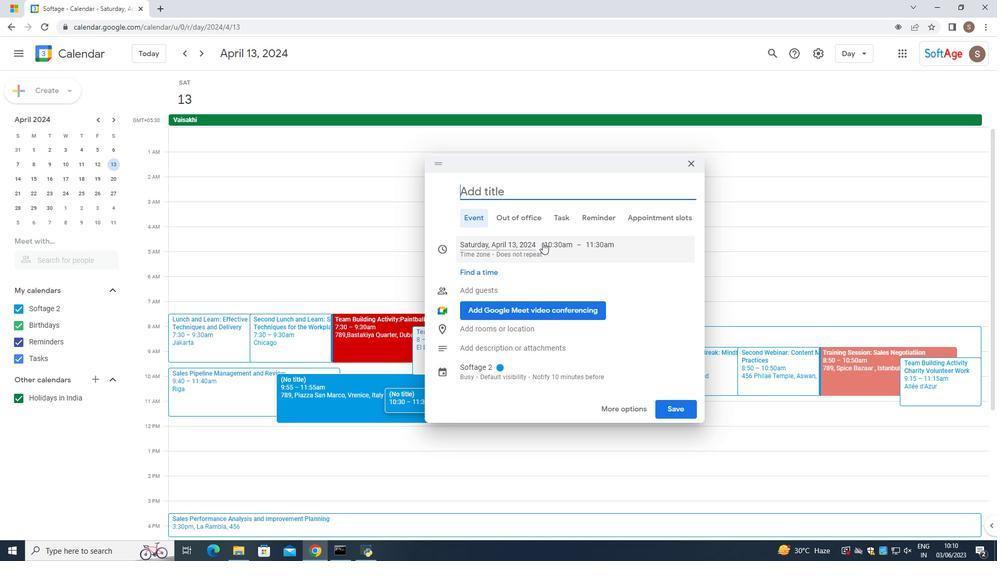 
Action: Mouse moved to (559, 307)
Screenshot: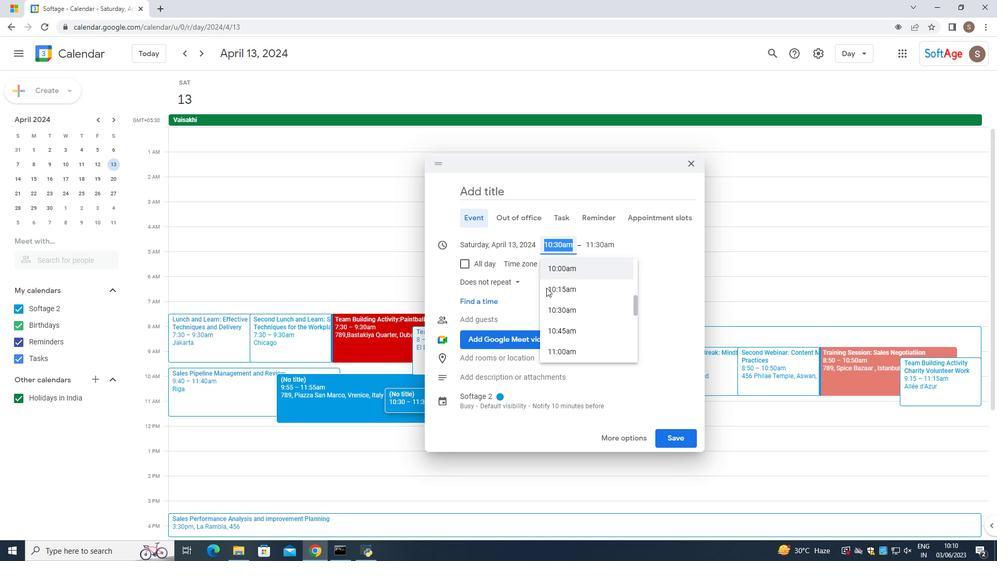 
Action: Mouse scrolled (559, 307) with delta (0, 0)
Screenshot: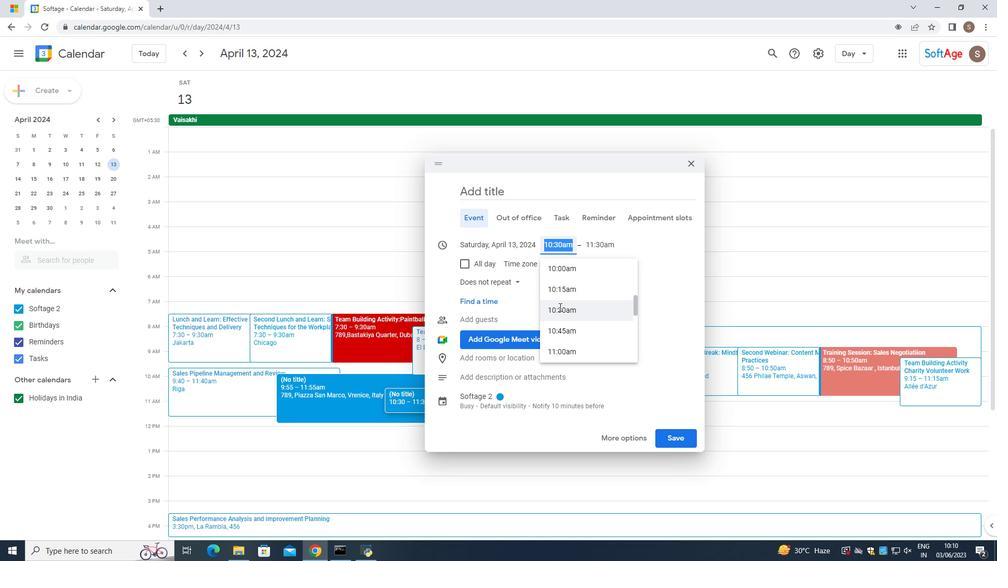 
Action: Mouse moved to (559, 307)
Screenshot: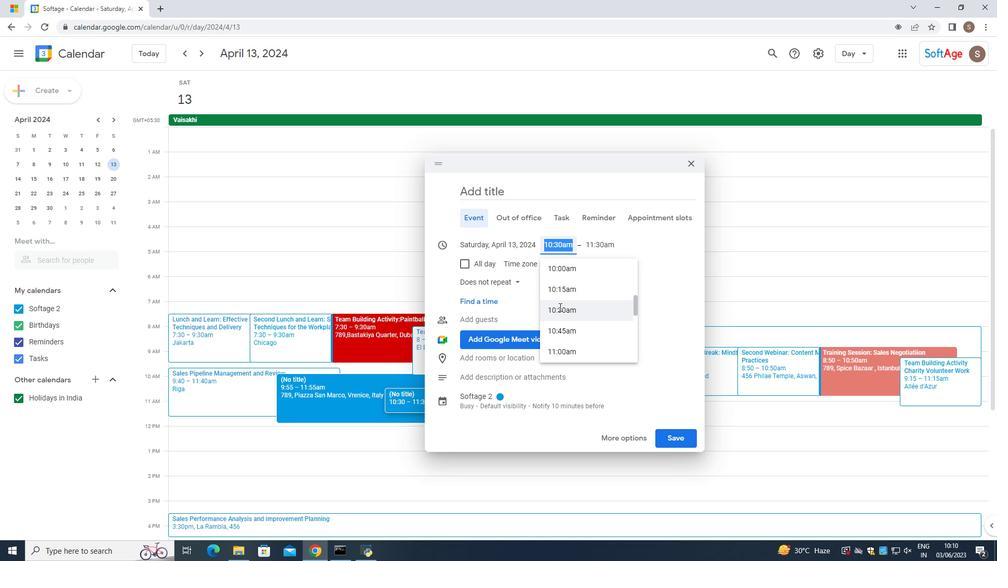 
Action: Mouse scrolled (559, 307) with delta (0, 0)
Screenshot: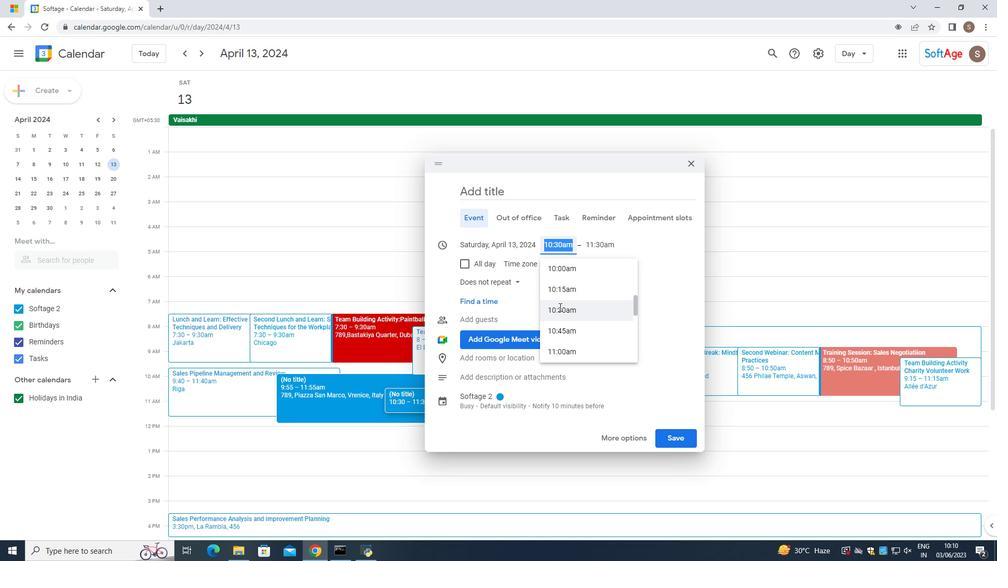 
Action: Mouse scrolled (559, 307) with delta (0, 0)
Screenshot: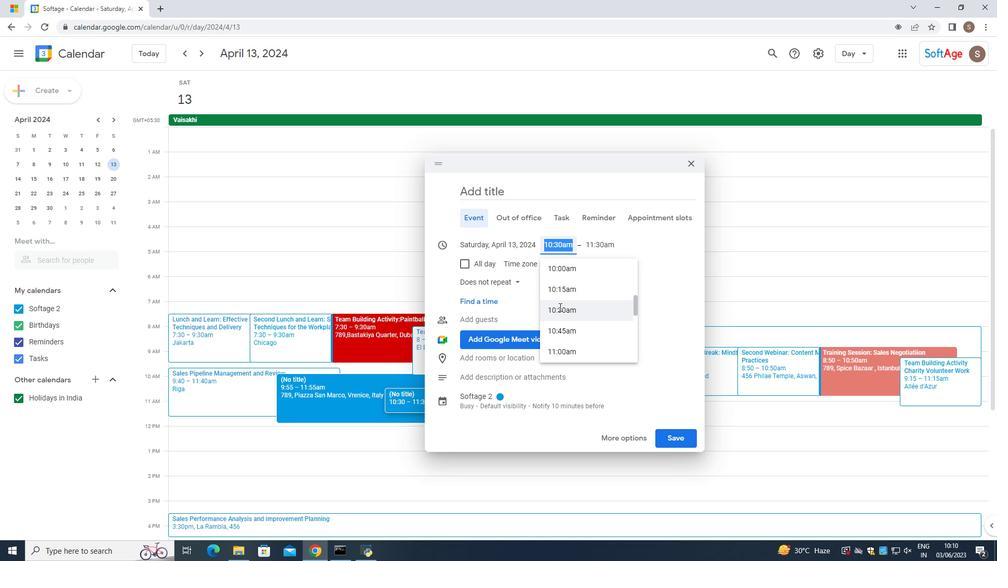 
Action: Mouse scrolled (559, 307) with delta (0, 0)
Screenshot: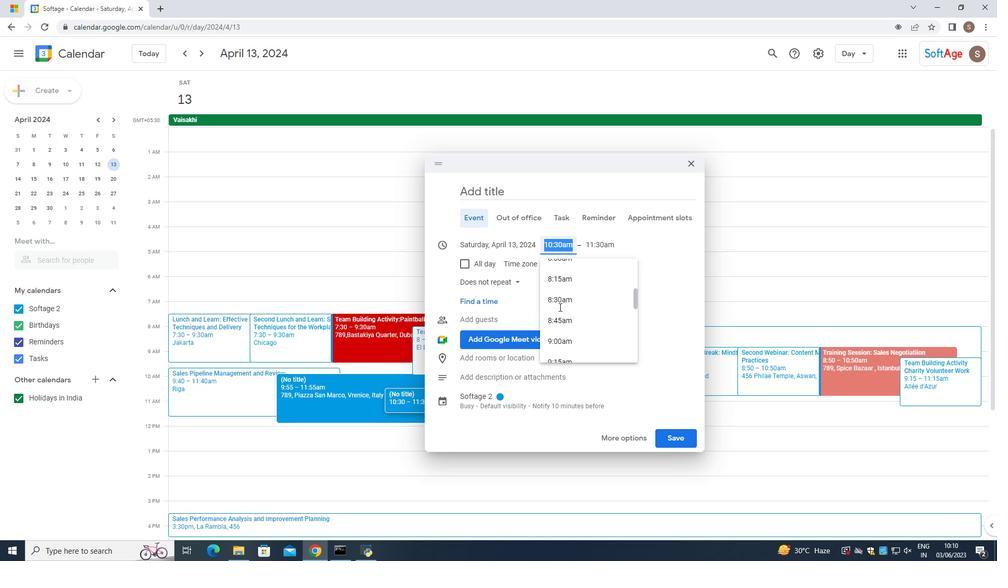 
Action: Mouse scrolled (559, 307) with delta (0, 0)
Screenshot: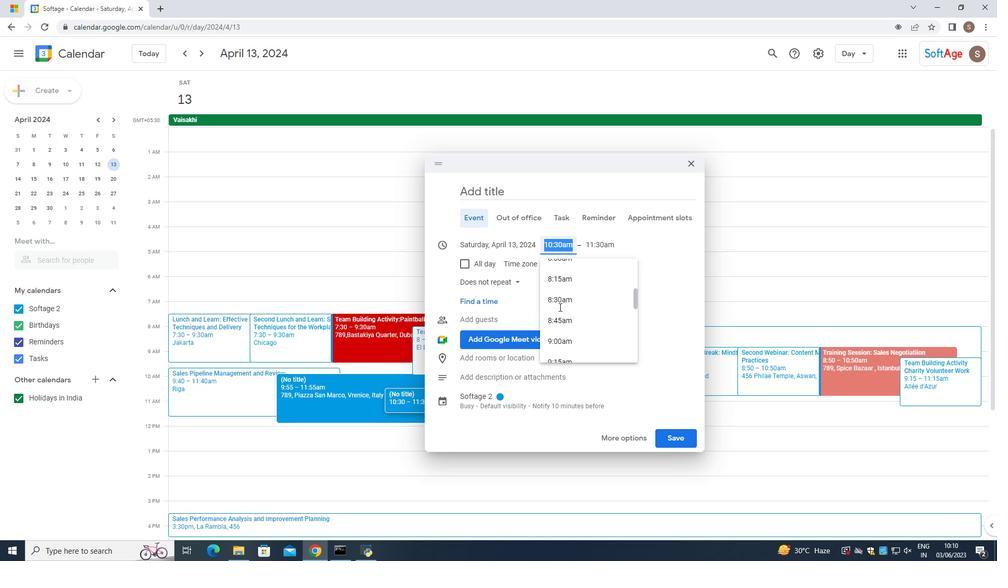 
Action: Mouse scrolled (559, 307) with delta (0, 0)
Screenshot: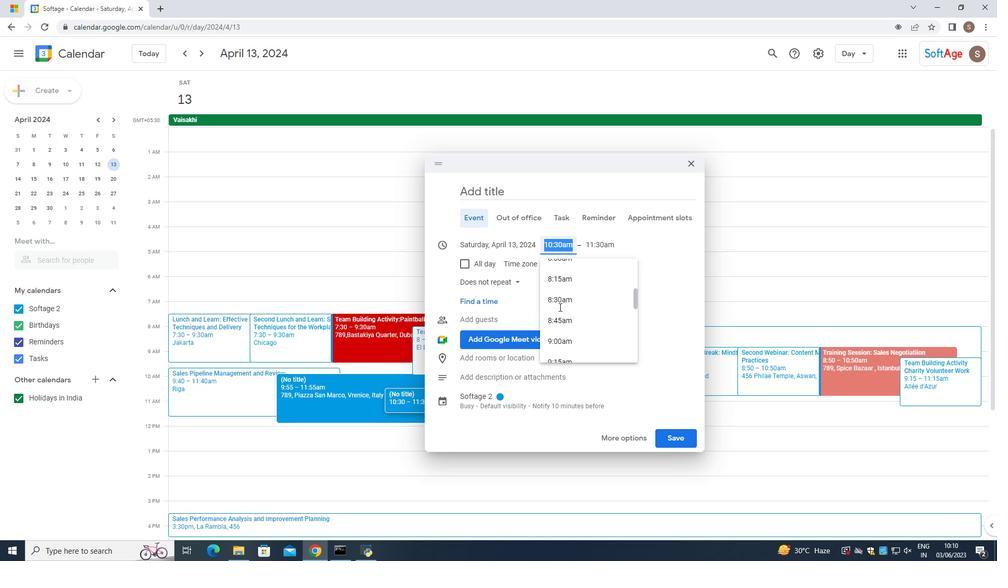 
Action: Mouse scrolled (559, 307) with delta (0, 0)
Screenshot: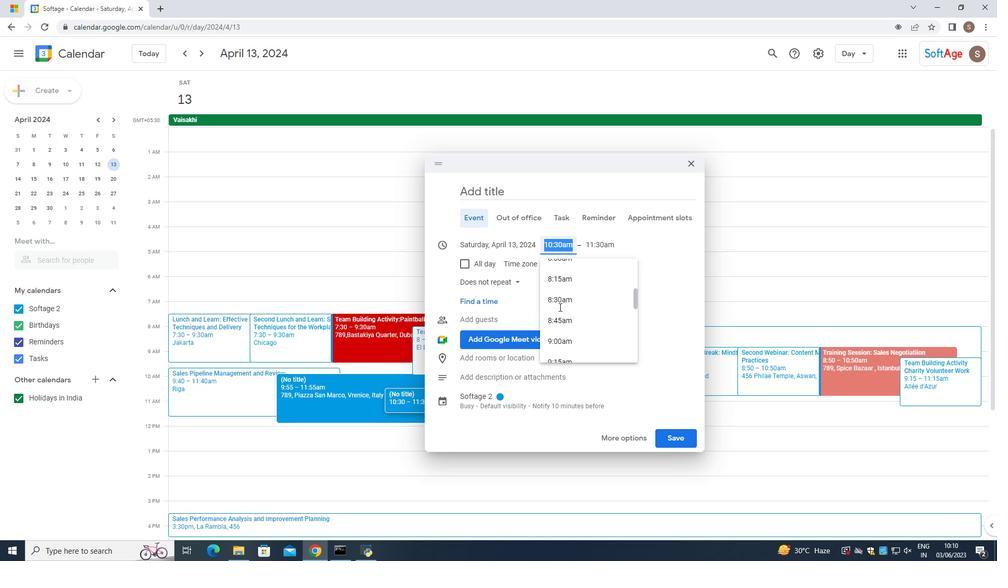 
Action: Mouse scrolled (559, 307) with delta (0, 0)
Screenshot: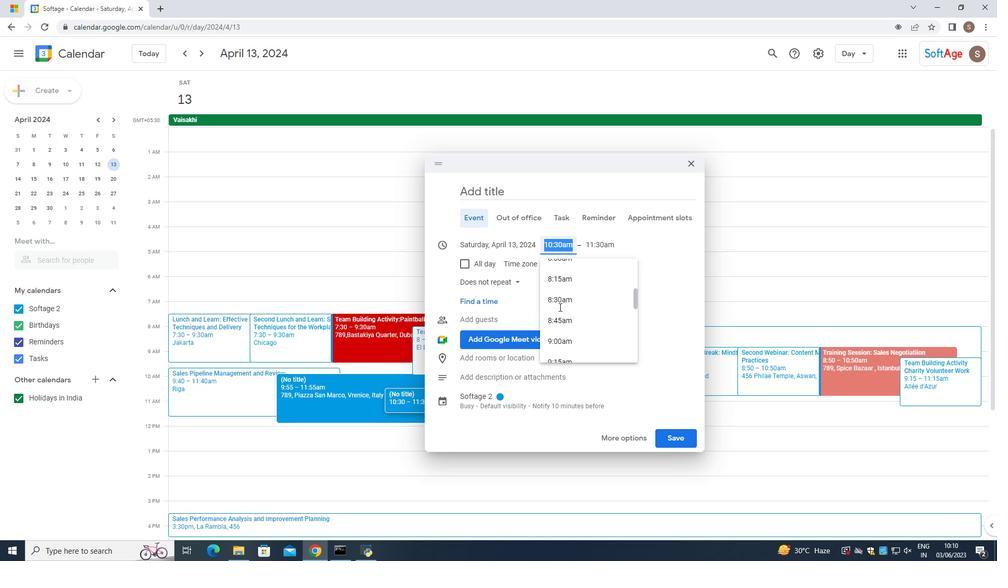 
Action: Mouse moved to (559, 290)
Screenshot: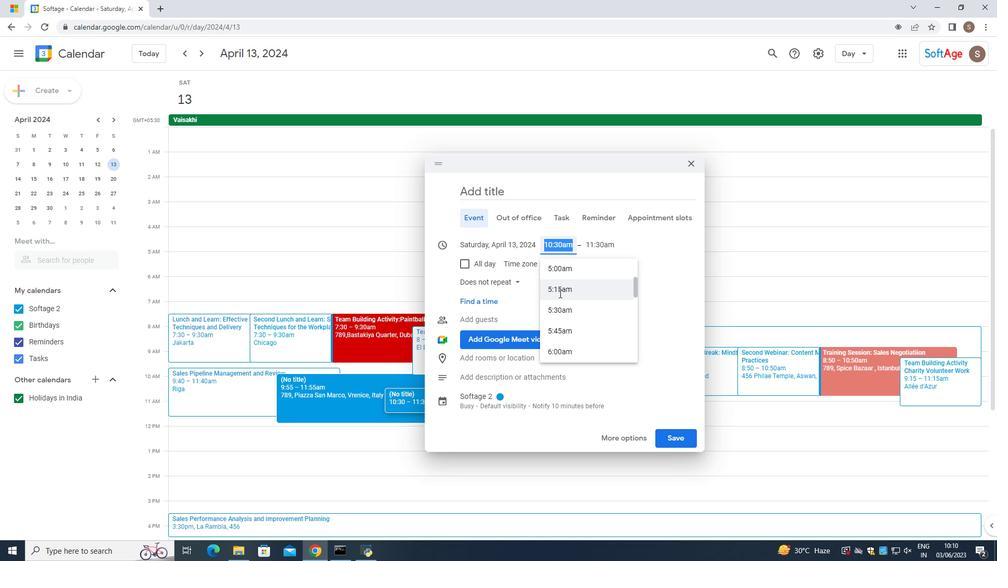 
Action: Mouse scrolled (559, 289) with delta (0, 0)
Screenshot: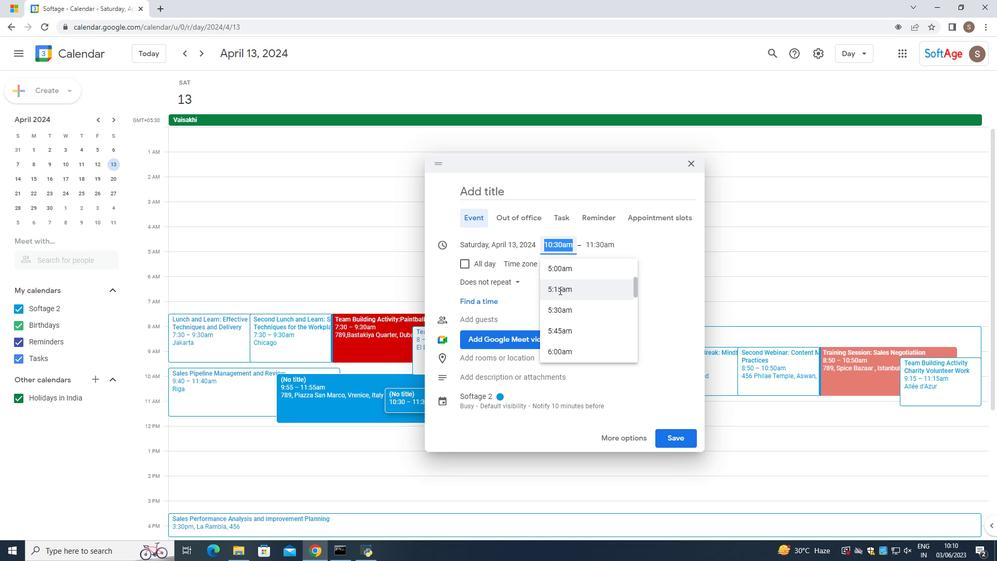 
Action: Mouse scrolled (559, 289) with delta (0, 0)
Screenshot: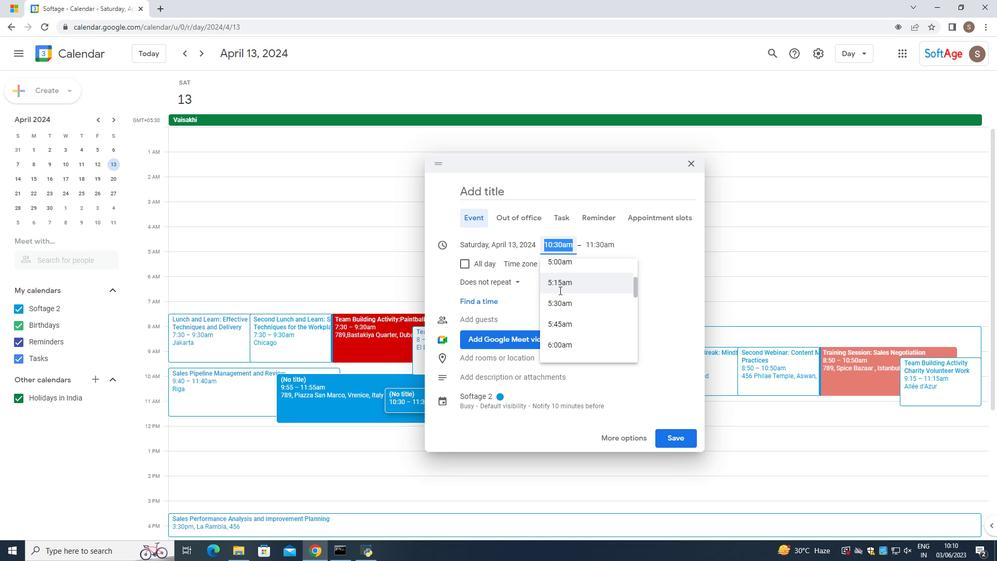 
Action: Mouse moved to (545, 347)
Screenshot: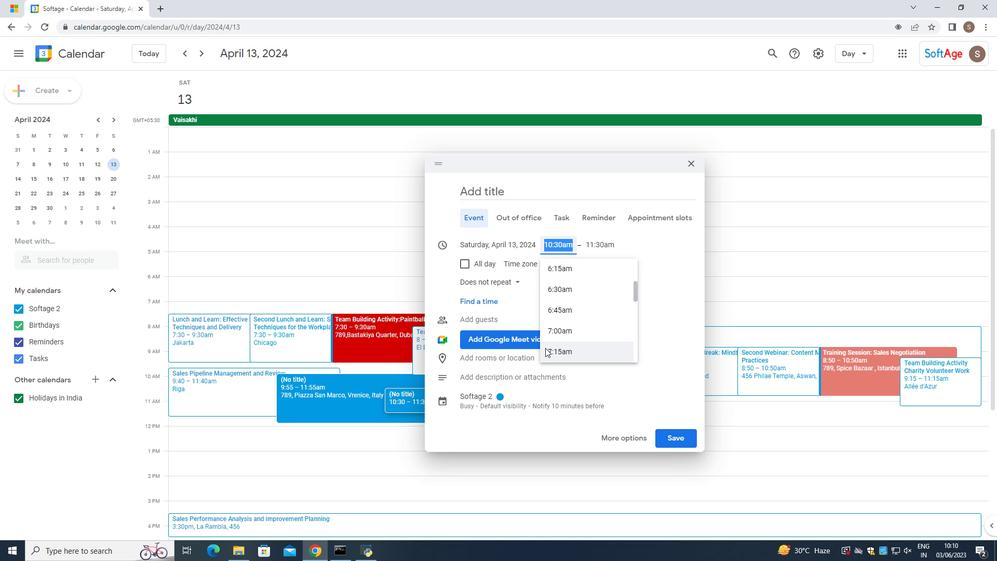 
Action: Mouse scrolled (545, 346) with delta (0, 0)
Screenshot: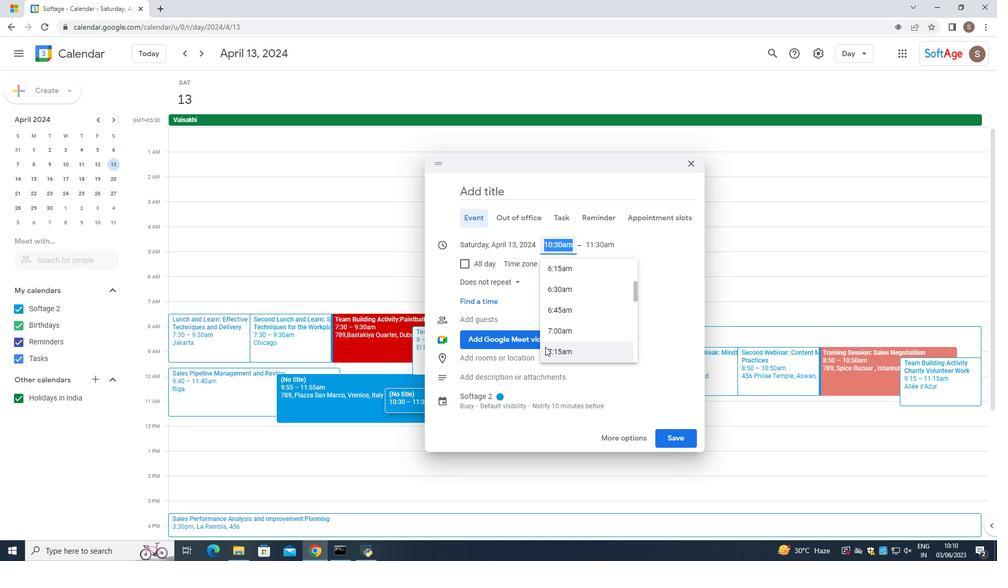 
Action: Mouse moved to (553, 314)
Screenshot: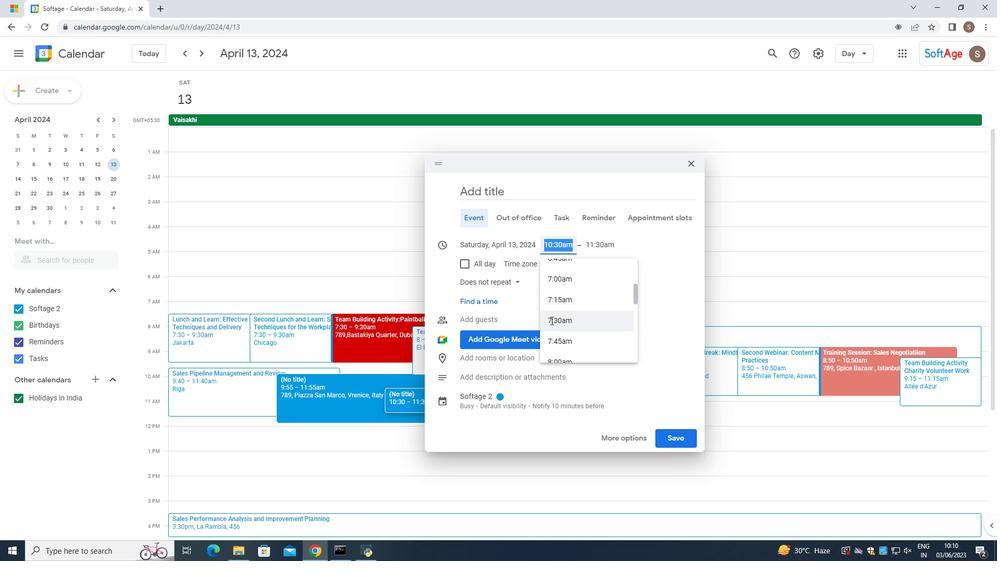 
Action: Mouse pressed left at (553, 314)
Screenshot: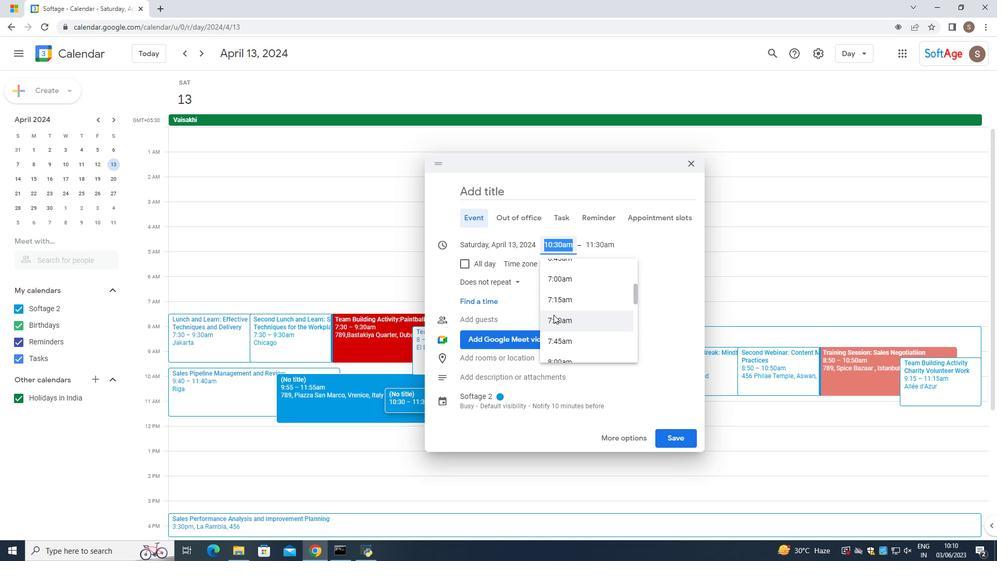 
Action: Mouse moved to (606, 234)
Screenshot: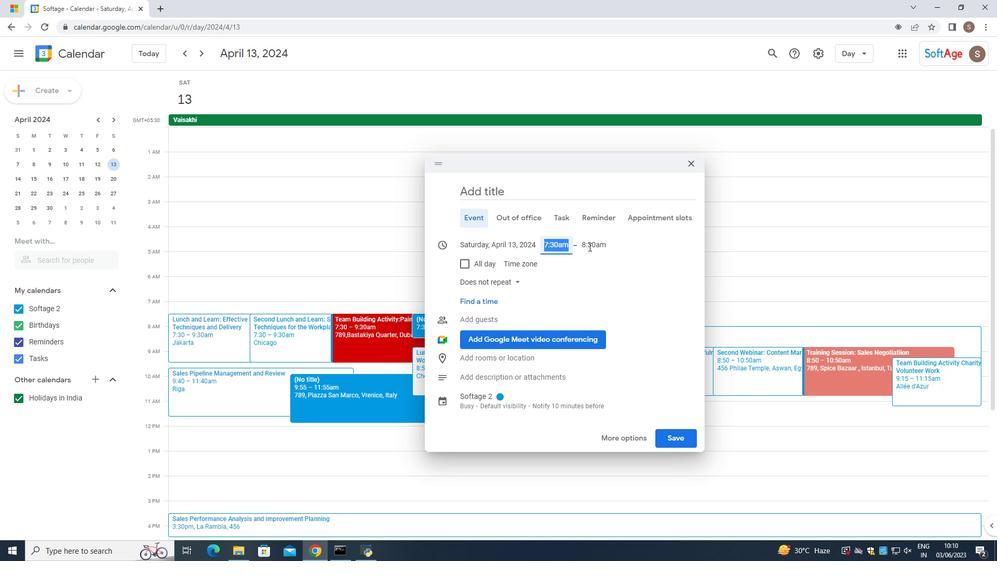 
Action: Mouse pressed left at (606, 234)
Screenshot: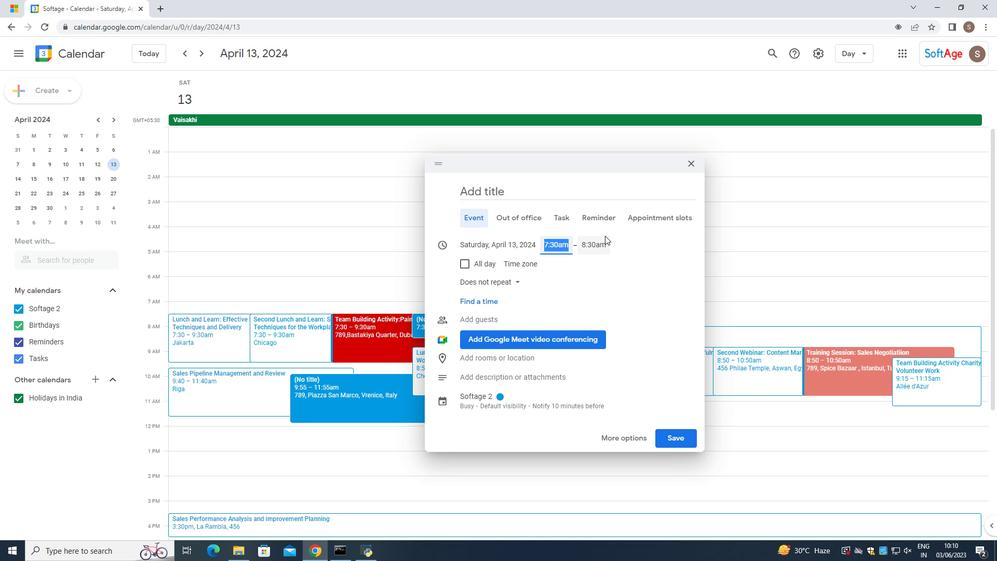 
Action: Mouse moved to (600, 240)
Screenshot: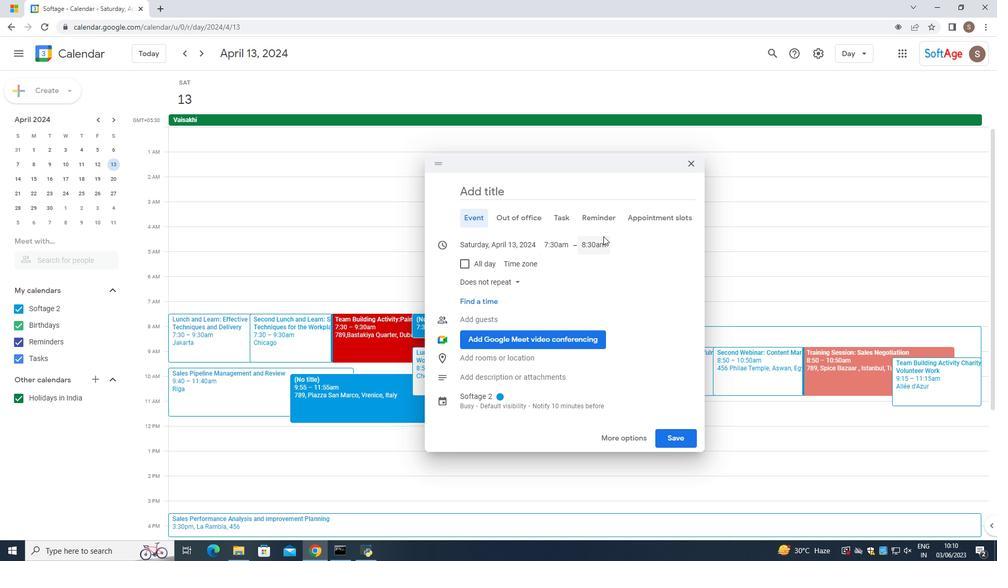 
Action: Mouse pressed left at (600, 240)
